 Task: Get directions from Atlanta Botanical Garden, Georgia, United States to Augusta, Georgia, United States  and explore the nearby hotels with guest rating 2 and above with dates 20 to 23 December and 2 guests
Action: Mouse moved to (16, 291)
Screenshot: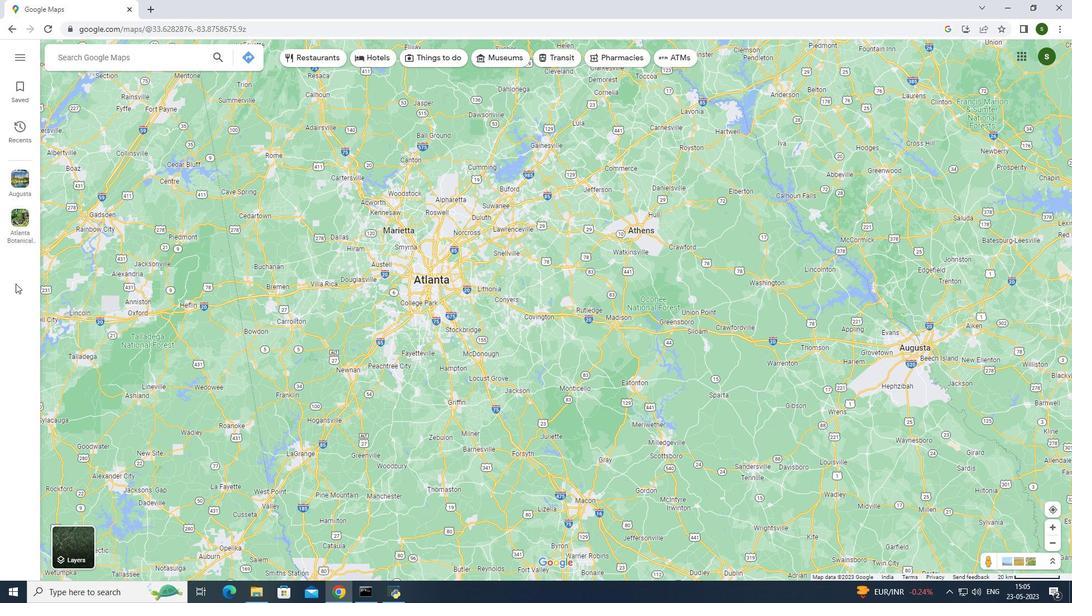 
Action: Mouse pressed left at (16, 291)
Screenshot: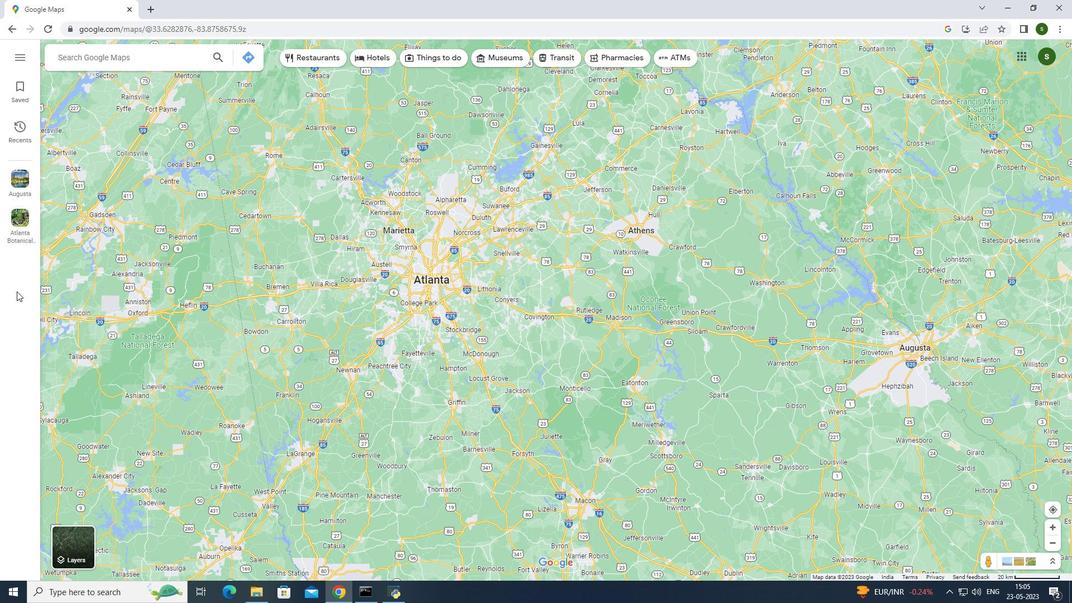 
Action: Mouse moved to (248, 55)
Screenshot: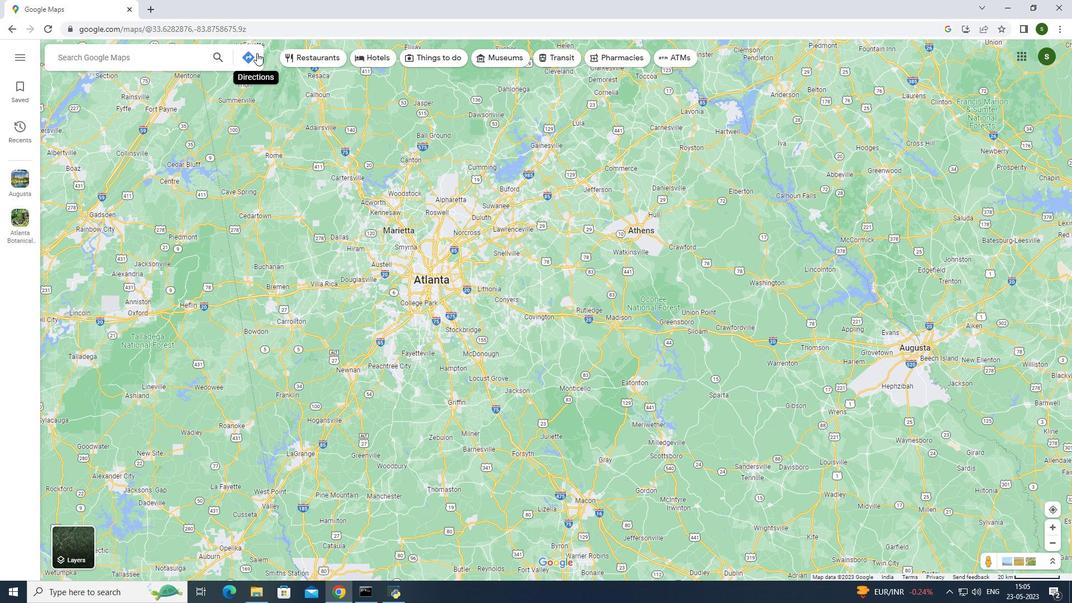
Action: Mouse pressed left at (248, 55)
Screenshot: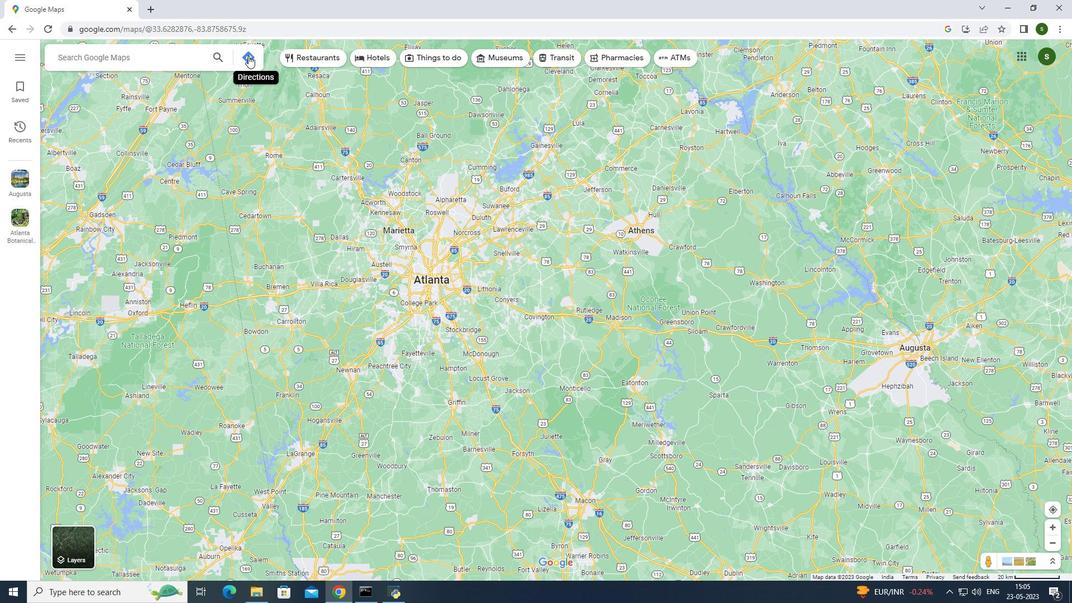 
Action: Mouse moved to (151, 86)
Screenshot: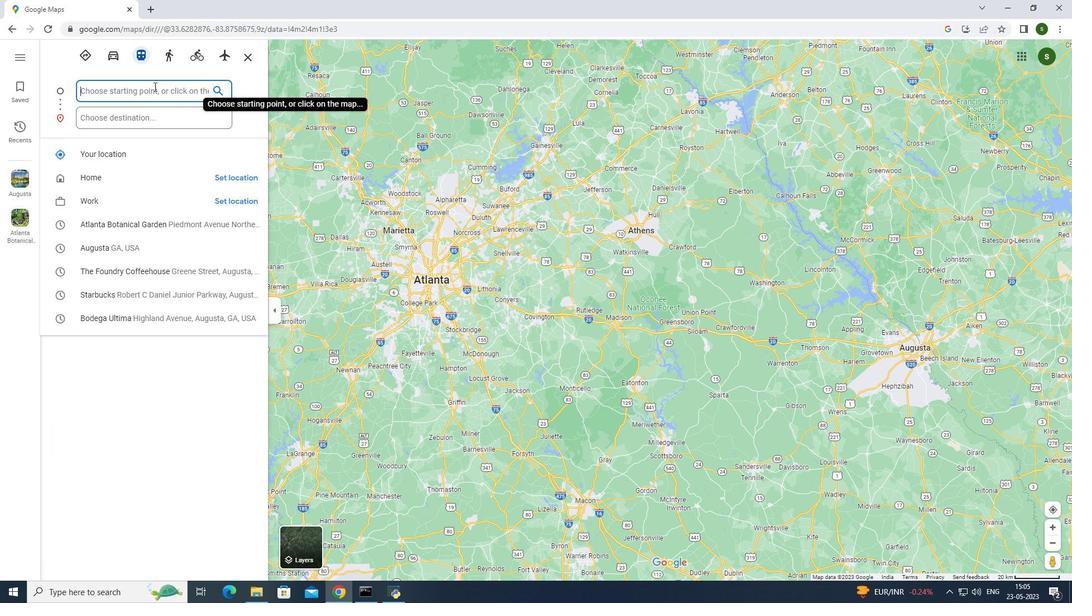 
Action: Mouse pressed left at (151, 86)
Screenshot: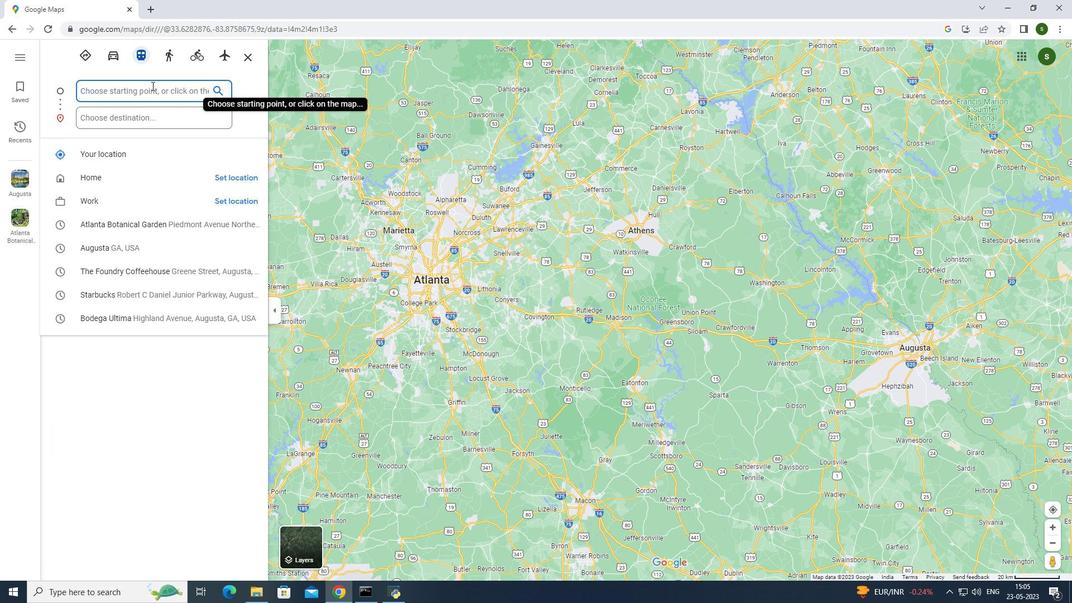 
Action: Mouse moved to (136, 93)
Screenshot: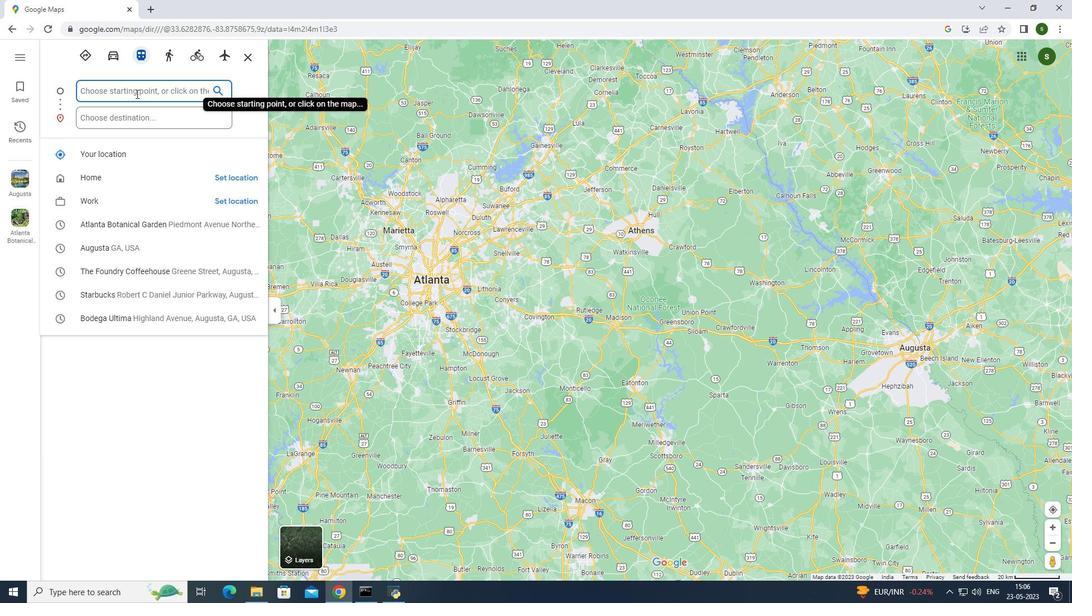 
Action: Key pressed <Key.caps_lock>A<Key.caps_lock>tlanta<Key.space><Key.caps_lock>B<Key.caps_lock>otanical<Key.space><Key.caps_lock>G<Key.caps_lock>arden,<Key.caps_lock>G<Key.caps_lock>eorgia,<Key.caps_lock>U<Key.caps_lock>nited<Key.space><Key.caps_lock>S<Key.caps_lock>tates
Screenshot: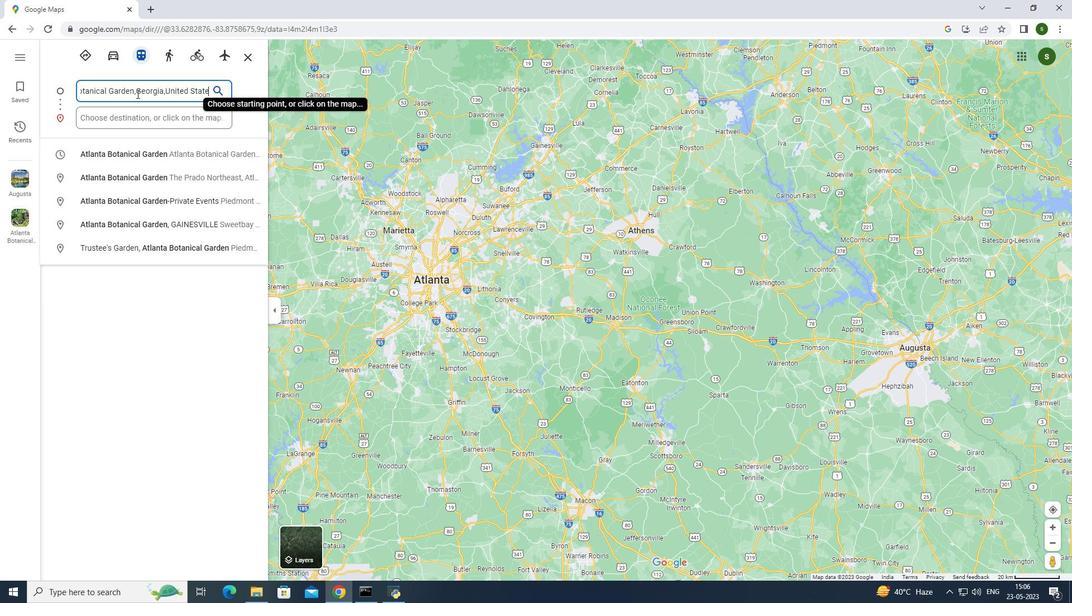 
Action: Mouse moved to (132, 112)
Screenshot: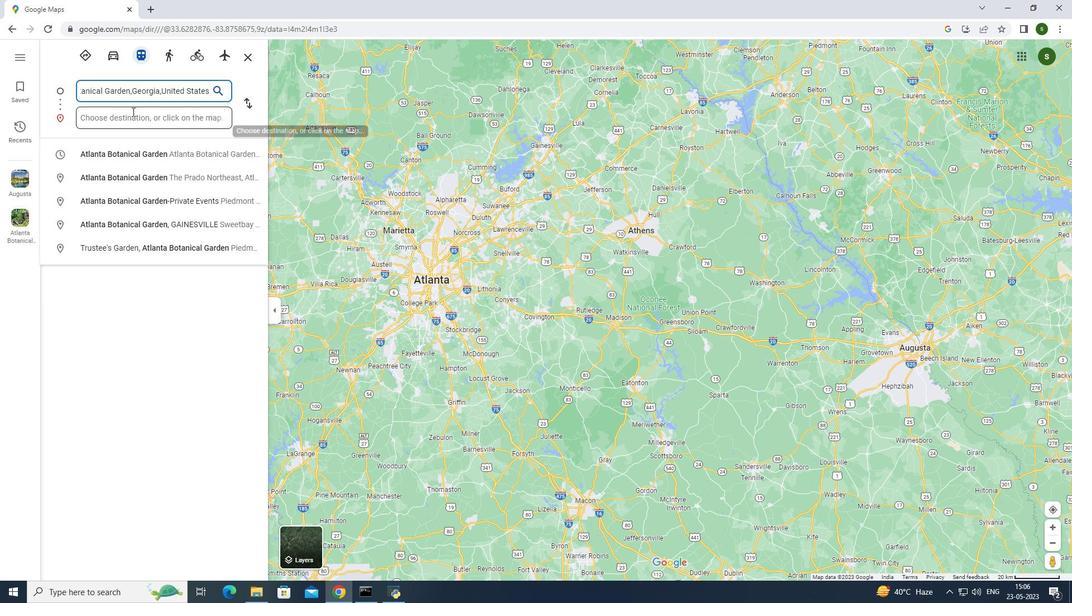 
Action: Mouse pressed left at (132, 112)
Screenshot: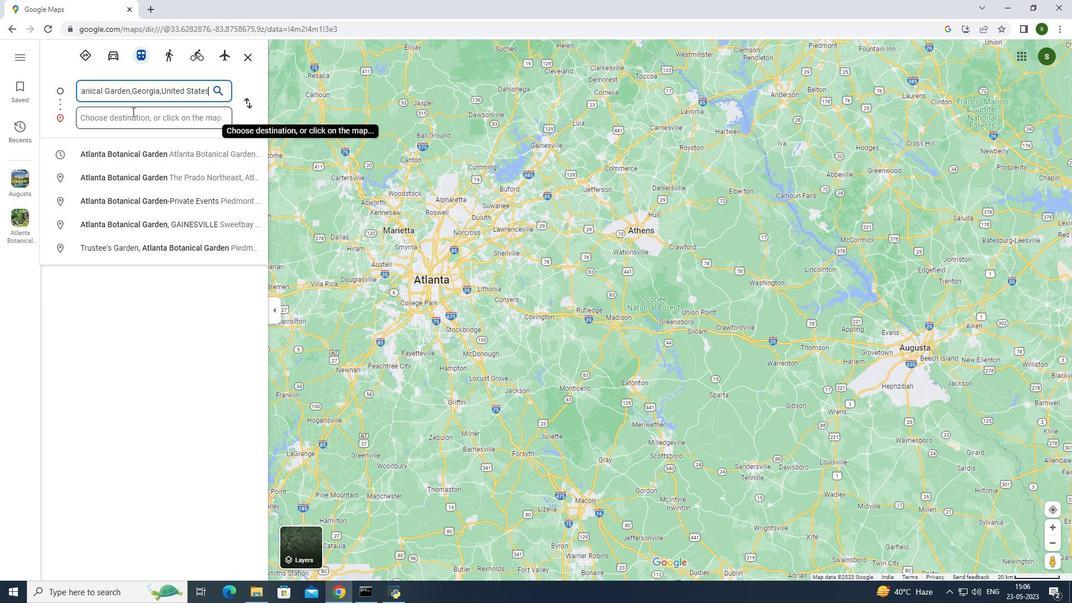 
Action: Key pressed <Key.caps_lock>A<Key.caps_lock>ugusta,<Key.caps_lock>G<Key.caps_lock>eorgia,<Key.caps_lock>U<Key.caps_lock>nited<Key.space><Key.caps_lock>S<Key.caps_lock>tates<Key.enter>
Screenshot: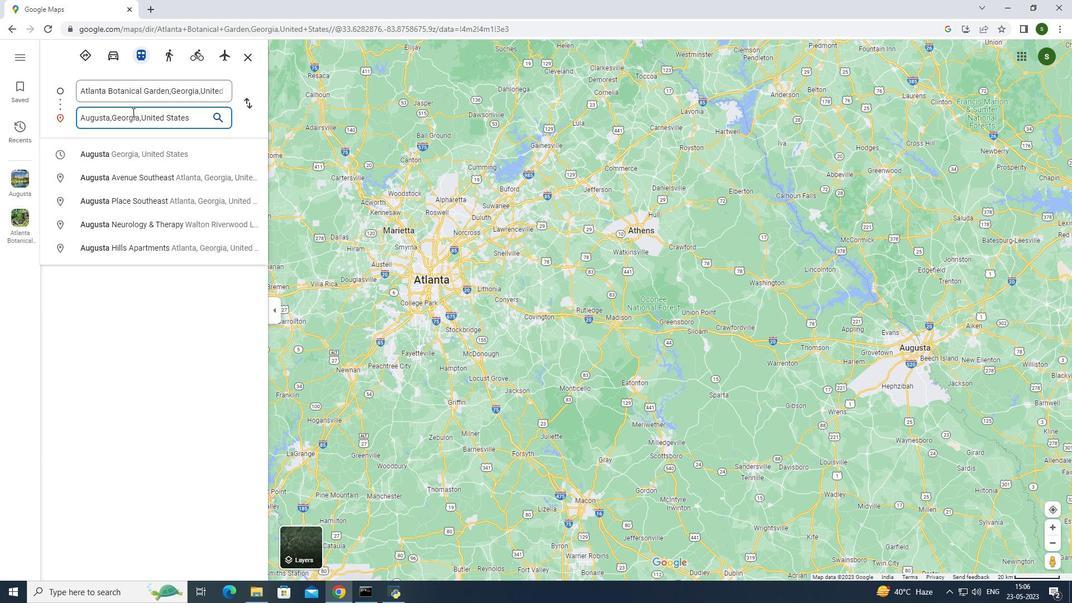 
Action: Mouse moved to (159, 152)
Screenshot: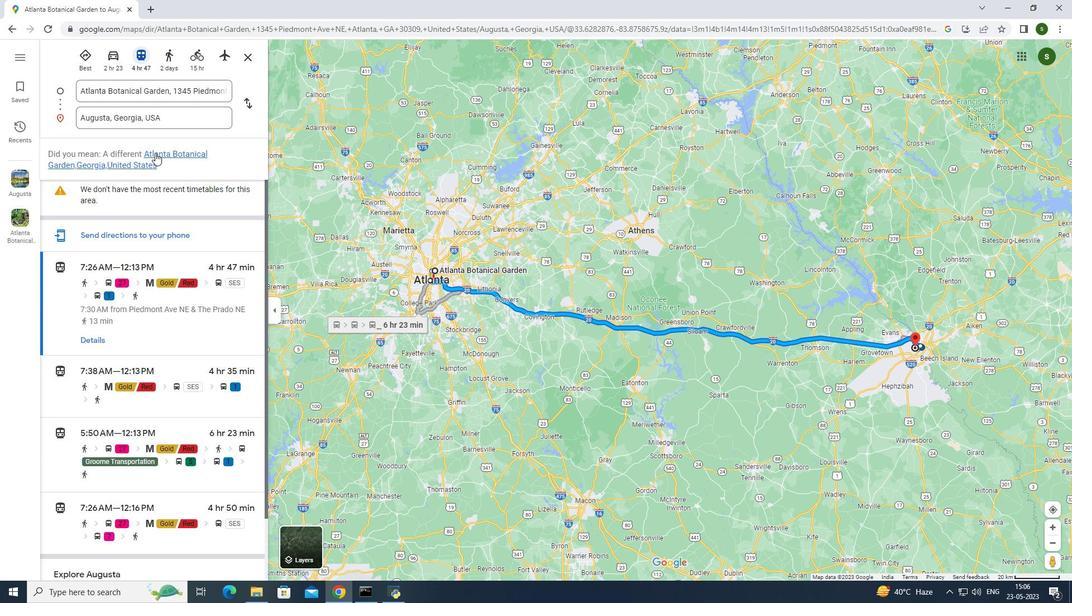 
Action: Mouse pressed left at (159, 152)
Screenshot: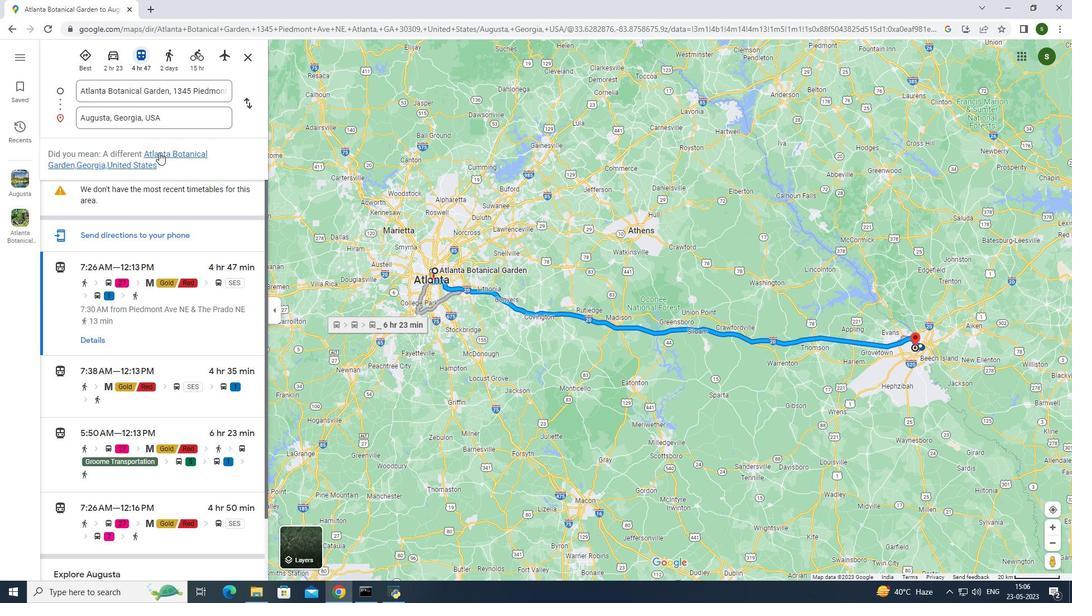 
Action: Mouse moved to (76, 55)
Screenshot: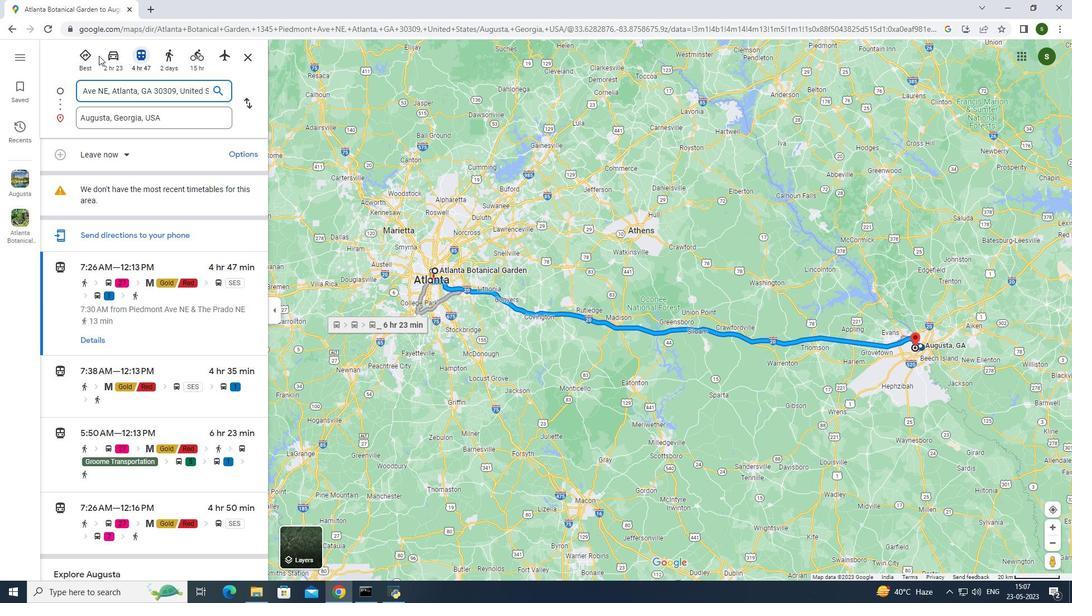 
Action: Mouse pressed left at (76, 55)
Screenshot: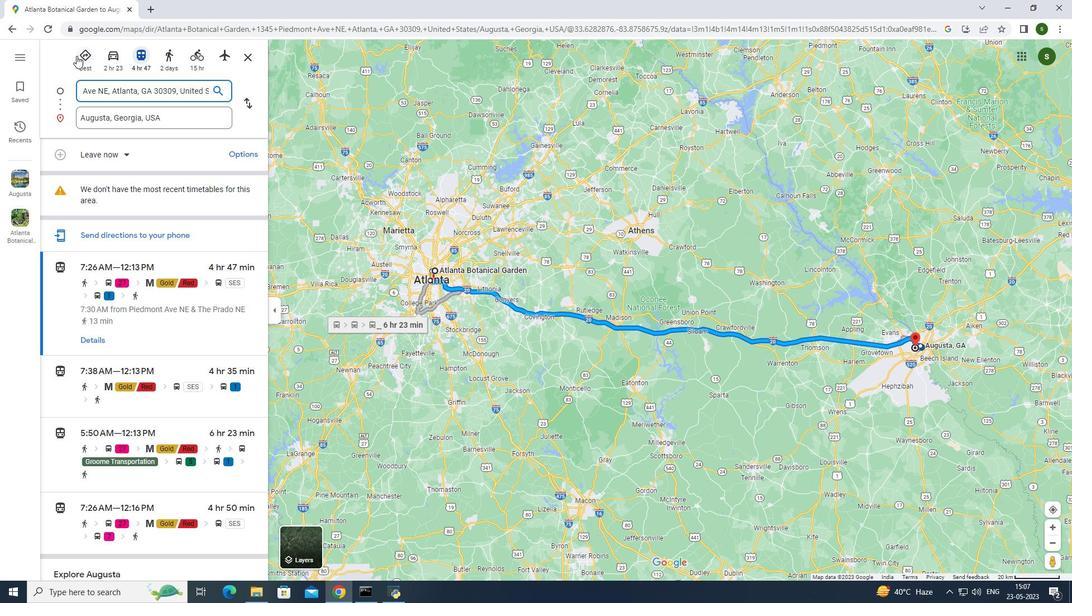 
Action: Mouse moved to (477, 59)
Screenshot: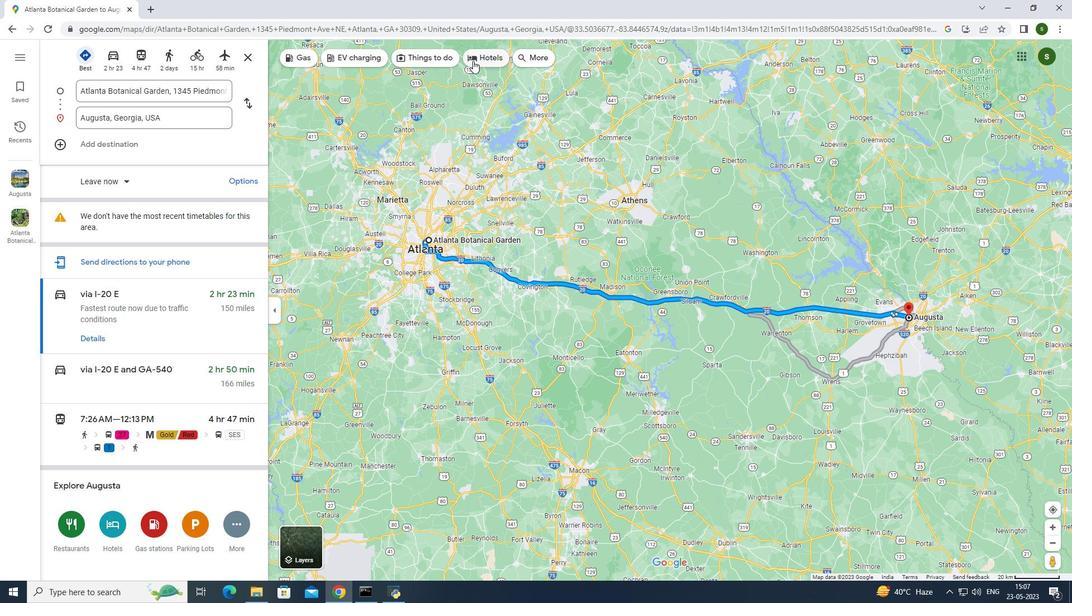 
Action: Mouse pressed left at (477, 59)
Screenshot: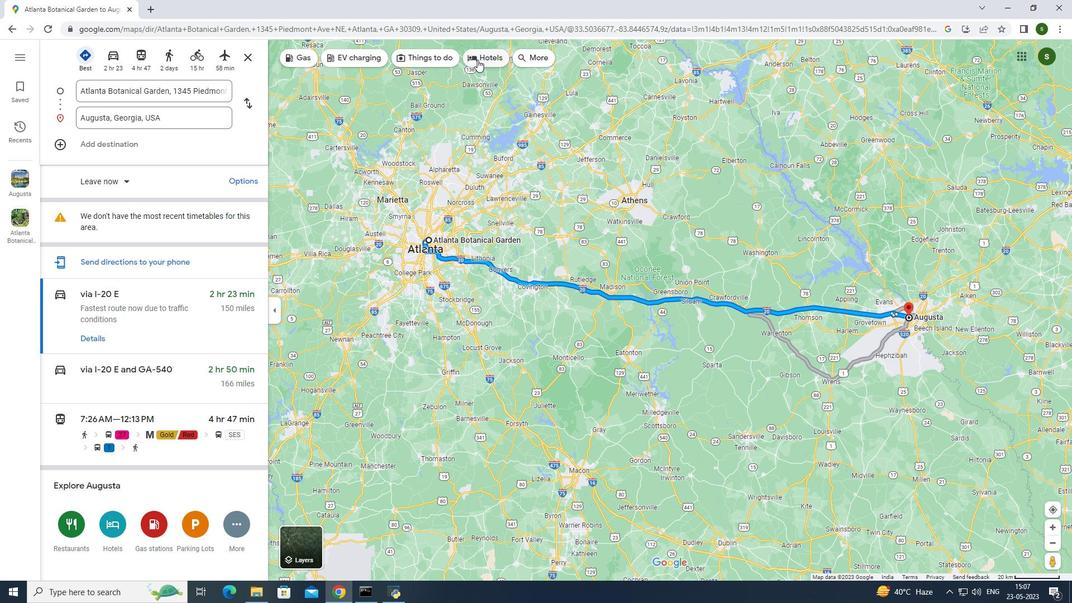 
Action: Mouse moved to (495, 54)
Screenshot: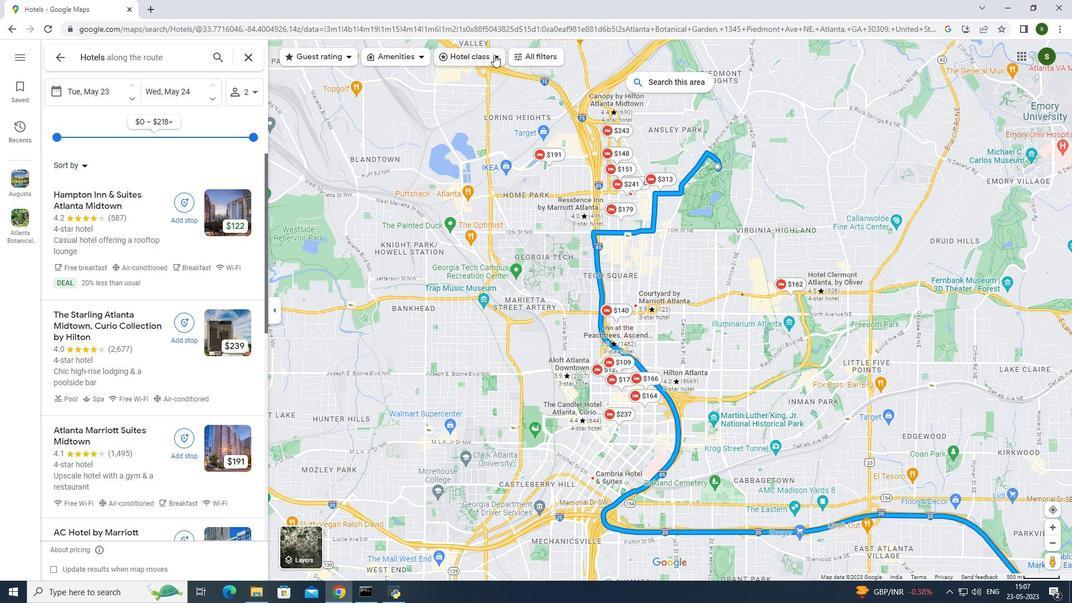 
Action: Mouse pressed left at (495, 54)
Screenshot: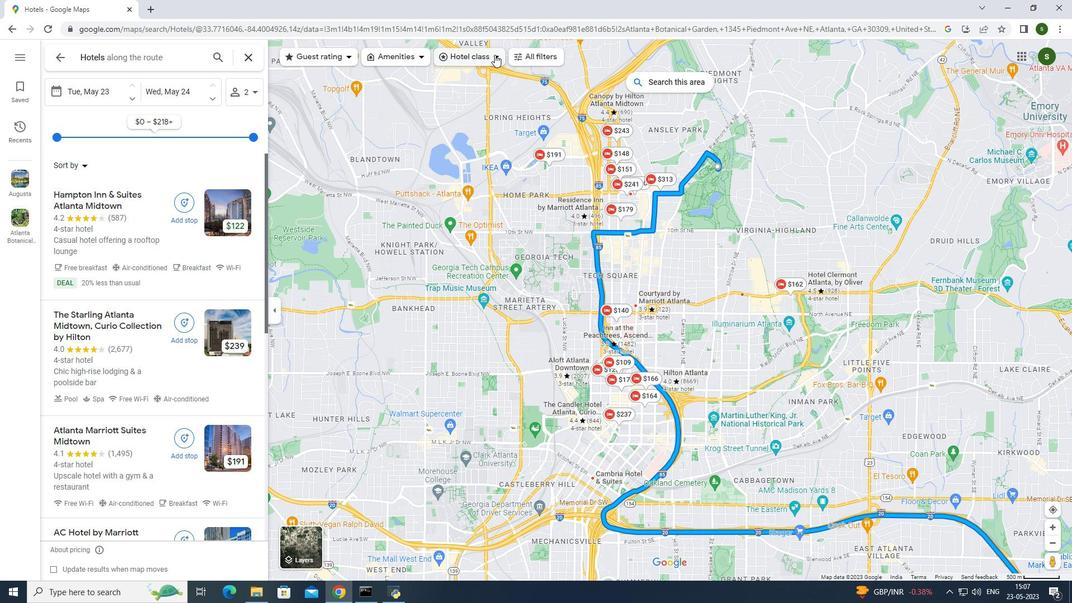 
Action: Mouse moved to (345, 53)
Screenshot: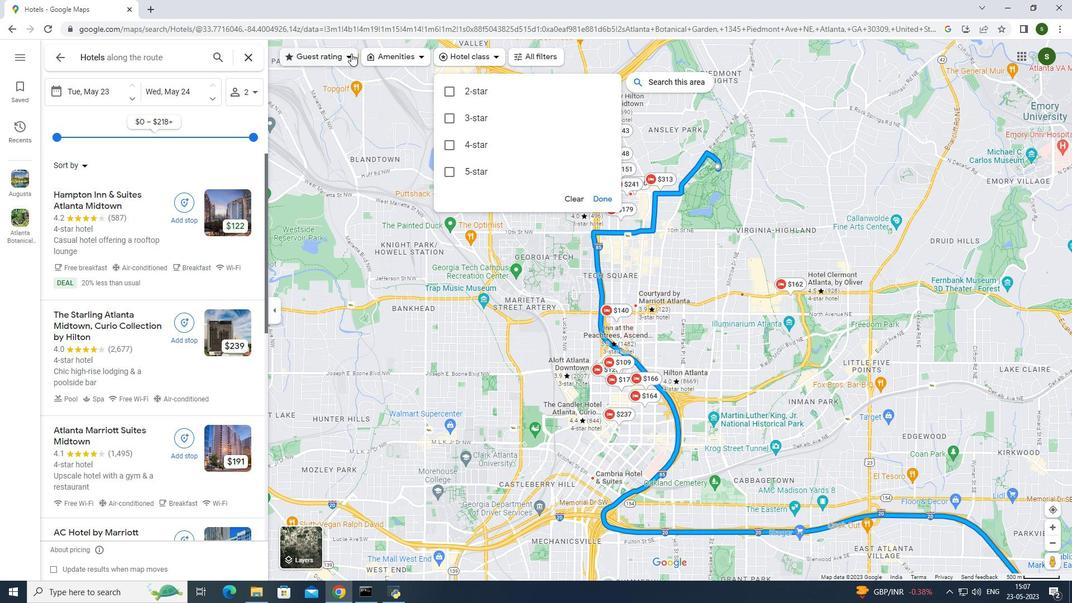 
Action: Mouse pressed left at (345, 53)
Screenshot: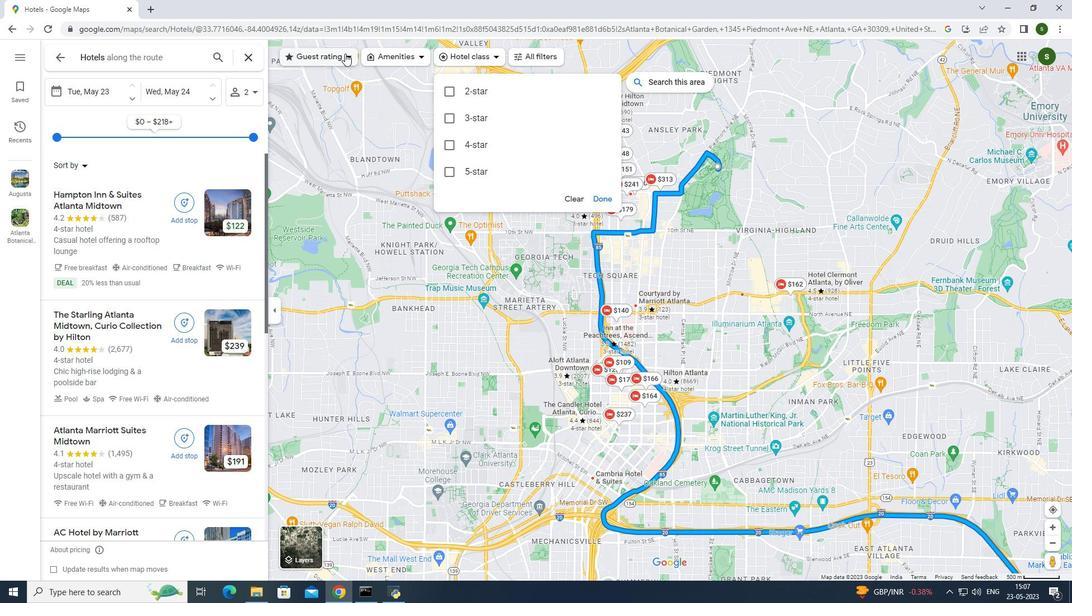 
Action: Mouse moved to (329, 103)
Screenshot: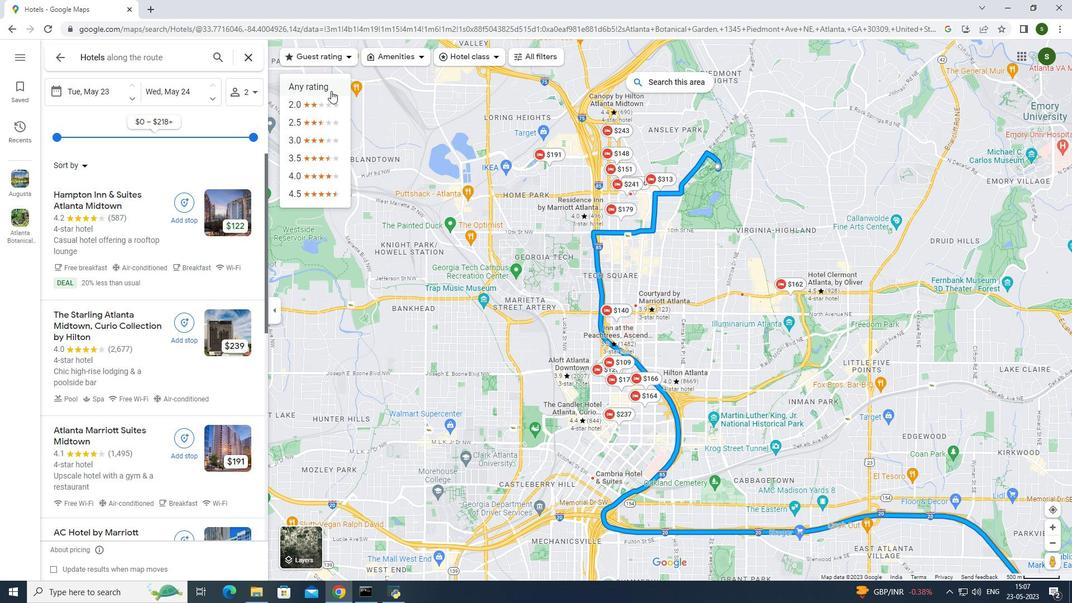
Action: Mouse pressed left at (329, 103)
Screenshot: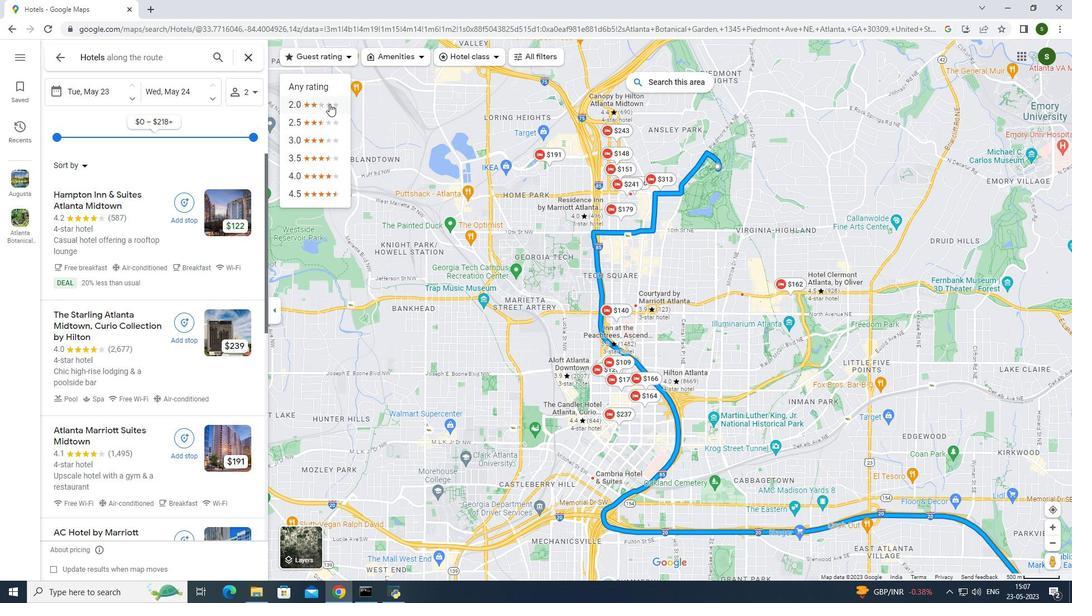 
Action: Mouse moved to (102, 91)
Screenshot: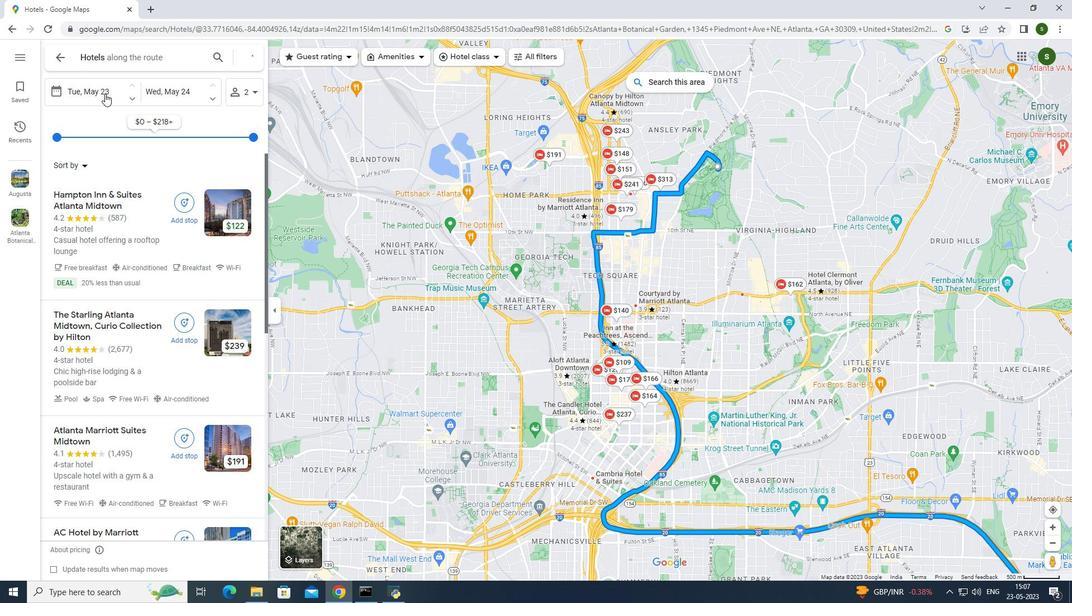 
Action: Mouse pressed left at (102, 91)
Screenshot: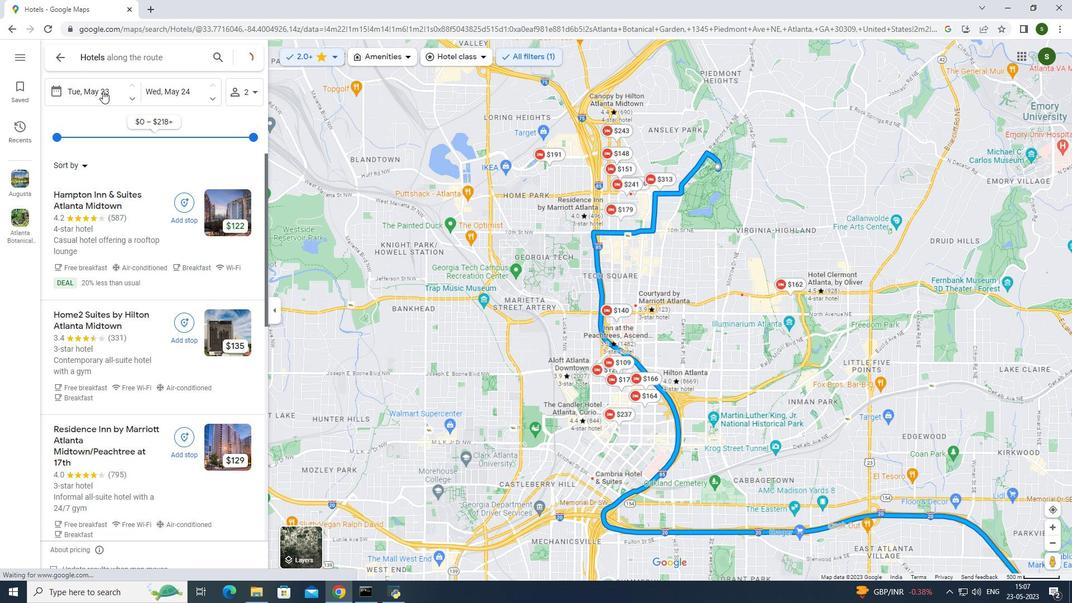 
Action: Mouse moved to (176, 115)
Screenshot: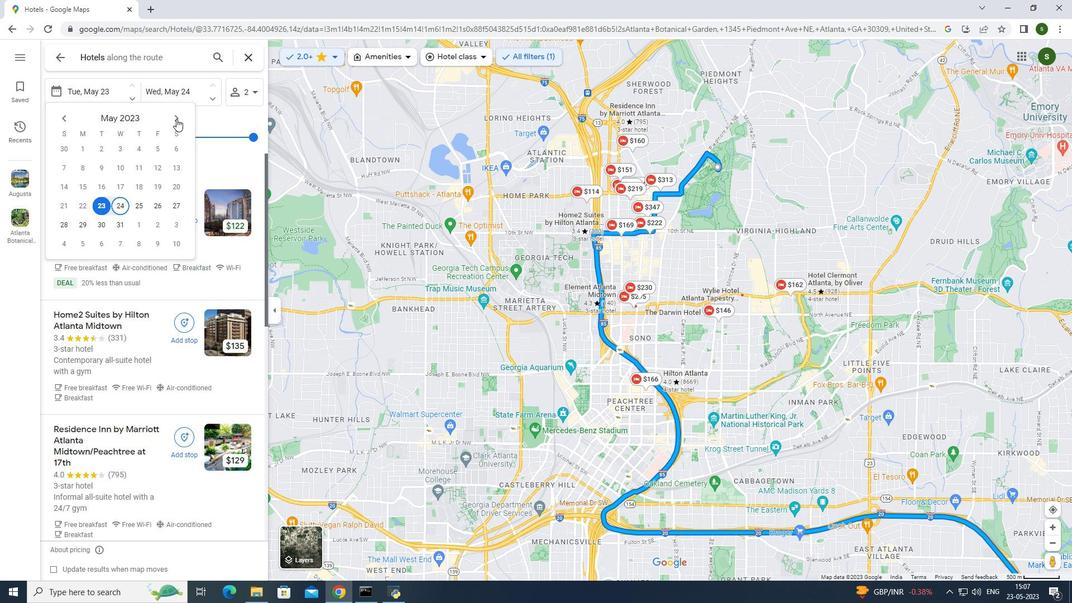
Action: Mouse pressed left at (176, 115)
Screenshot: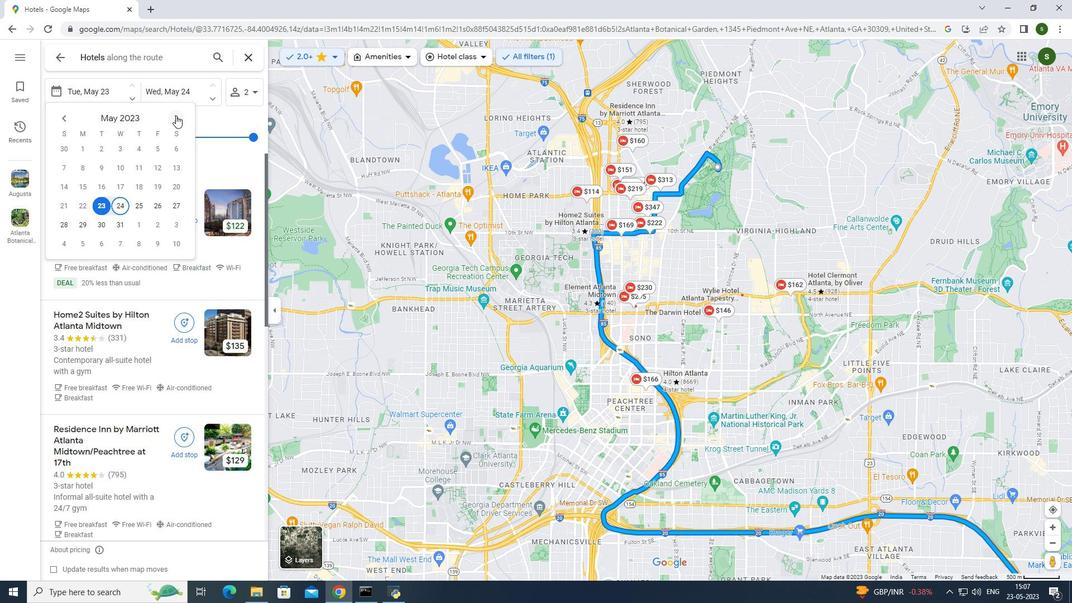 
Action: Mouse moved to (175, 115)
Screenshot: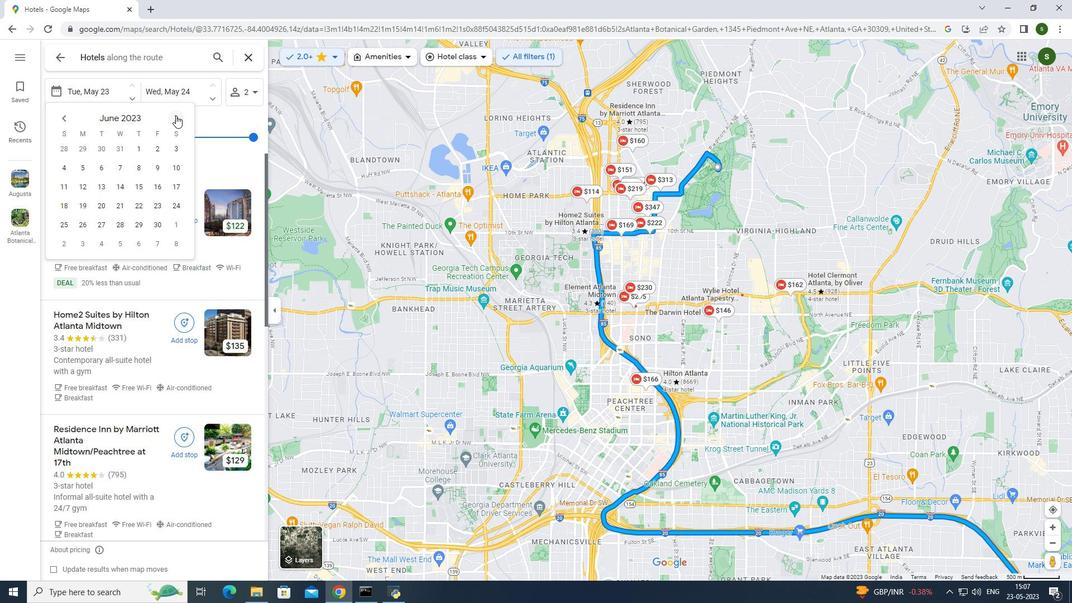 
Action: Mouse pressed left at (175, 115)
Screenshot: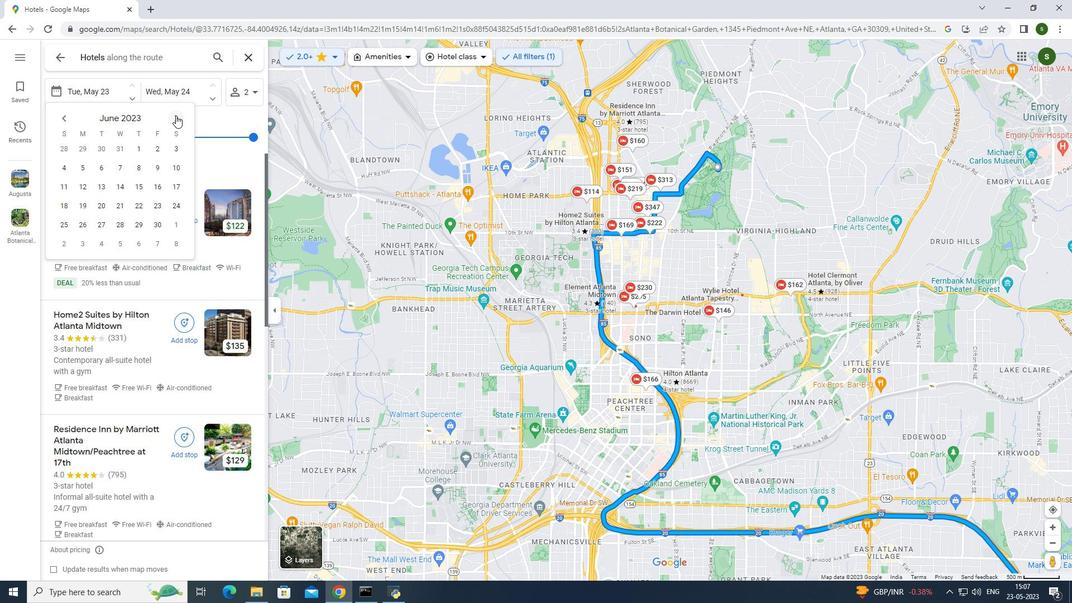 
Action: Mouse pressed left at (175, 115)
Screenshot: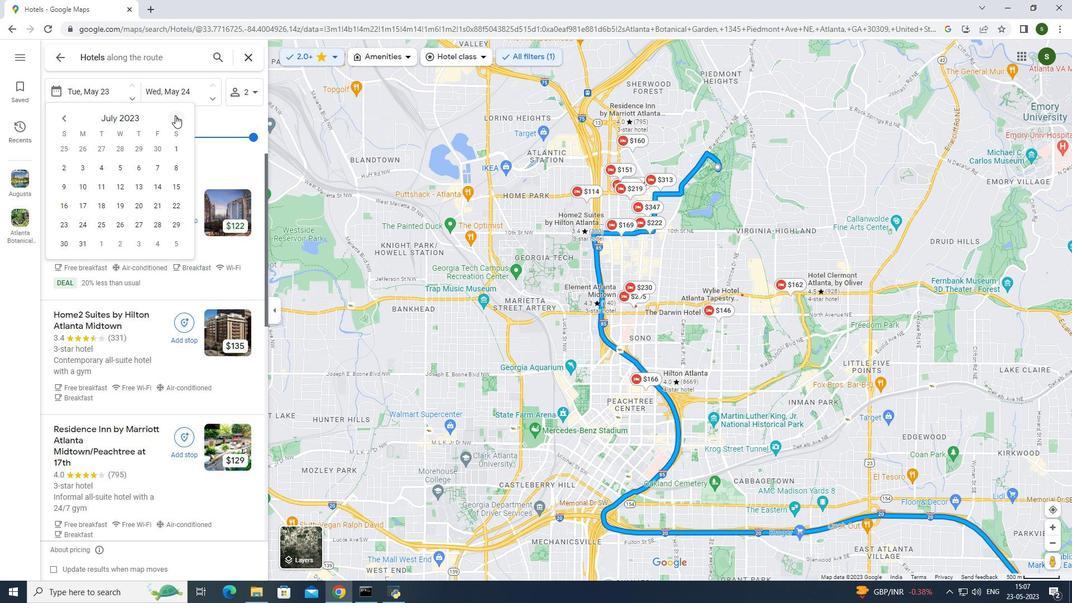 
Action: Mouse pressed left at (175, 115)
Screenshot: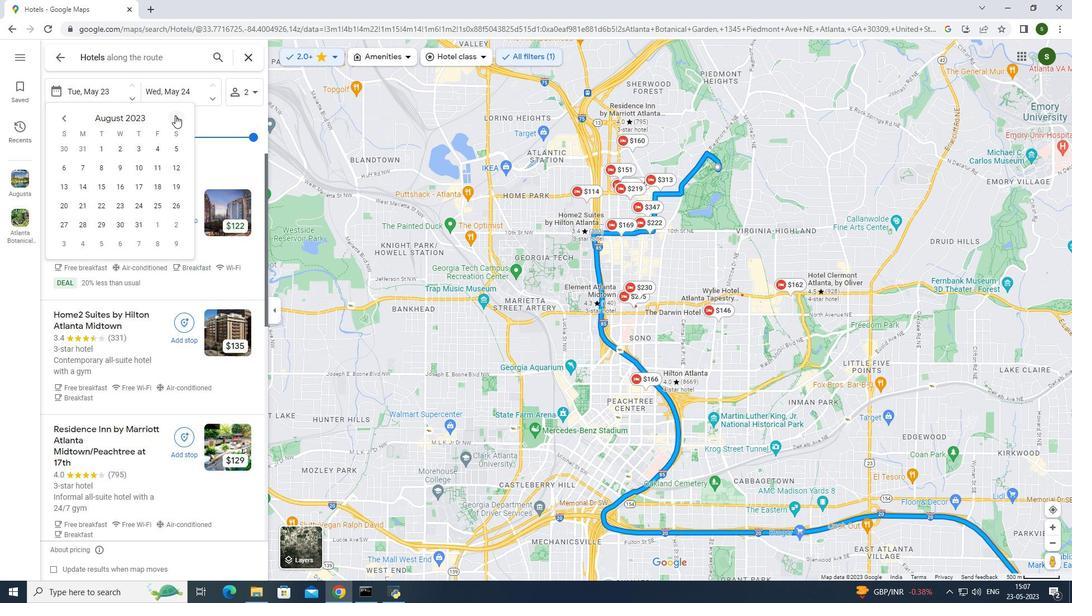
Action: Mouse pressed left at (175, 115)
Screenshot: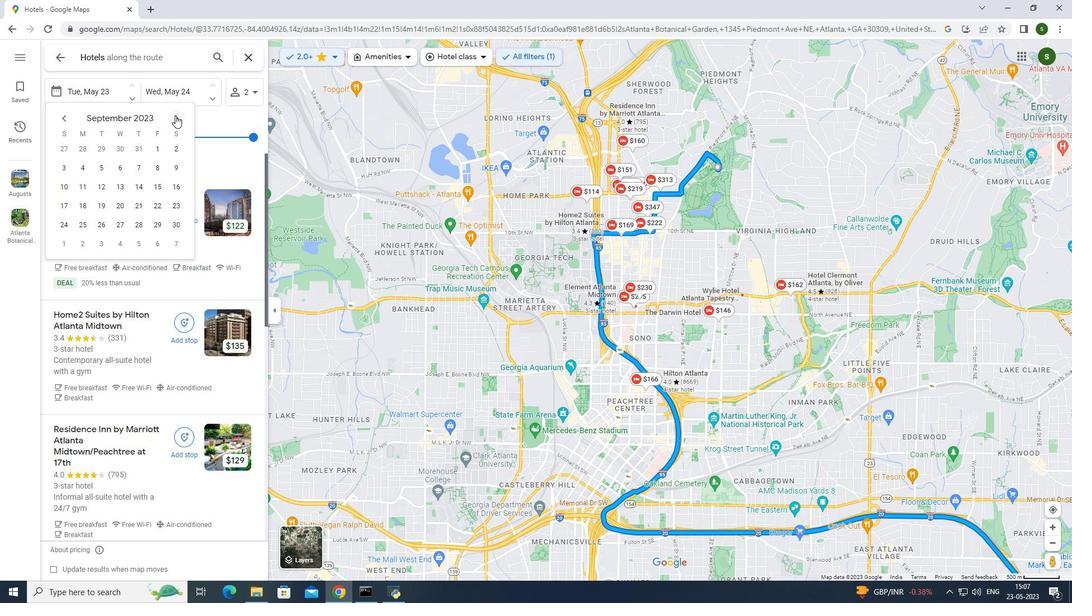 
Action: Mouse pressed left at (175, 115)
Screenshot: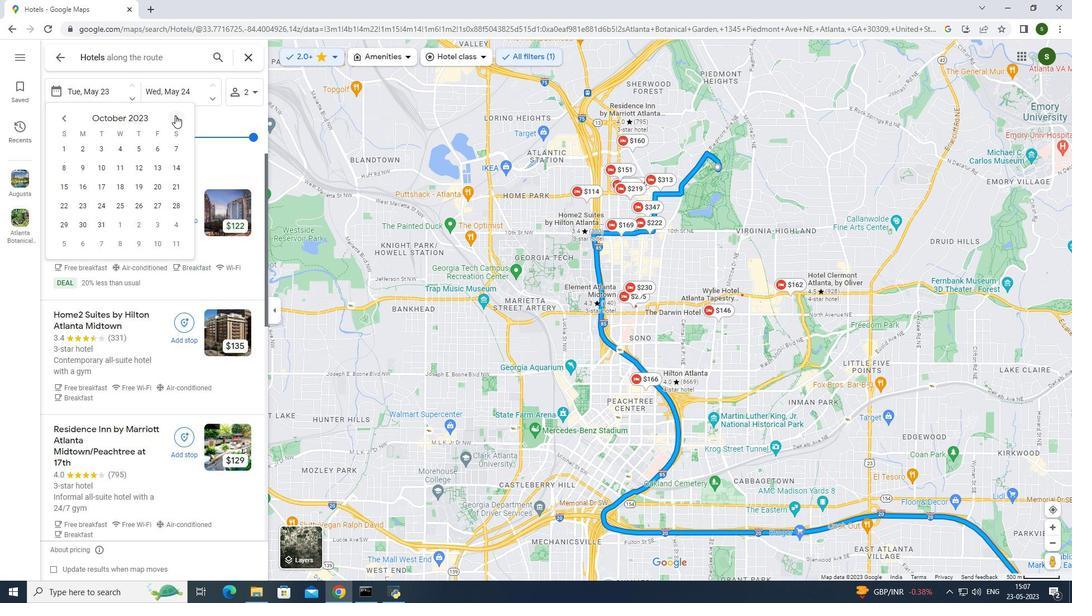 
Action: Mouse pressed left at (175, 115)
Screenshot: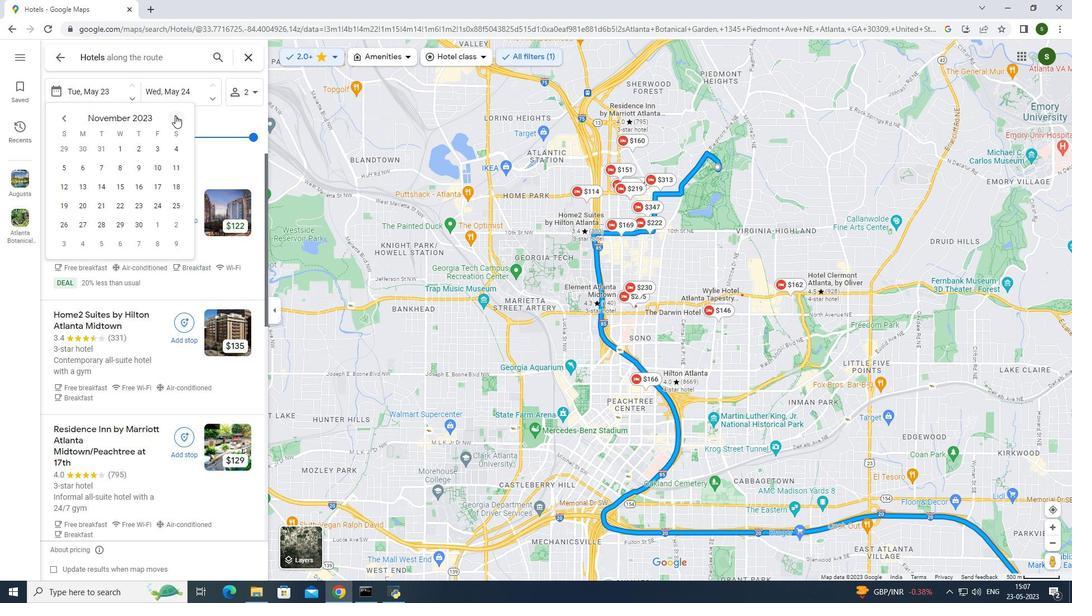 
Action: Mouse moved to (123, 202)
Screenshot: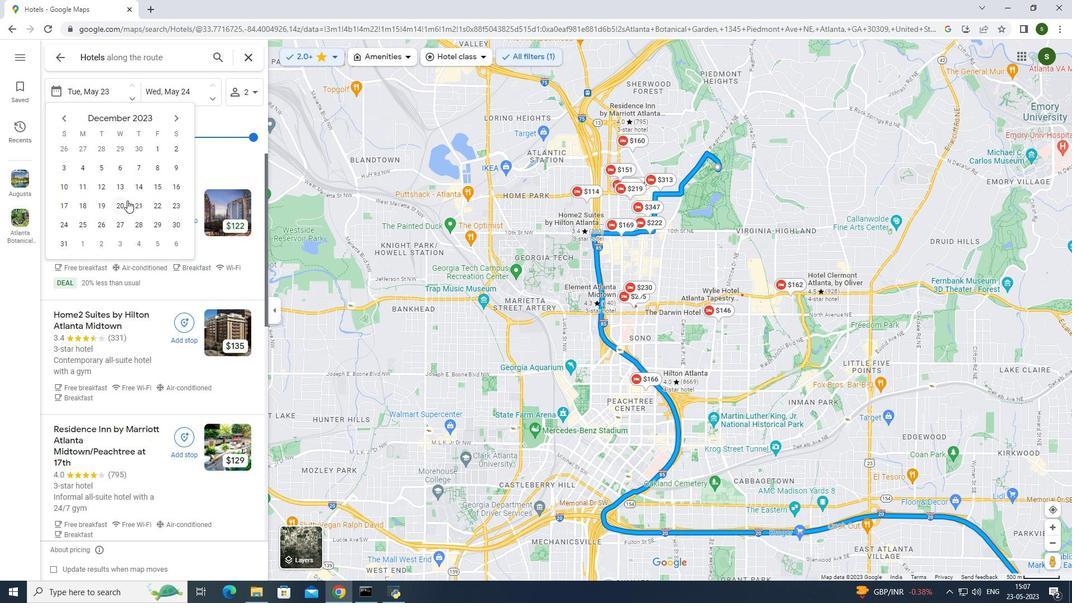 
Action: Mouse pressed left at (123, 202)
Screenshot: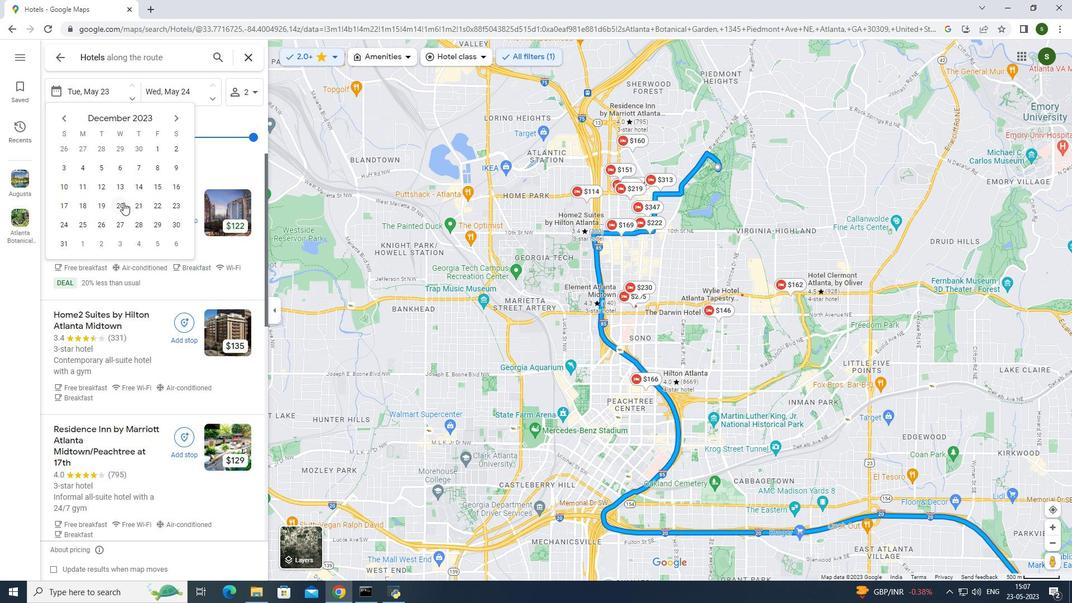 
Action: Mouse moved to (201, 205)
Screenshot: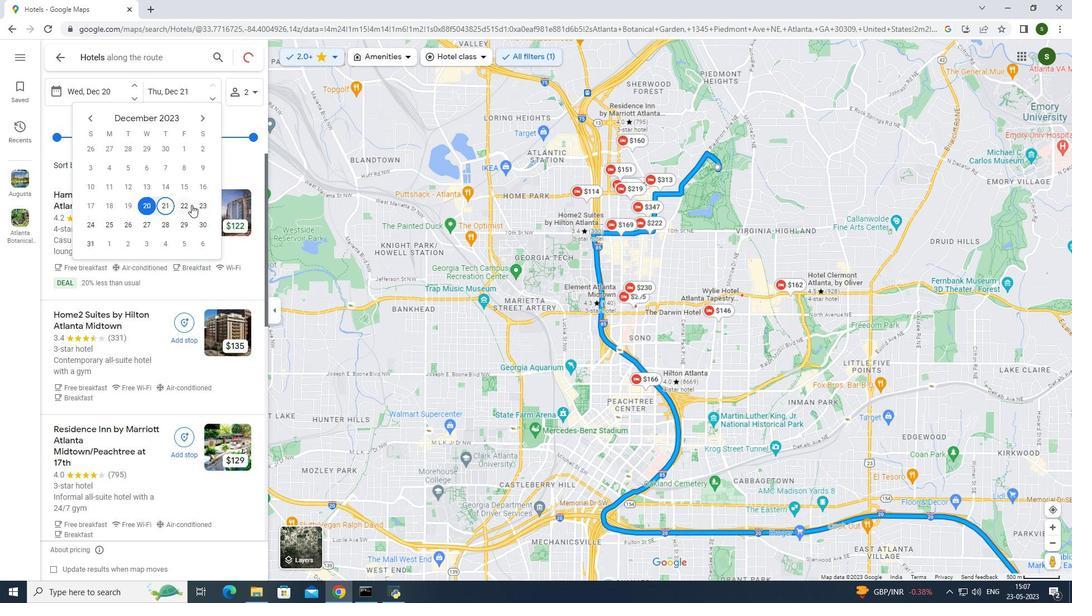 
Action: Mouse pressed left at (201, 205)
Screenshot: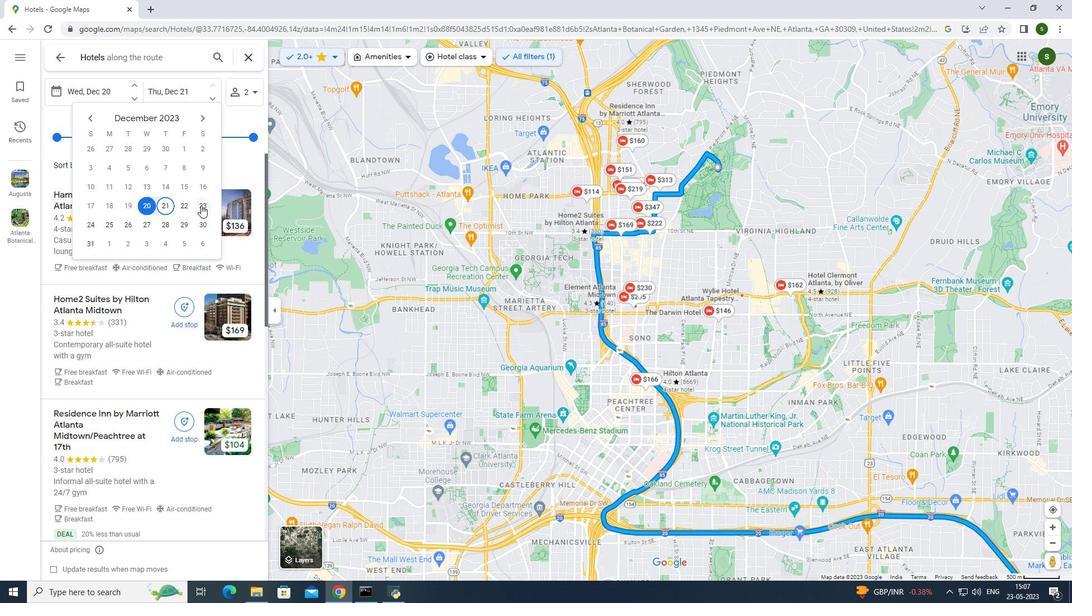 
Action: Mouse moved to (256, 92)
Screenshot: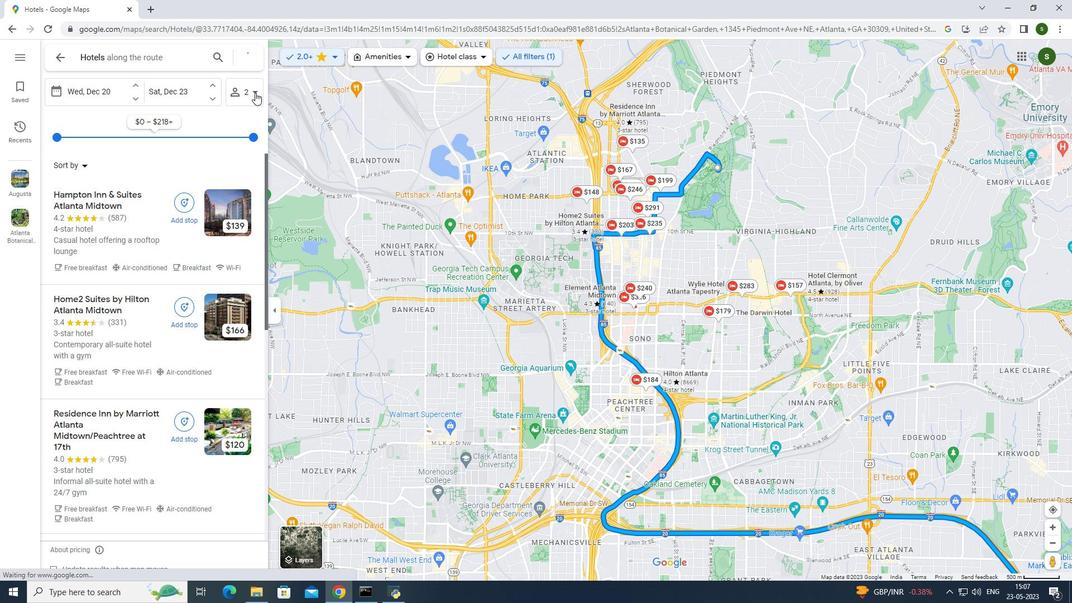 
Action: Mouse pressed left at (256, 92)
Screenshot: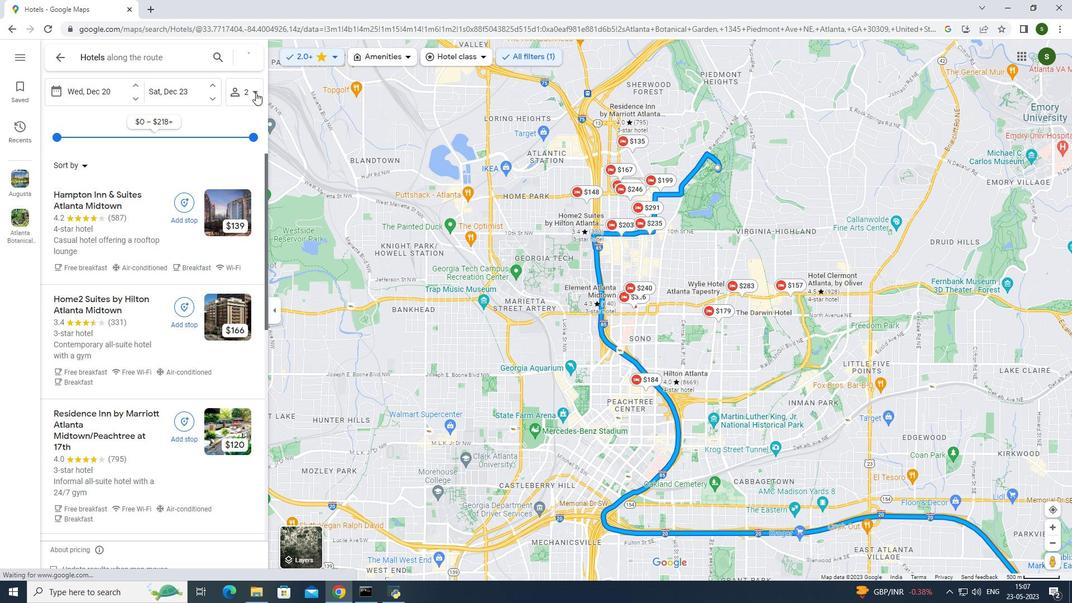 
Action: Mouse moved to (251, 108)
Screenshot: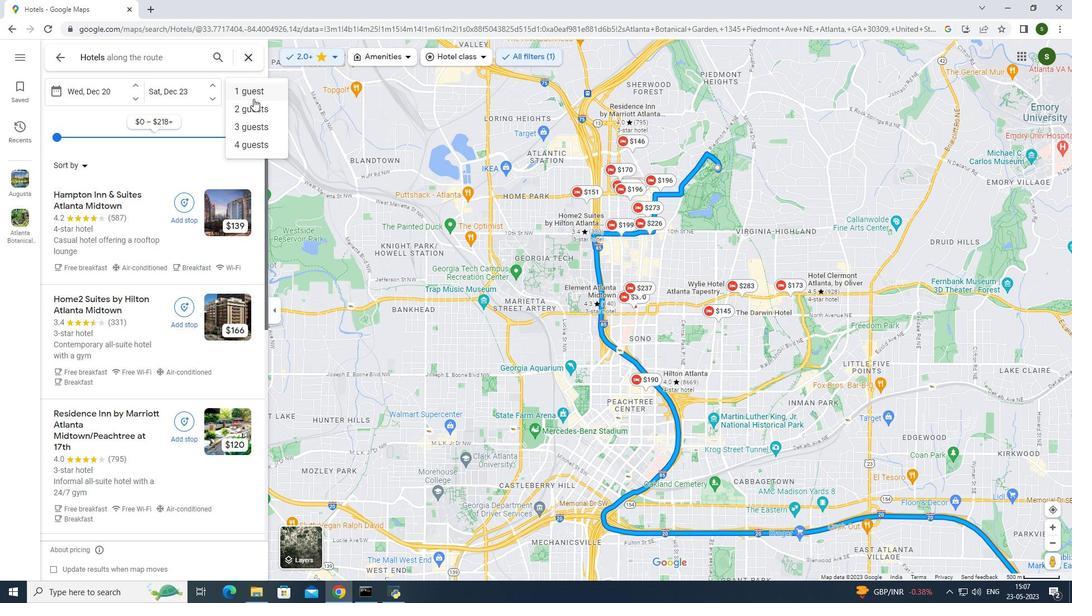 
Action: Mouse pressed left at (251, 108)
Screenshot: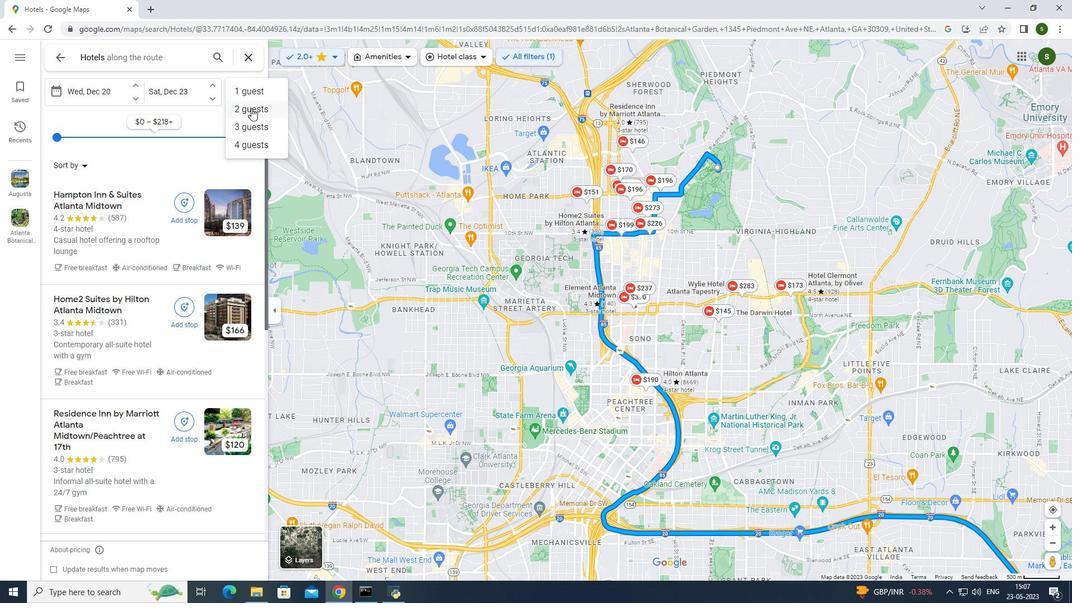 
Action: Mouse moved to (250, 108)
Screenshot: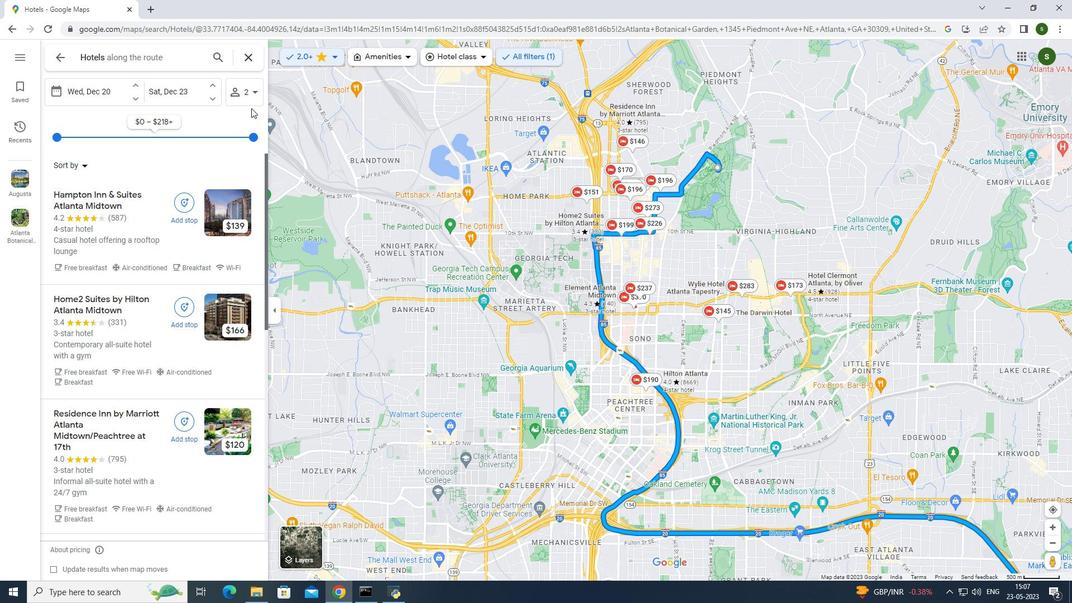 
Action: Key pressed <Key.enter>
Screenshot: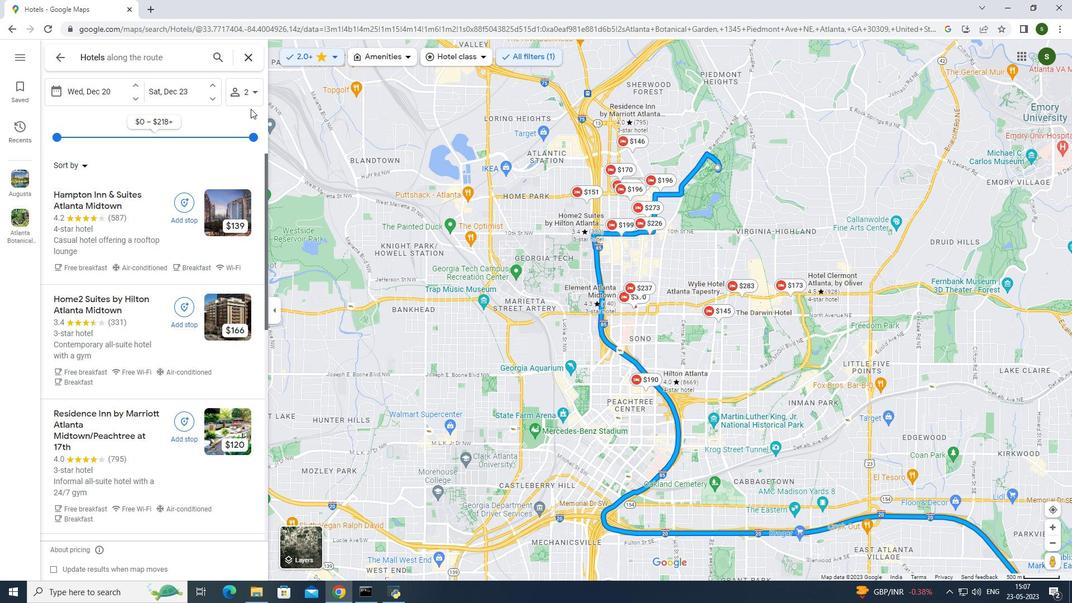 
Action: Mouse moved to (111, 198)
Screenshot: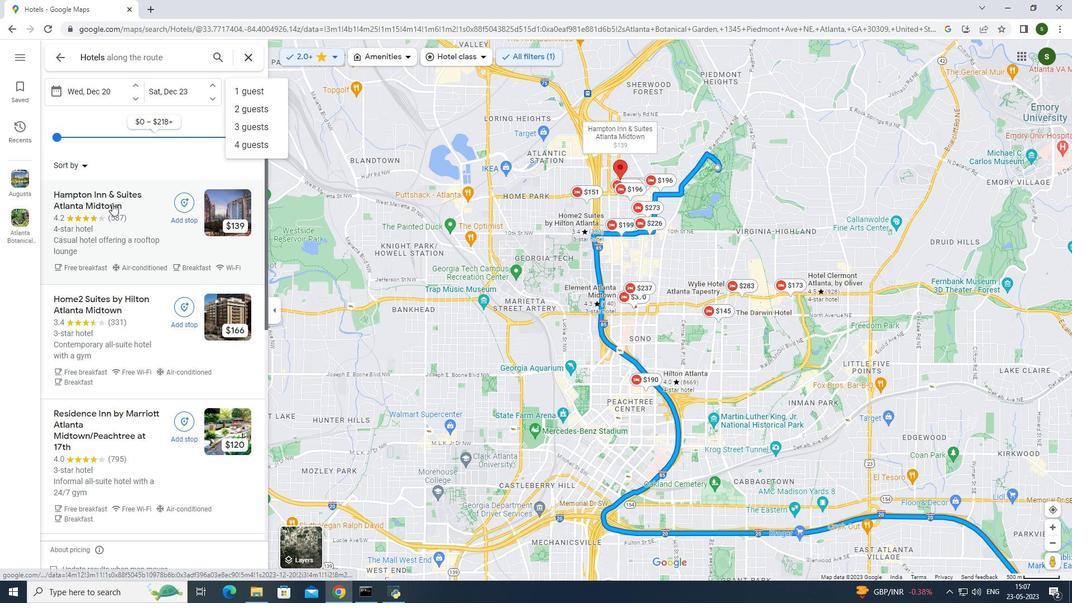
Action: Mouse pressed left at (111, 198)
Screenshot: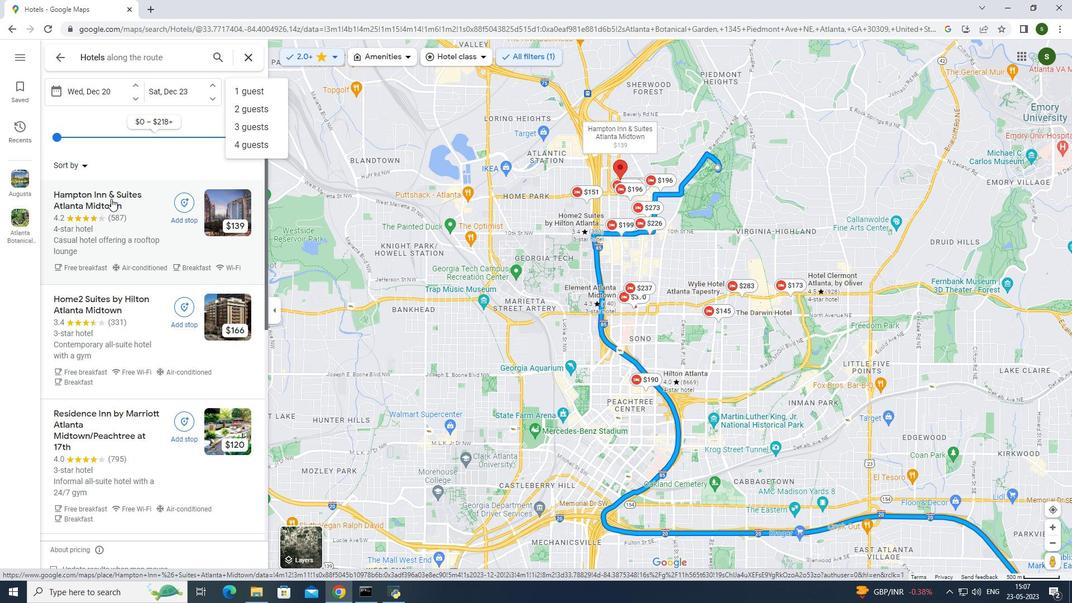 
Action: Mouse moved to (391, 219)
Screenshot: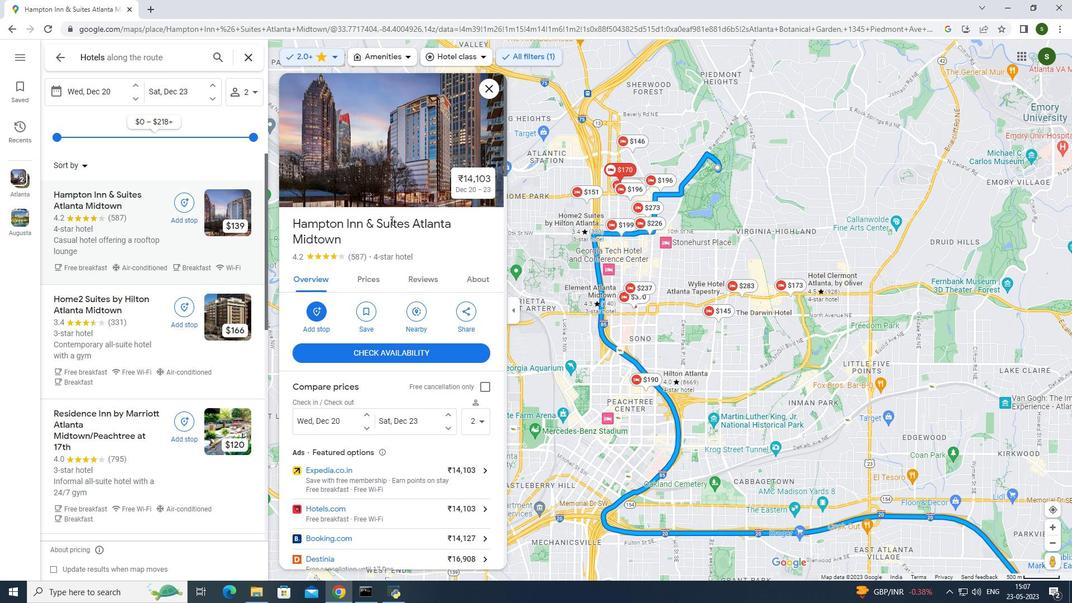 
Action: Mouse scrolled (391, 219) with delta (0, 0)
Screenshot: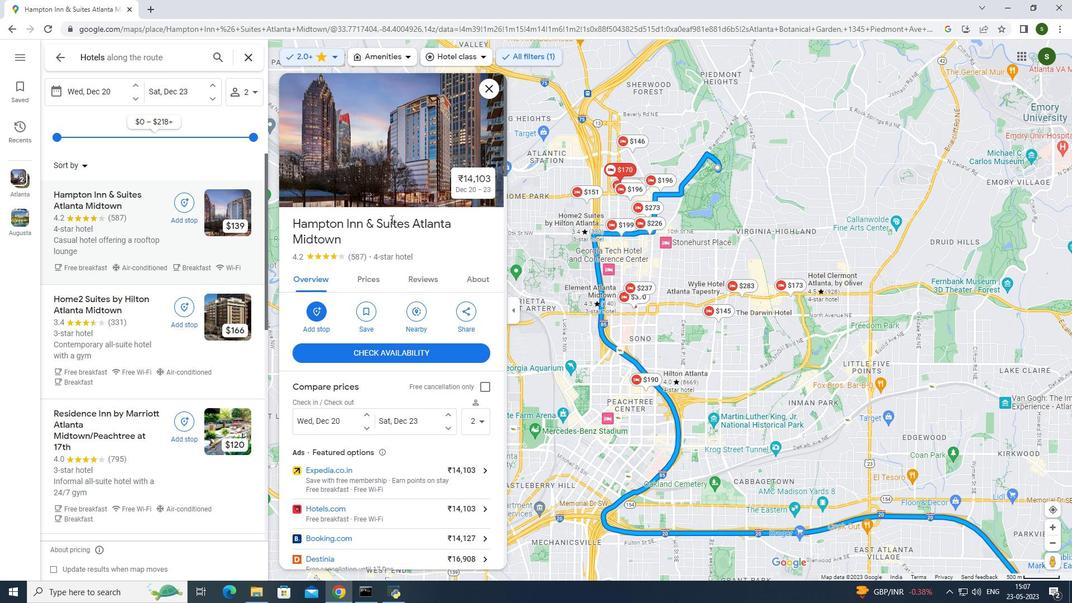 
Action: Mouse moved to (383, 212)
Screenshot: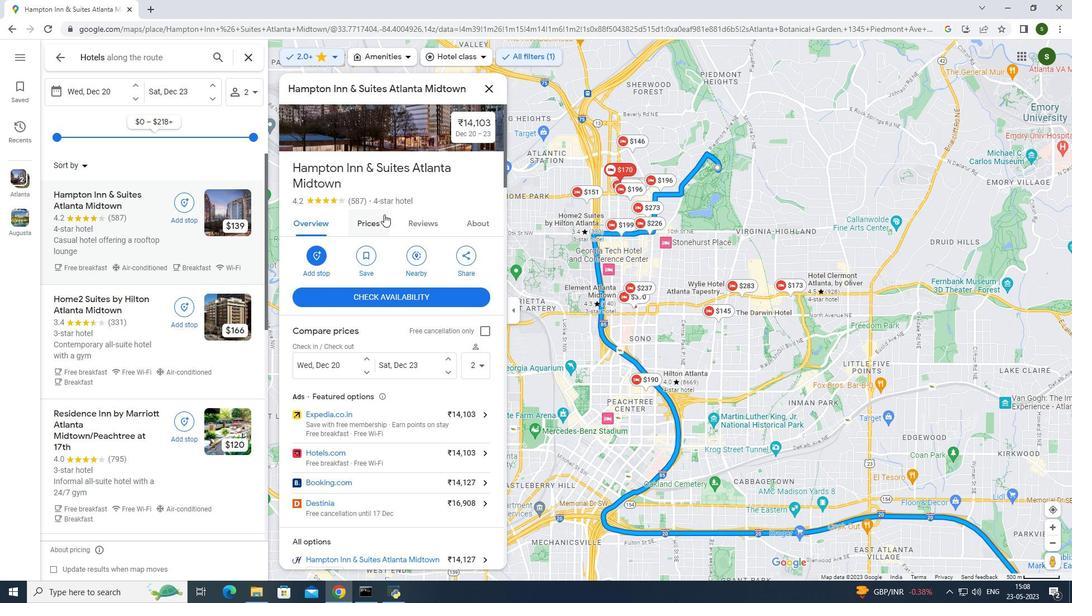 
Action: Mouse scrolled (383, 211) with delta (0, 0)
Screenshot: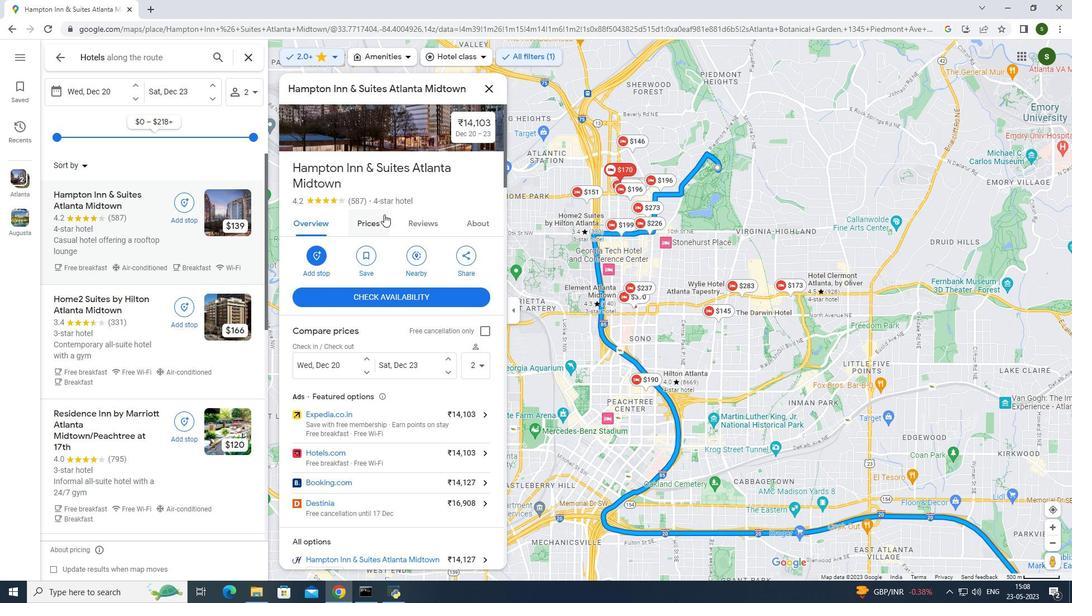 
Action: Mouse moved to (379, 205)
Screenshot: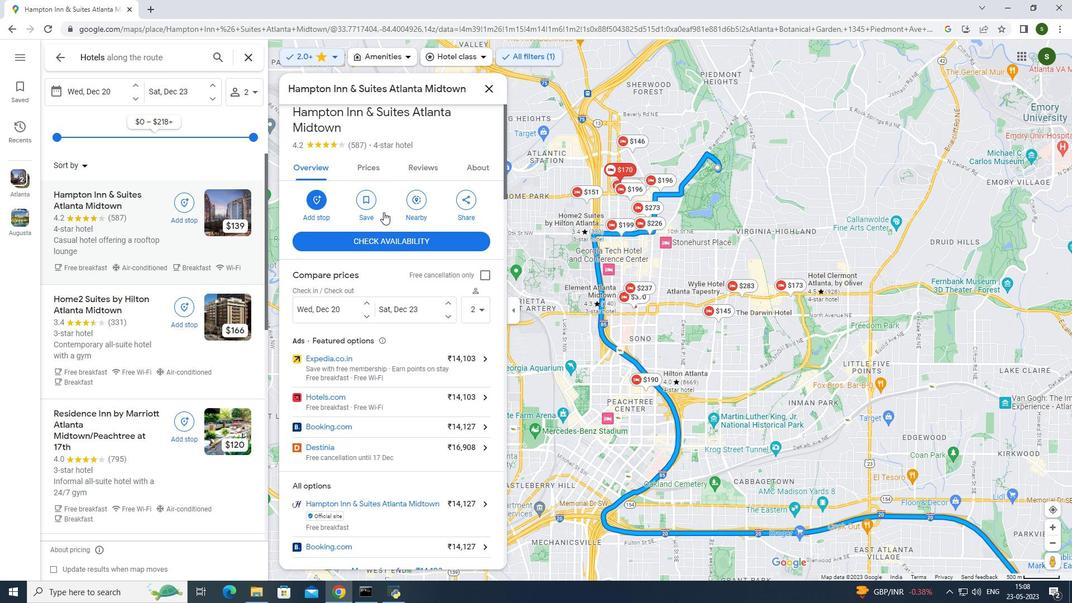 
Action: Mouse scrolled (379, 204) with delta (0, 0)
Screenshot: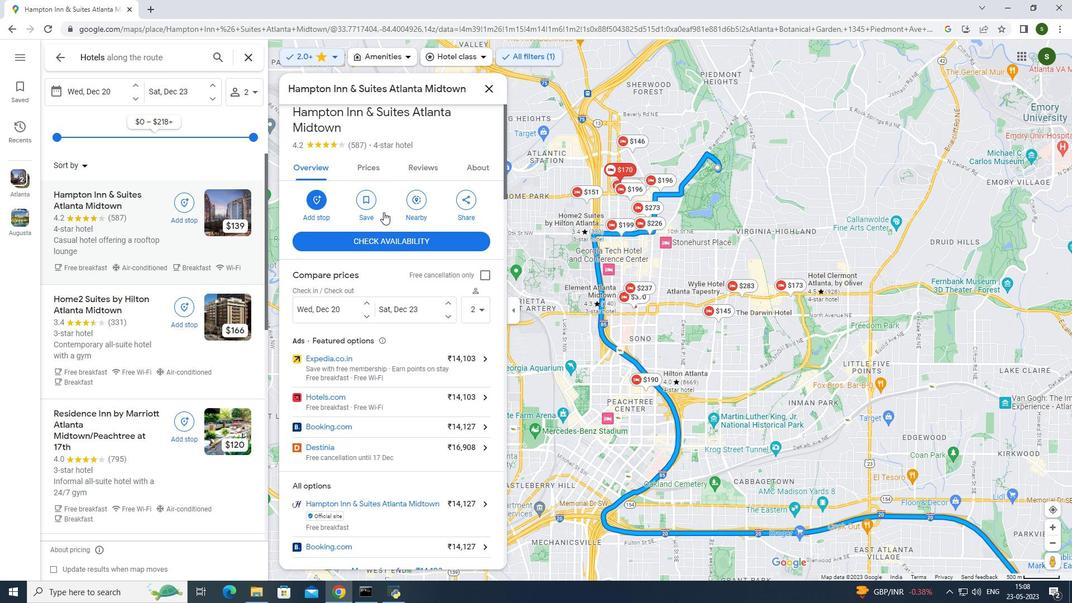 
Action: Mouse moved to (382, 255)
Screenshot: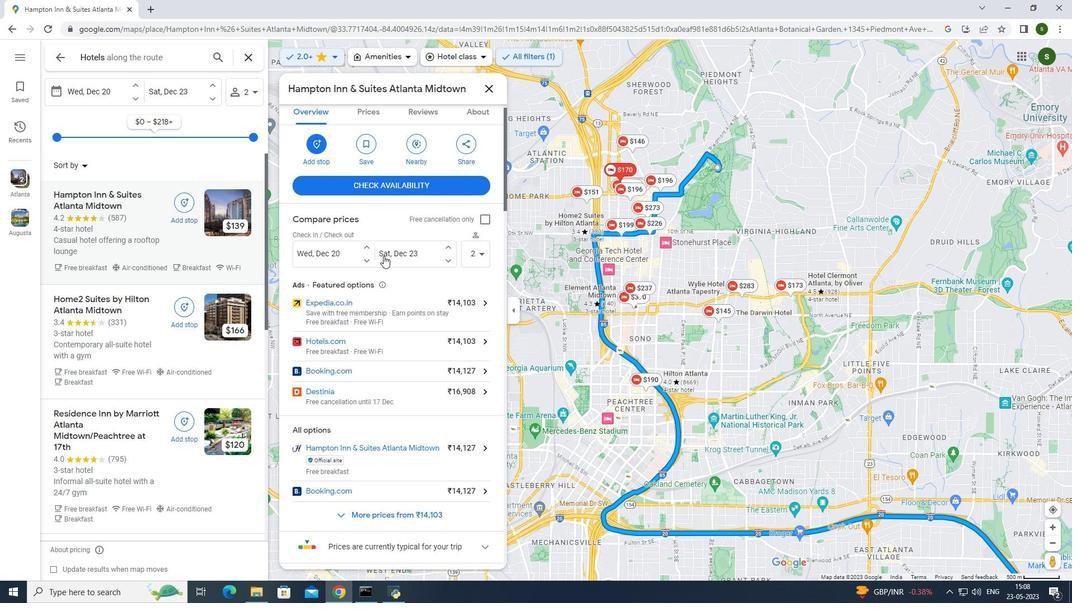 
Action: Mouse scrolled (382, 255) with delta (0, 0)
Screenshot: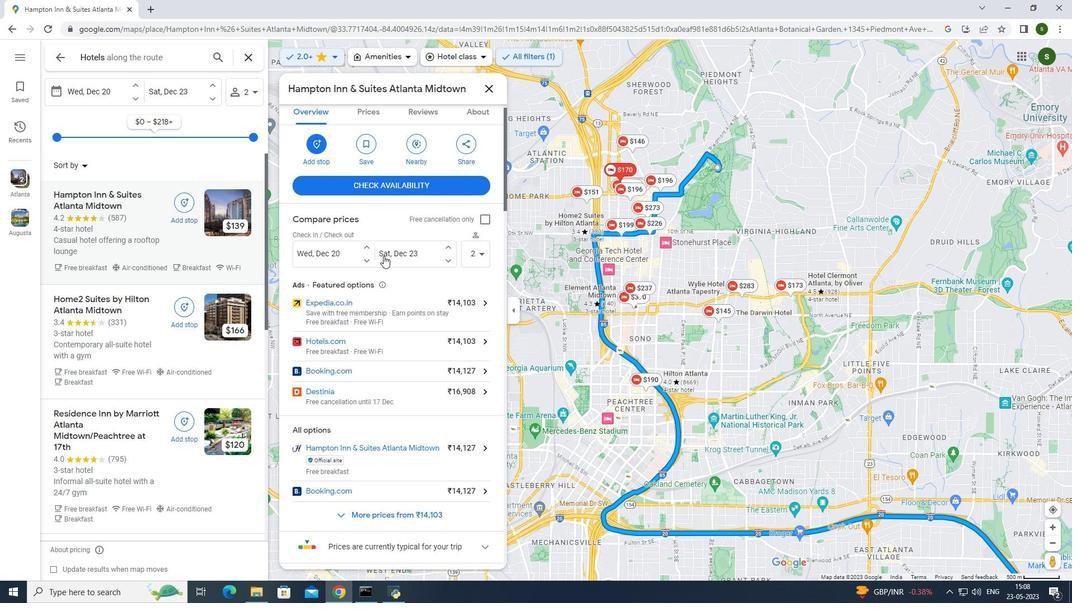
Action: Mouse scrolled (382, 255) with delta (0, 0)
Screenshot: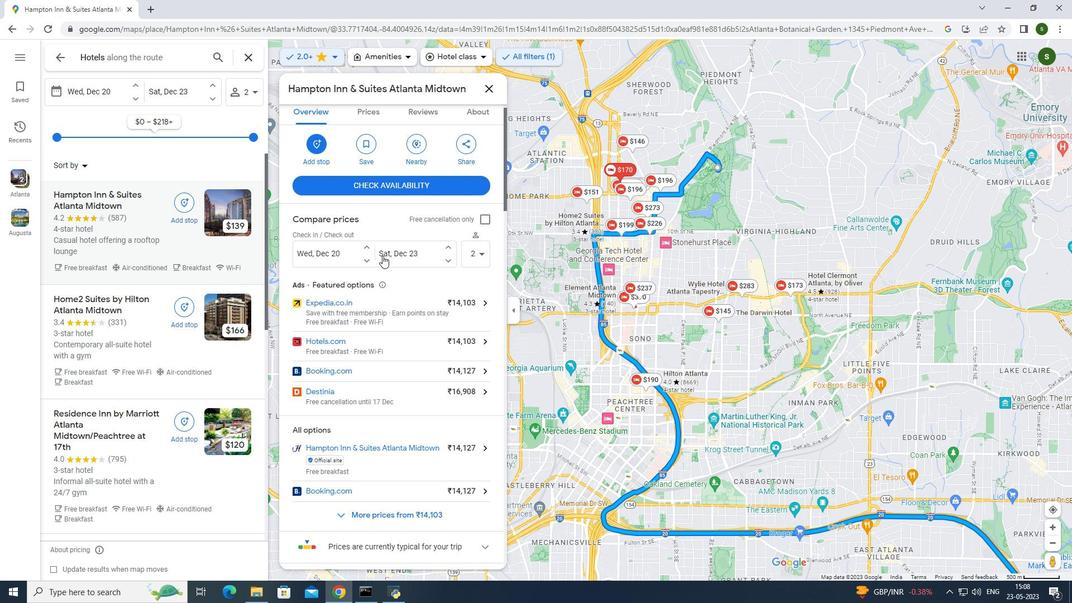 
Action: Mouse scrolled (382, 255) with delta (0, 0)
Screenshot: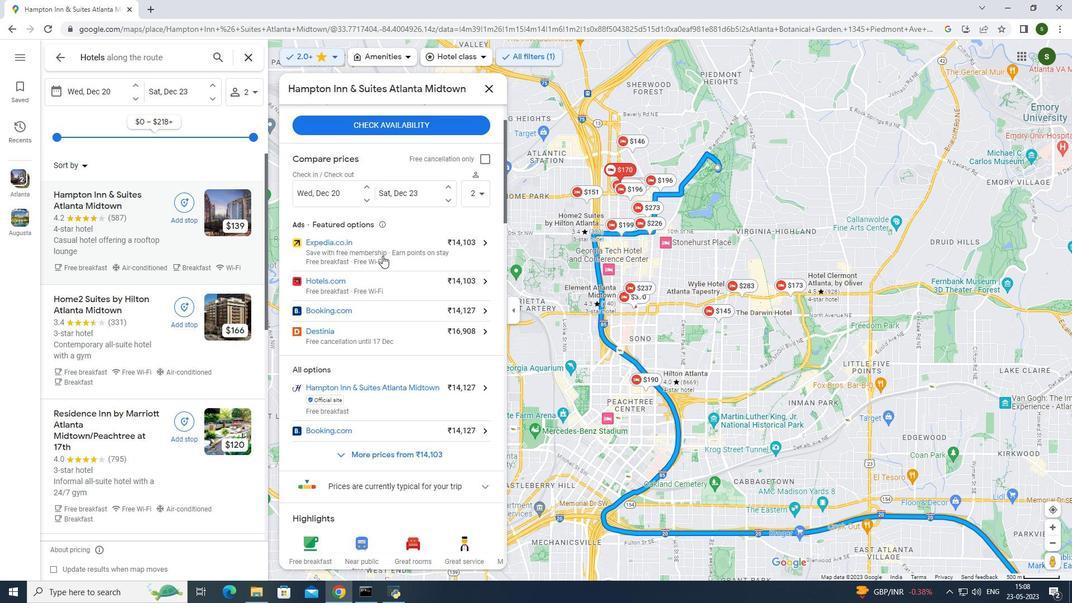 
Action: Mouse moved to (381, 251)
Screenshot: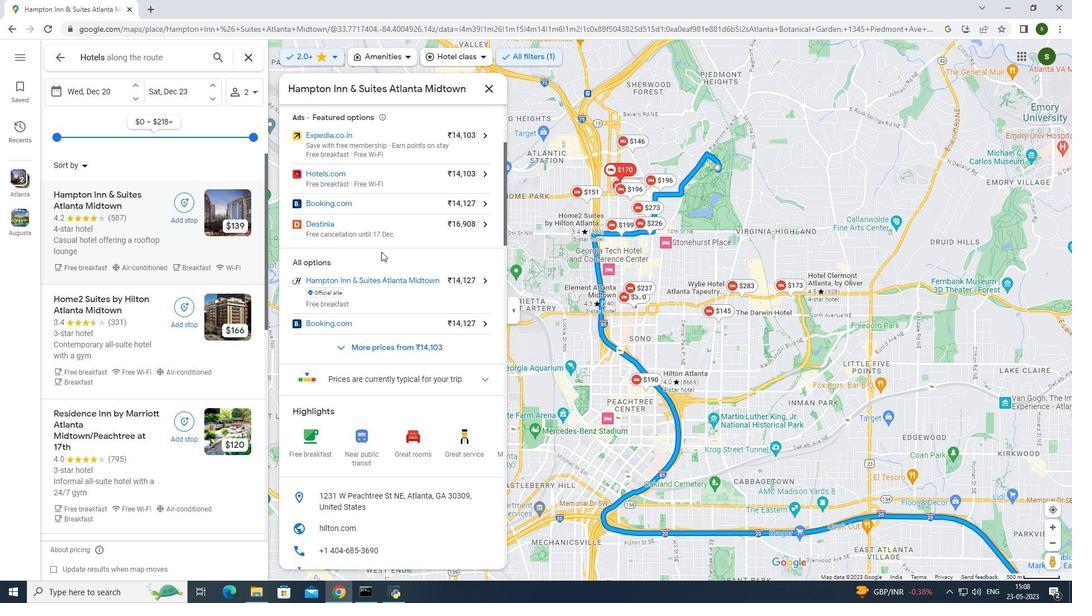 
Action: Mouse scrolled (381, 250) with delta (0, 0)
Screenshot: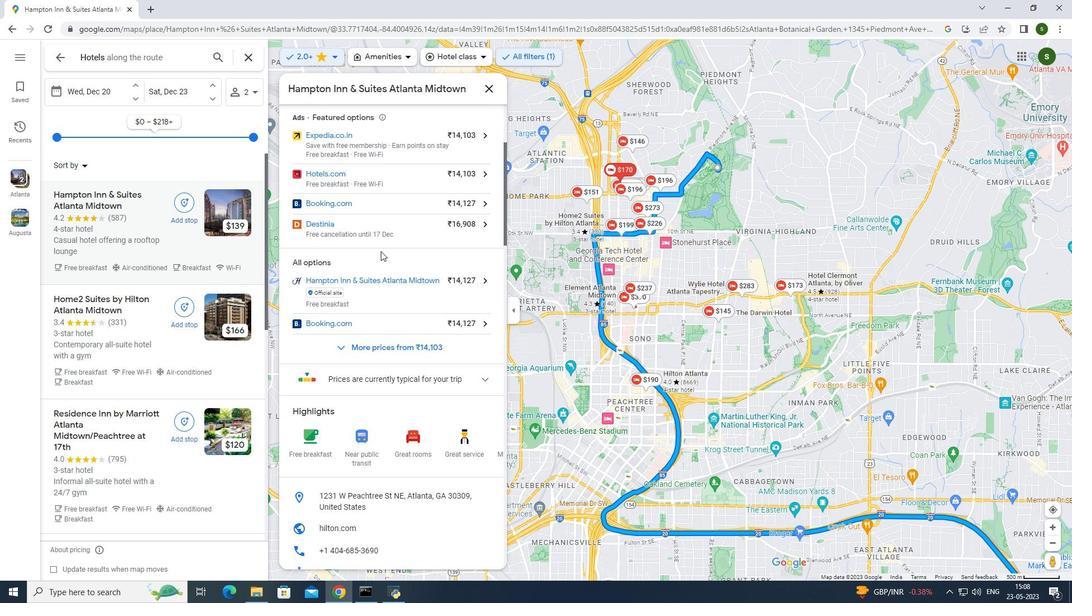 
Action: Mouse scrolled (381, 250) with delta (0, 0)
Screenshot: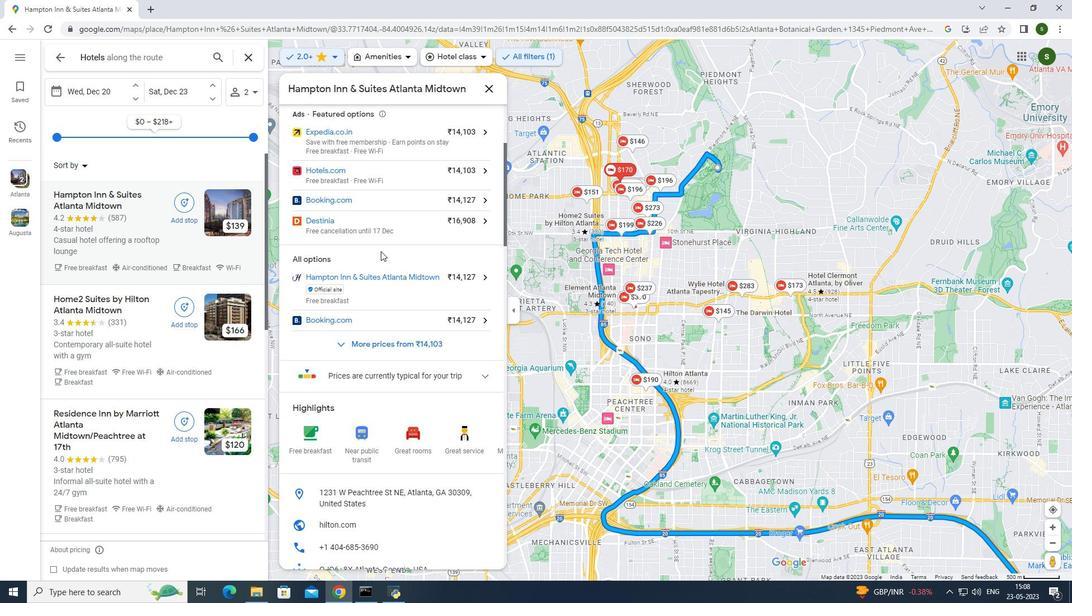 
Action: Mouse scrolled (381, 250) with delta (0, 0)
Screenshot: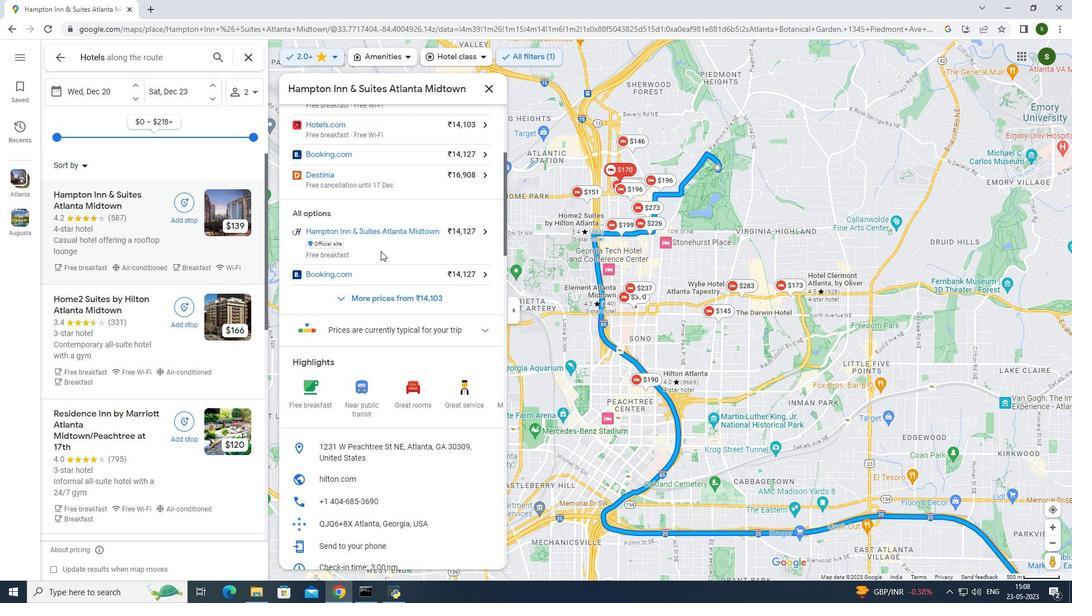 
Action: Mouse scrolled (381, 250) with delta (0, 0)
Screenshot: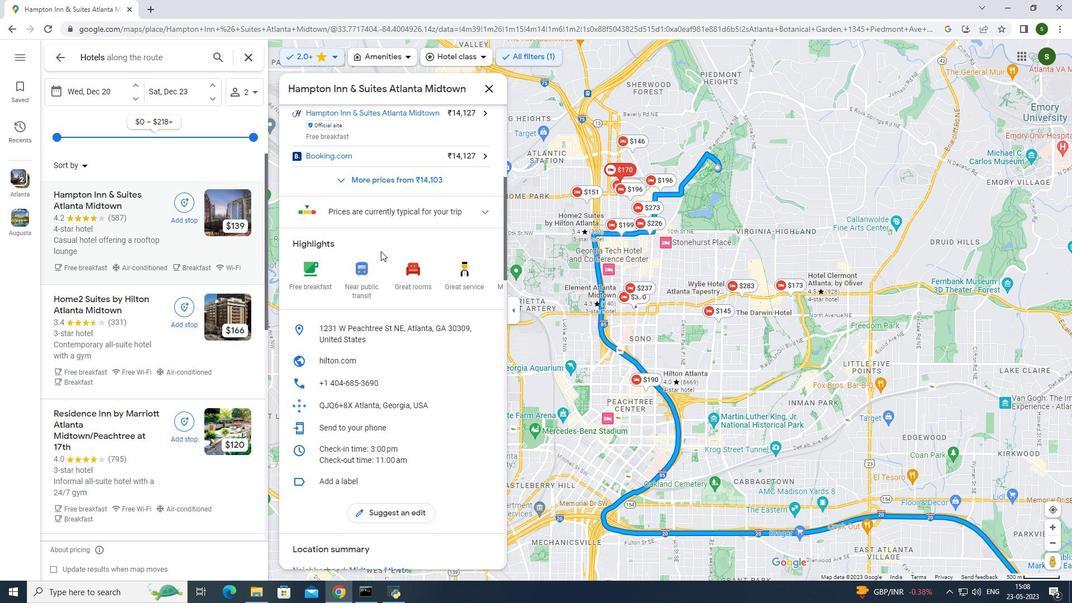 
Action: Mouse scrolled (381, 250) with delta (0, 0)
Screenshot: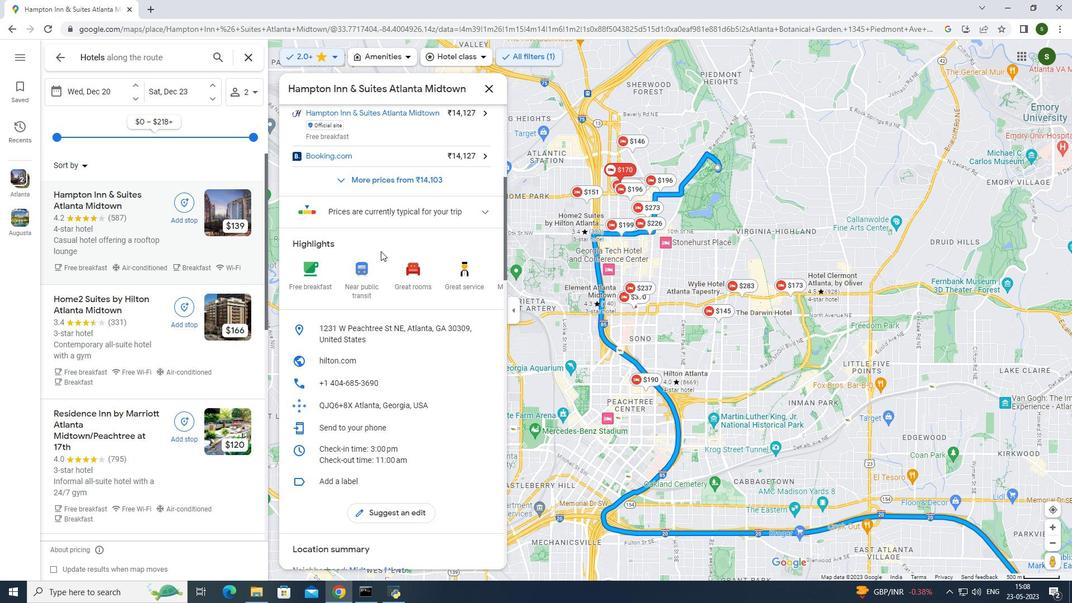 
Action: Mouse scrolled (381, 250) with delta (0, 0)
Screenshot: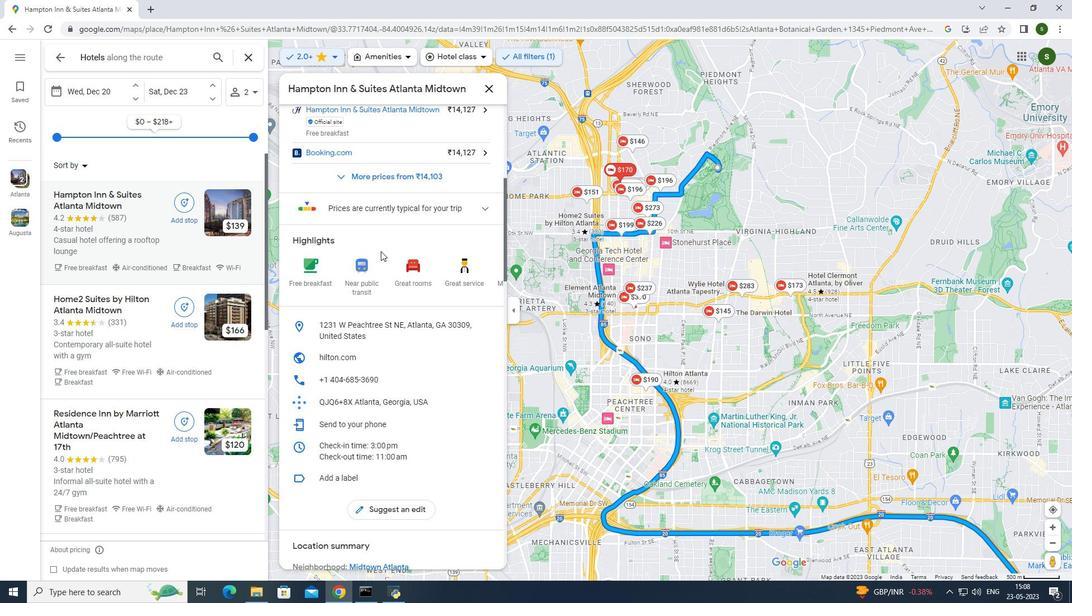 
Action: Mouse scrolled (381, 250) with delta (0, 0)
Screenshot: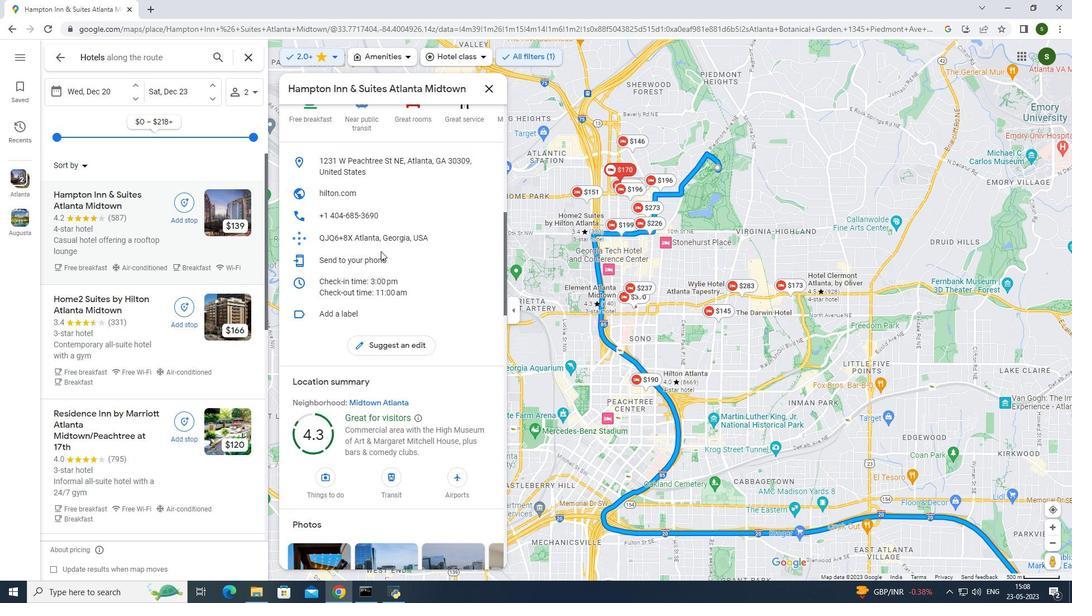 
Action: Mouse scrolled (381, 250) with delta (0, 0)
Screenshot: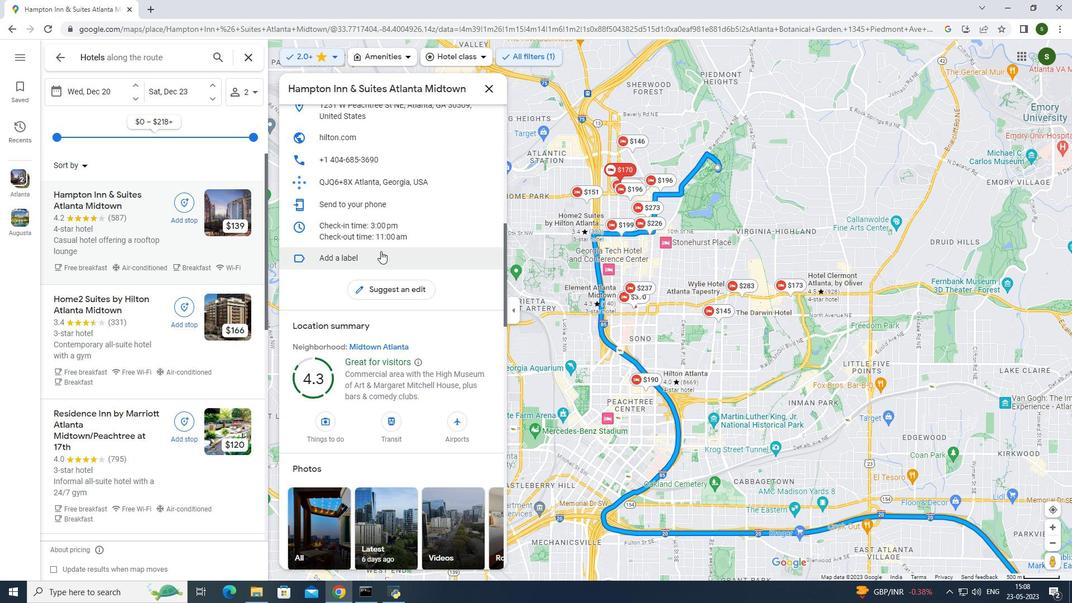 
Action: Mouse scrolled (381, 250) with delta (0, 0)
Screenshot: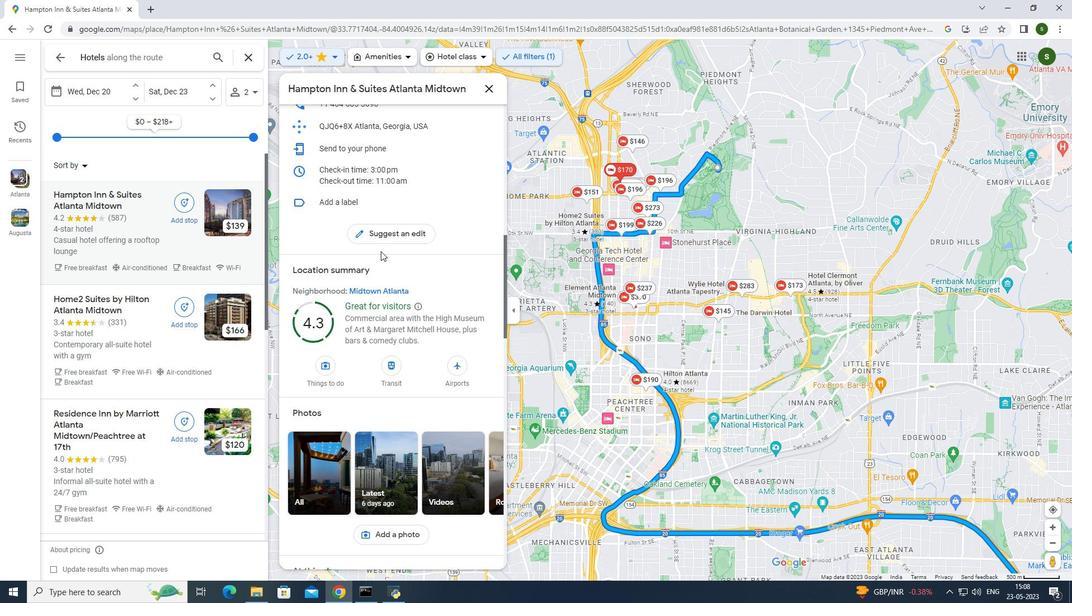 
Action: Mouse scrolled (381, 250) with delta (0, 0)
Screenshot: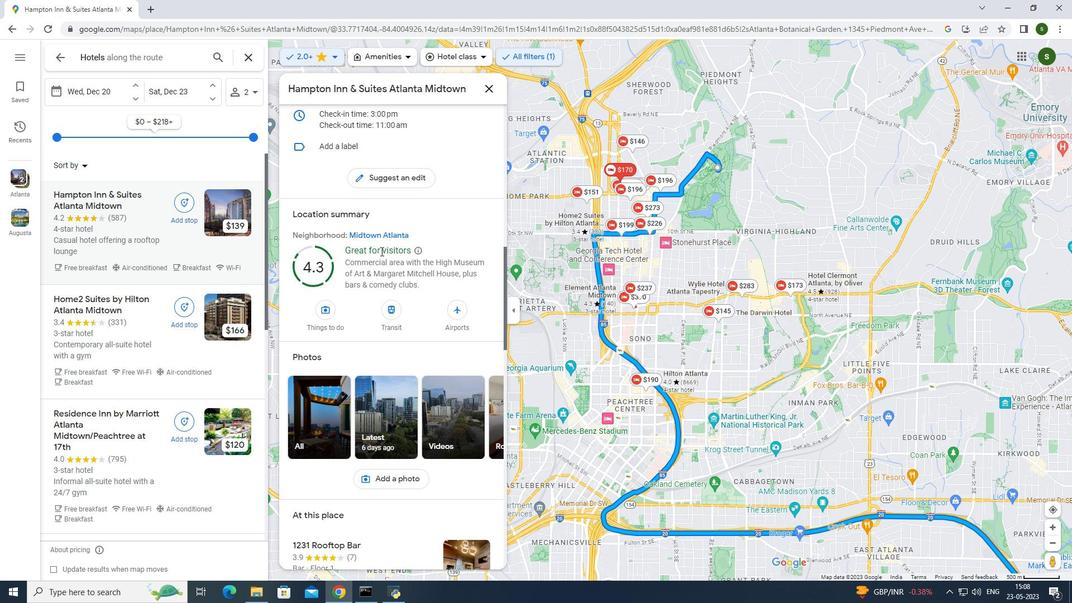 
Action: Mouse scrolled (381, 250) with delta (0, 0)
Screenshot: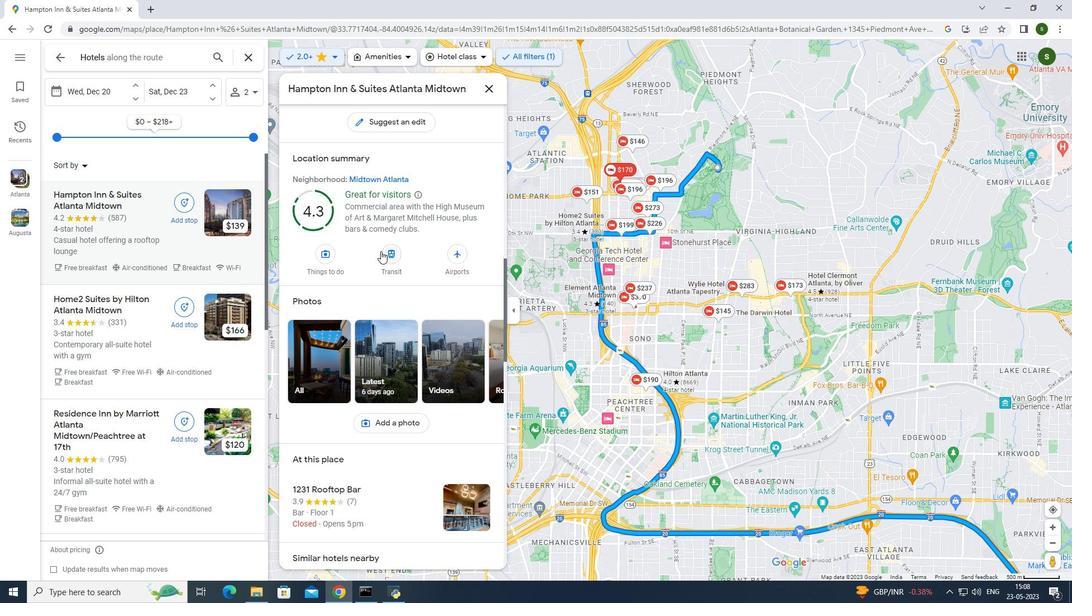 
Action: Mouse scrolled (381, 250) with delta (0, 0)
Screenshot: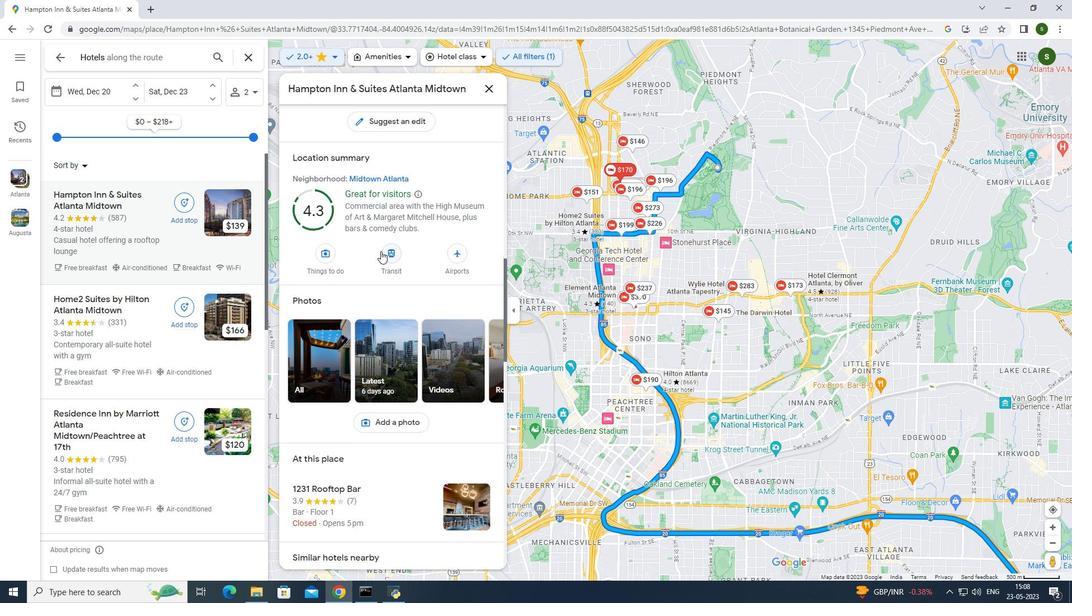 
Action: Mouse scrolled (381, 250) with delta (0, 0)
Screenshot: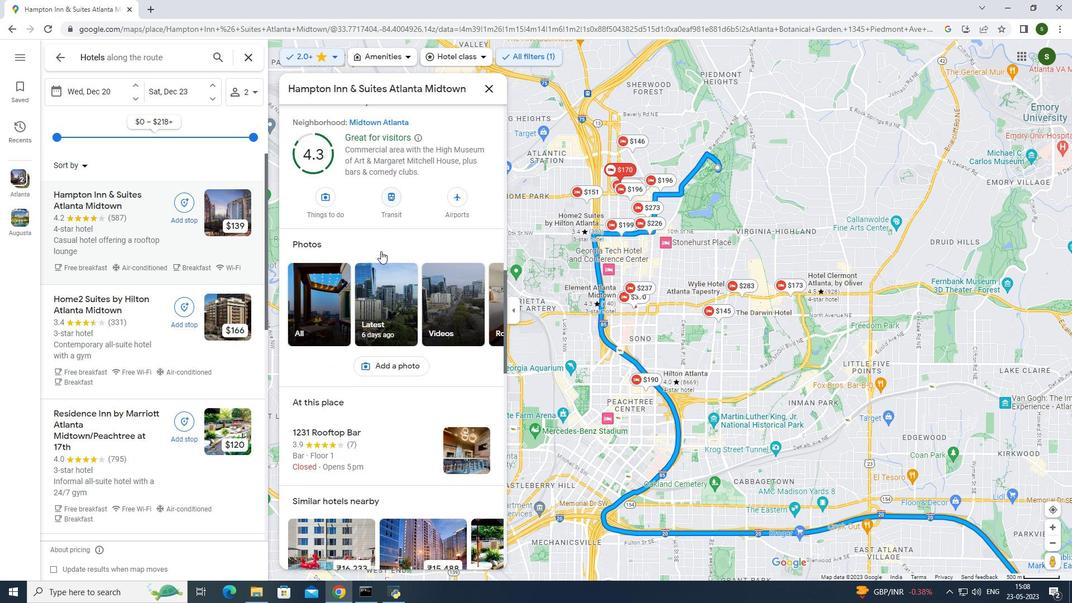 
Action: Mouse scrolled (381, 250) with delta (0, 0)
Screenshot: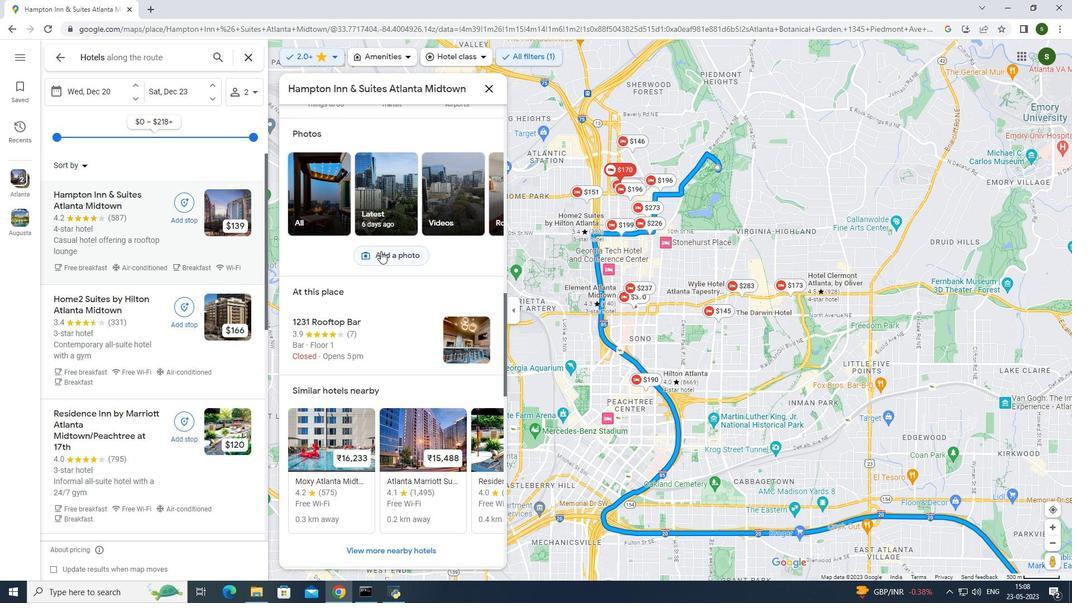 
Action: Mouse scrolled (381, 250) with delta (0, 0)
Screenshot: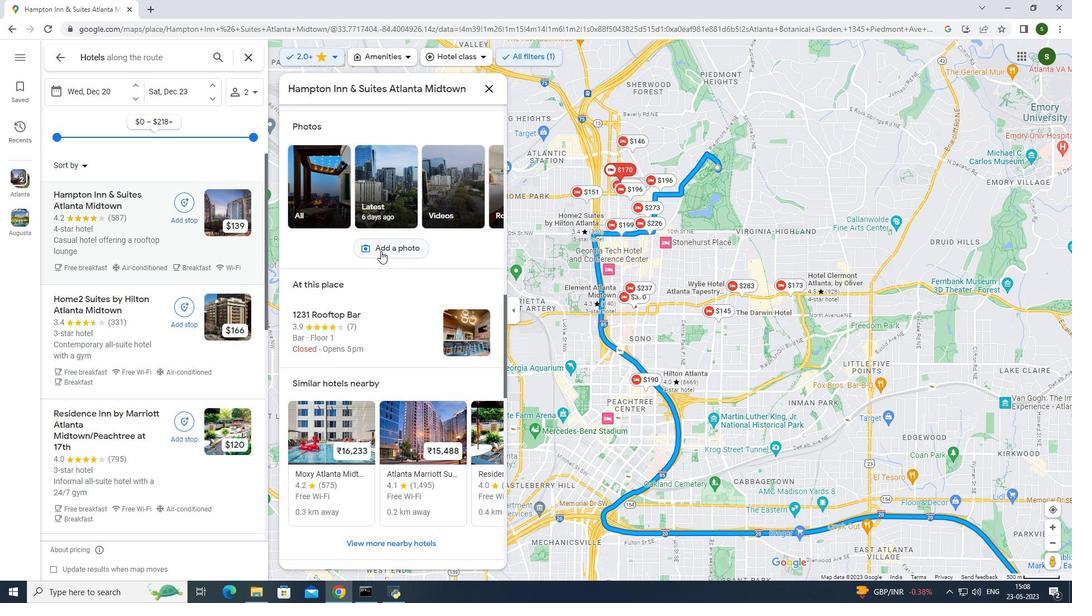 
Action: Mouse scrolled (381, 250) with delta (0, 0)
Screenshot: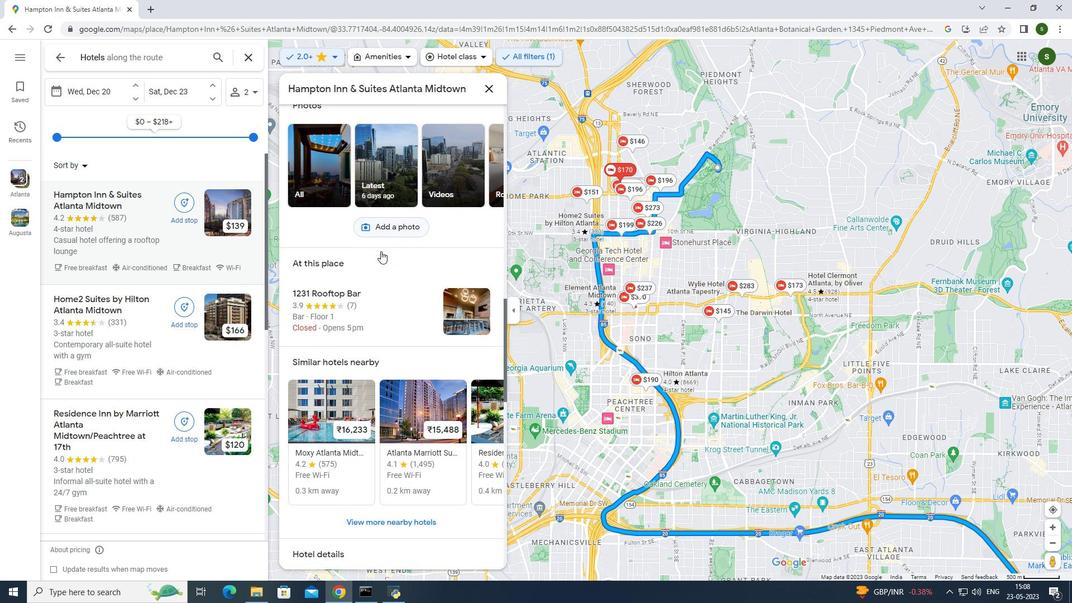 
Action: Mouse scrolled (381, 250) with delta (0, 0)
Screenshot: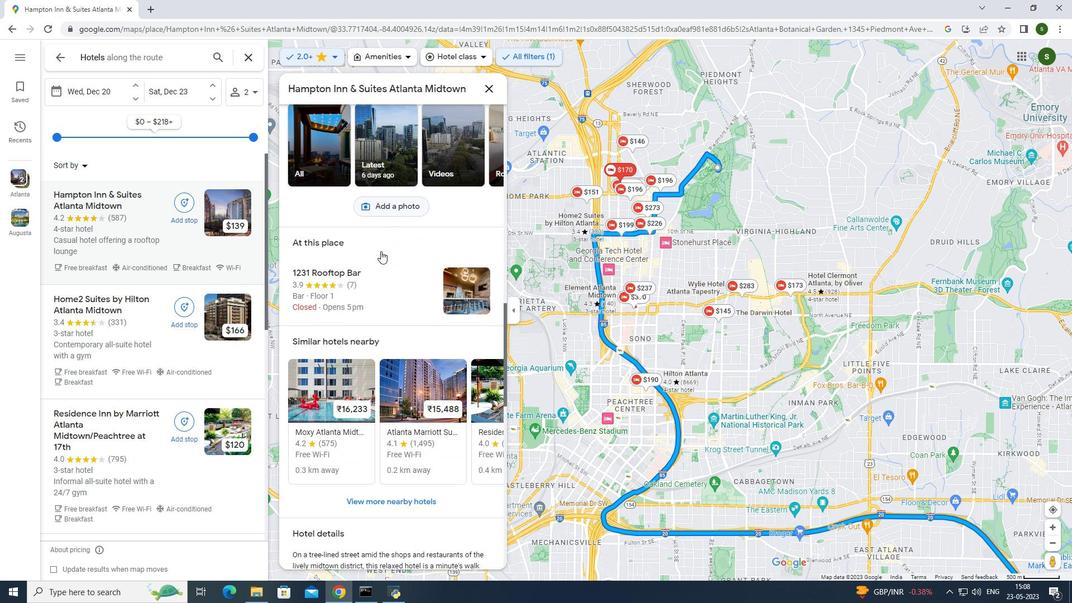 
Action: Mouse scrolled (381, 251) with delta (0, 0)
Screenshot: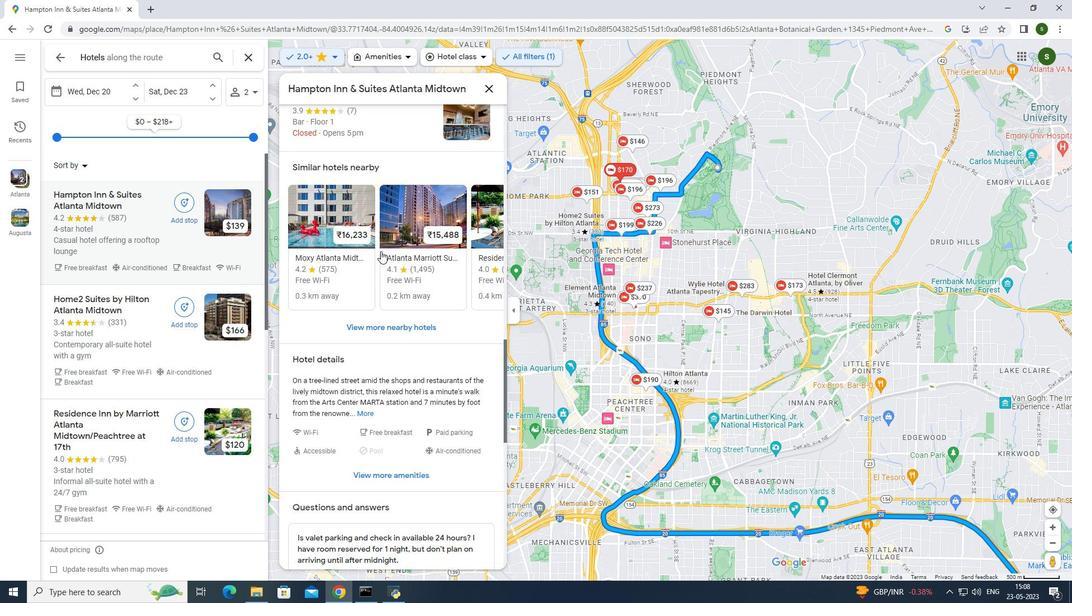 
Action: Mouse scrolled (381, 251) with delta (0, 0)
Screenshot: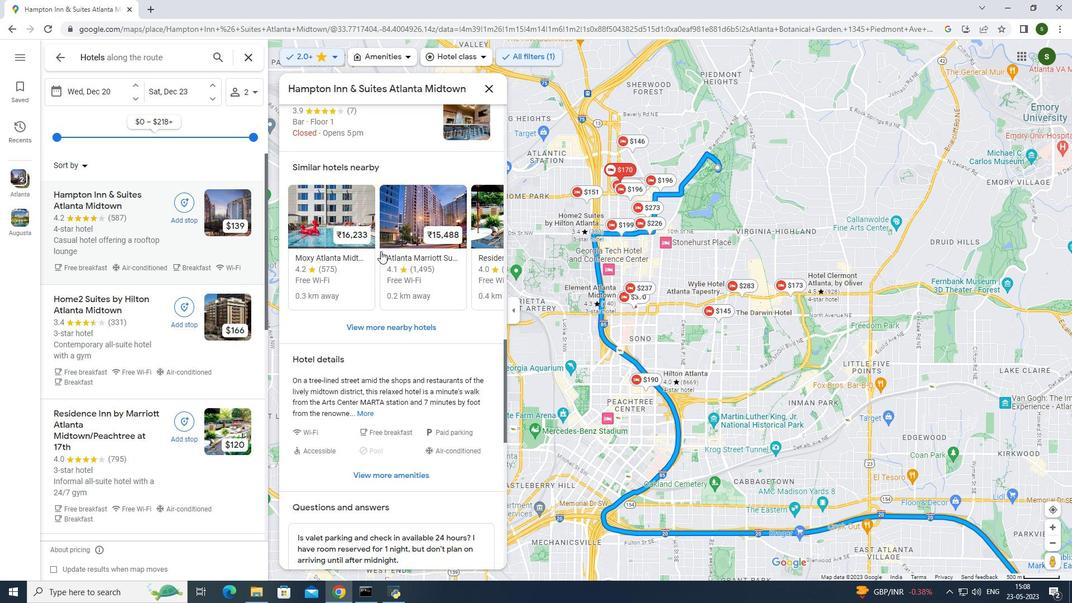 
Action: Mouse scrolled (381, 251) with delta (0, 0)
Screenshot: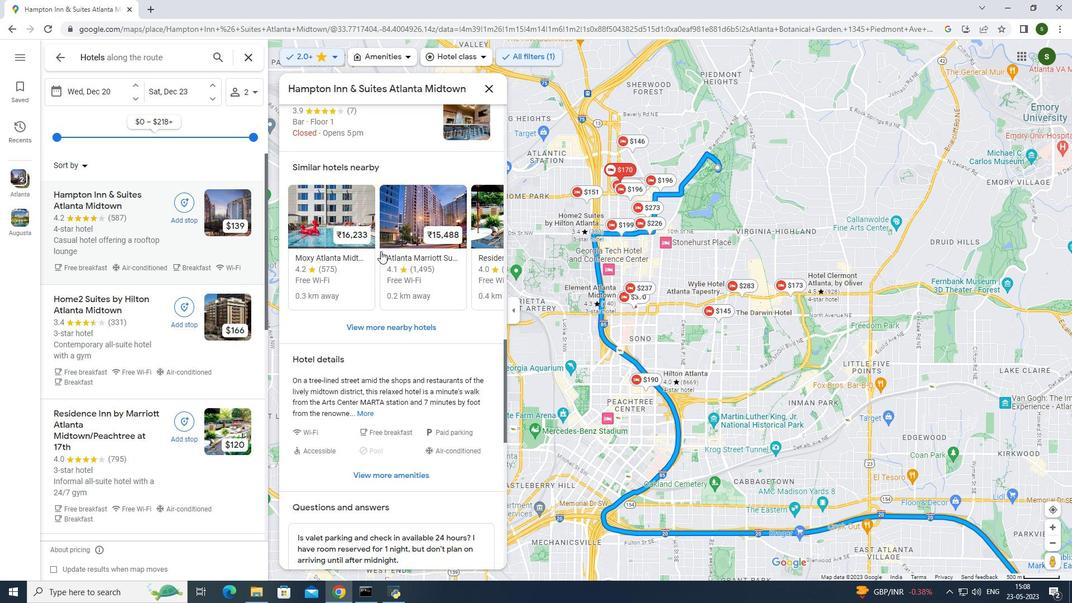 
Action: Mouse scrolled (381, 251) with delta (0, 0)
Screenshot: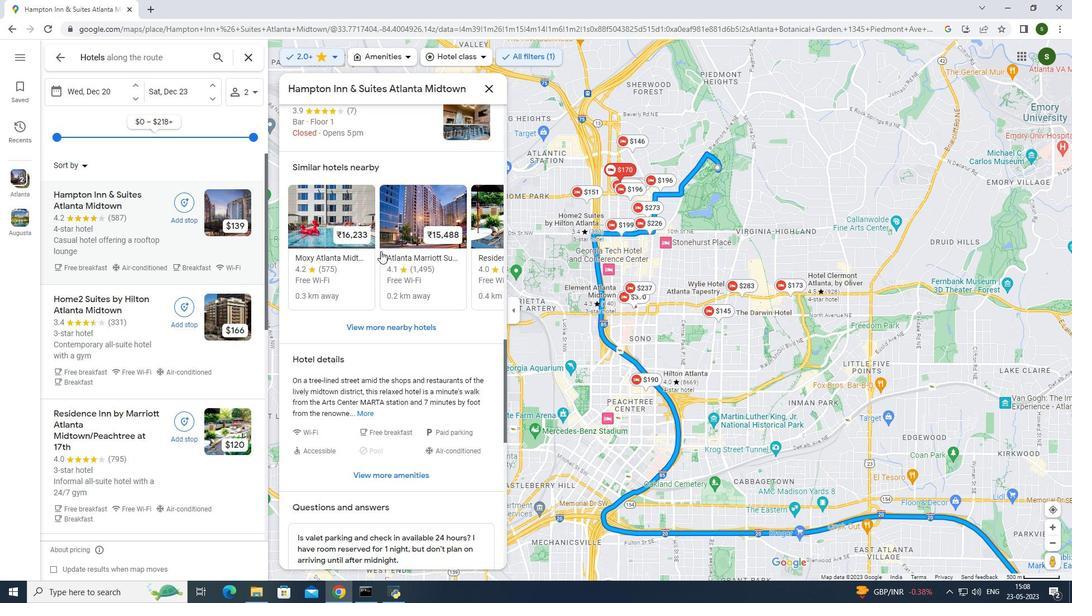 
Action: Mouse scrolled (381, 251) with delta (0, 0)
Screenshot: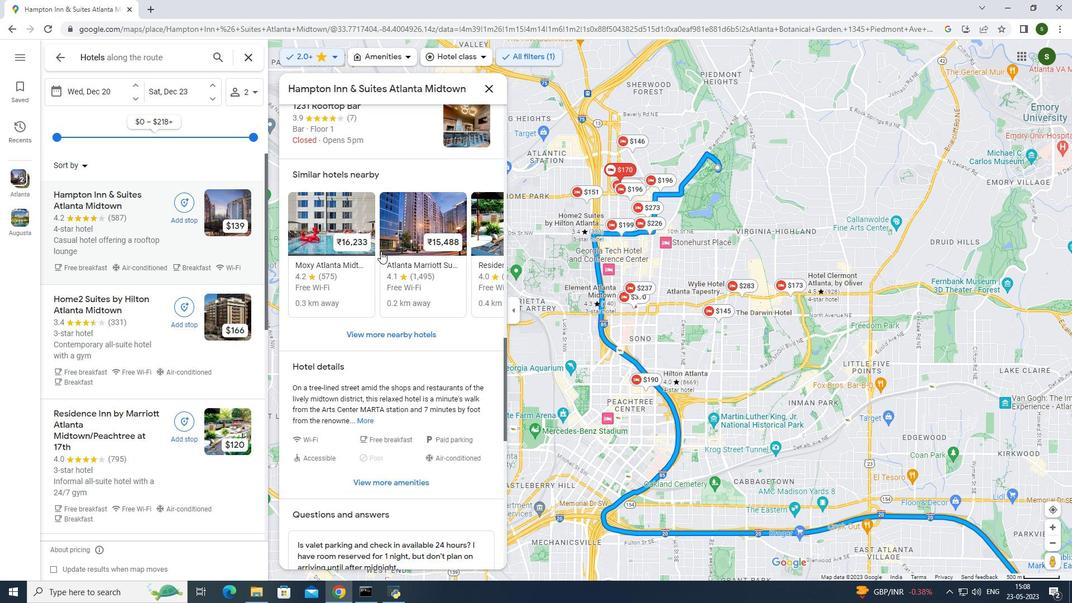 
Action: Mouse scrolled (381, 251) with delta (0, 0)
Screenshot: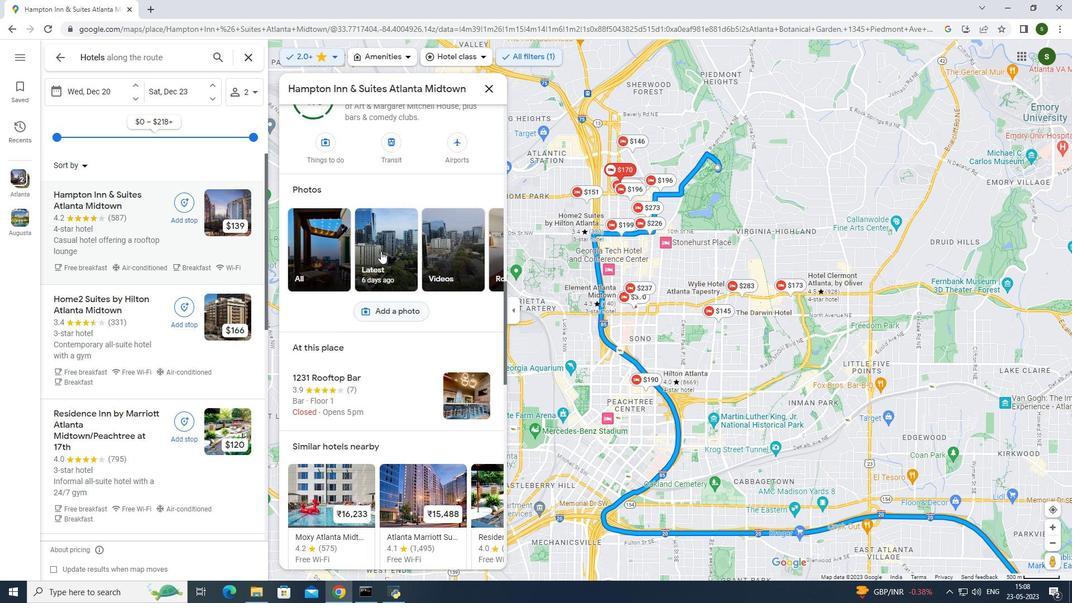 
Action: Mouse scrolled (381, 251) with delta (0, 0)
Screenshot: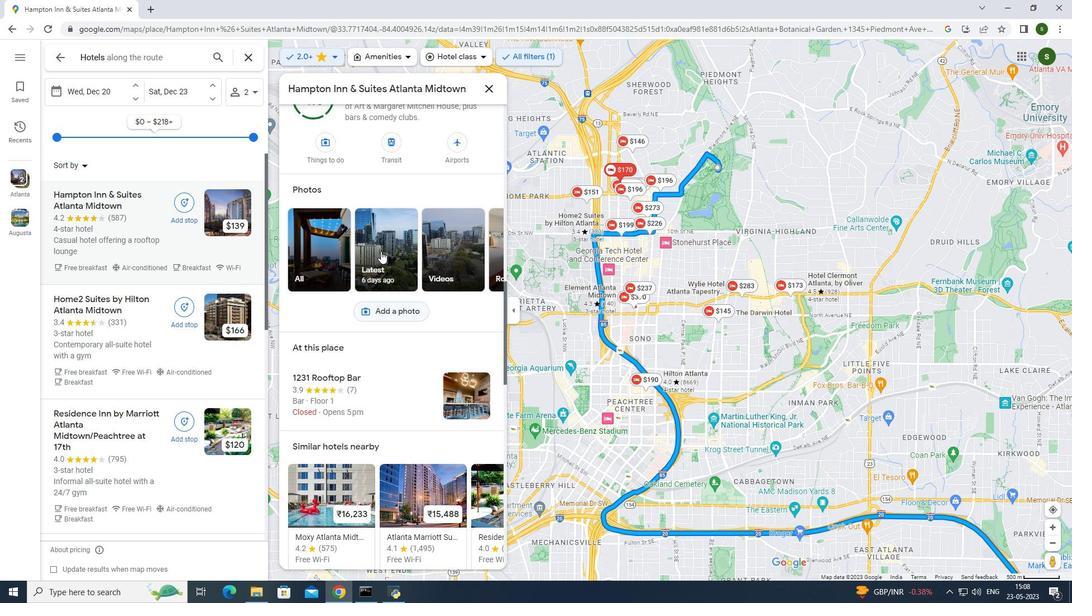 
Action: Mouse scrolled (381, 251) with delta (0, 0)
Screenshot: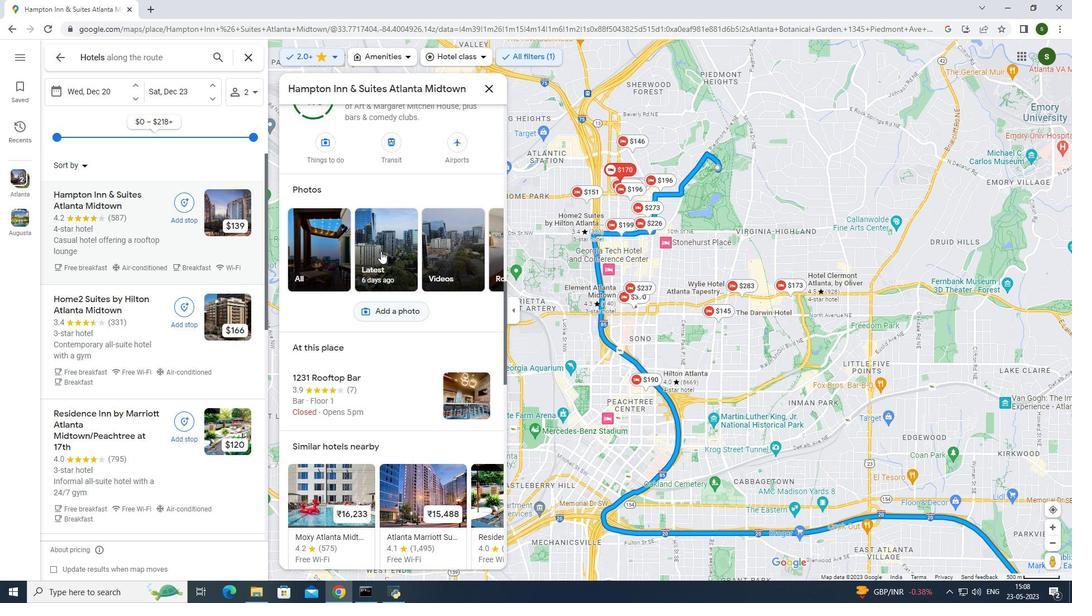 
Action: Mouse scrolled (381, 251) with delta (0, 0)
Screenshot: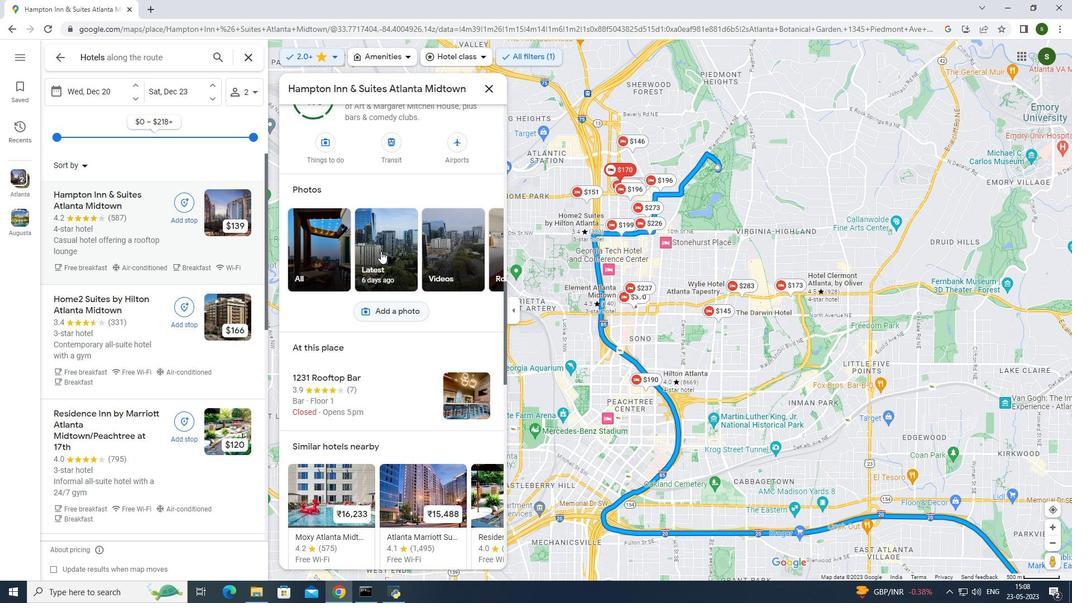 
Action: Mouse scrolled (381, 250) with delta (0, 0)
Screenshot: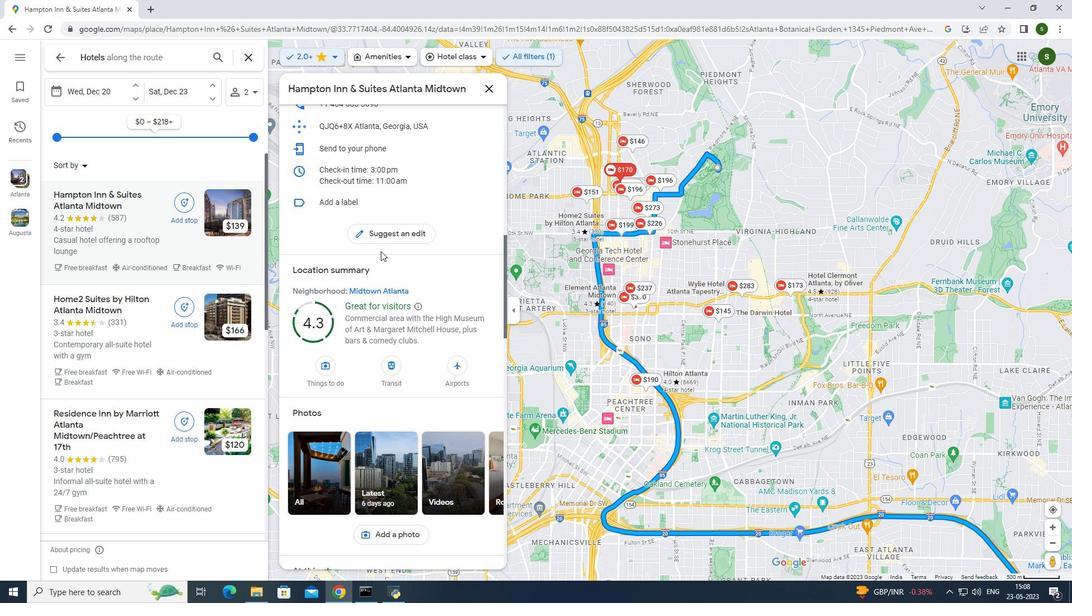 
Action: Mouse moved to (381, 251)
Screenshot: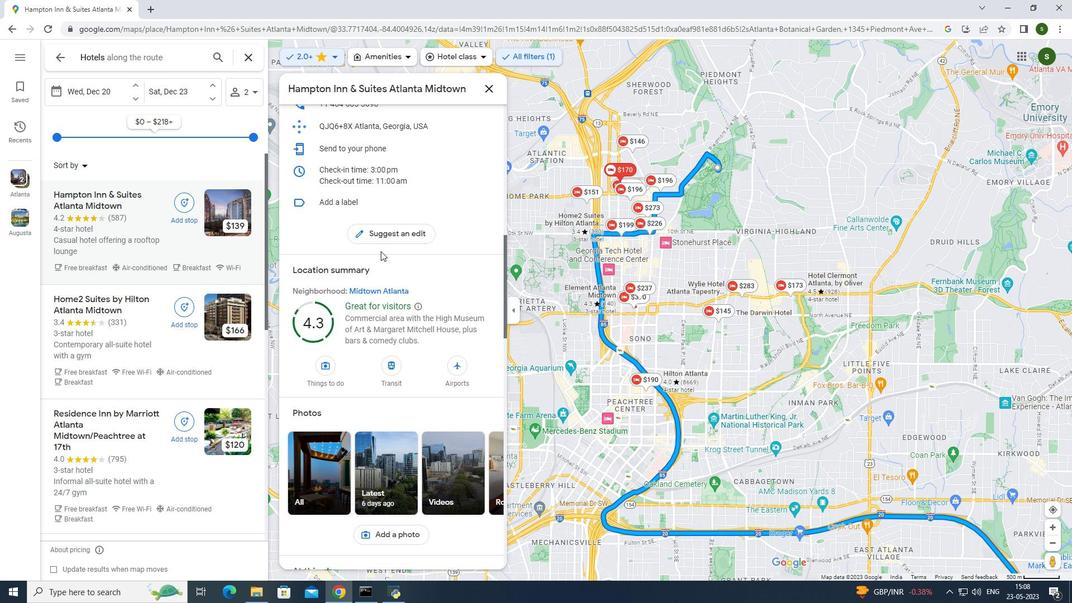 
Action: Mouse scrolled (381, 250) with delta (0, 0)
Screenshot: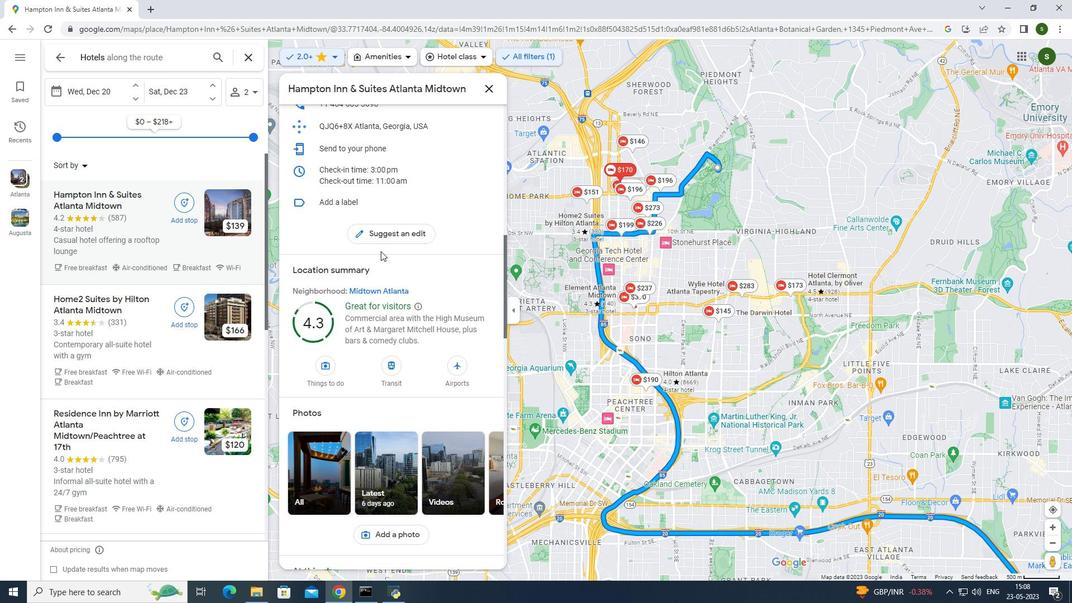 
Action: Mouse scrolled (381, 250) with delta (0, 0)
Screenshot: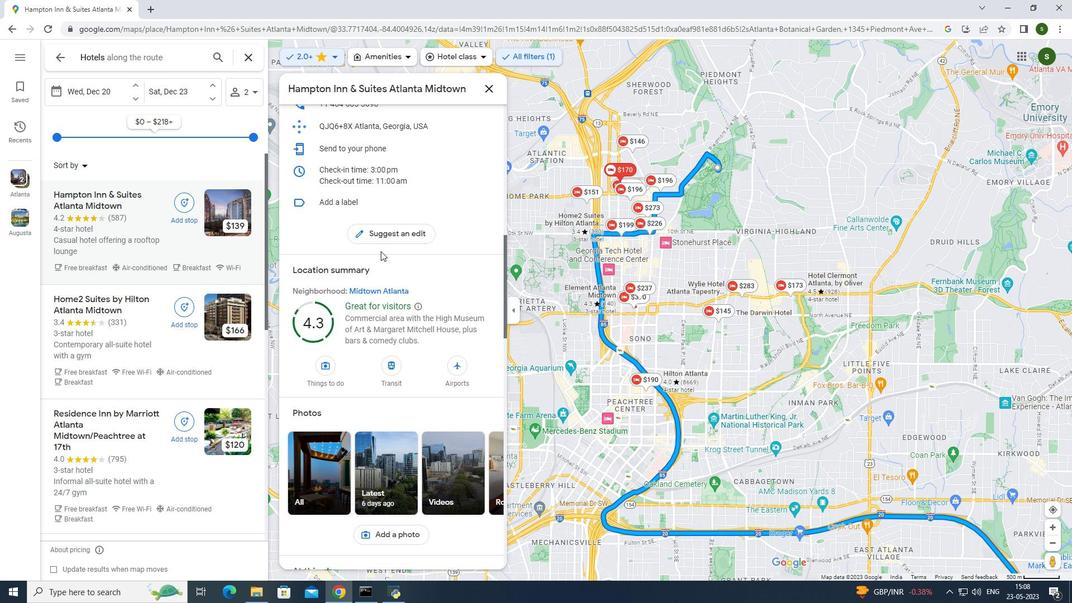 
Action: Mouse moved to (300, 308)
Screenshot: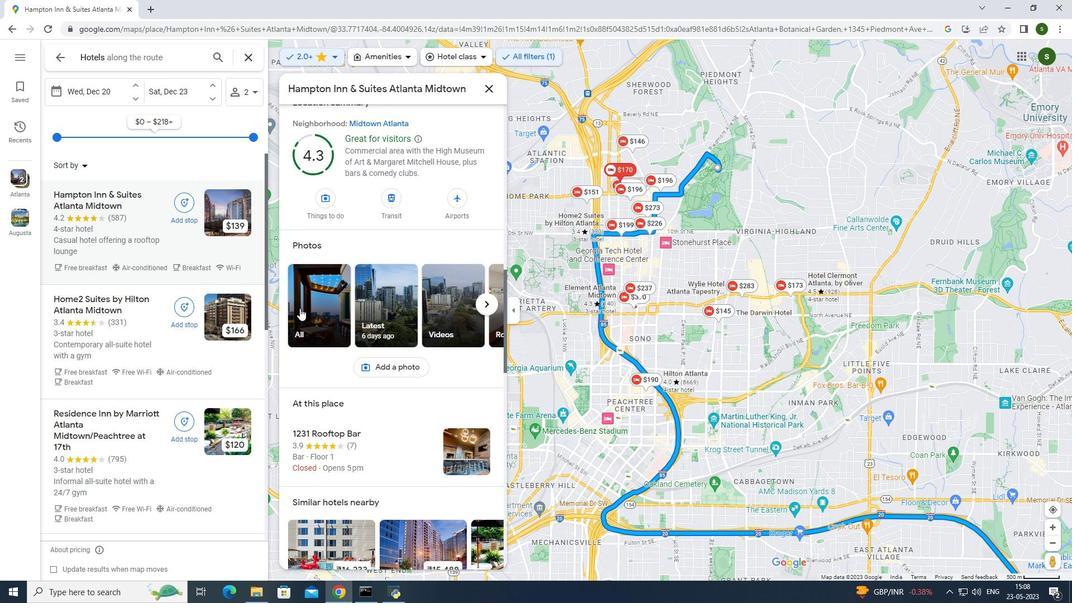 
Action: Mouse pressed left at (300, 308)
Screenshot: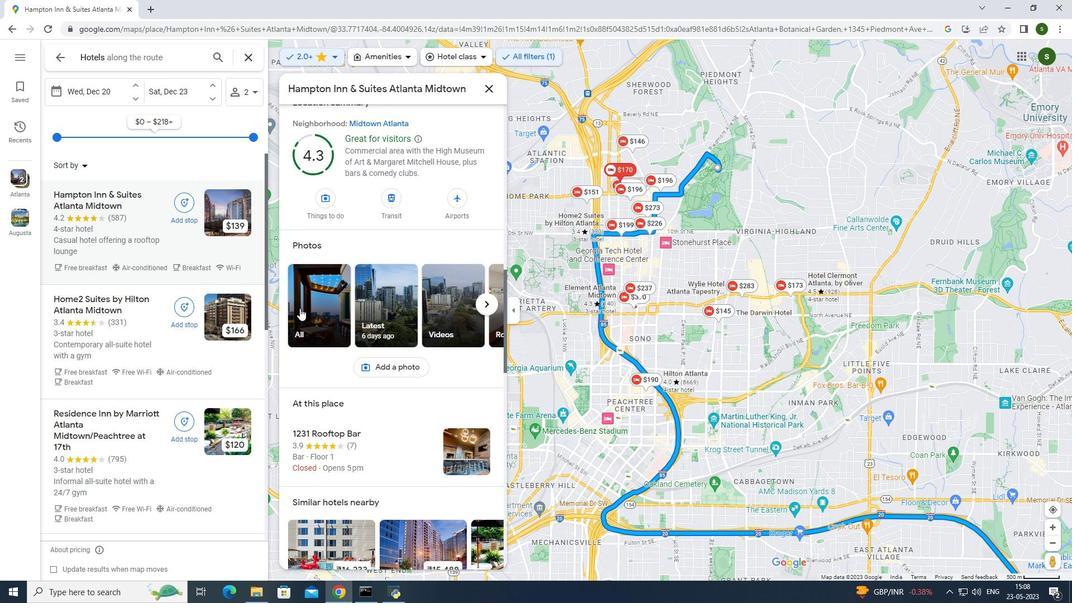 
Action: Mouse moved to (141, 135)
Screenshot: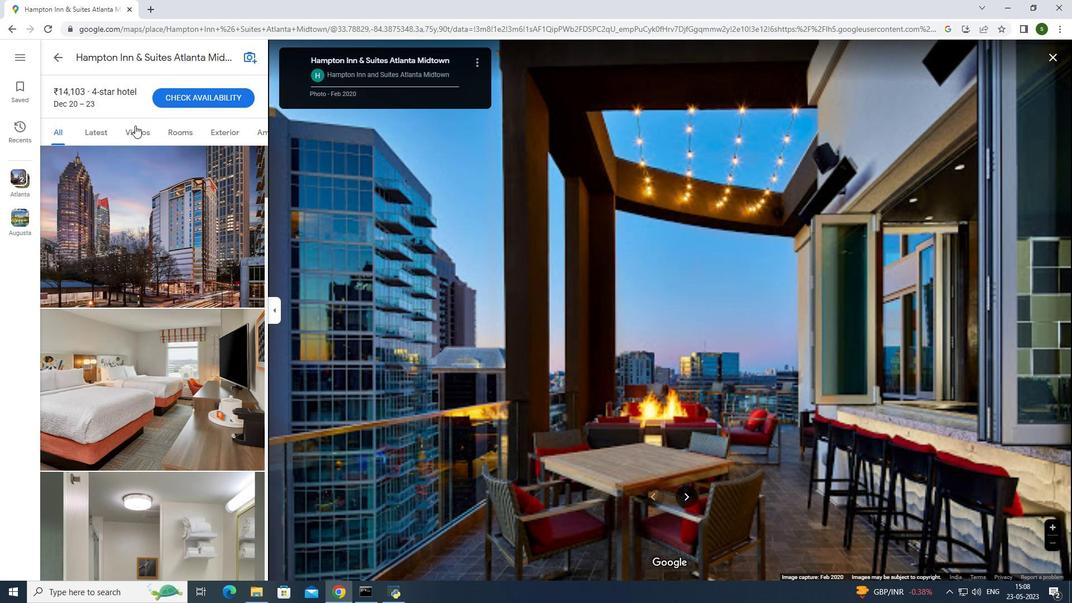 
Action: Mouse pressed left at (141, 135)
Screenshot: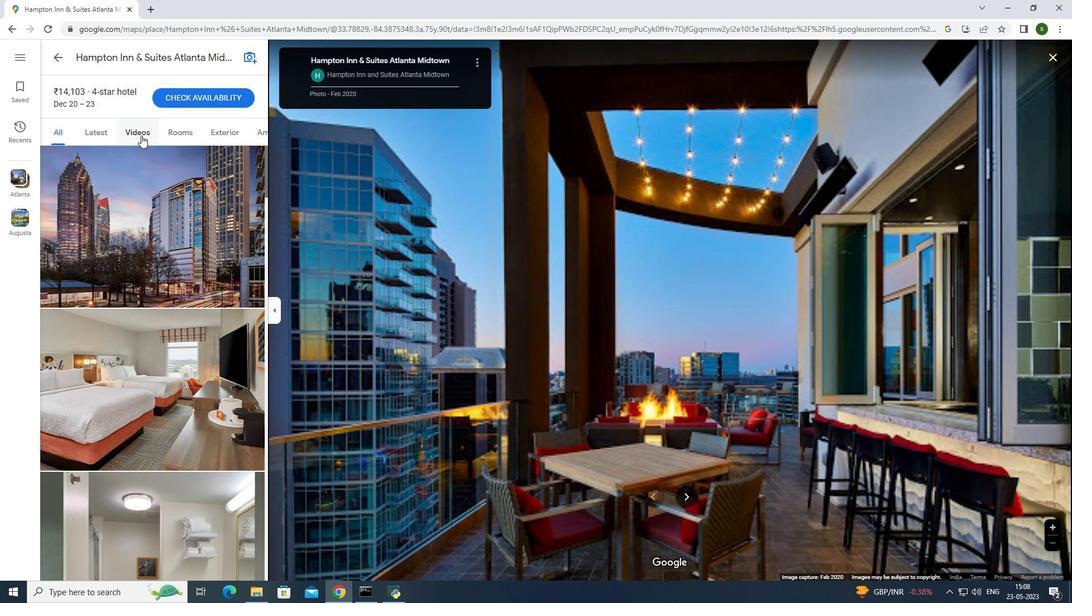 
Action: Mouse moved to (651, 423)
Screenshot: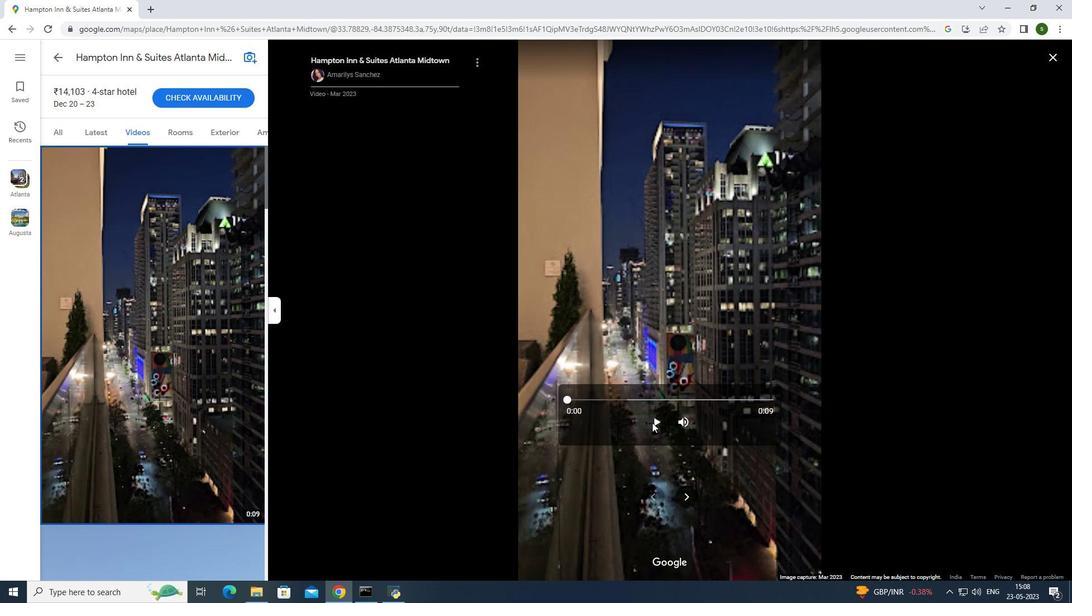
Action: Mouse pressed left at (651, 423)
Screenshot: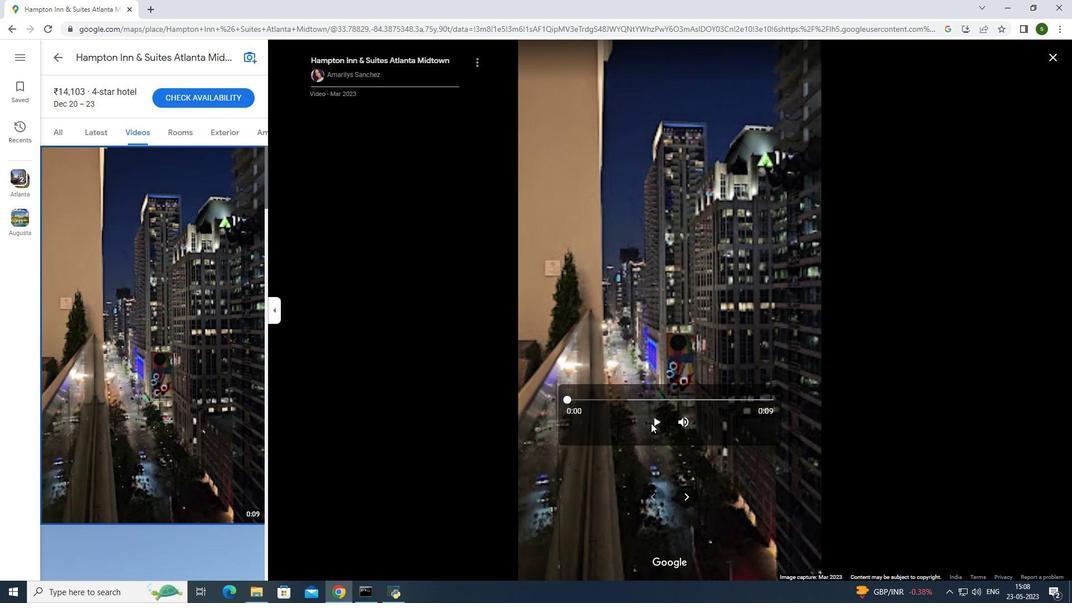 
Action: Mouse moved to (189, 137)
Screenshot: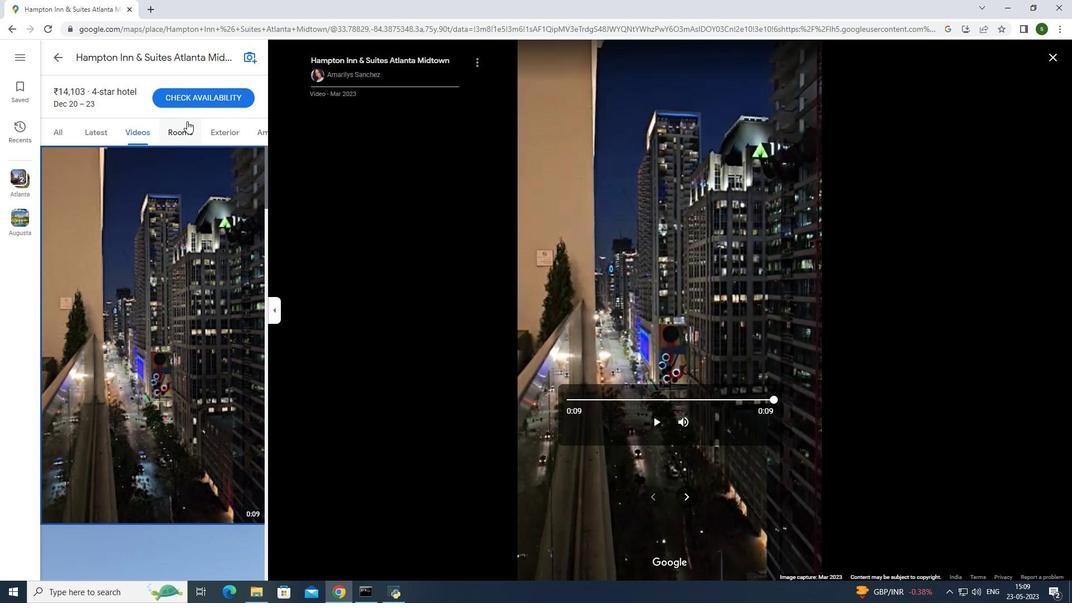 
Action: Mouse pressed left at (189, 137)
Screenshot: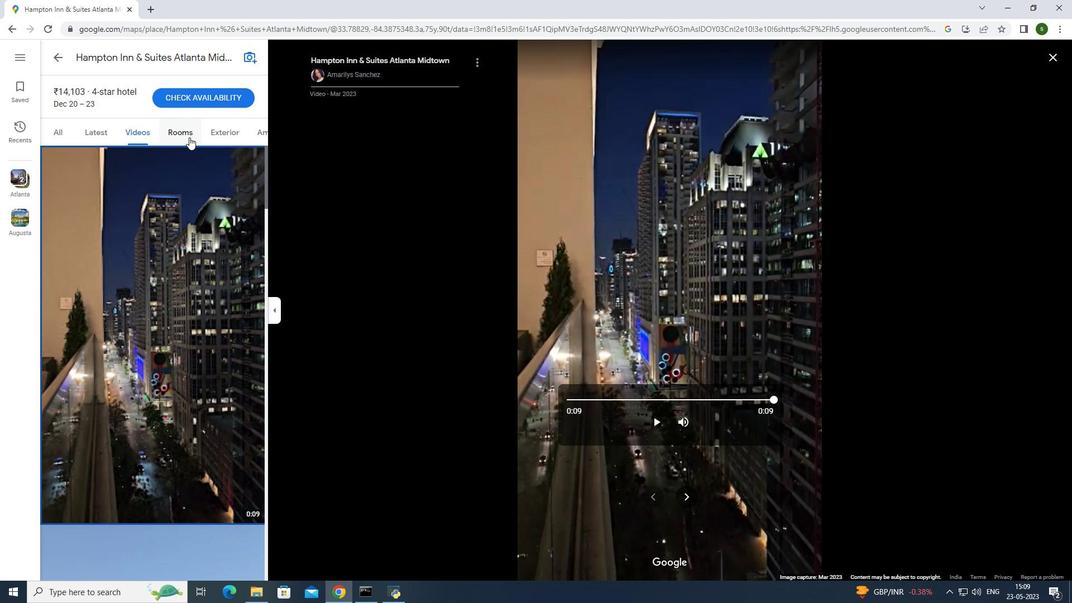 
Action: Mouse moved to (682, 495)
Screenshot: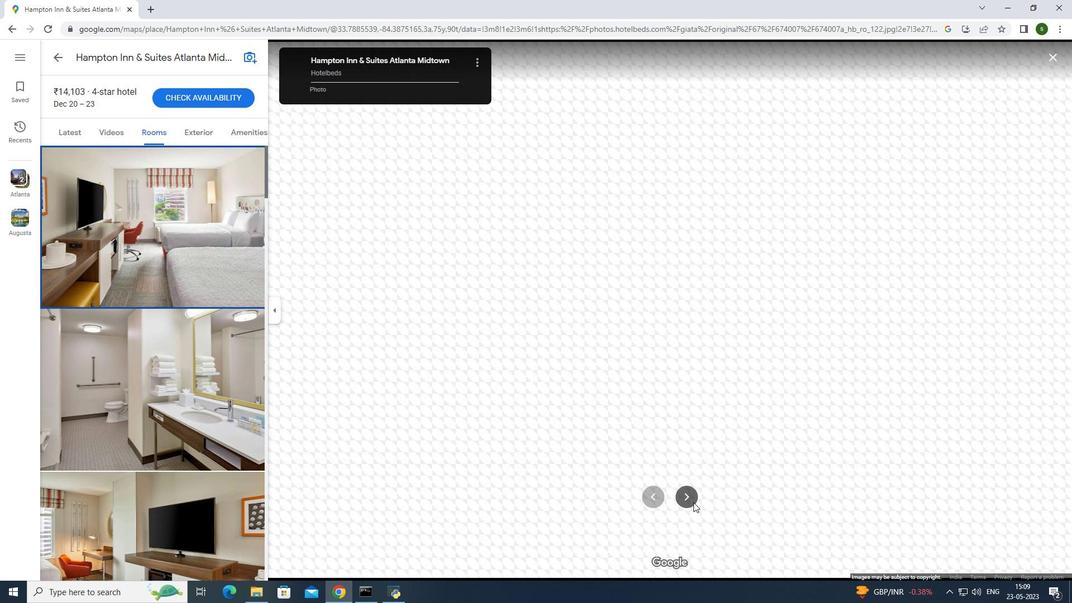 
Action: Mouse pressed left at (682, 495)
Screenshot: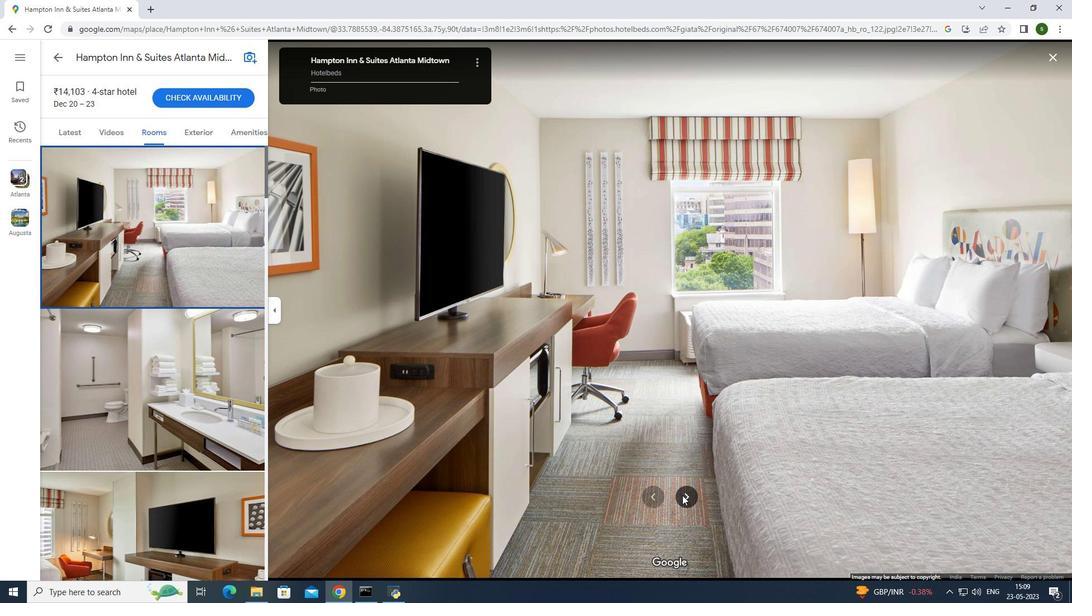 
Action: Mouse pressed left at (682, 495)
Screenshot: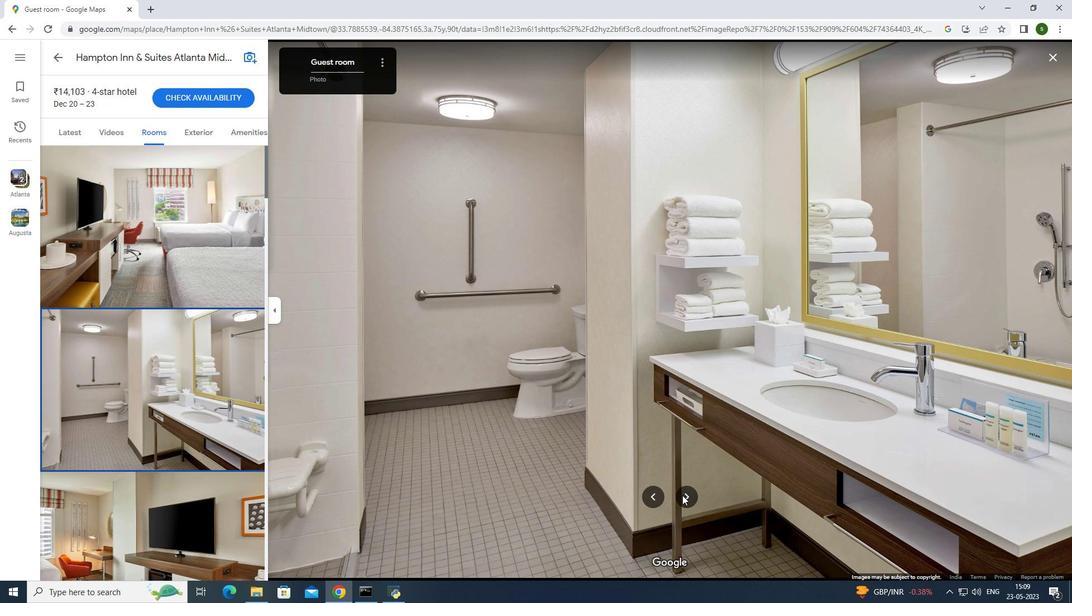 
Action: Mouse pressed left at (682, 495)
Screenshot: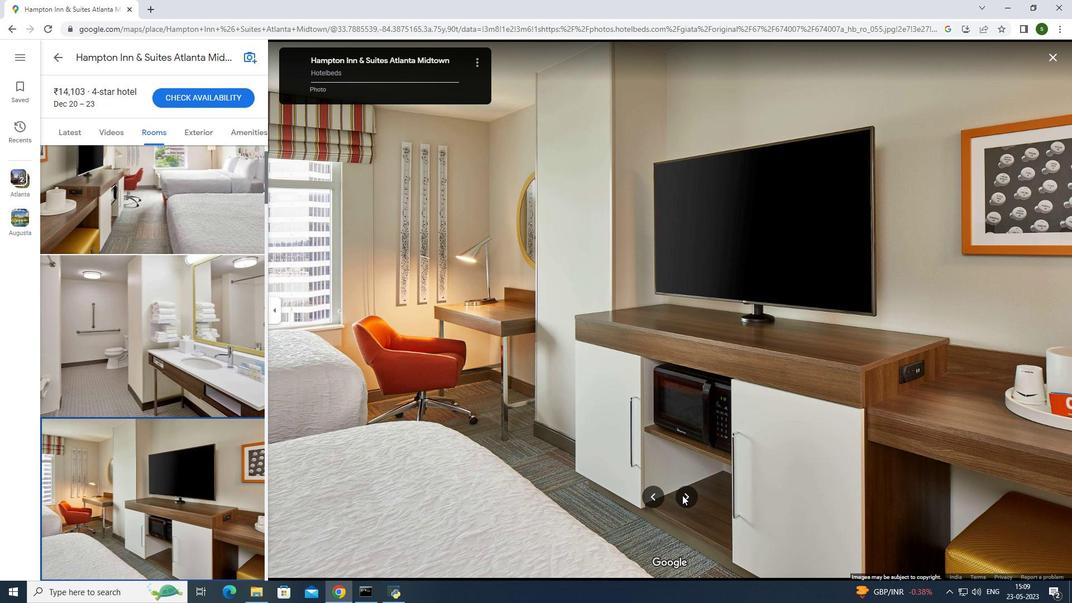 
Action: Mouse pressed left at (682, 495)
Screenshot: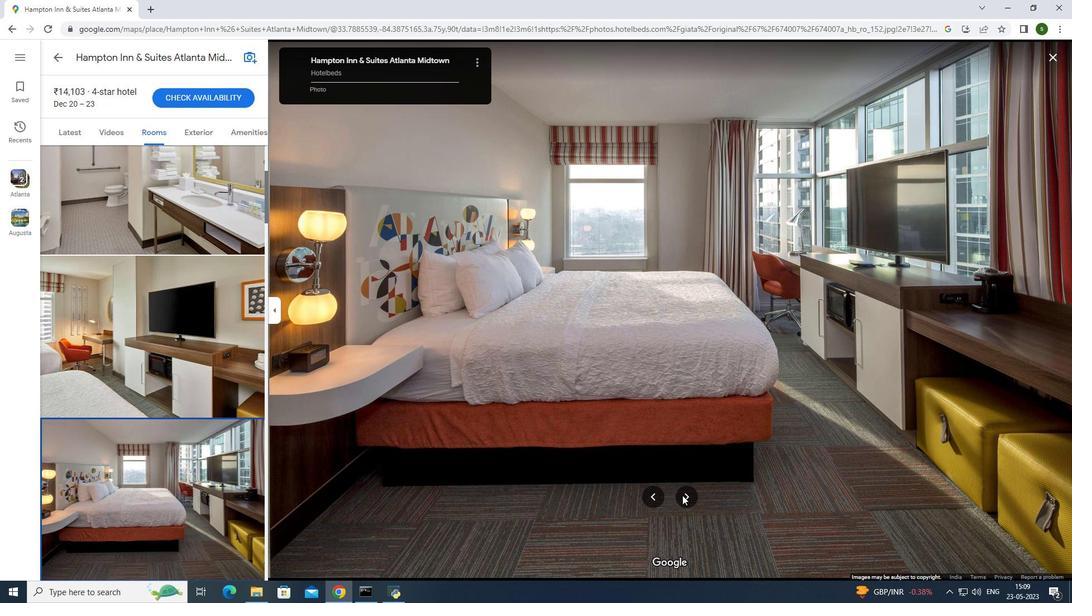 
Action: Mouse moved to (679, 496)
Screenshot: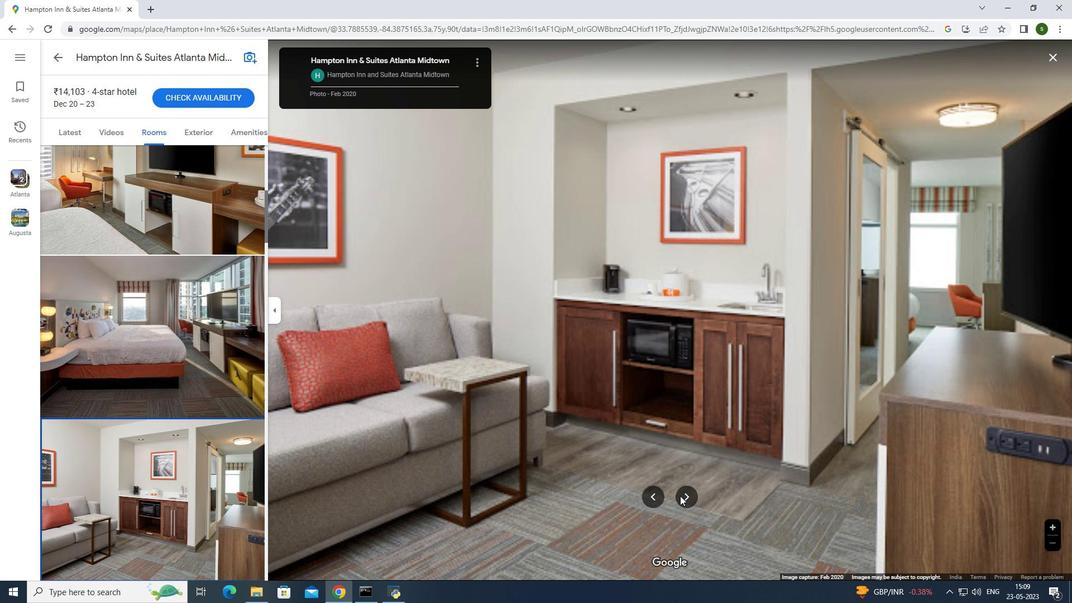 
Action: Mouse pressed left at (679, 496)
Screenshot: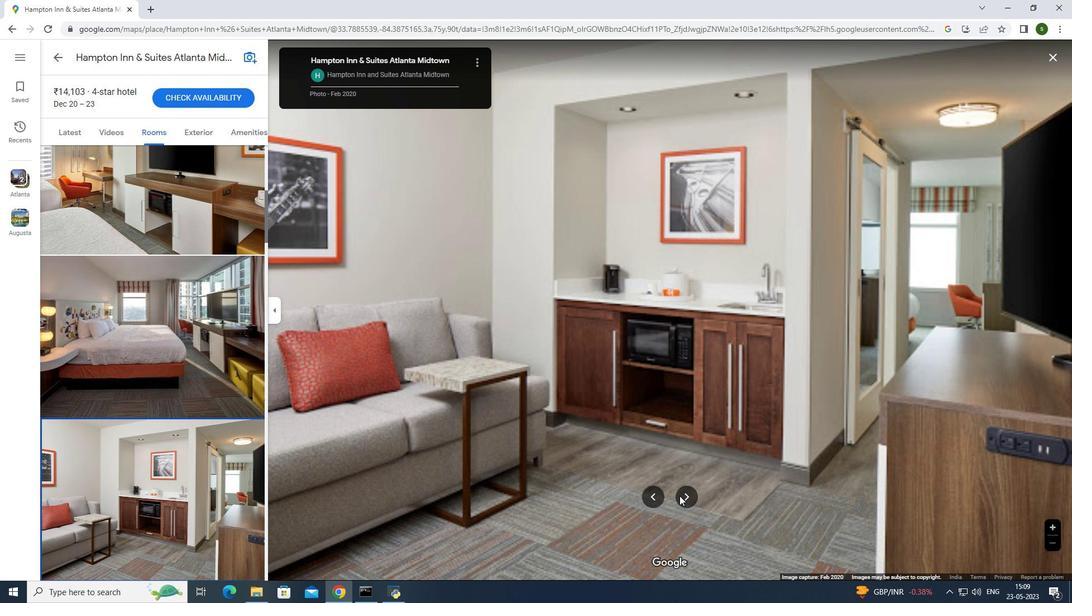 
Action: Mouse moved to (686, 488)
Screenshot: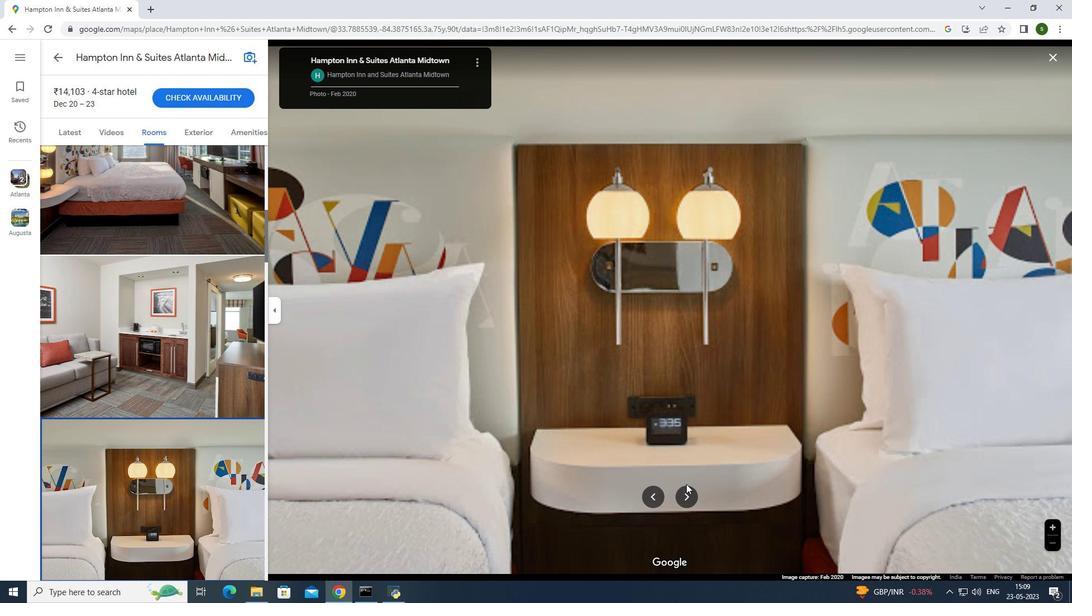 
Action: Mouse pressed left at (686, 488)
Screenshot: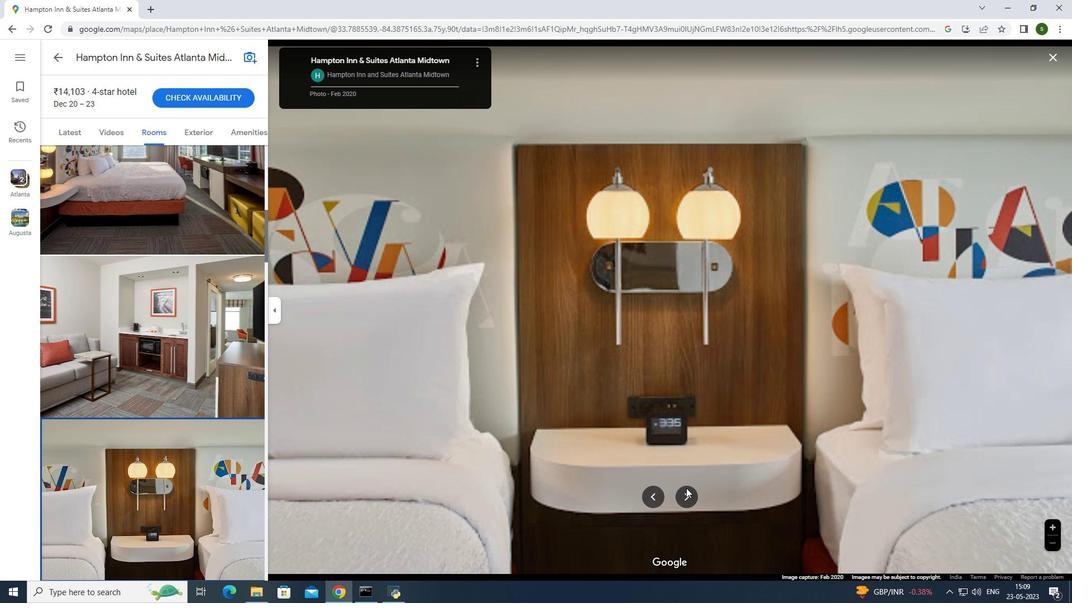 
Action: Mouse moved to (686, 496)
Screenshot: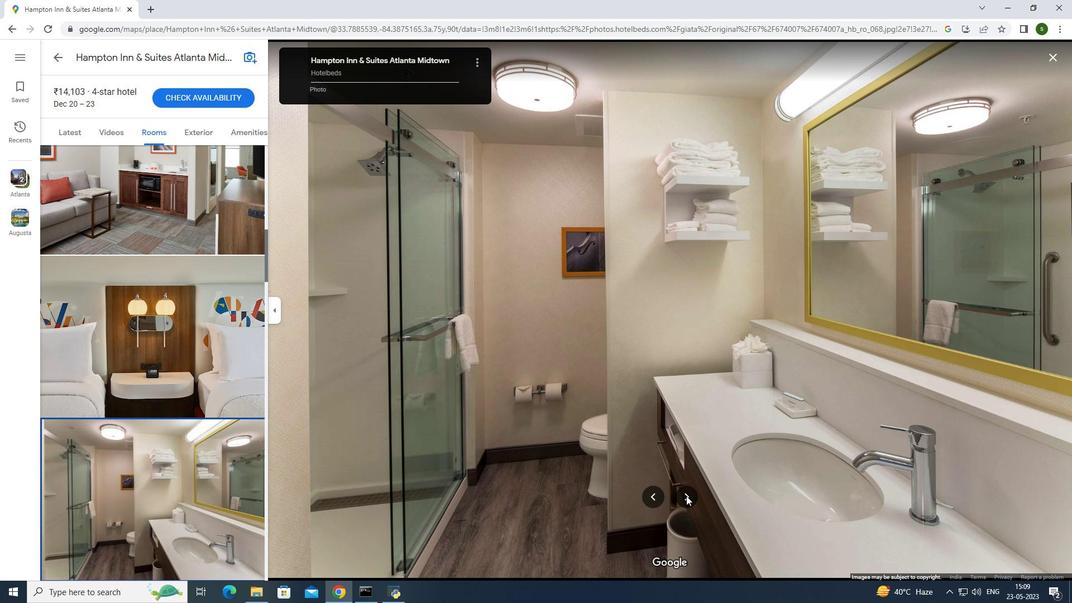 
Action: Mouse pressed left at (686, 496)
Screenshot: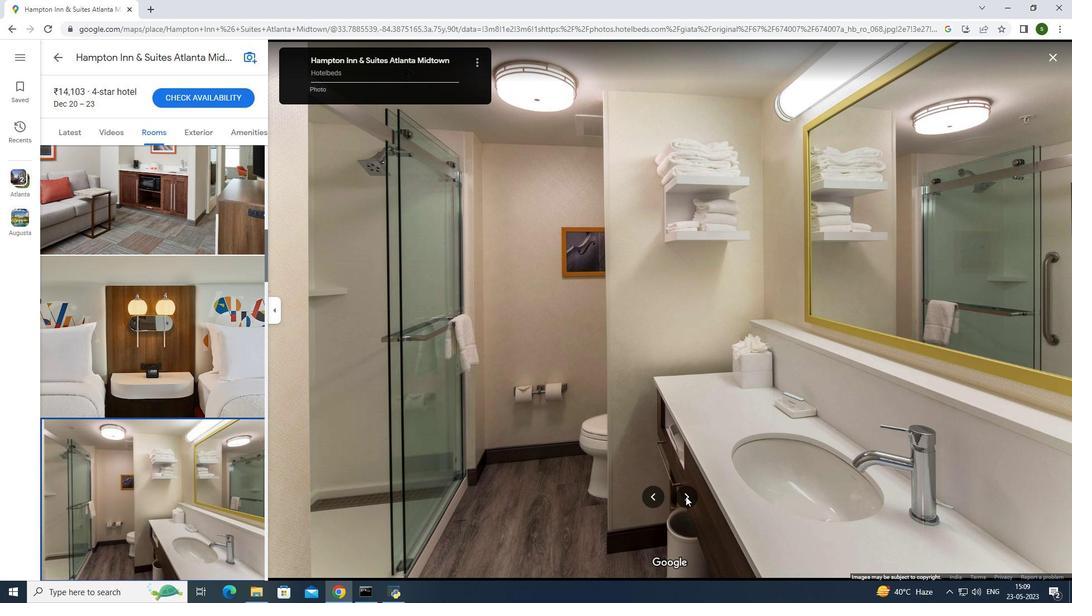 
Action: Mouse pressed left at (686, 496)
Screenshot: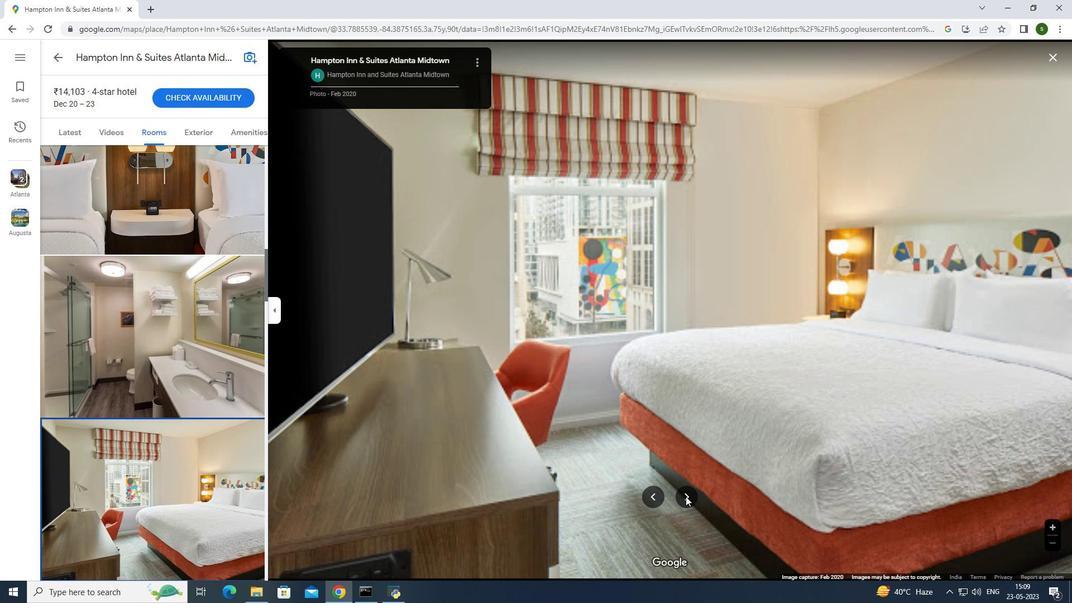 
Action: Mouse pressed left at (686, 496)
Screenshot: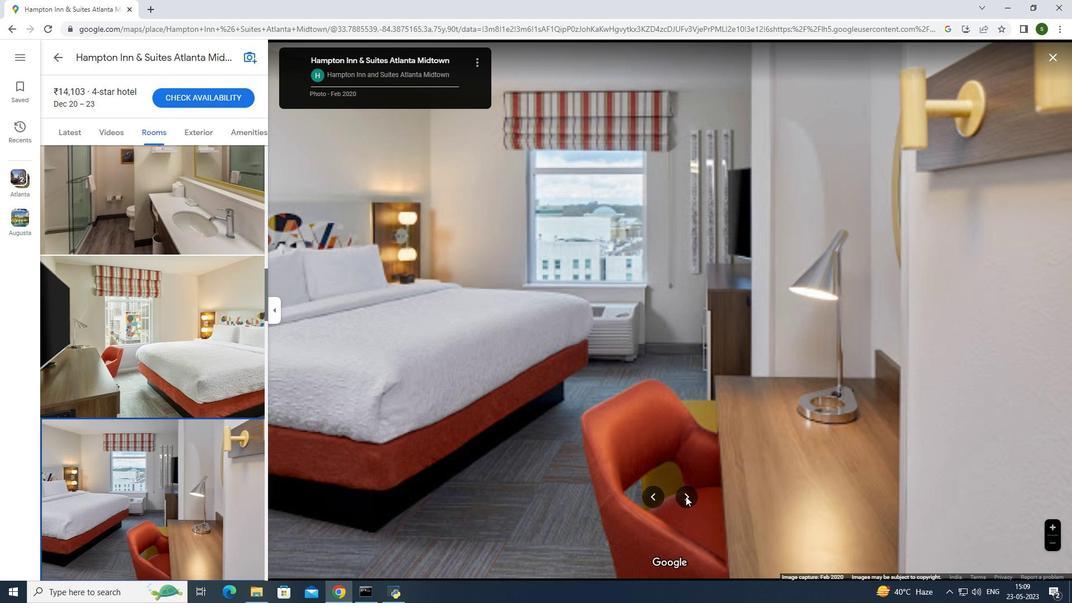 
Action: Mouse pressed left at (686, 496)
Screenshot: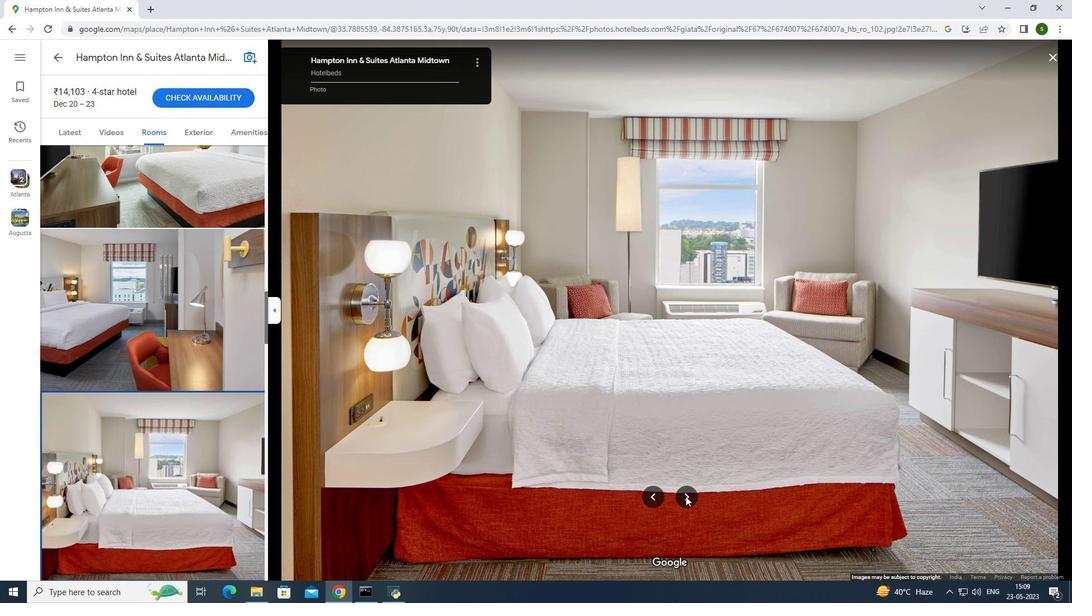 
Action: Mouse moved to (681, 498)
Screenshot: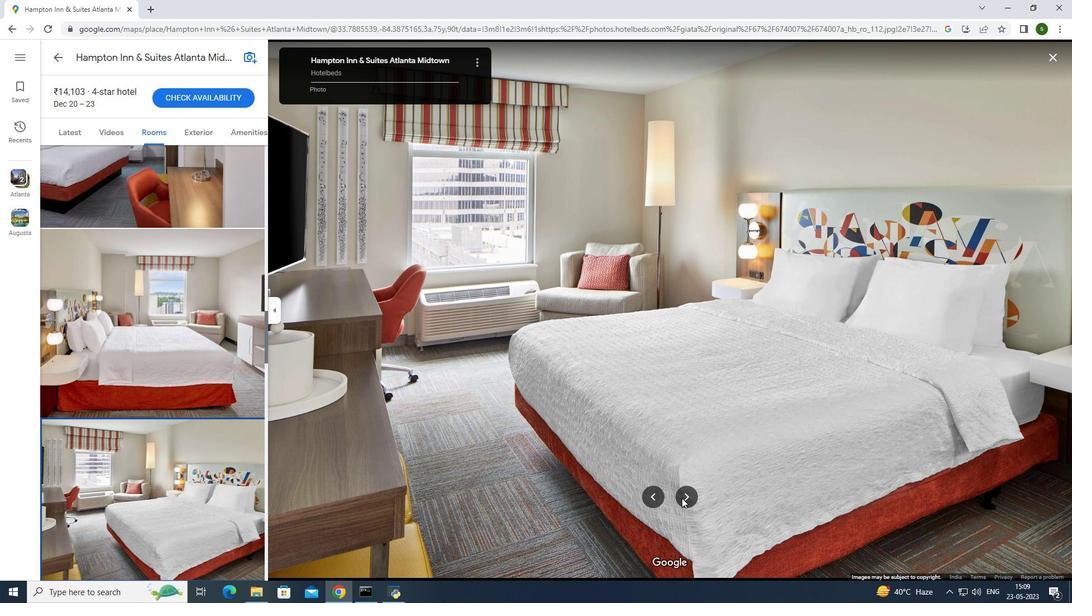 
Action: Mouse pressed left at (681, 498)
Screenshot: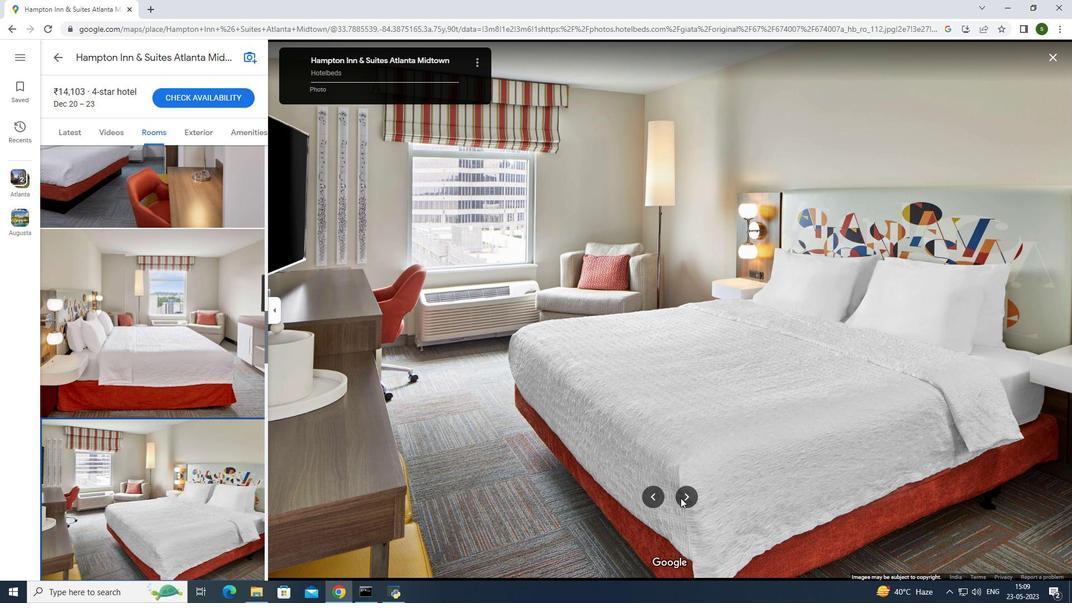 
Action: Mouse moved to (683, 498)
Screenshot: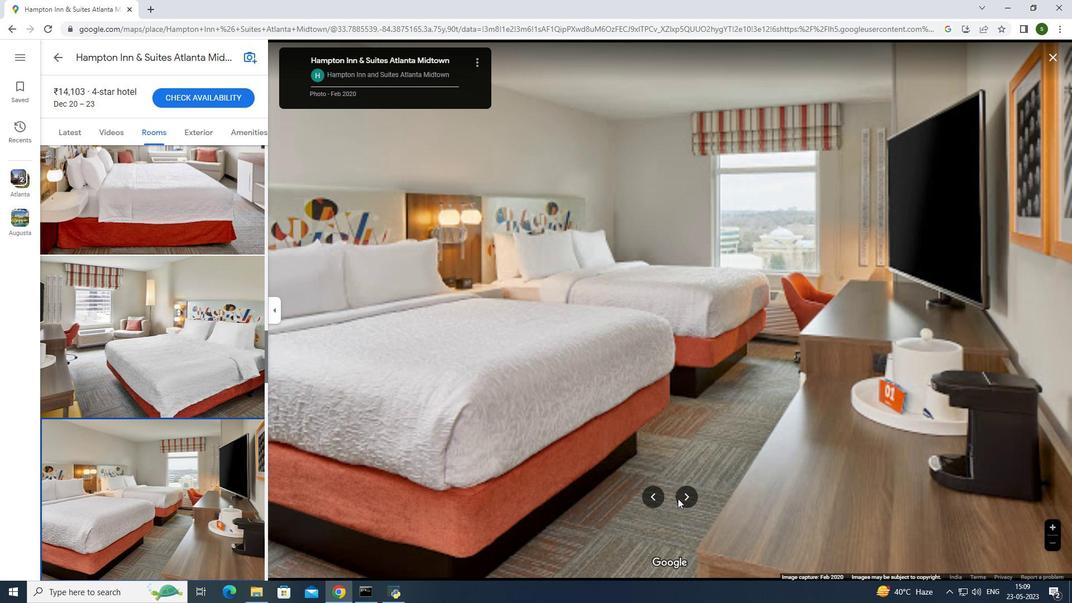 
Action: Mouse pressed left at (683, 498)
Screenshot: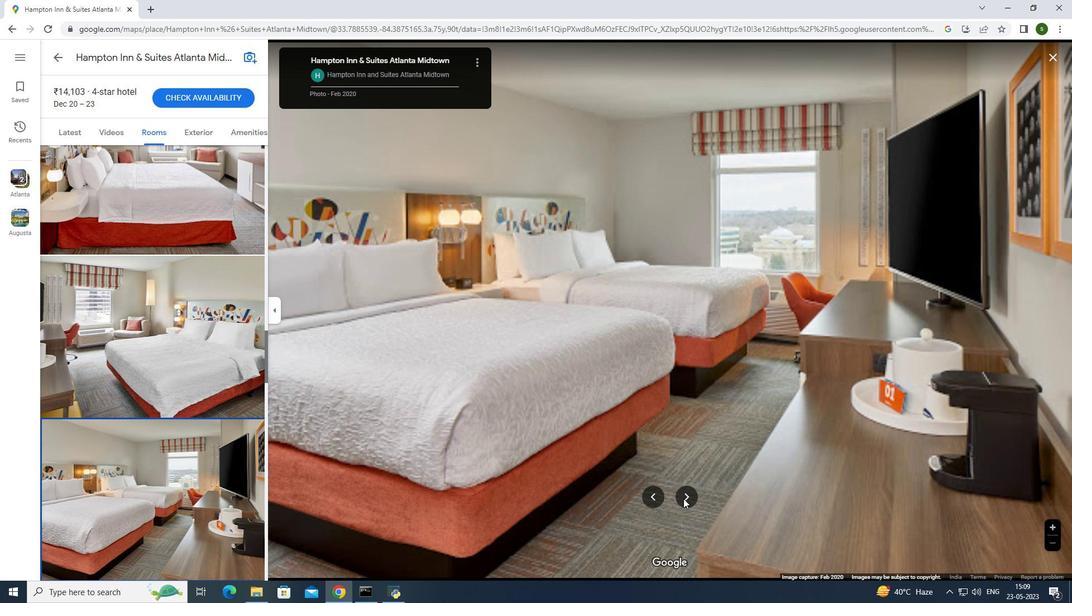 
Action: Mouse pressed left at (683, 498)
Screenshot: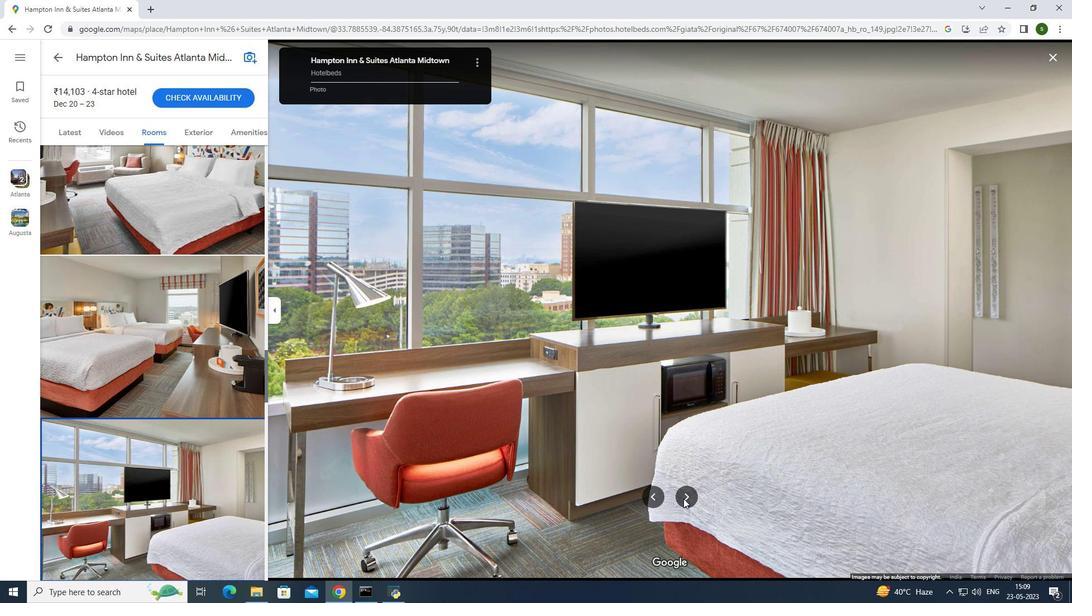 
Action: Mouse moved to (680, 479)
Screenshot: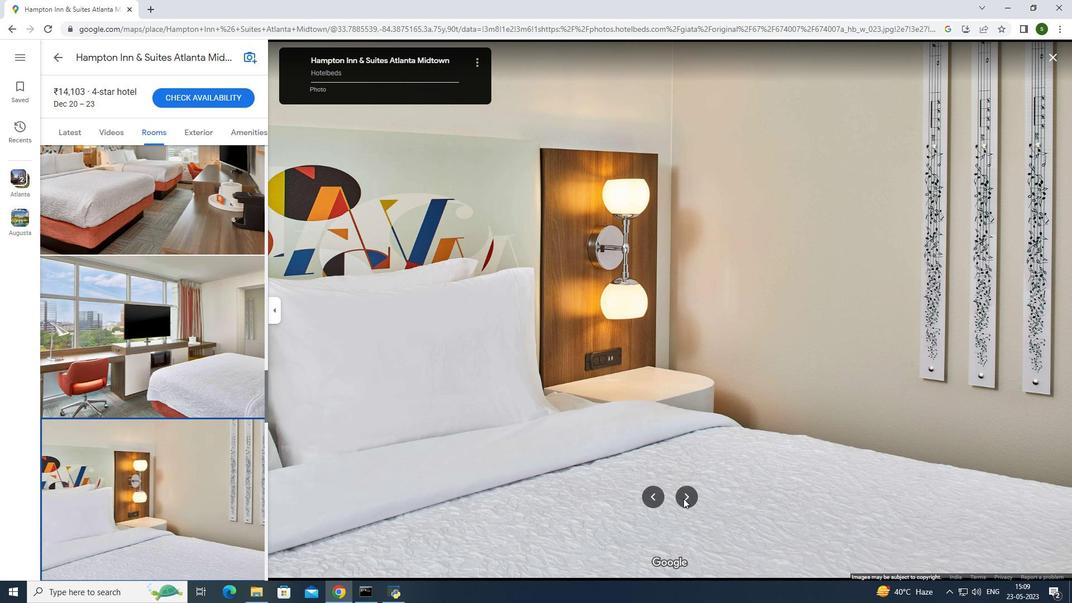 
Action: Mouse pressed left at (680, 479)
Screenshot: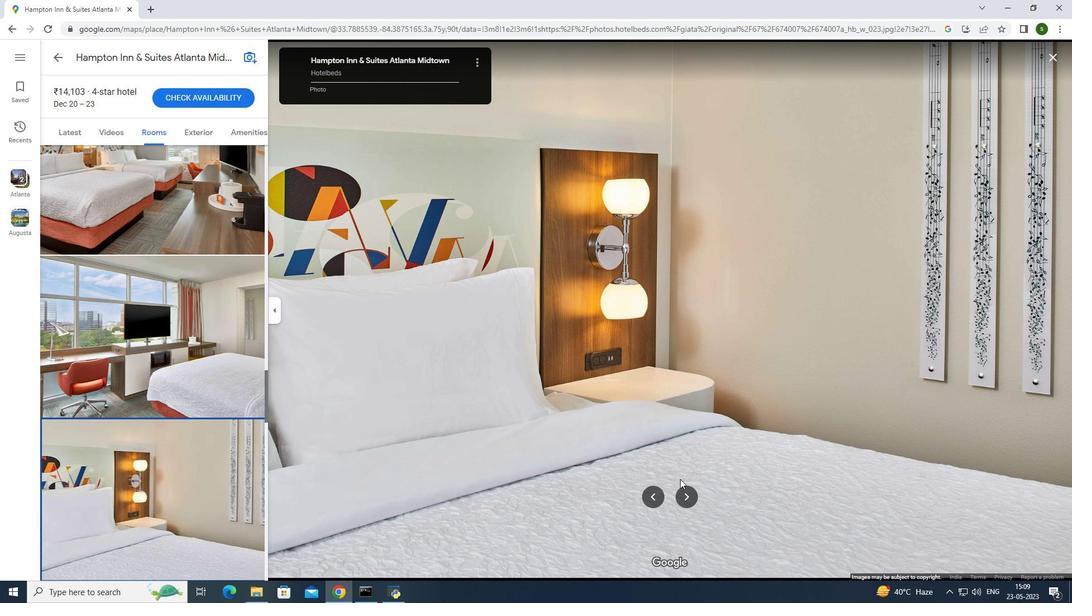 
Action: Mouse moved to (687, 501)
Screenshot: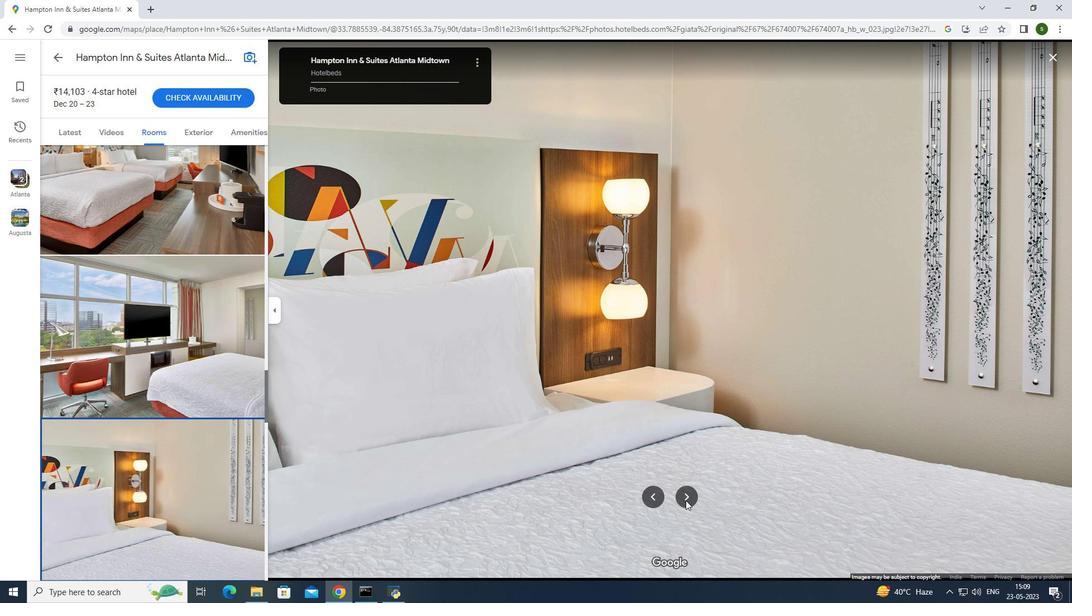 
Action: Mouse pressed left at (687, 501)
Screenshot: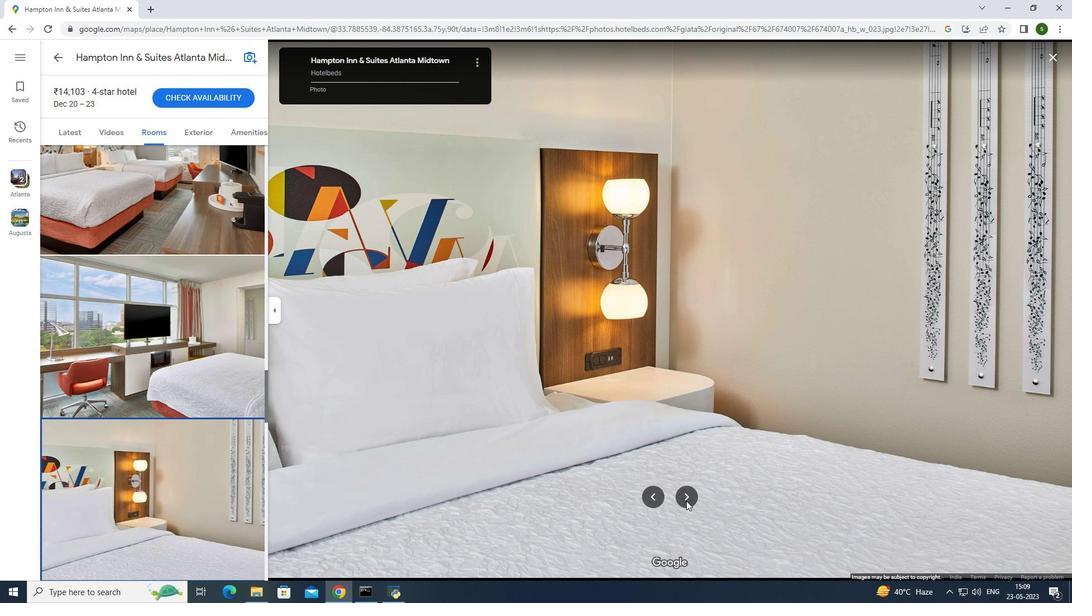 
Action: Mouse moved to (690, 501)
Screenshot: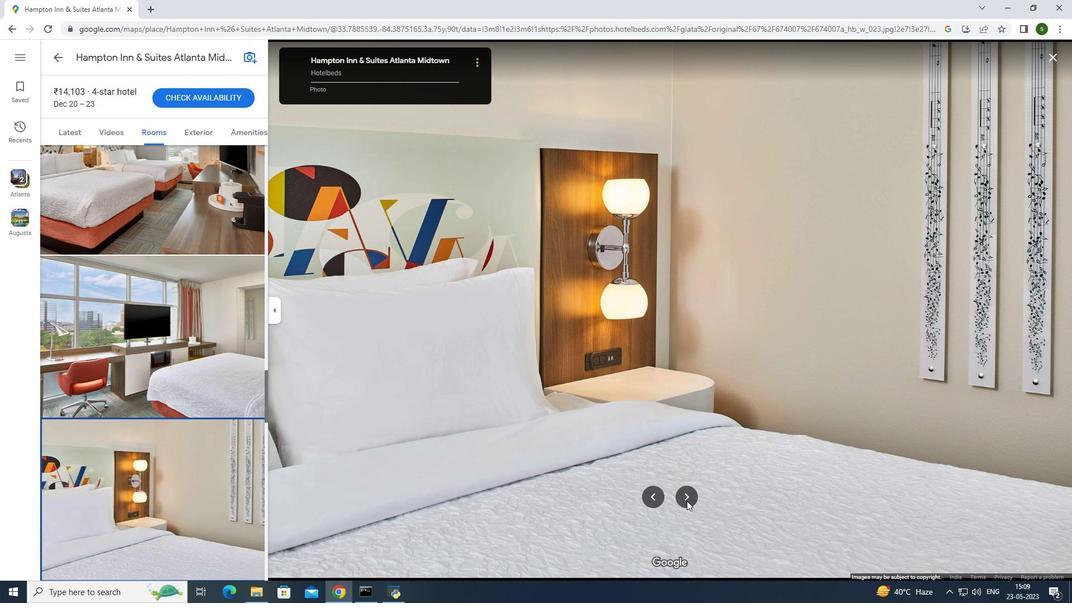 
Action: Mouse pressed left at (690, 501)
Screenshot: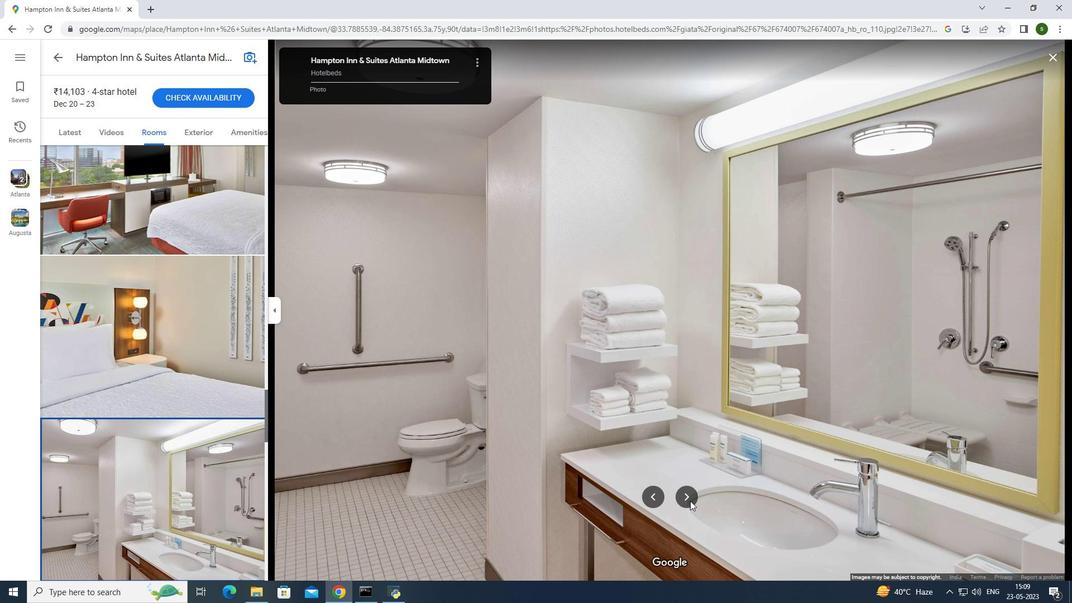 
Action: Mouse moved to (192, 340)
Screenshot: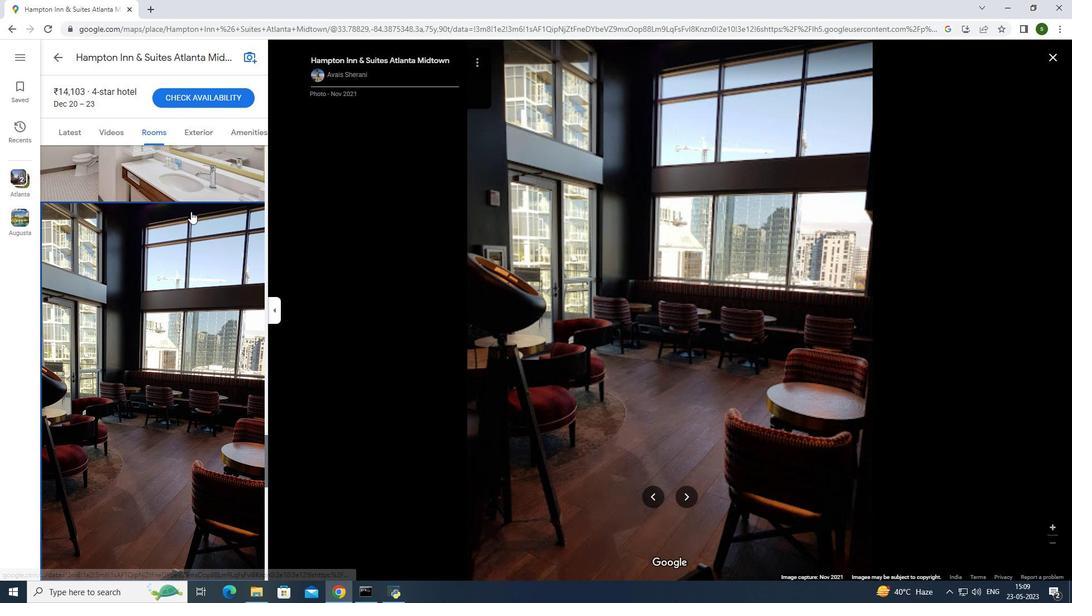 
Action: Mouse scrolled (192, 339) with delta (0, 0)
Screenshot: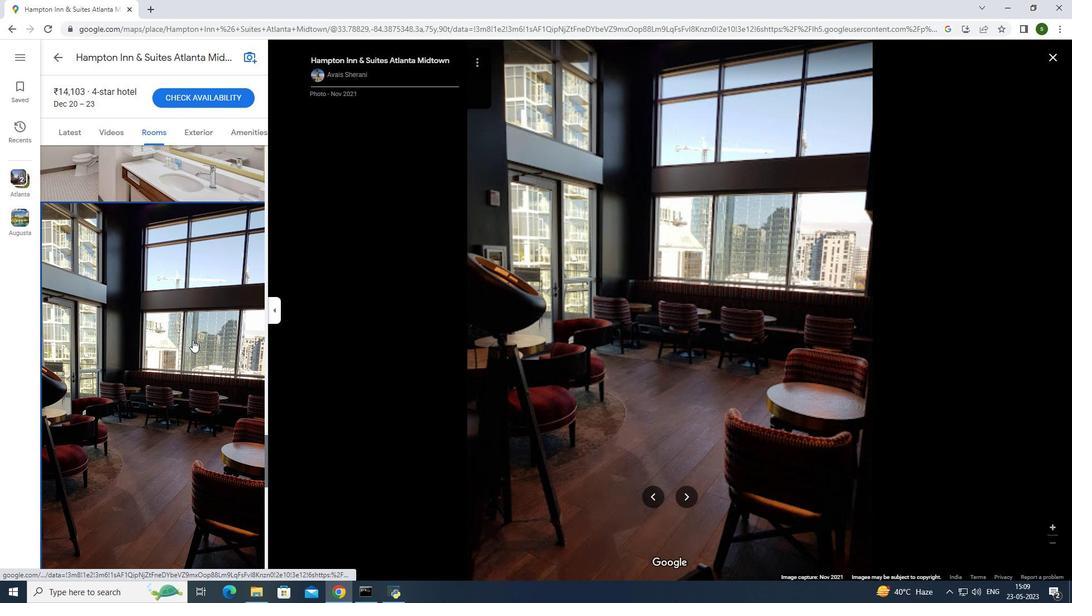 
Action: Mouse scrolled (192, 339) with delta (0, 0)
Screenshot: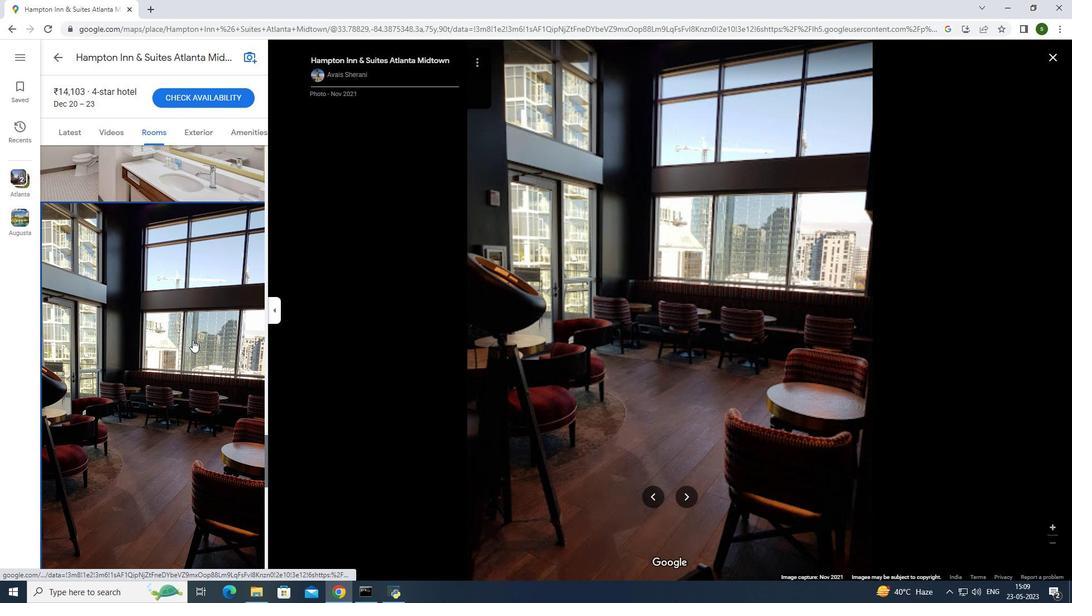 
Action: Mouse scrolled (192, 339) with delta (0, 0)
Screenshot: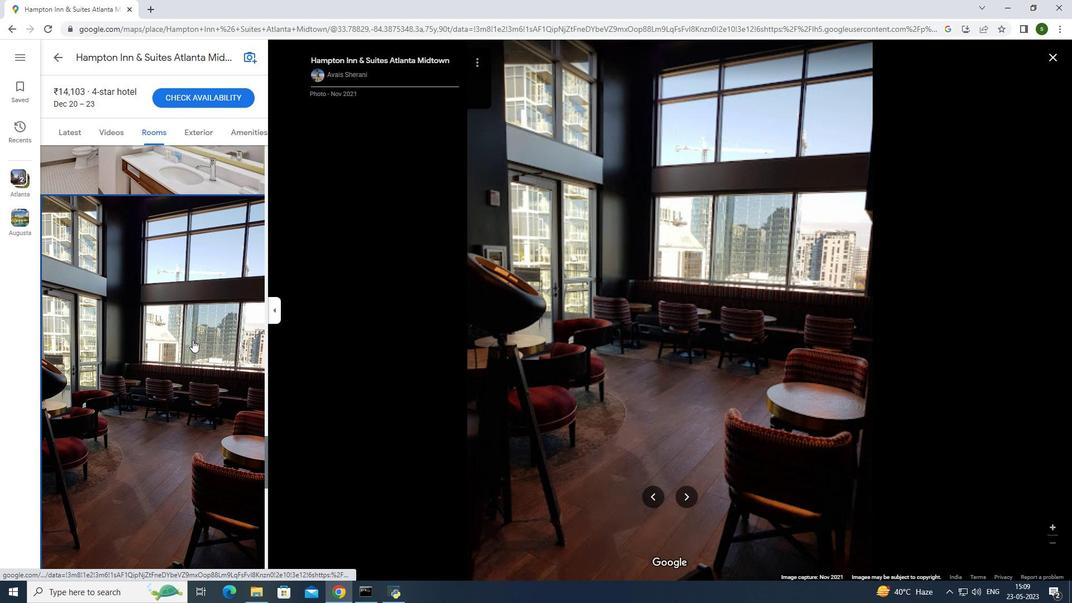 
Action: Mouse moved to (686, 498)
Screenshot: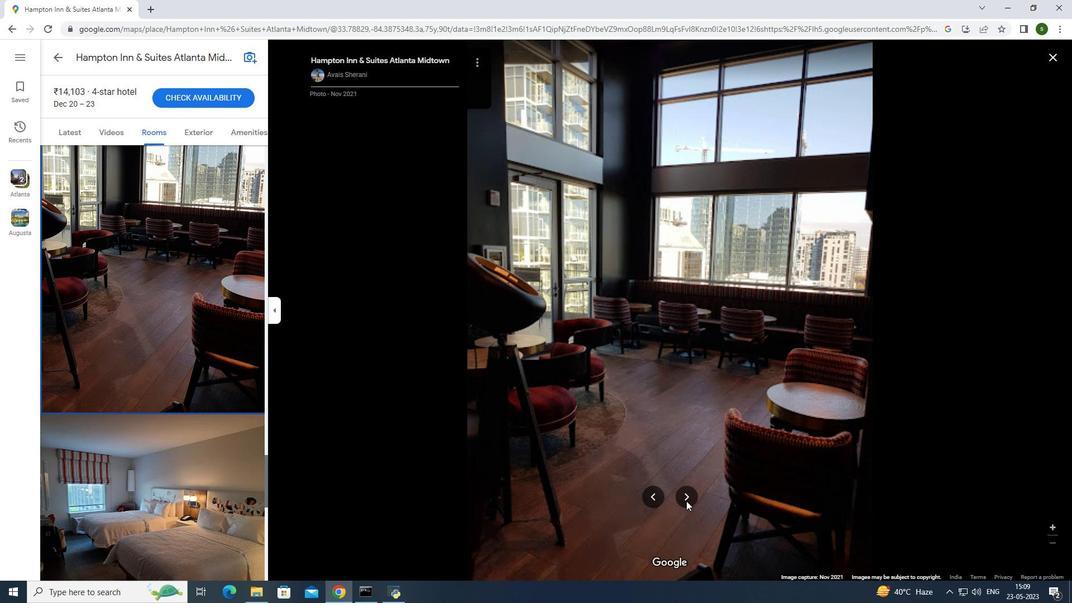 
Action: Mouse pressed left at (686, 498)
Screenshot: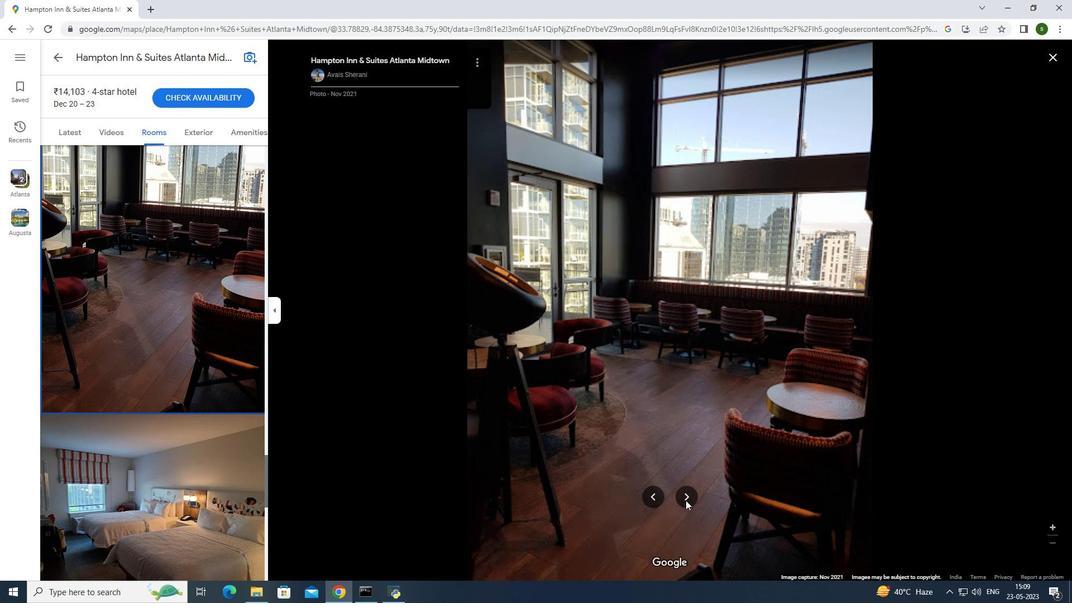 
Action: Mouse pressed left at (686, 498)
Screenshot: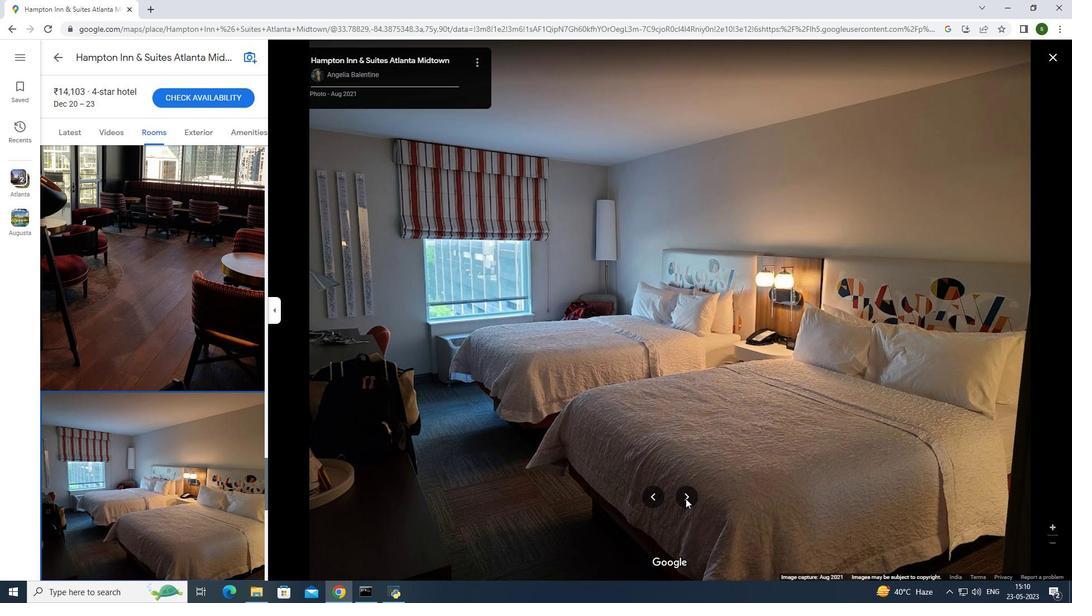 
Action: Mouse pressed left at (686, 498)
Screenshot: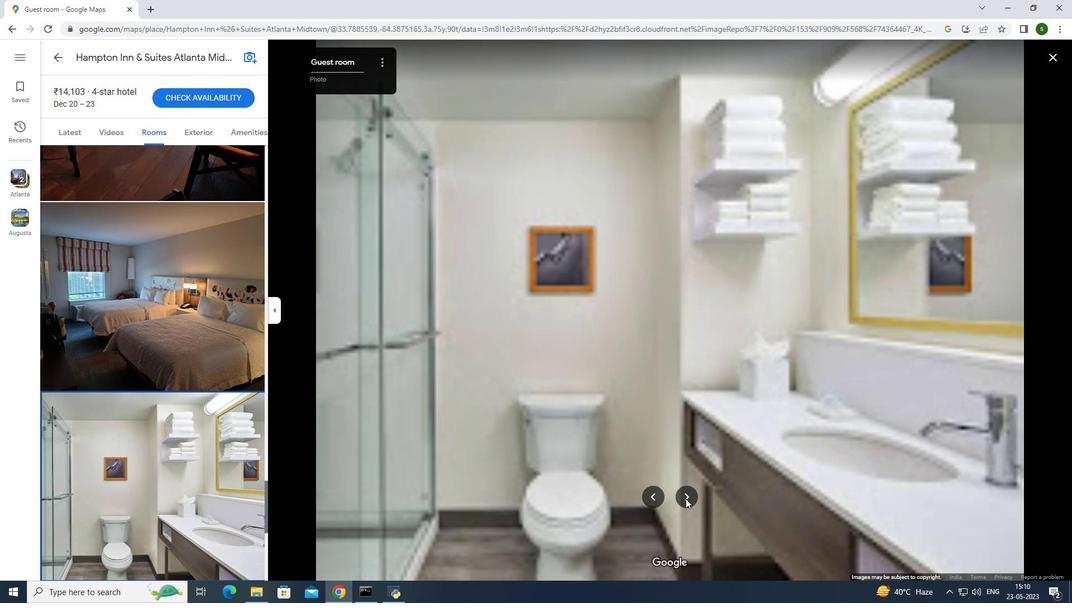 
Action: Mouse pressed left at (686, 498)
Screenshot: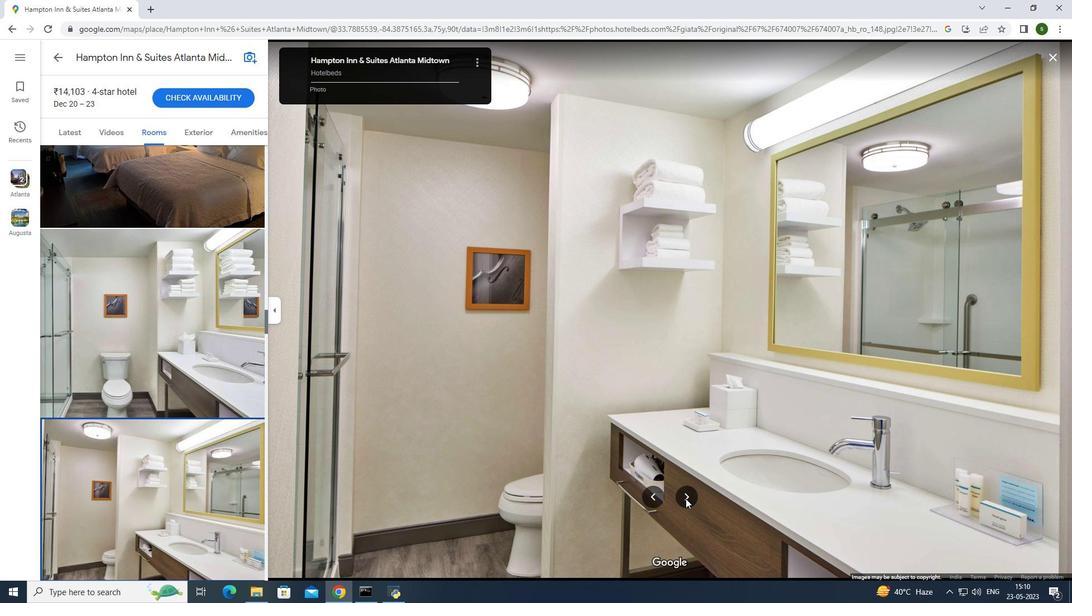 
Action: Mouse moved to (686, 492)
Screenshot: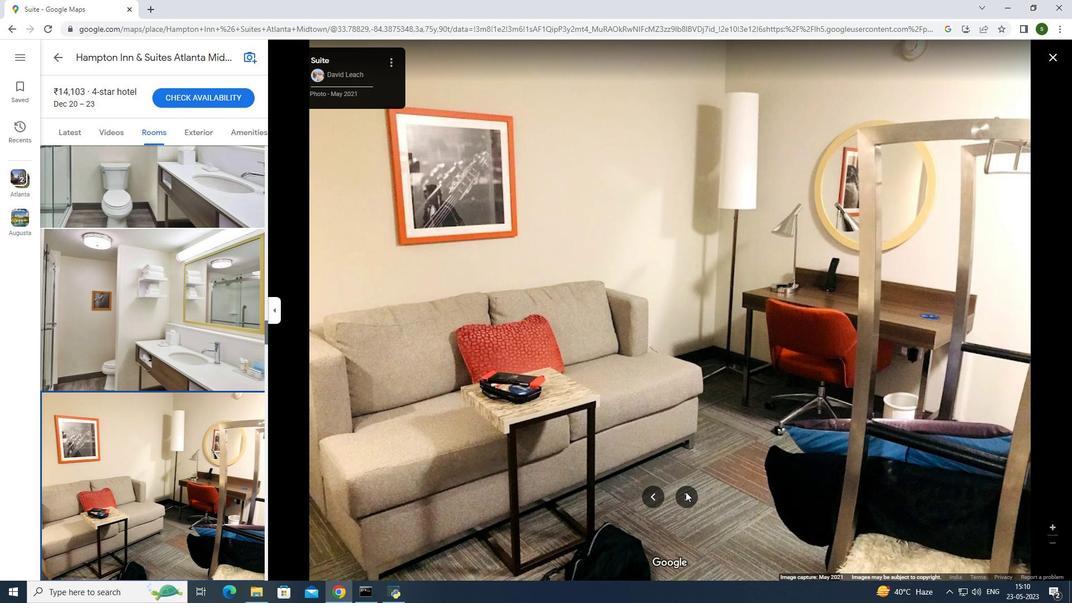 
Action: Mouse pressed left at (686, 492)
Screenshot: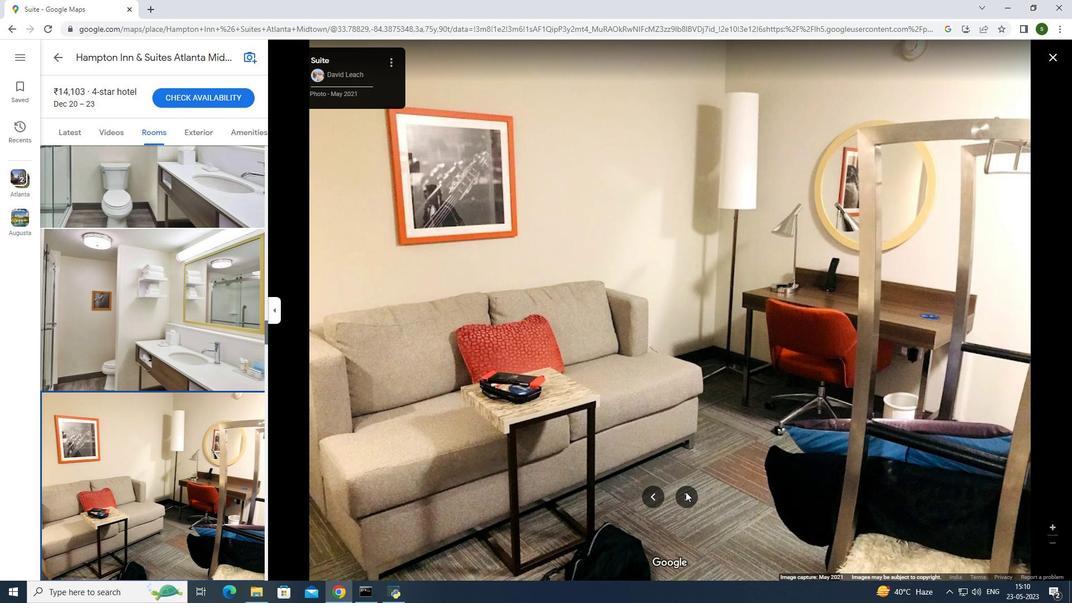 
Action: Mouse moved to (683, 493)
Screenshot: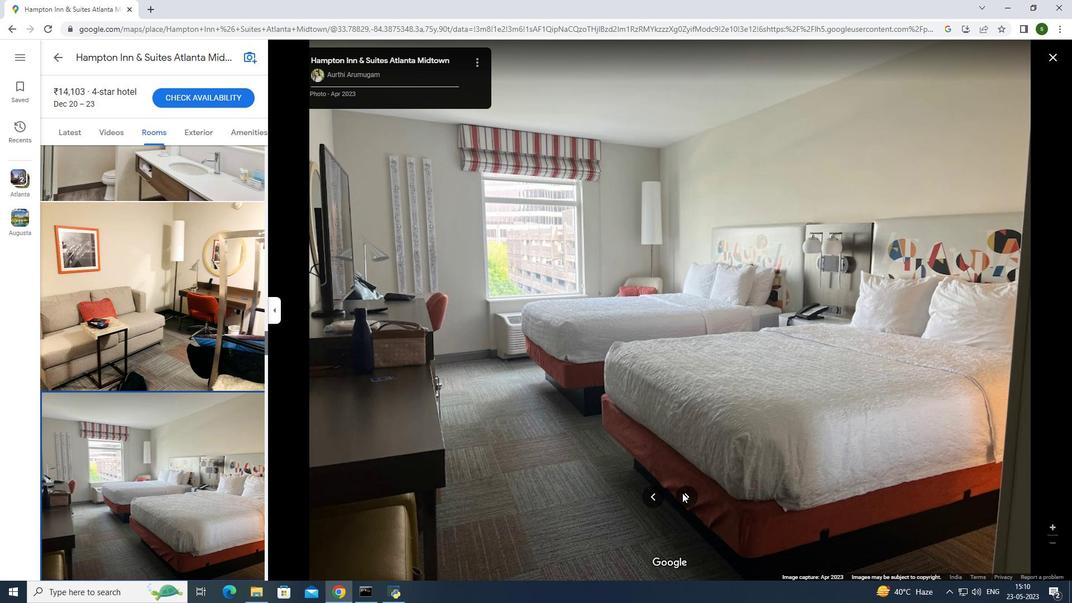 
Action: Mouse pressed left at (683, 493)
Screenshot: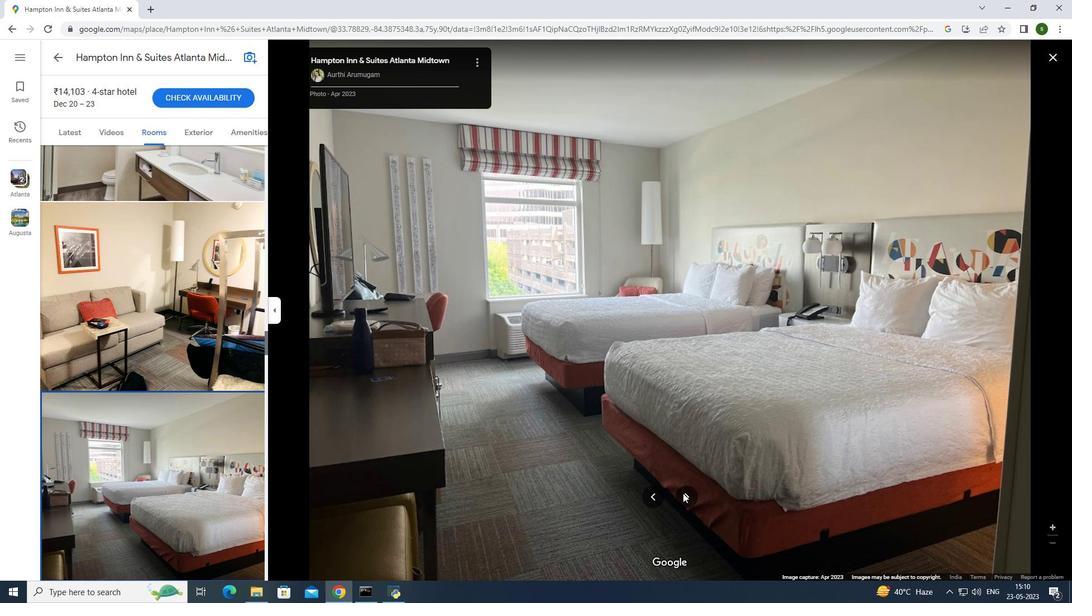 
Action: Mouse moved to (683, 492)
Screenshot: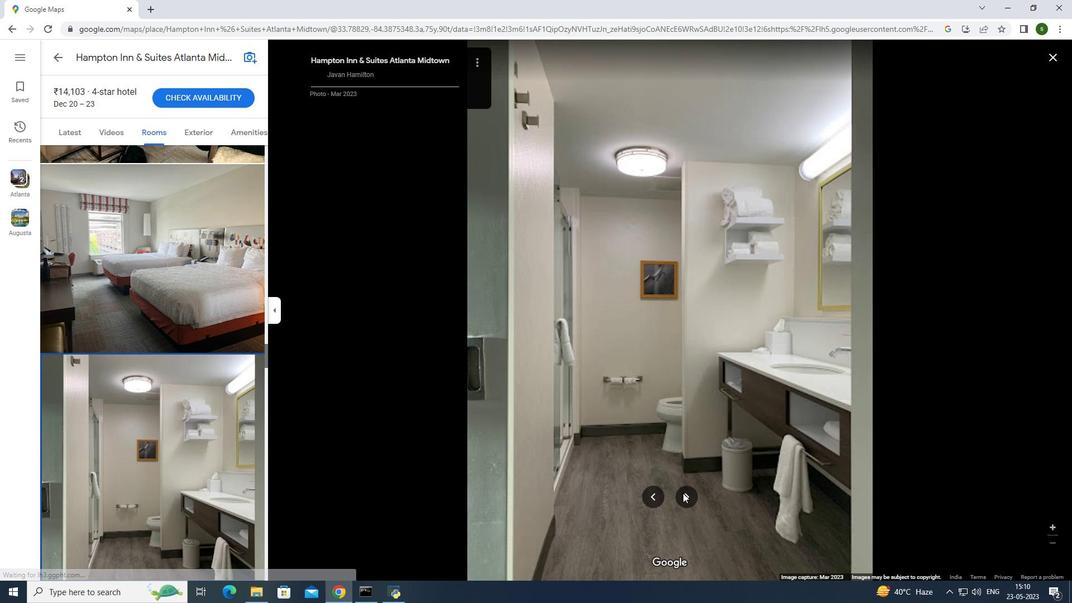 
Action: Mouse pressed left at (683, 492)
Screenshot: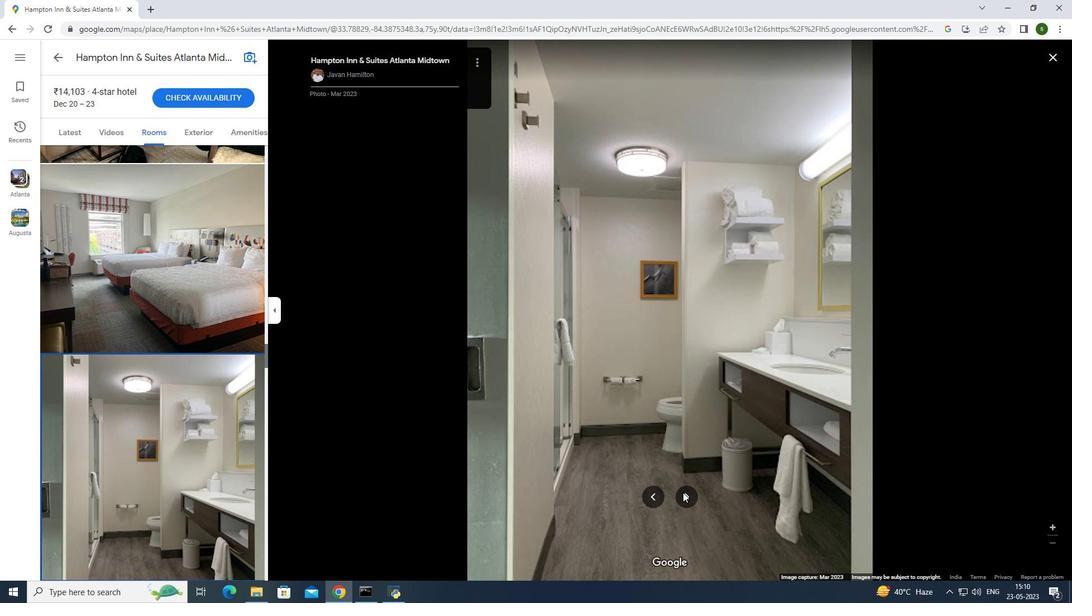 
Action: Mouse pressed left at (683, 492)
Screenshot: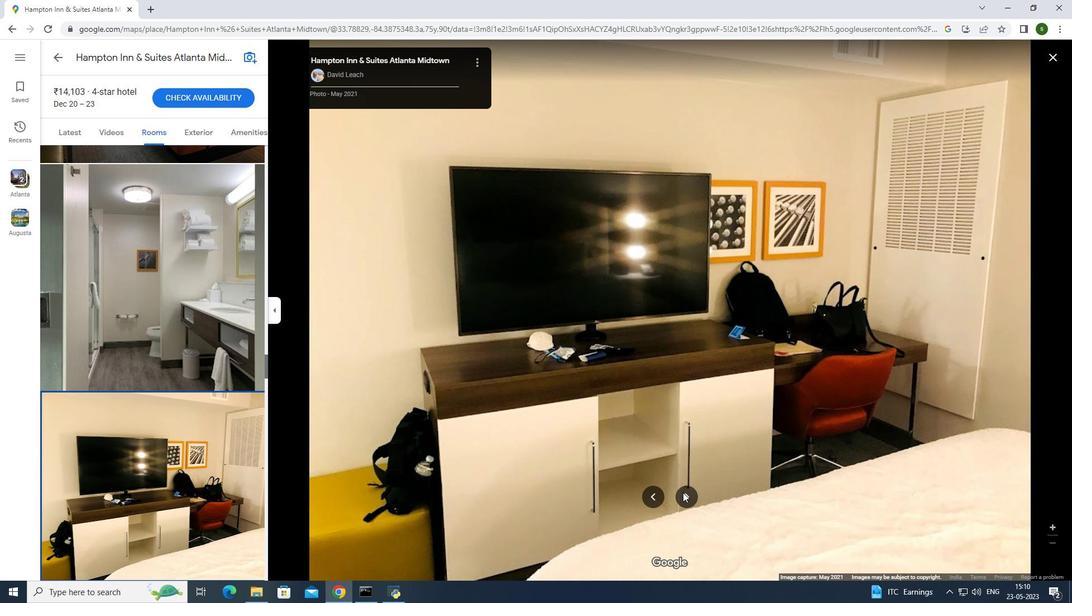 
Action: Mouse pressed left at (683, 492)
Screenshot: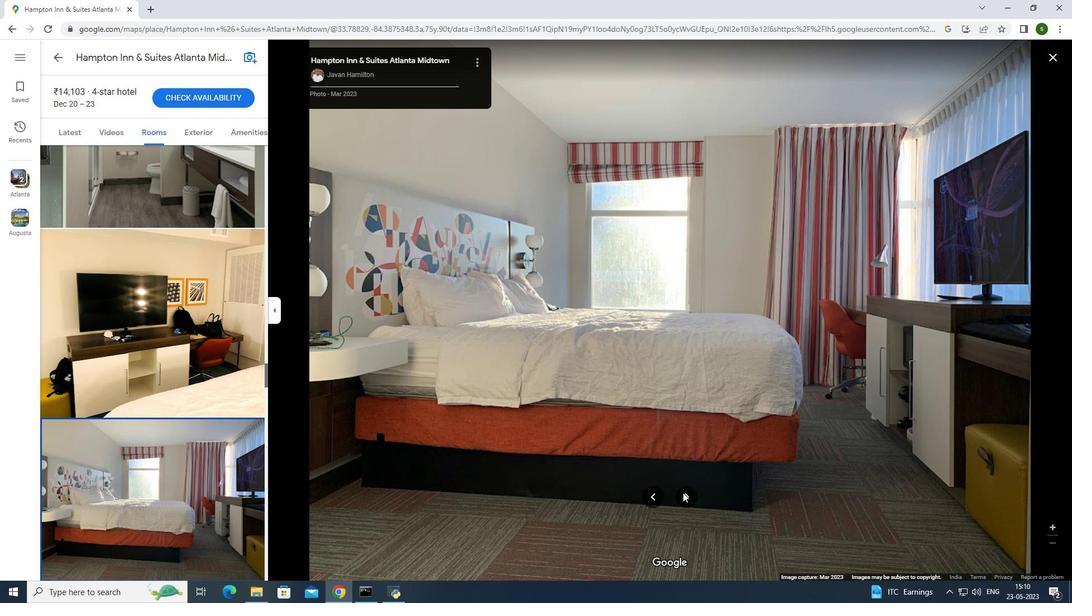 
Action: Mouse moved to (687, 501)
Screenshot: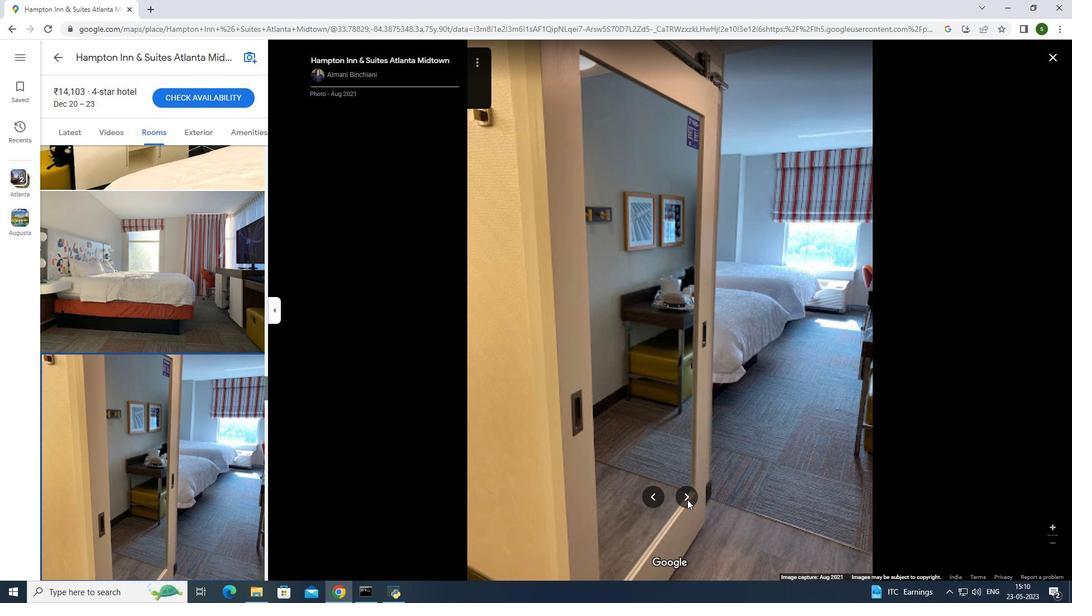 
Action: Mouse pressed left at (687, 501)
Screenshot: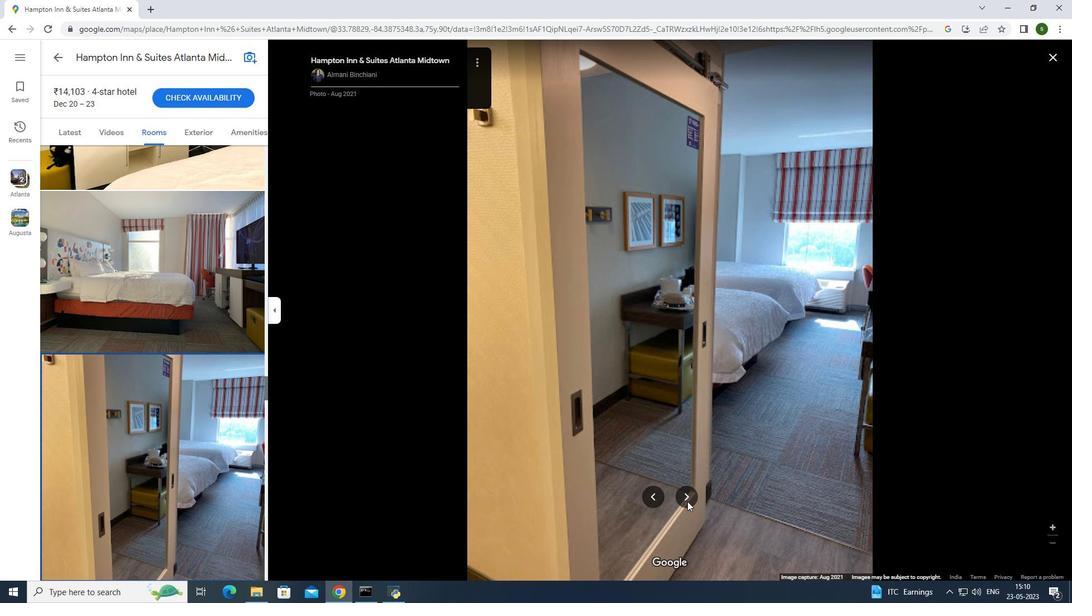 
Action: Mouse moved to (683, 495)
Screenshot: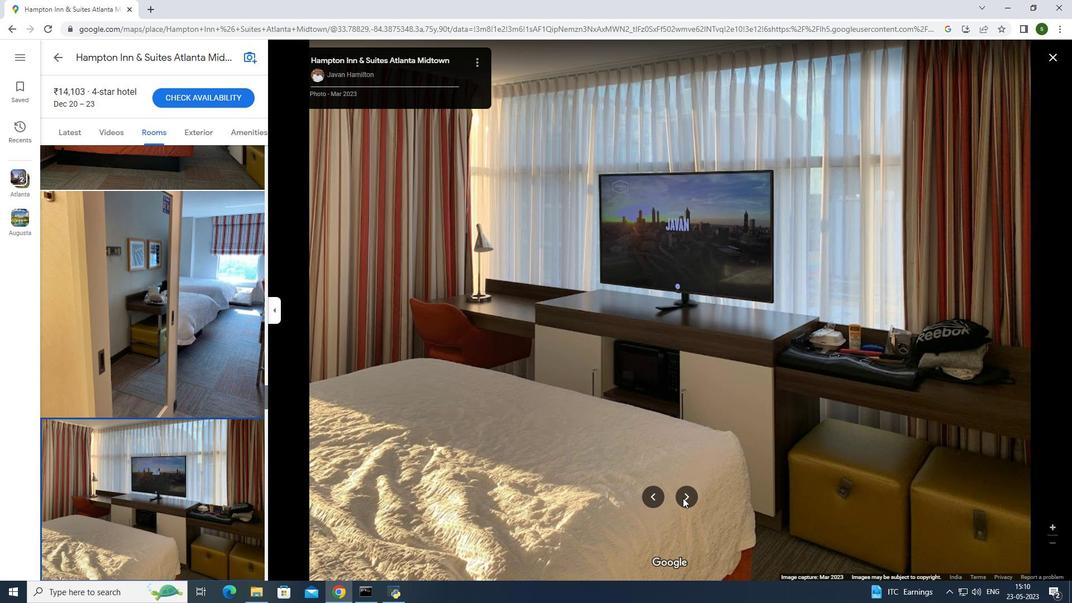 
Action: Mouse pressed left at (683, 495)
Screenshot: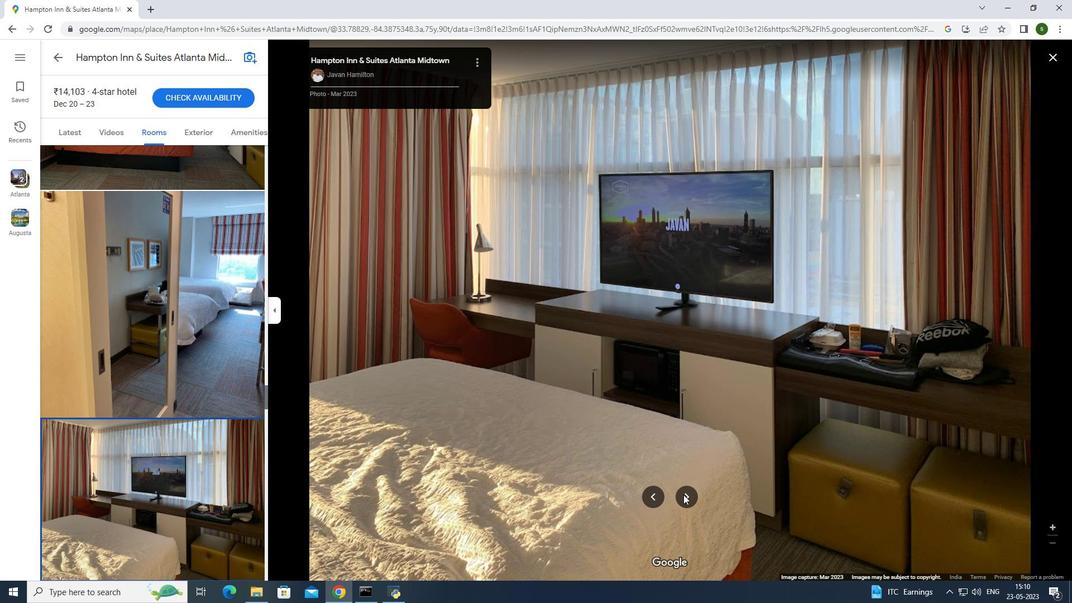 
Action: Mouse pressed left at (683, 495)
Screenshot: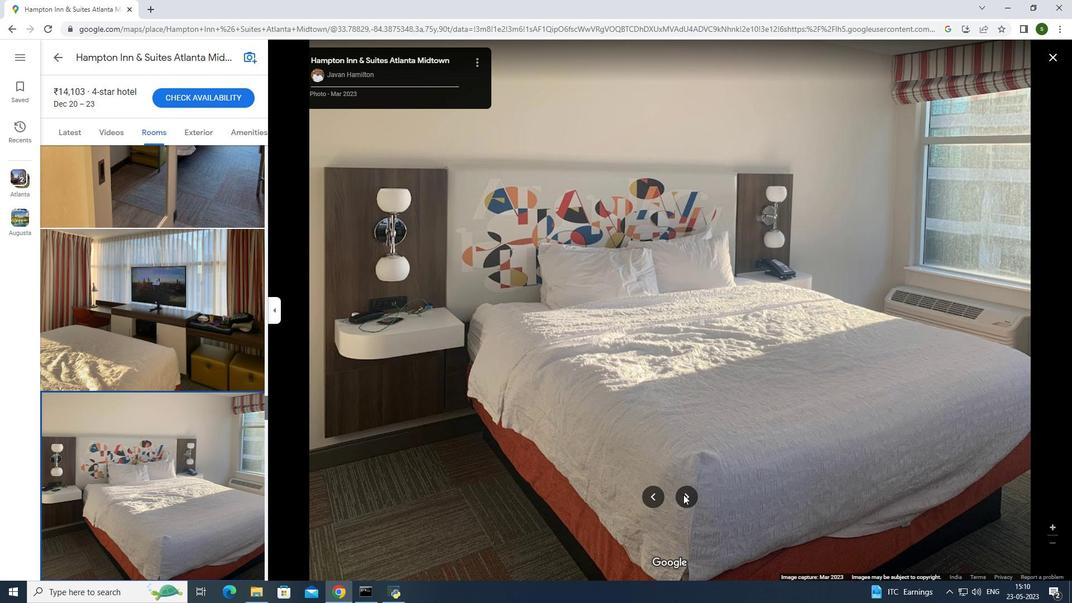
Action: Mouse moved to (683, 490)
Screenshot: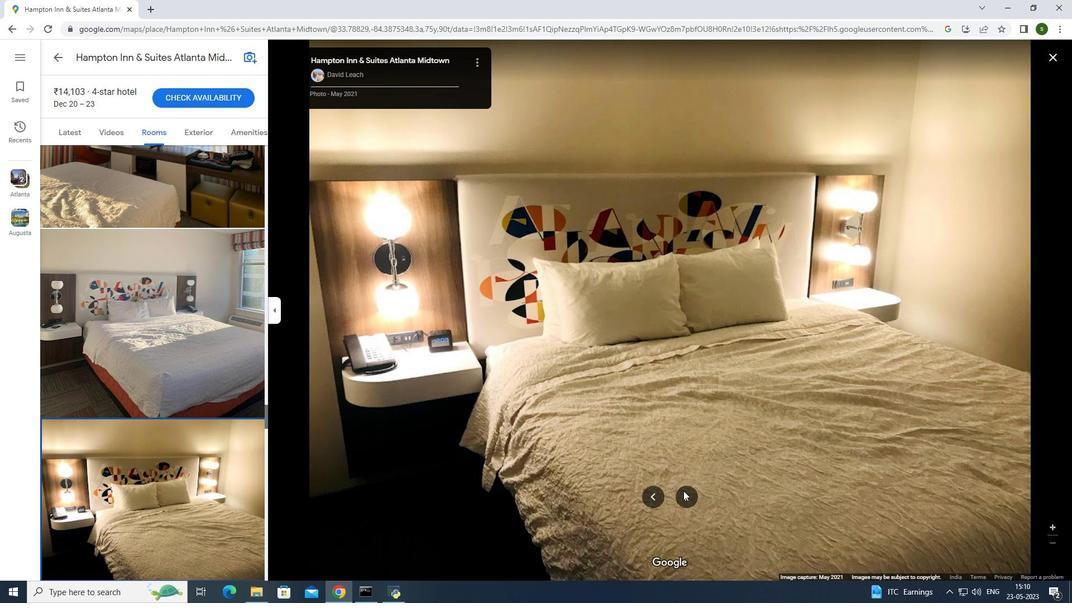 
Action: Mouse pressed left at (683, 490)
Screenshot: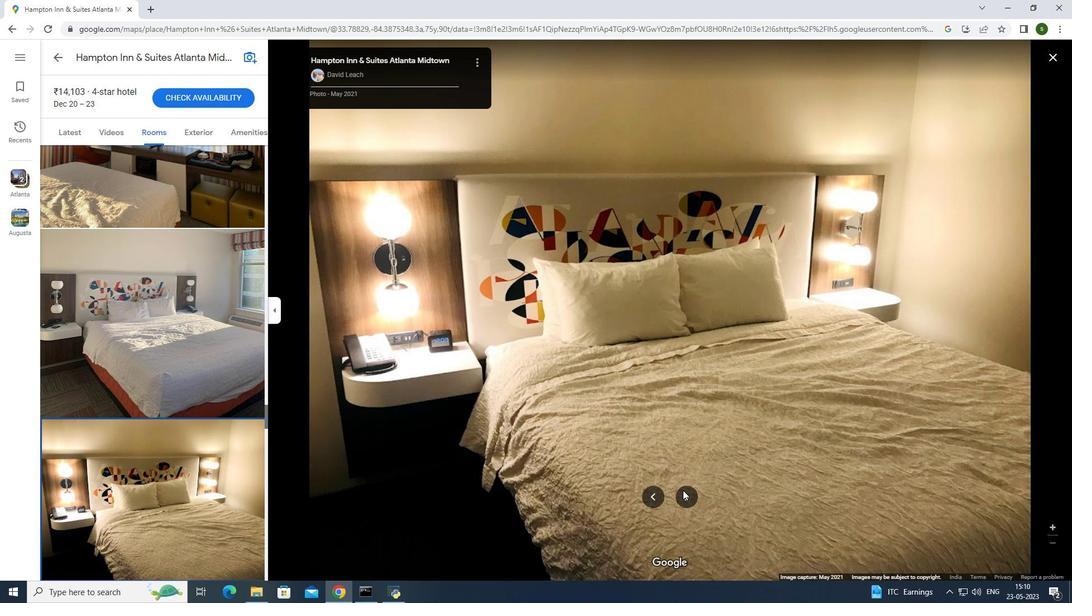 
Action: Mouse moved to (684, 500)
Screenshot: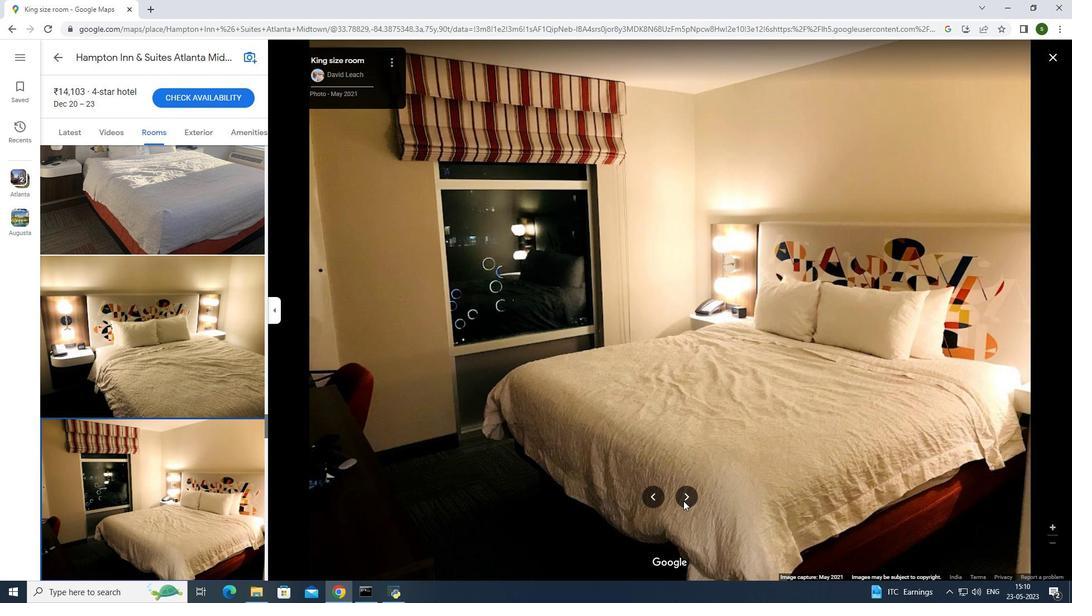 
Action: Mouse pressed left at (684, 500)
Screenshot: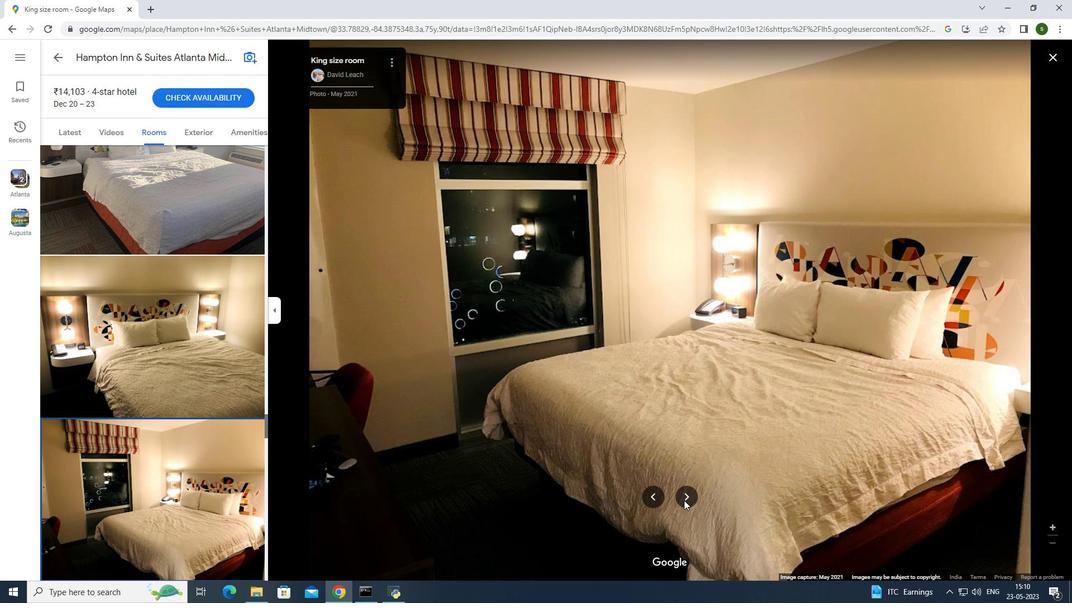 
Action: Mouse moved to (685, 500)
Screenshot: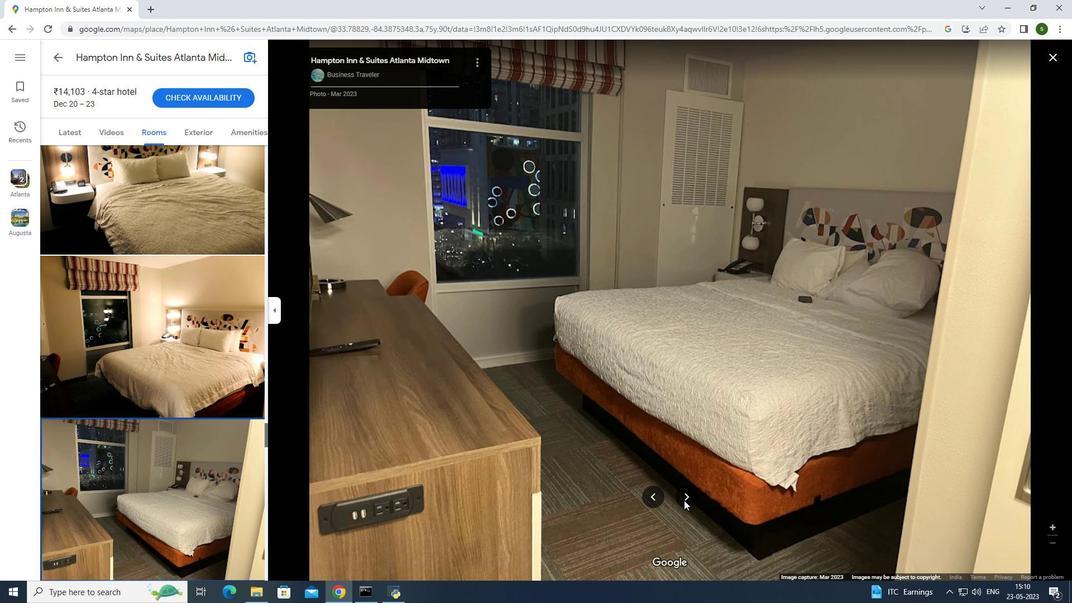 
Action: Mouse pressed left at (685, 500)
Screenshot: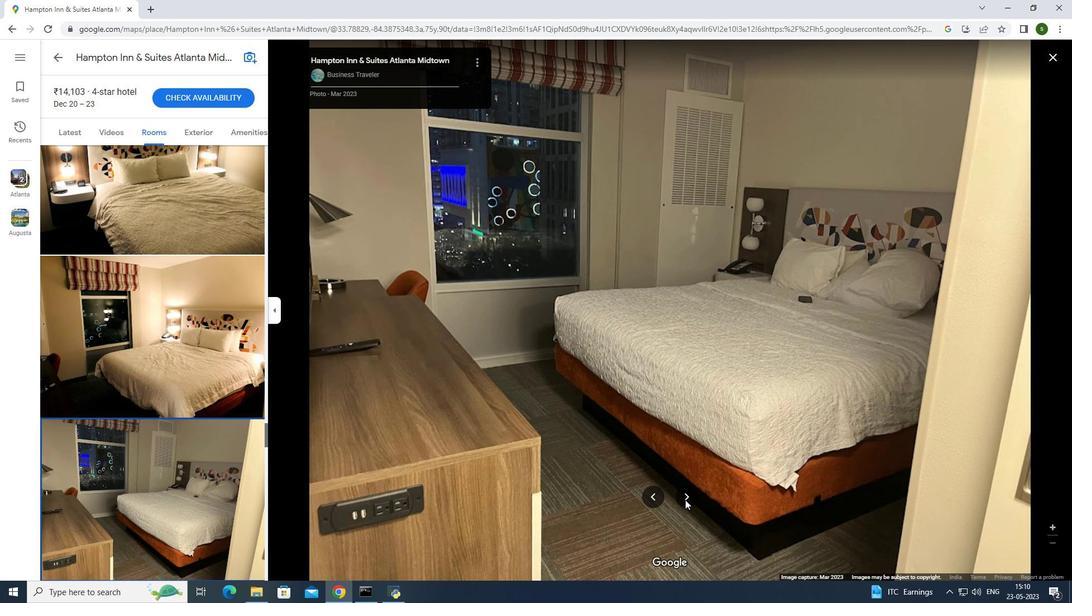 
Action: Mouse pressed left at (685, 500)
Screenshot: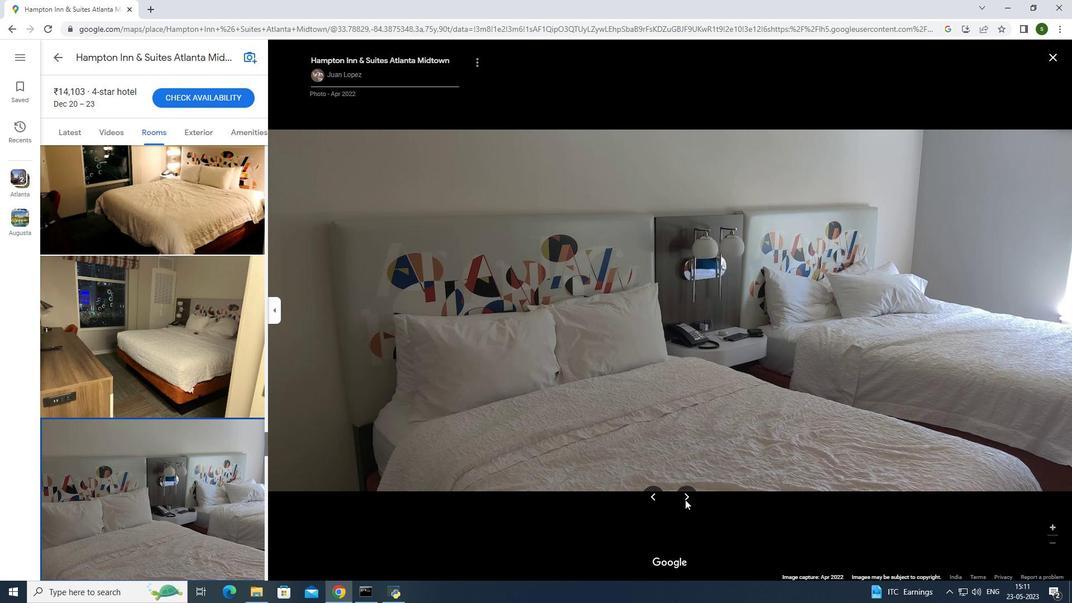 
Action: Mouse moved to (240, 127)
Screenshot: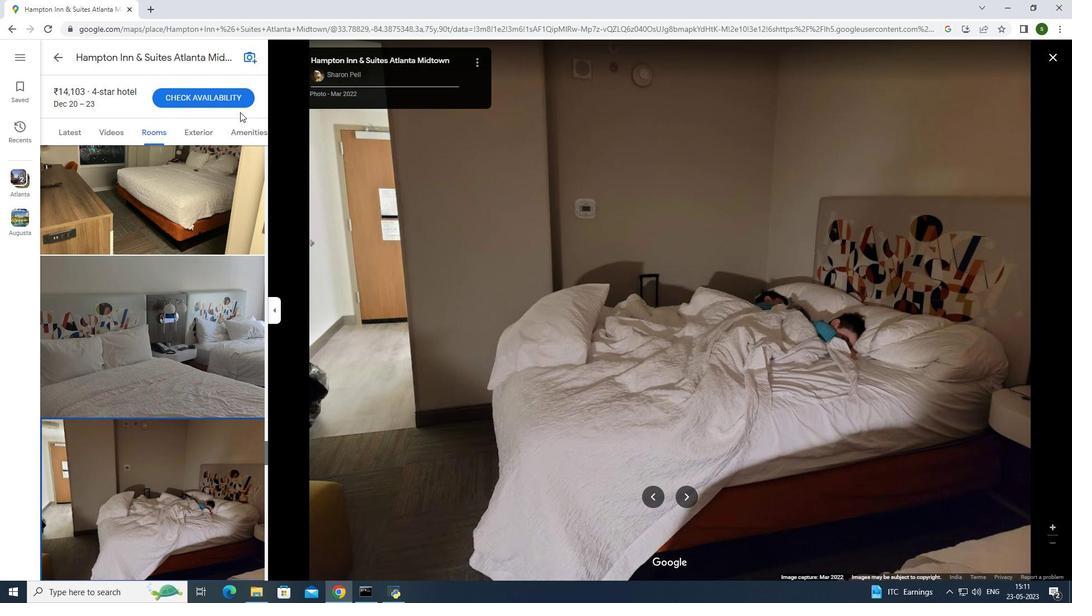 
Action: Mouse pressed left at (240, 127)
Screenshot: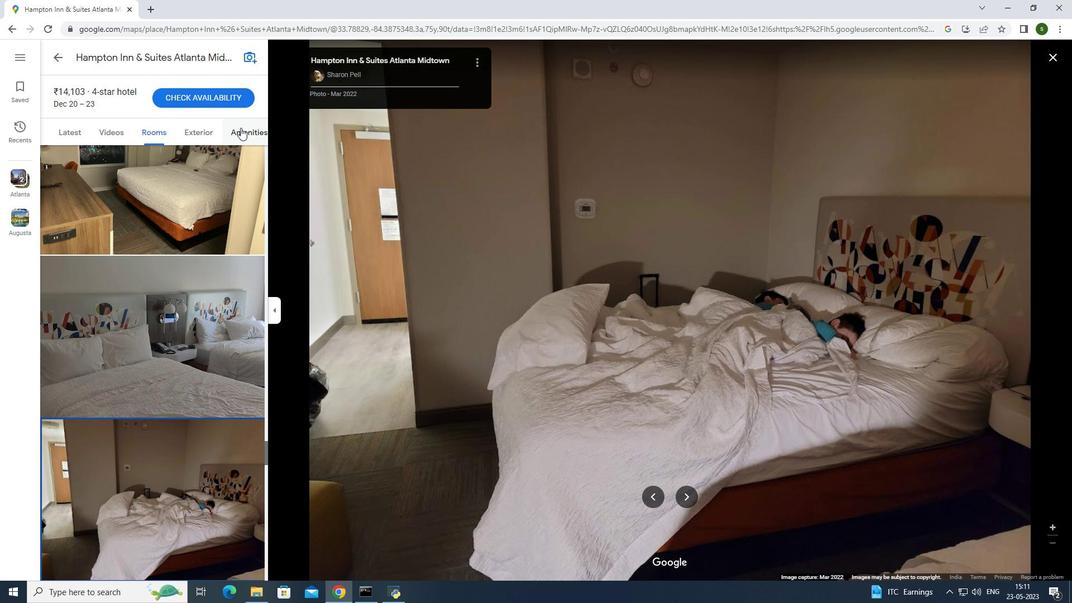 
Action: Mouse moved to (689, 491)
Screenshot: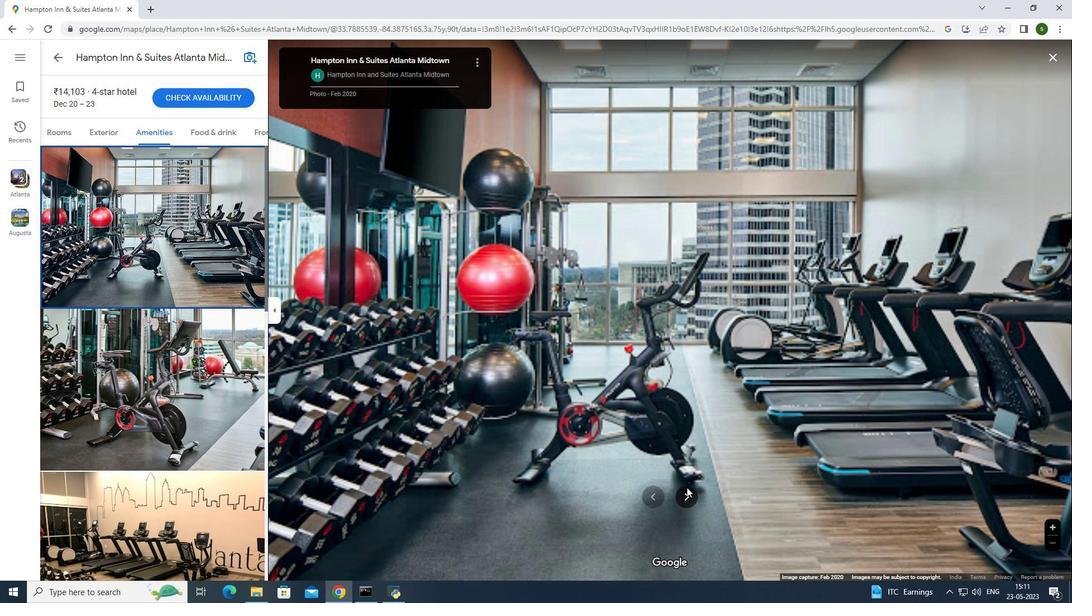 
Action: Mouse pressed left at (689, 491)
Screenshot: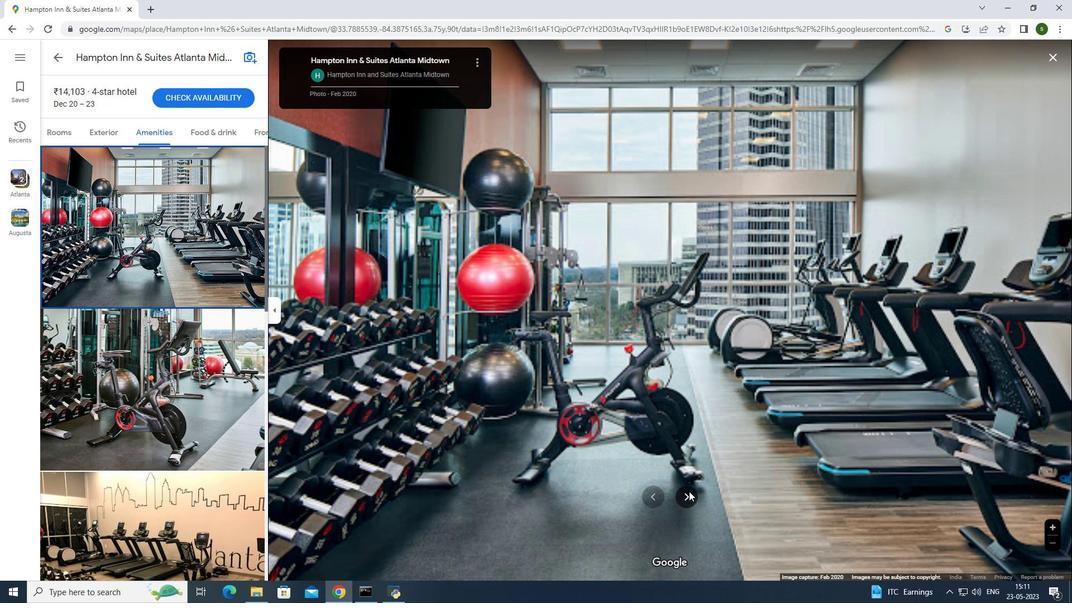 
Action: Mouse moved to (320, 396)
Screenshot: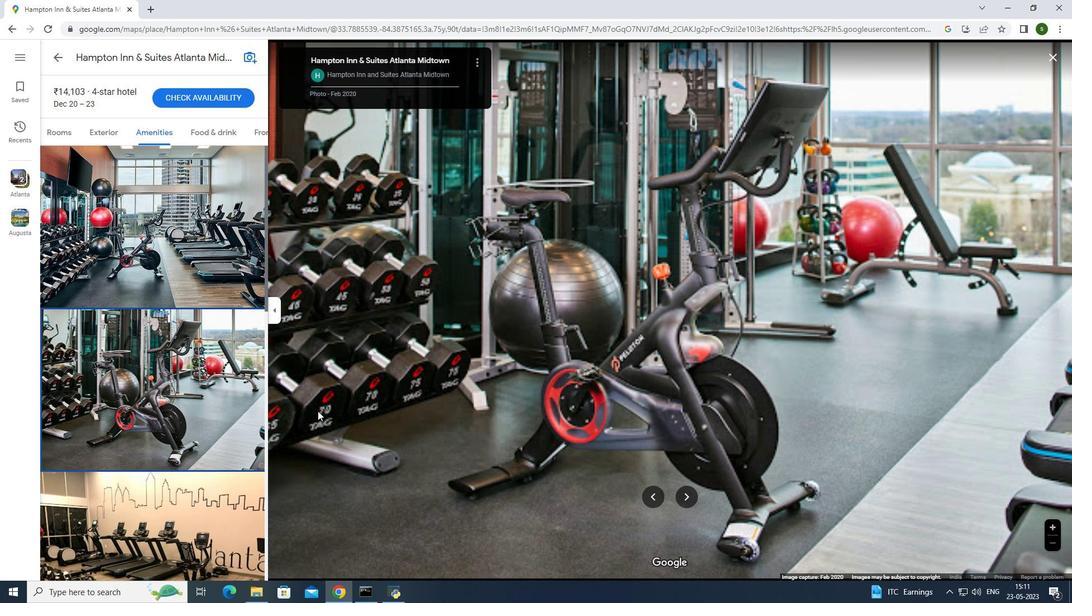 
Action: Mouse scrolled (320, 396) with delta (0, 0)
Screenshot: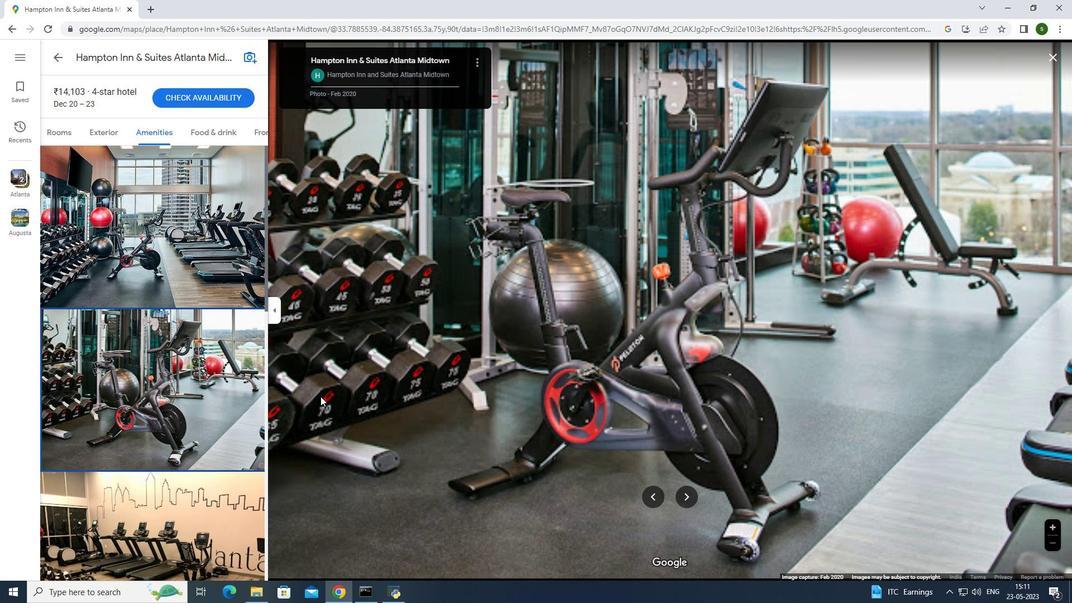 
Action: Mouse scrolled (320, 396) with delta (0, 0)
Screenshot: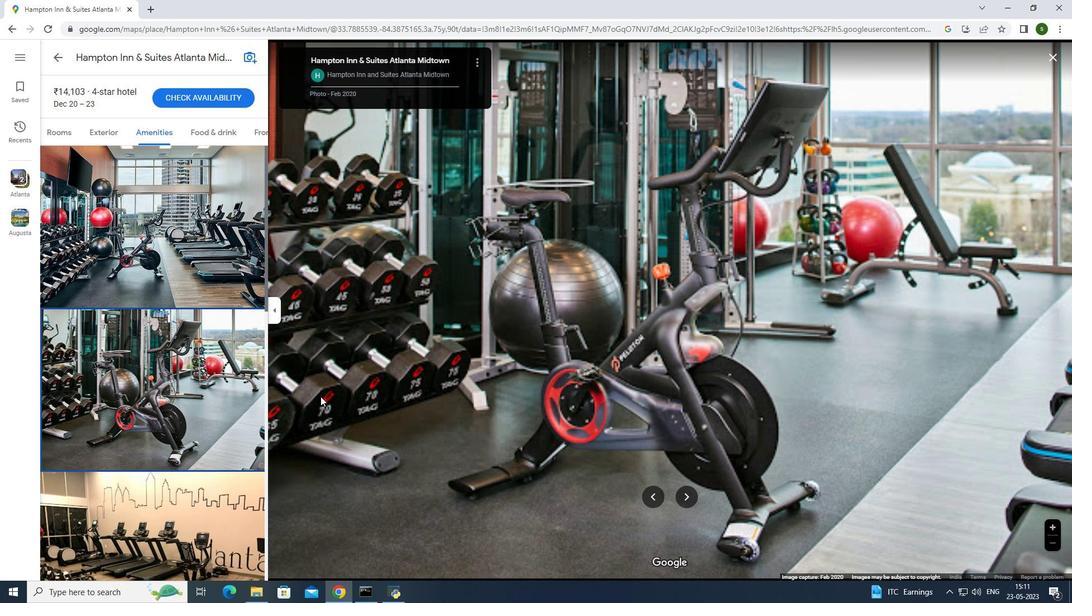 
Action: Mouse moved to (227, 386)
Screenshot: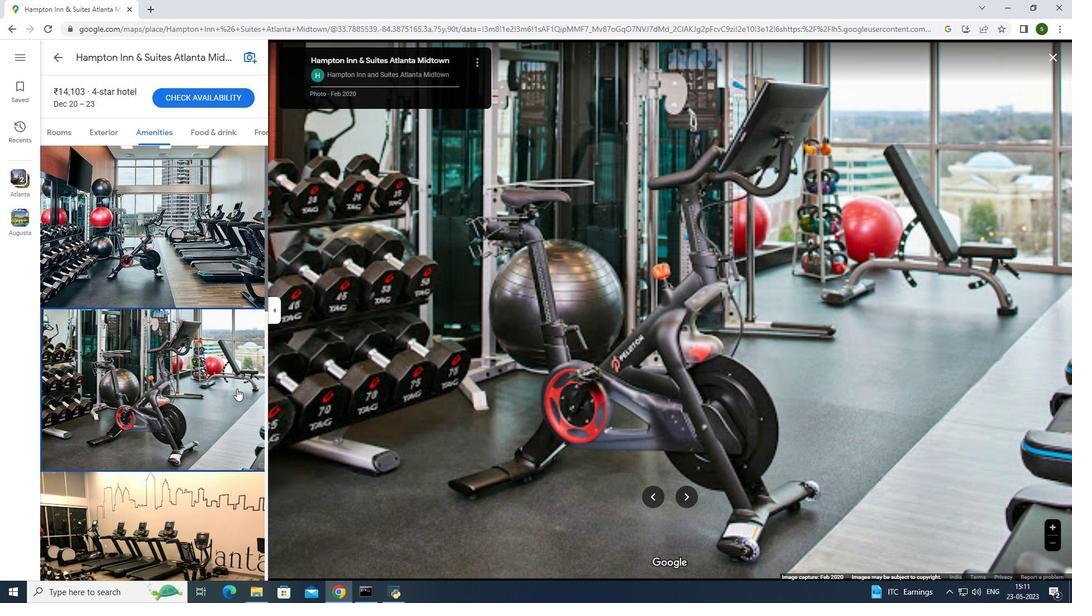 
Action: Mouse scrolled (227, 386) with delta (0, 0)
Screenshot: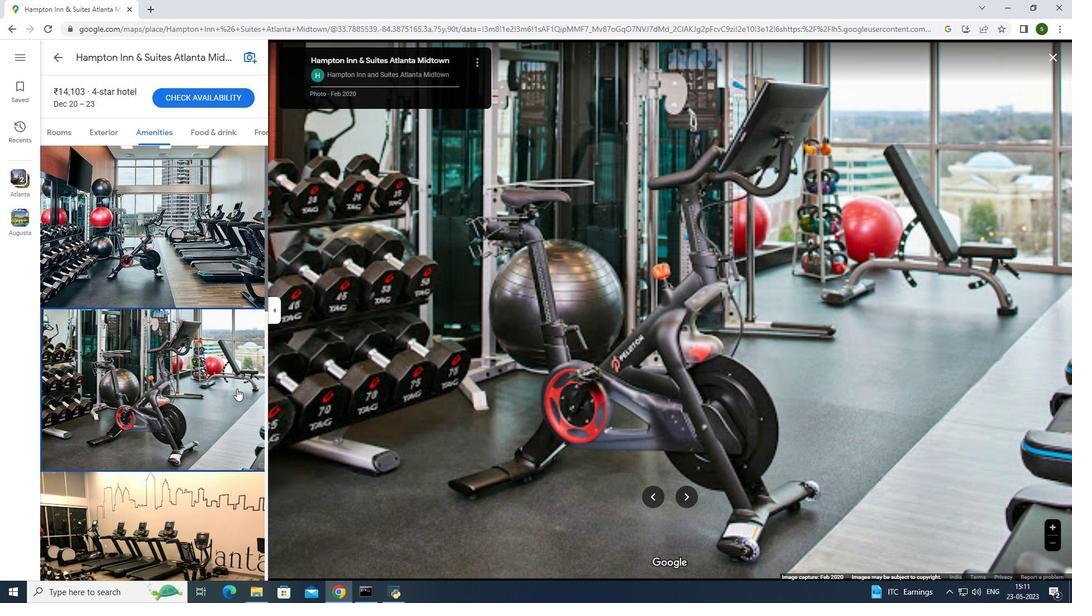 
Action: Mouse moved to (227, 386)
Screenshot: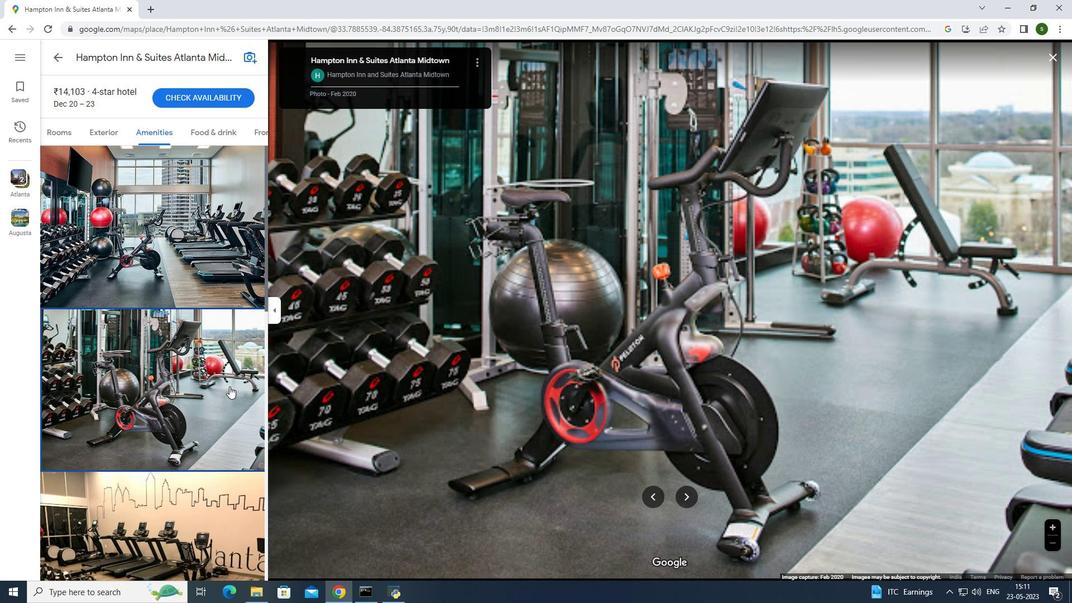 
Action: Mouse scrolled (227, 386) with delta (0, 0)
Screenshot: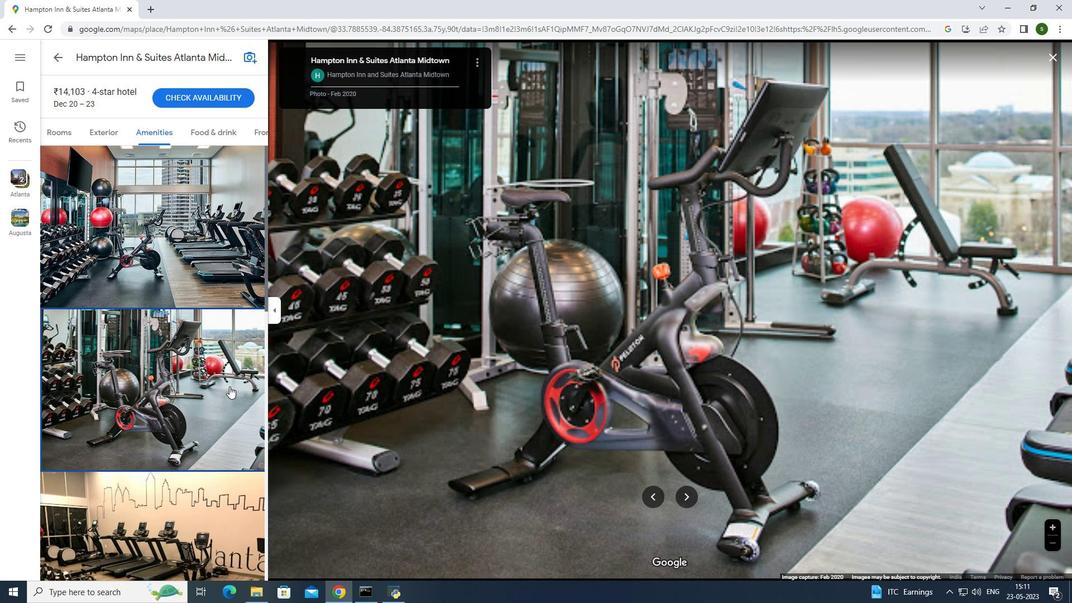 
Action: Mouse scrolled (227, 386) with delta (0, 0)
Screenshot: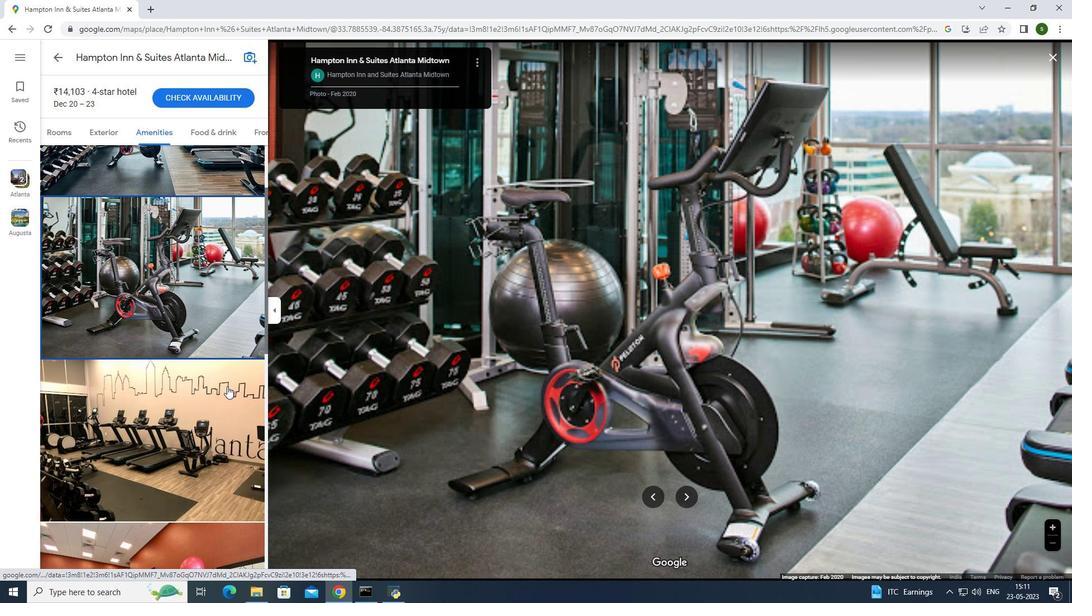 
Action: Mouse scrolled (227, 386) with delta (0, 0)
Screenshot: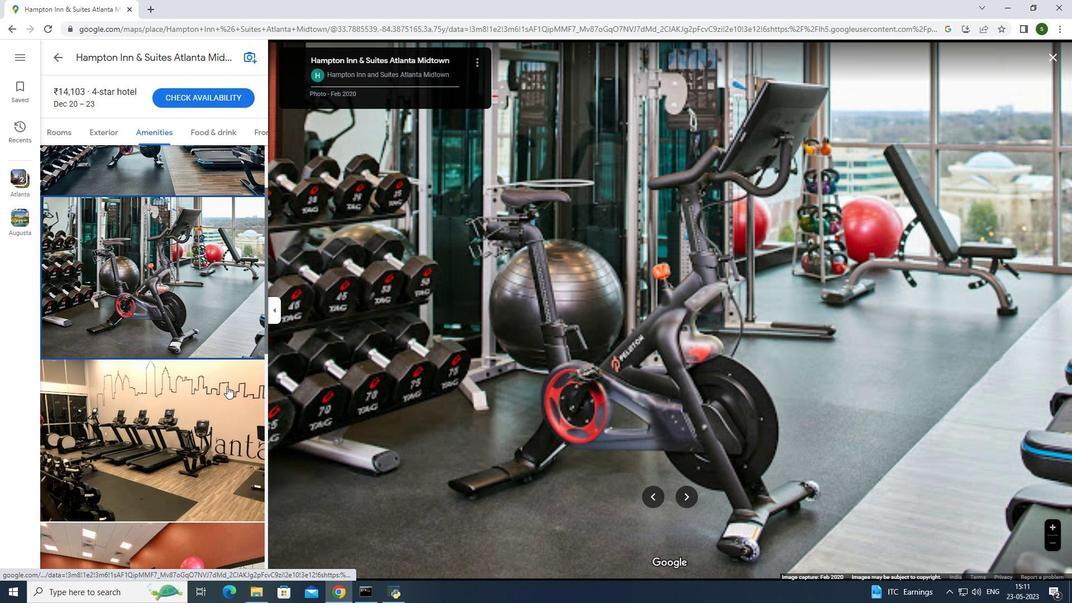 
Action: Mouse scrolled (227, 386) with delta (0, 0)
Screenshot: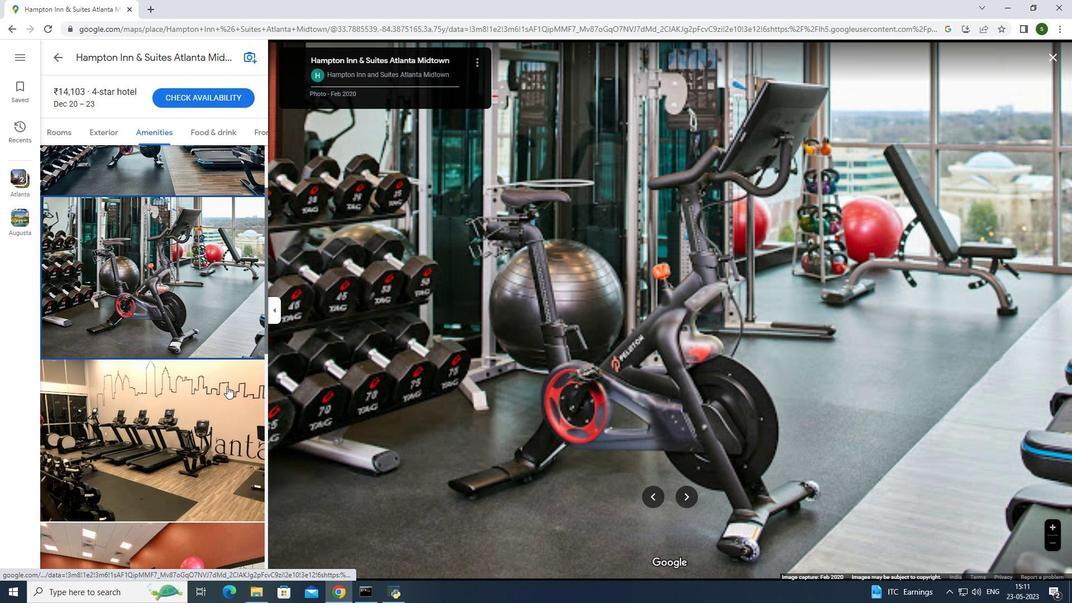 
Action: Mouse scrolled (227, 386) with delta (0, 0)
Screenshot: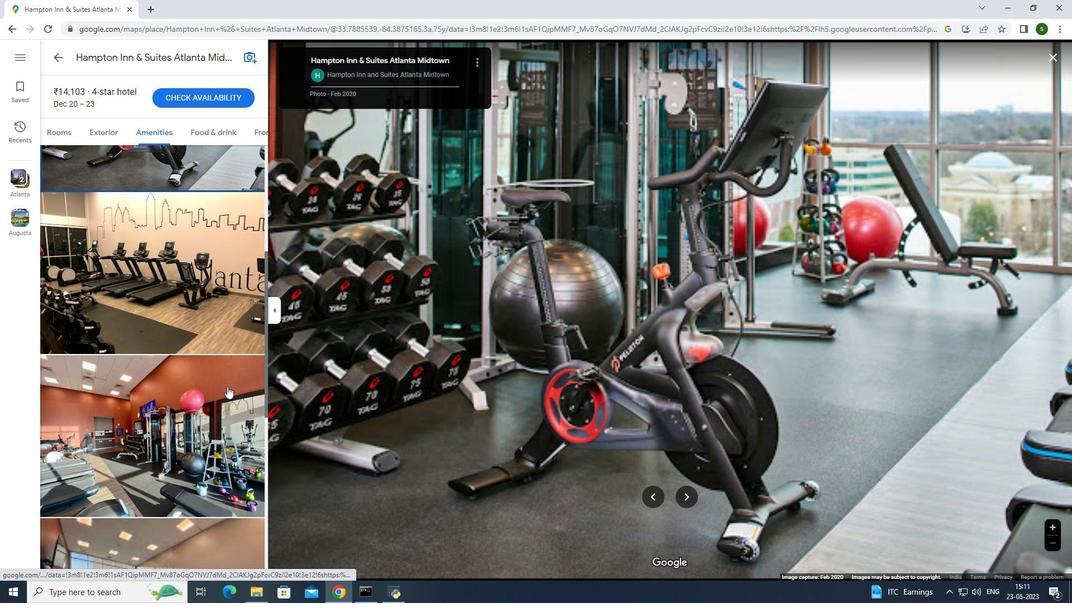 
Action: Mouse scrolled (227, 386) with delta (0, 0)
Screenshot: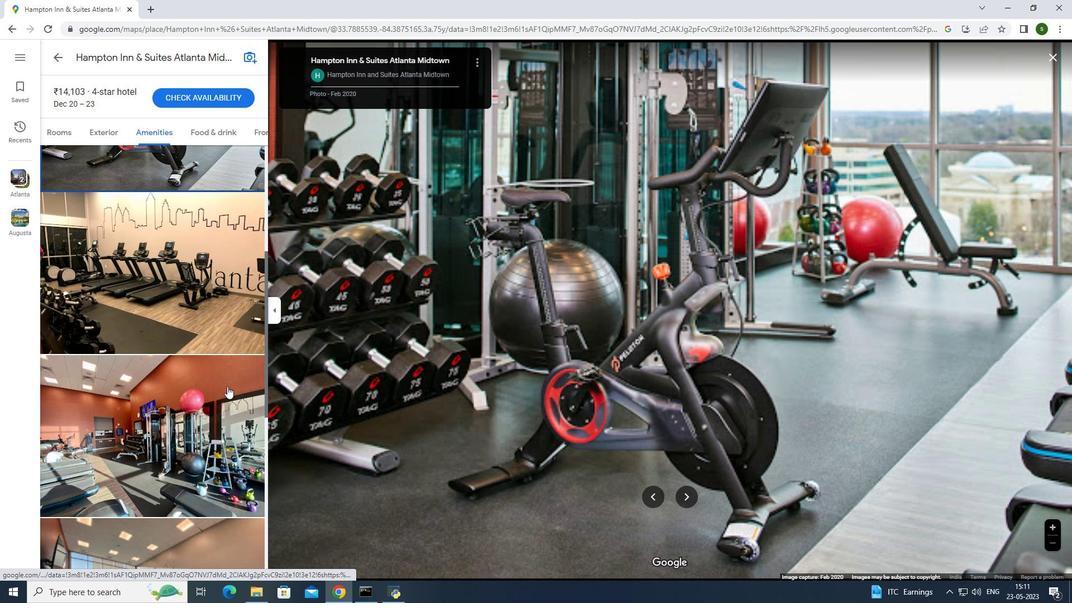 
Action: Mouse scrolled (227, 386) with delta (0, 0)
Screenshot: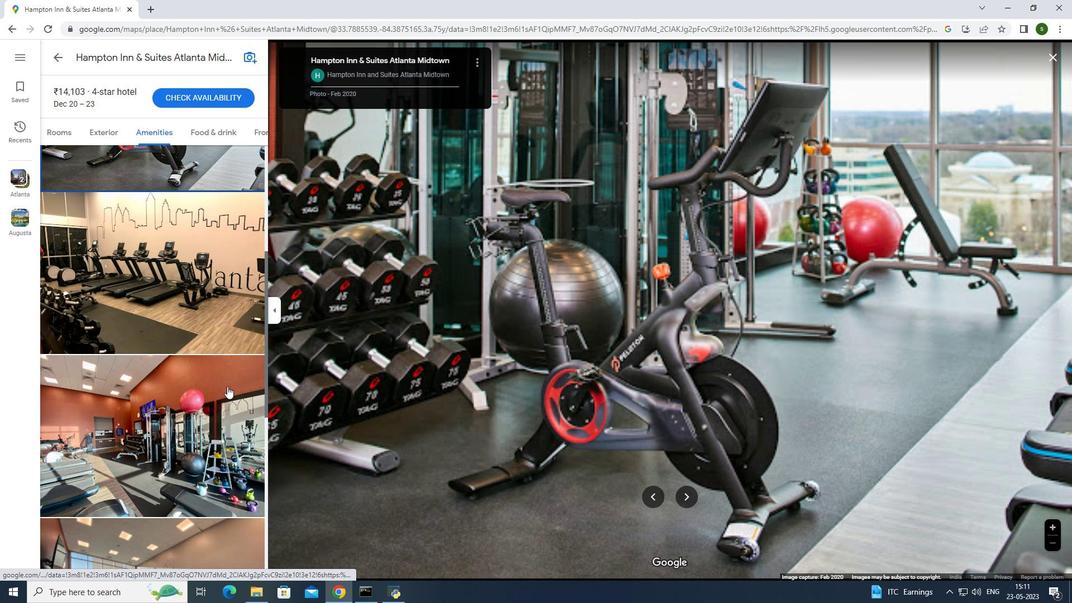 
Action: Mouse scrolled (227, 386) with delta (0, 0)
Screenshot: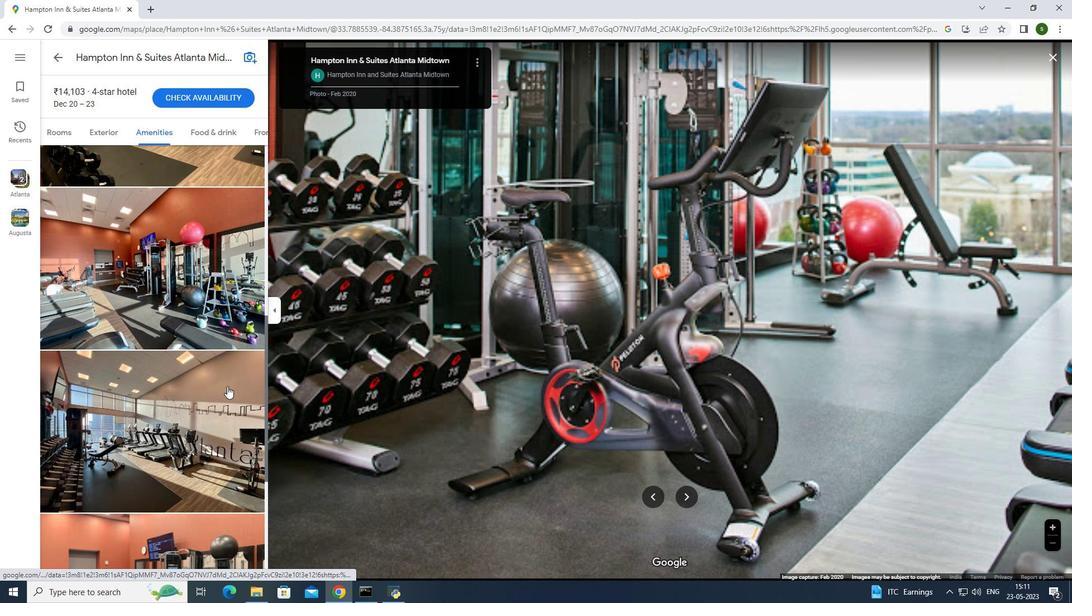 
Action: Mouse scrolled (227, 386) with delta (0, 0)
Screenshot: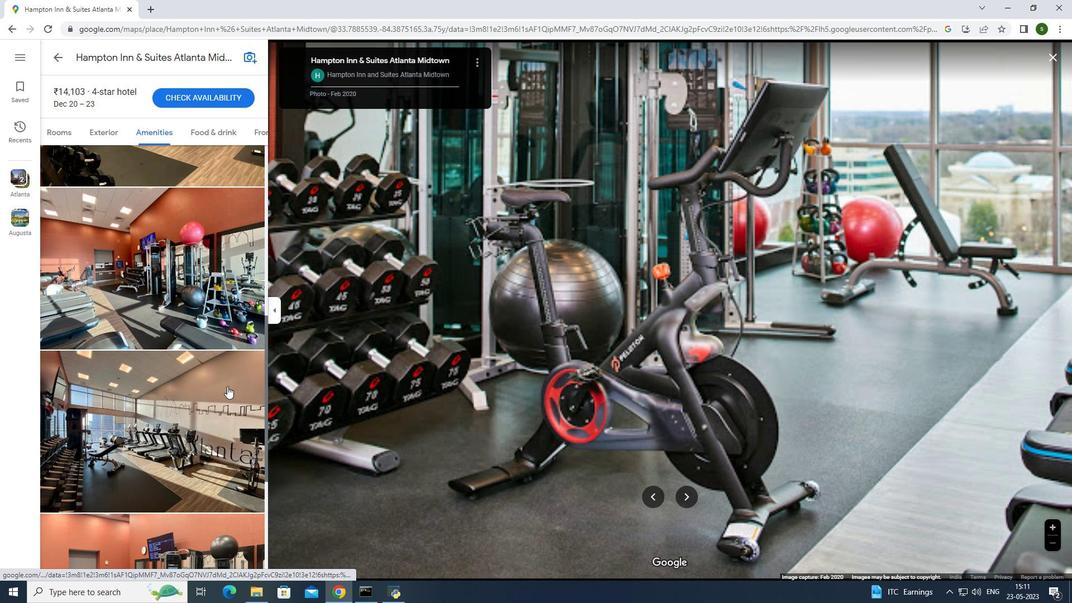 
Action: Mouse scrolled (227, 386) with delta (0, 0)
Screenshot: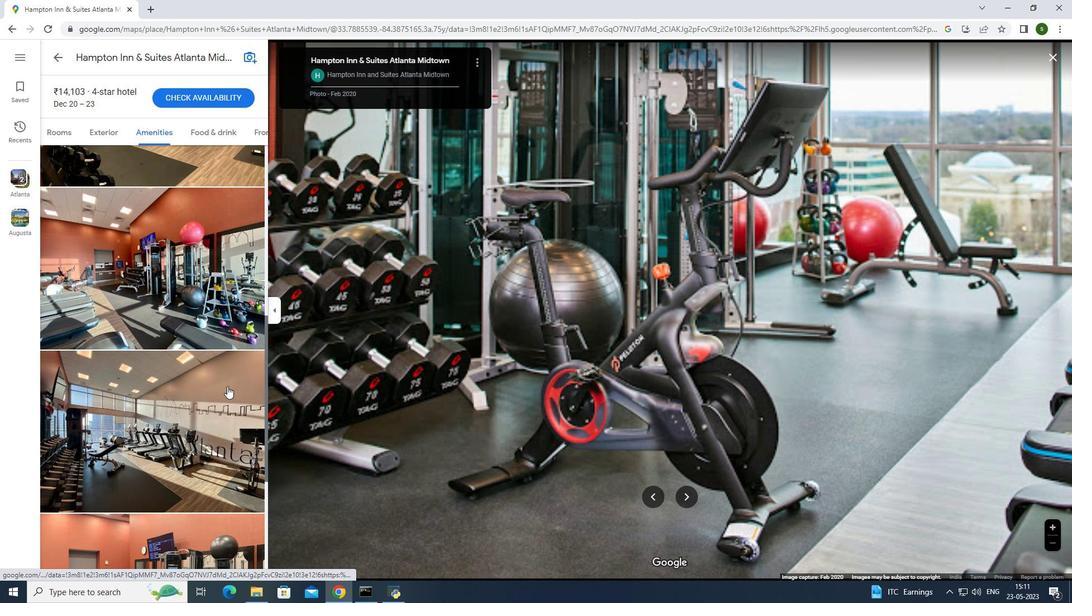 
Action: Mouse moved to (226, 386)
Screenshot: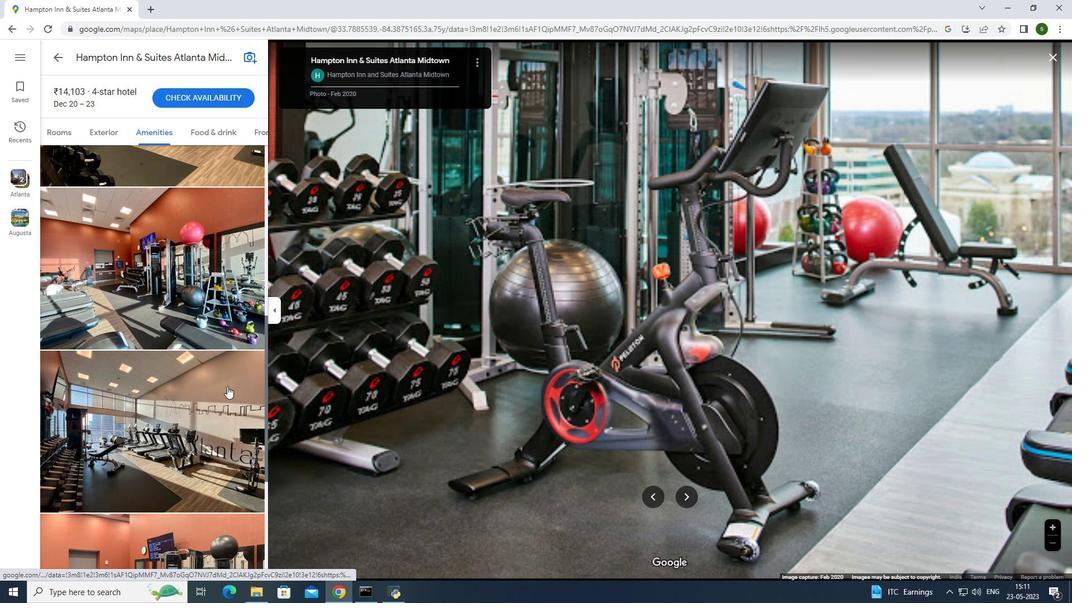 
Action: Mouse scrolled (226, 386) with delta (0, 0)
Screenshot: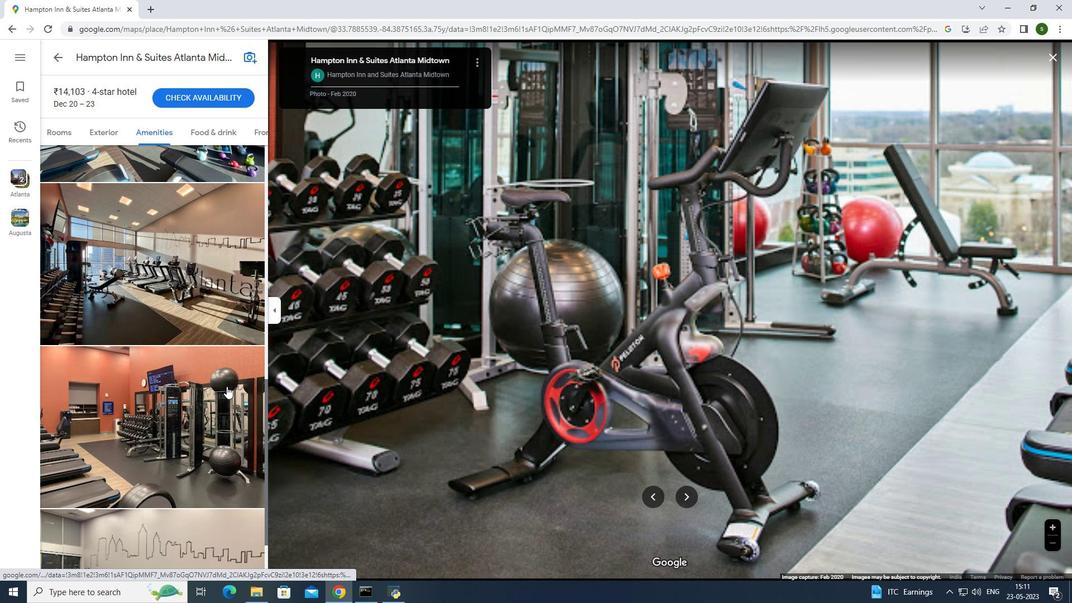 
Action: Mouse scrolled (226, 386) with delta (0, 0)
Screenshot: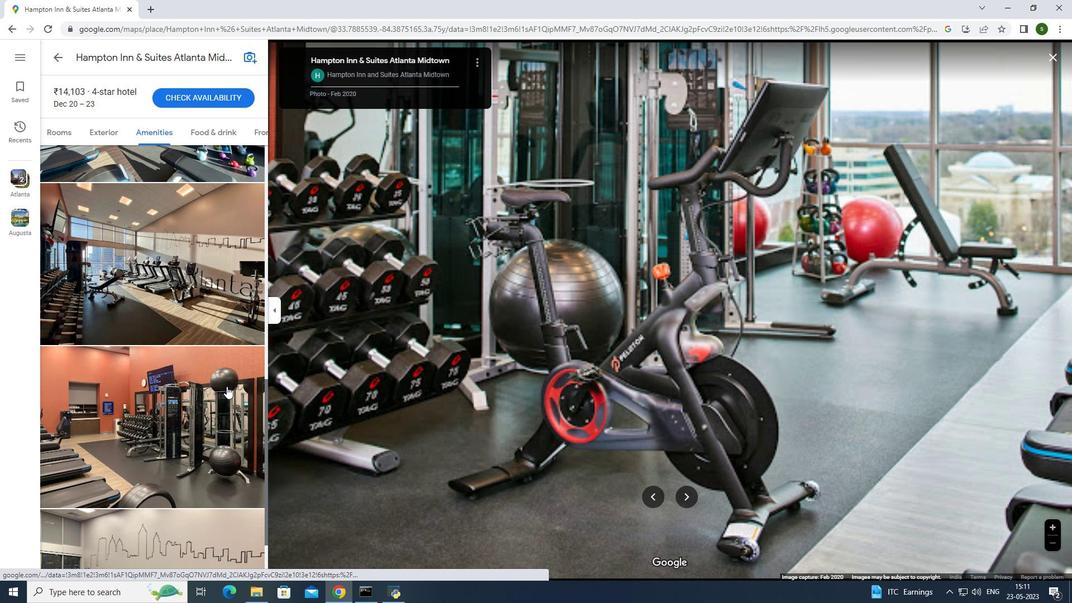 
Action: Mouse scrolled (226, 386) with delta (0, 0)
Screenshot: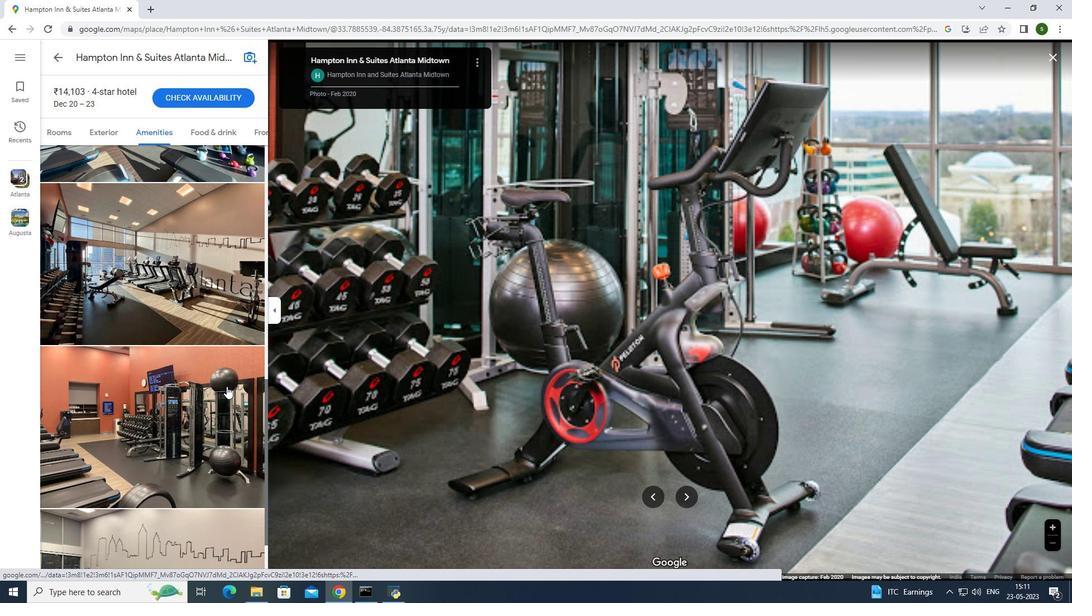 
Action: Mouse scrolled (226, 386) with delta (0, 0)
Screenshot: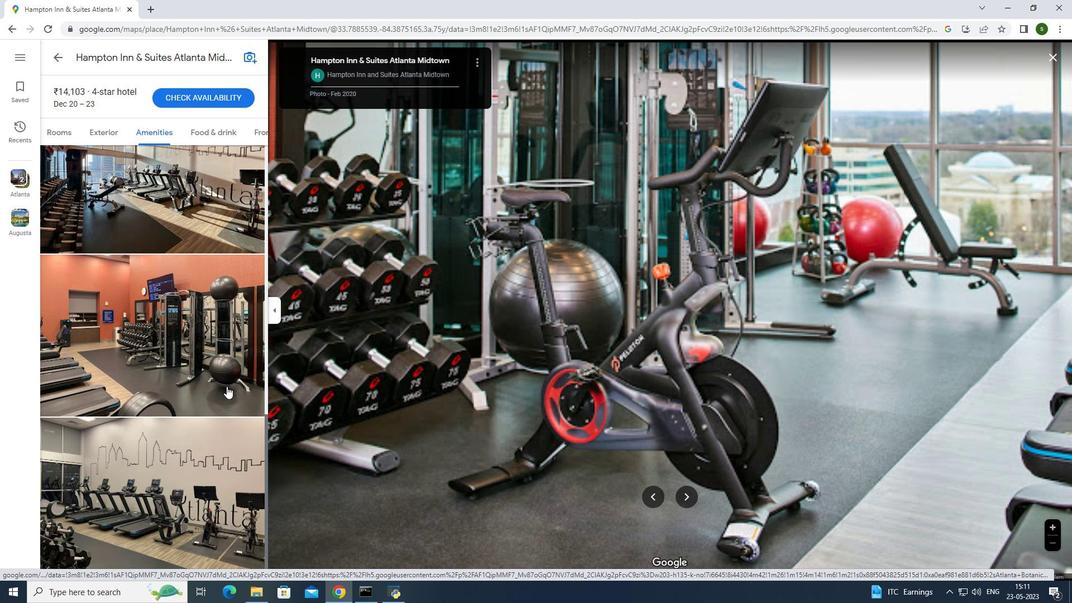
Action: Mouse scrolled (226, 386) with delta (0, 0)
Screenshot: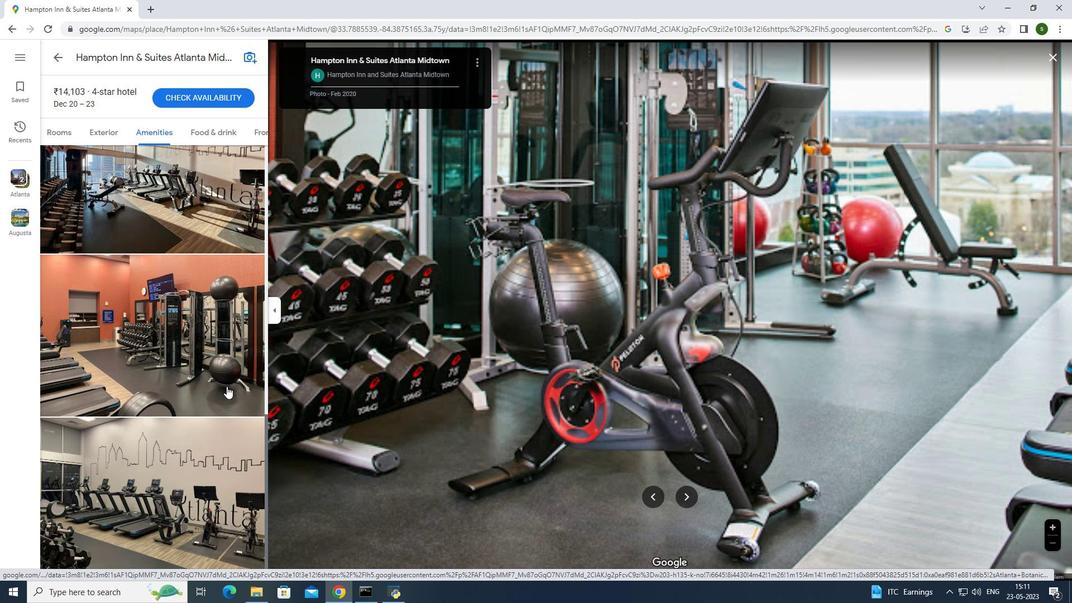 
Action: Mouse moved to (695, 492)
Screenshot: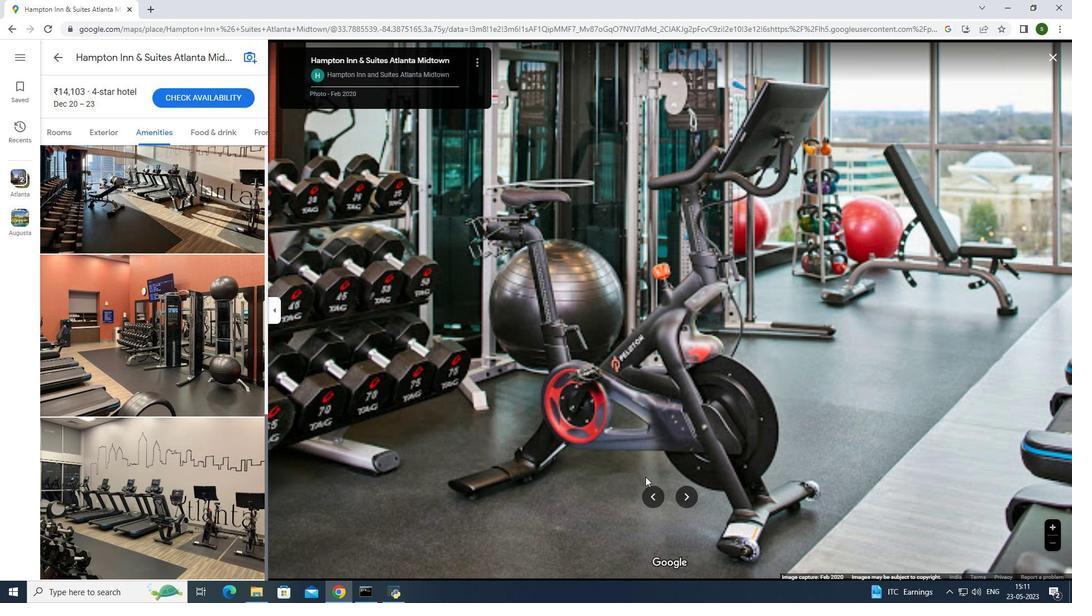 
Action: Mouse pressed left at (695, 492)
Screenshot: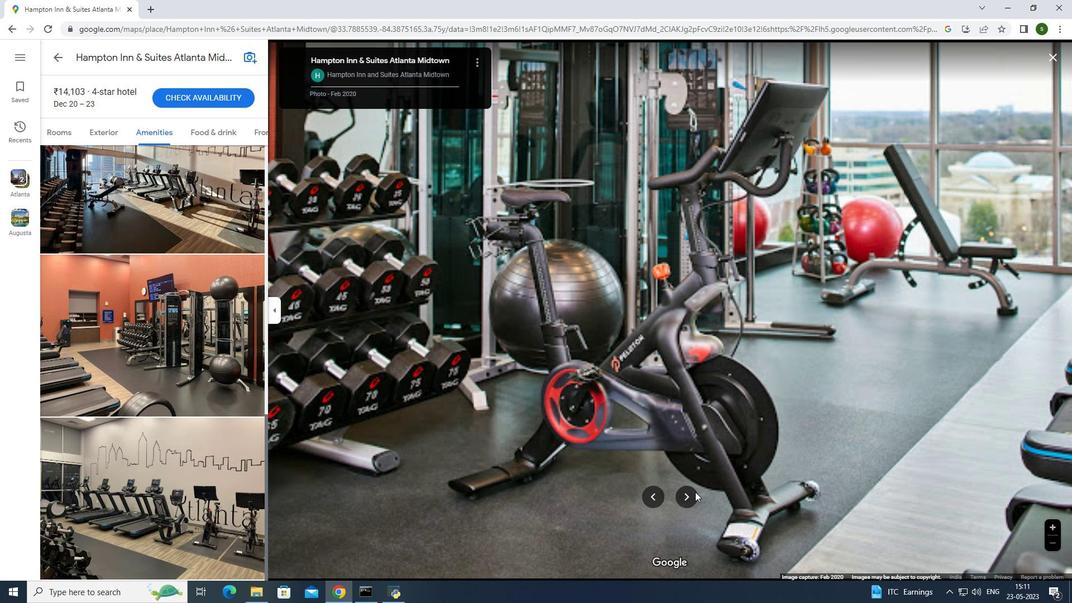 
Action: Mouse moved to (692, 494)
Screenshot: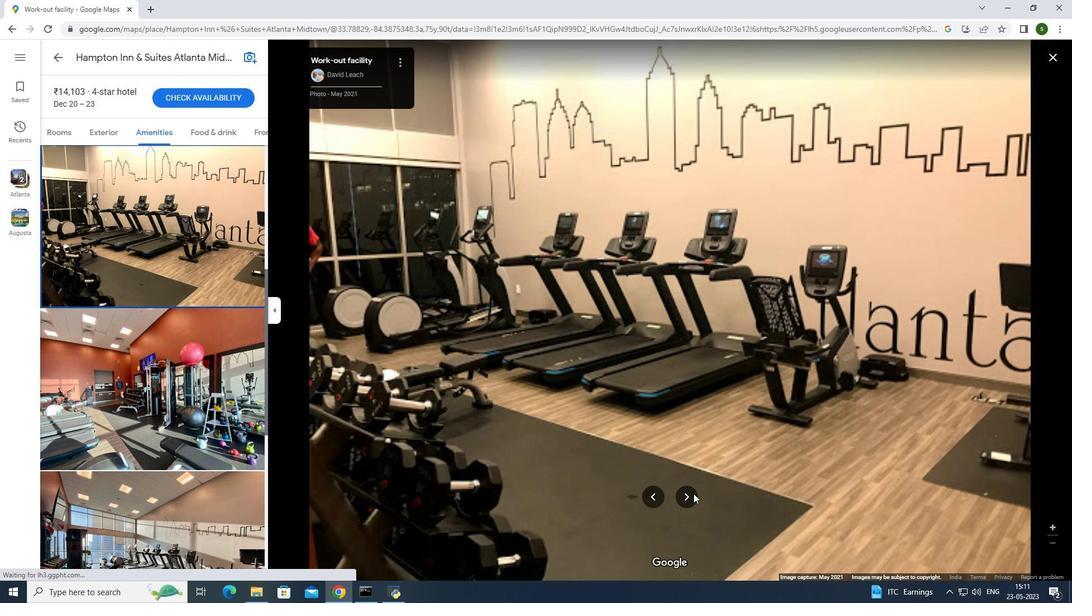 
Action: Mouse pressed left at (692, 494)
Screenshot: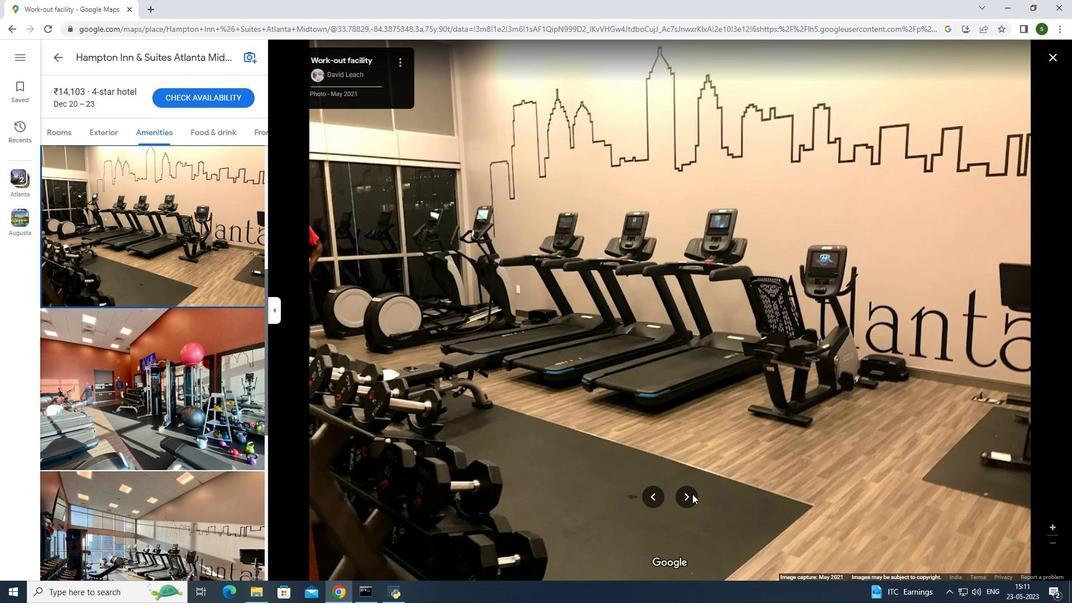 
Action: Mouse pressed left at (692, 494)
Screenshot: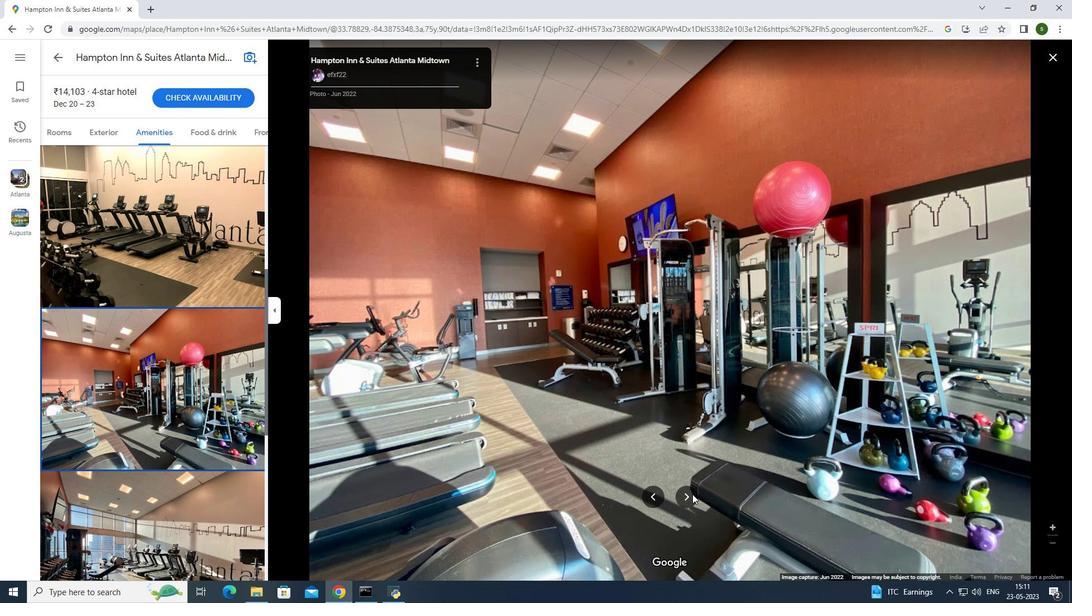 
Action: Mouse pressed left at (692, 494)
Screenshot: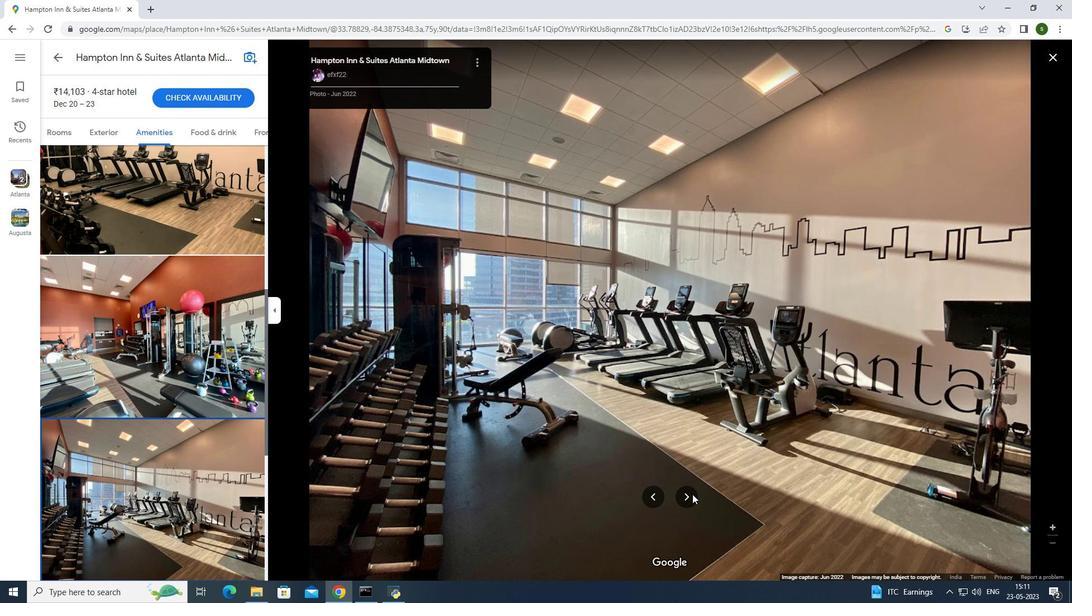 
Action: Mouse pressed left at (692, 494)
Screenshot: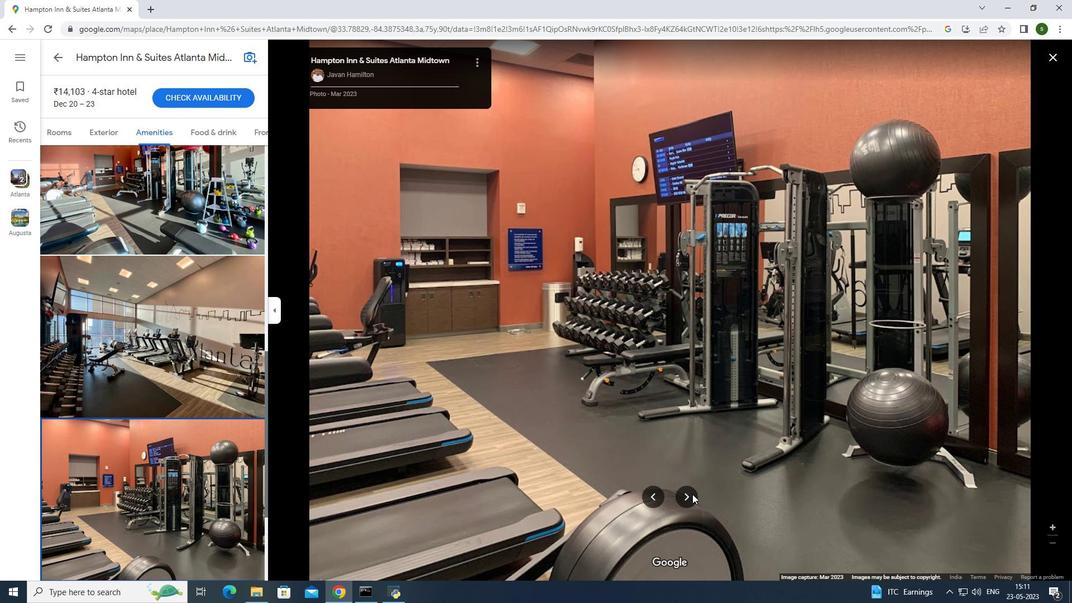 
Action: Mouse pressed left at (692, 494)
Screenshot: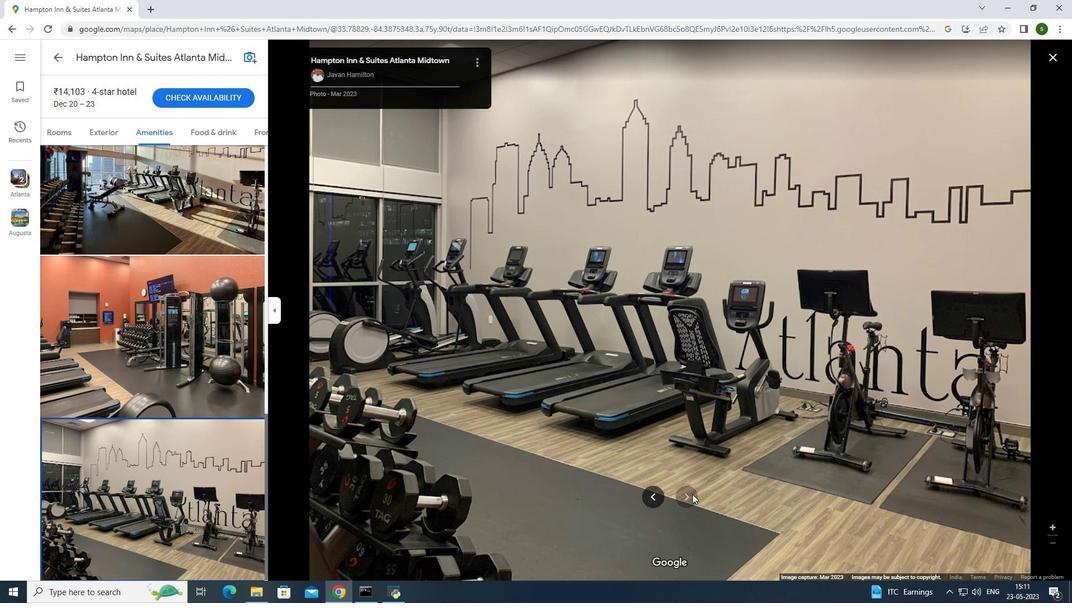 
Action: Mouse pressed left at (692, 494)
Screenshot: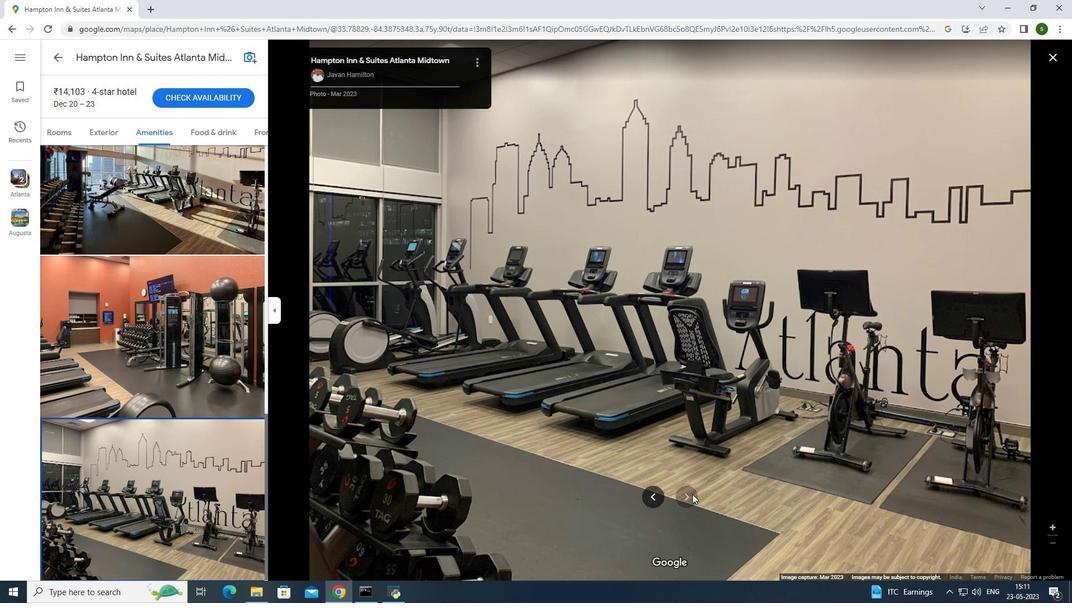 
Action: Mouse moved to (240, 395)
Screenshot: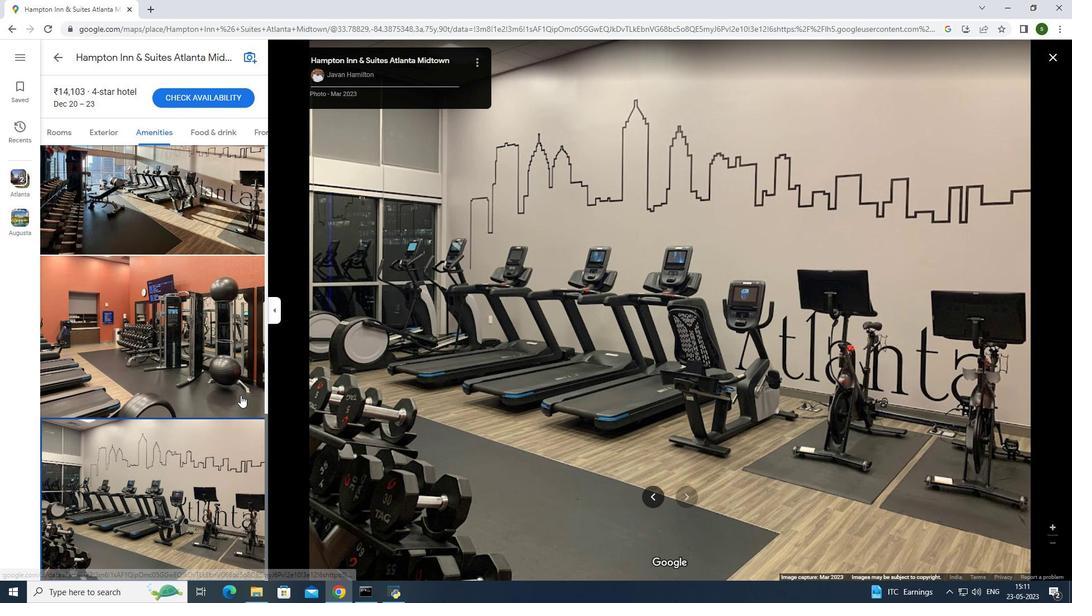 
Action: Mouse scrolled (240, 395) with delta (0, 0)
Screenshot: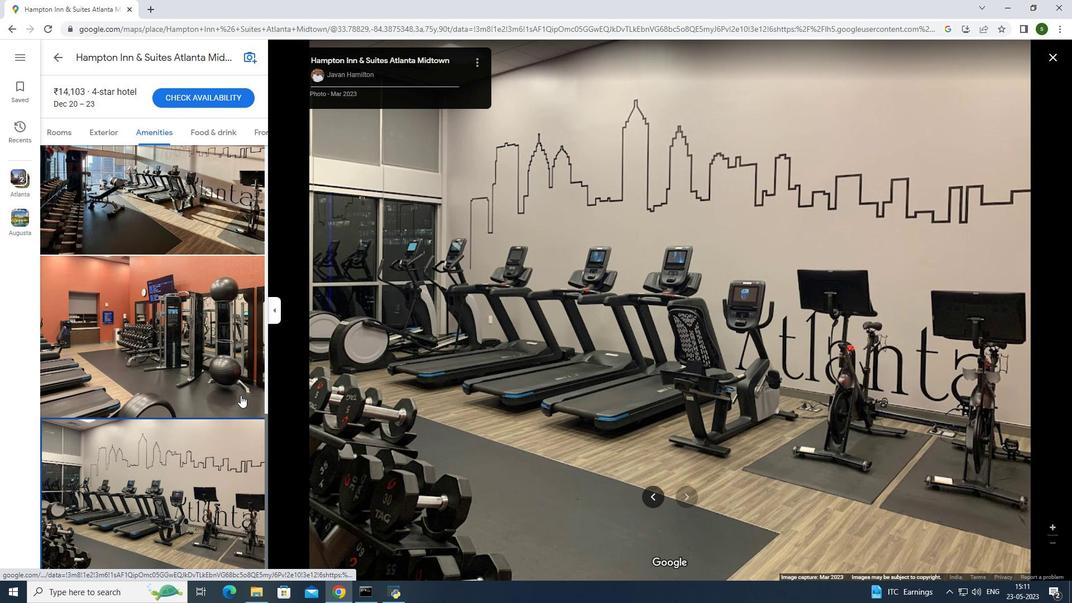 
Action: Mouse scrolled (240, 395) with delta (0, 0)
Screenshot: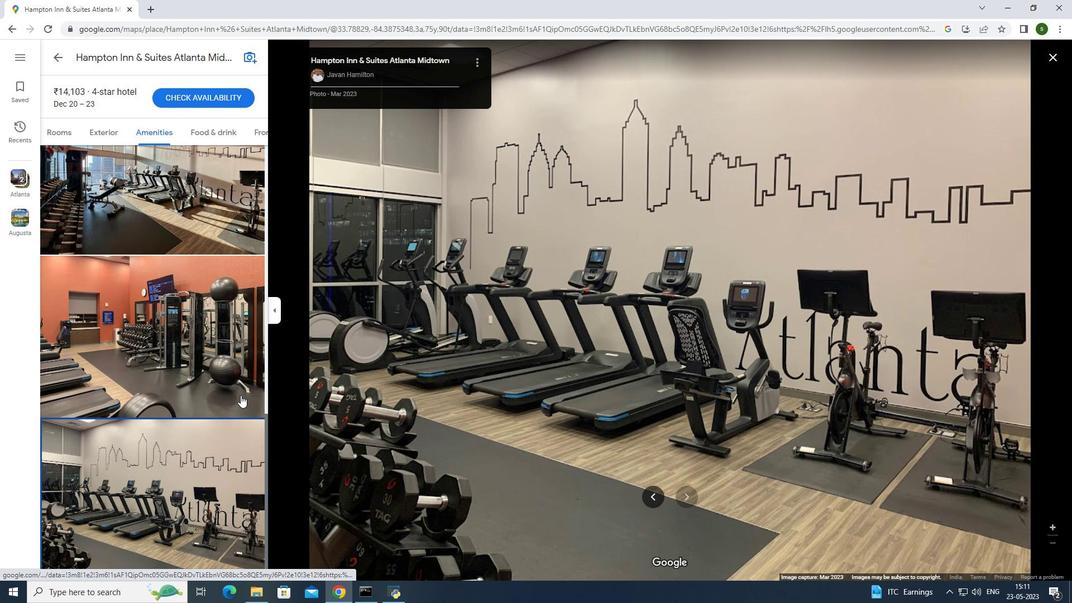
Action: Mouse moved to (240, 395)
Screenshot: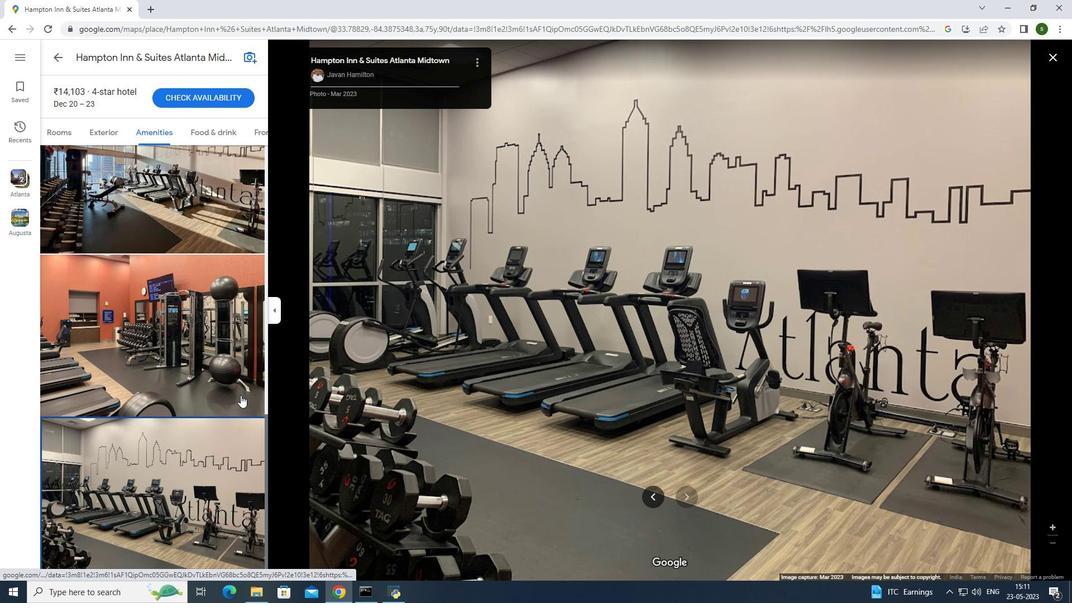 
Action: Mouse scrolled (240, 395) with delta (0, 0)
Screenshot: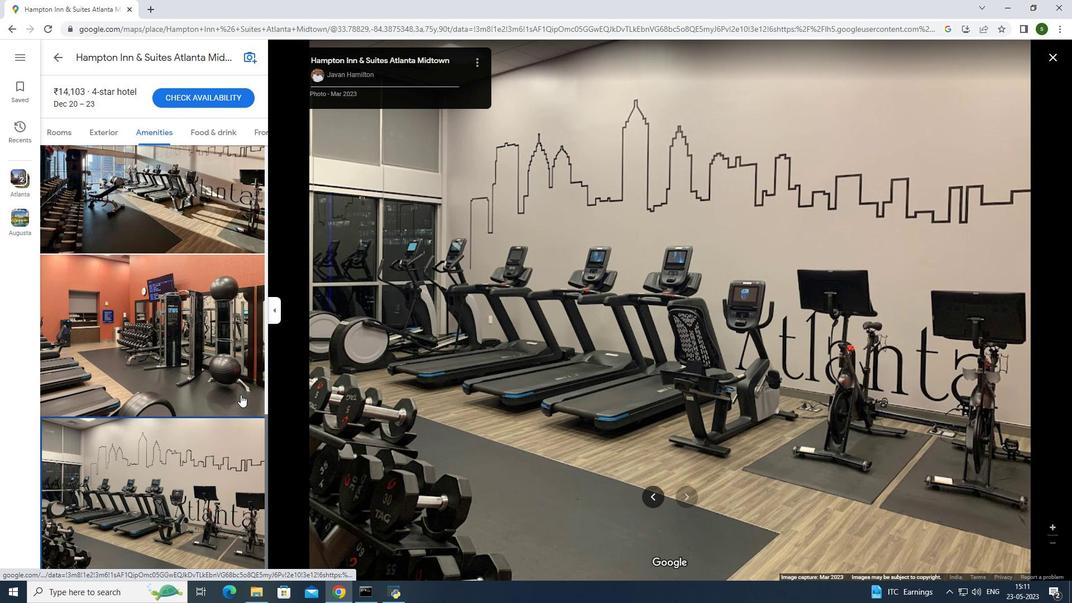 
Action: Mouse scrolled (240, 395) with delta (0, 0)
Screenshot: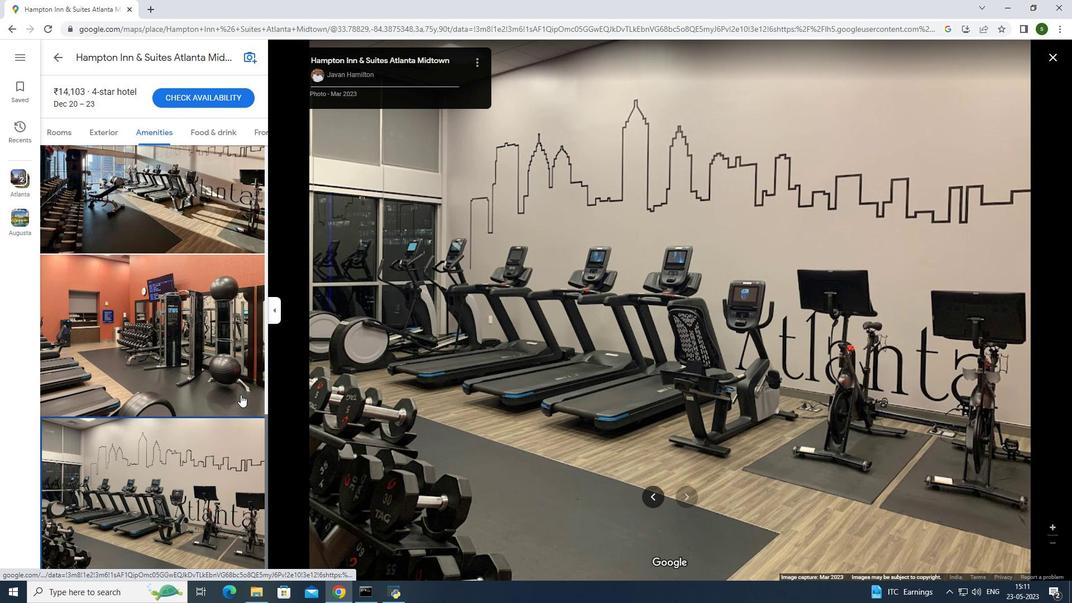 
Action: Mouse moved to (240, 394)
Screenshot: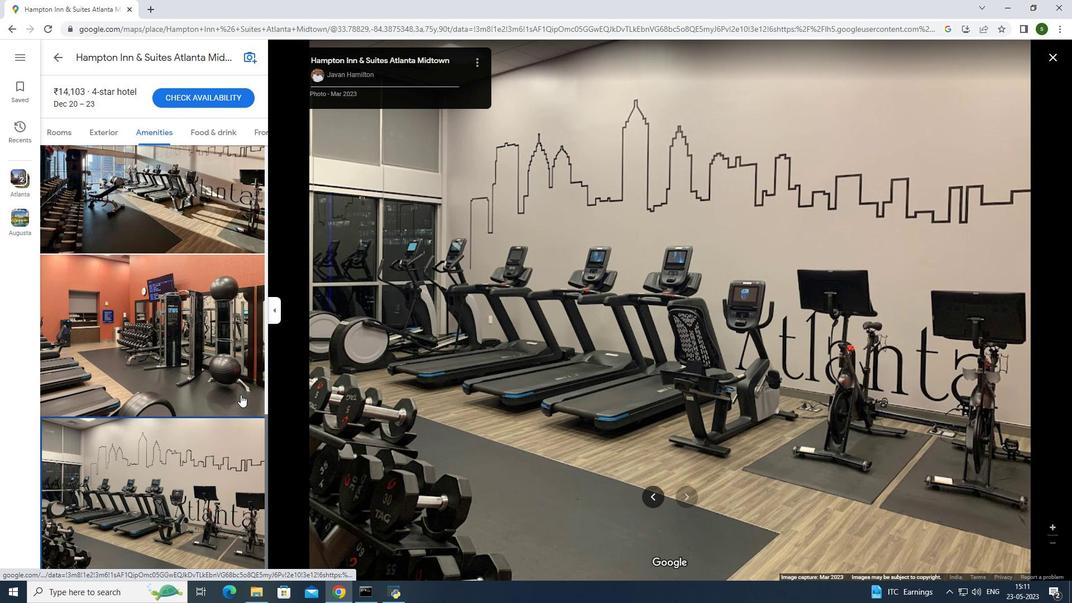 
Action: Mouse scrolled (240, 395) with delta (0, 0)
Screenshot: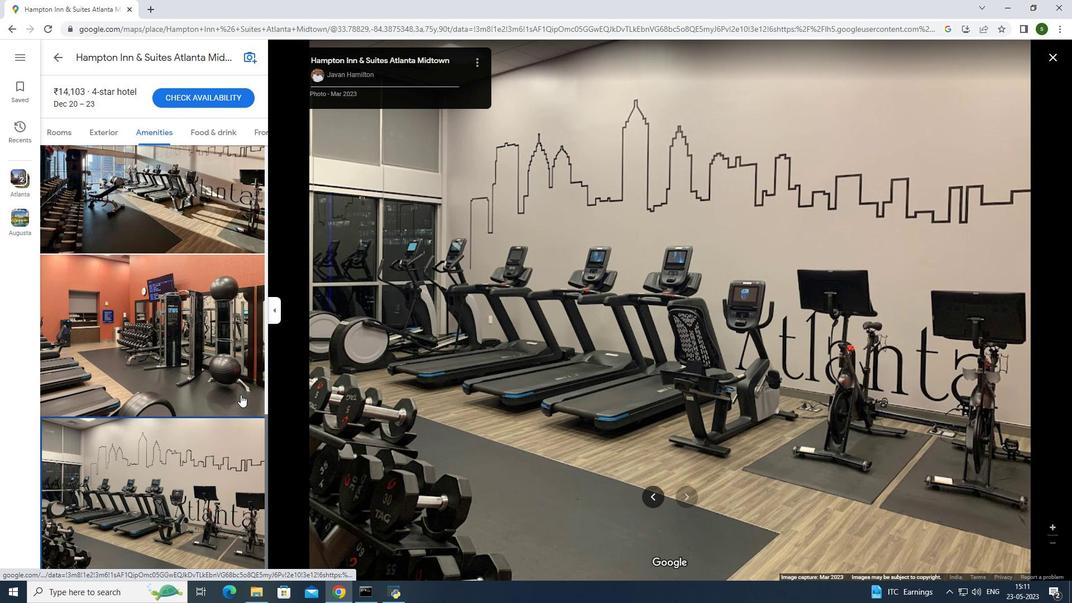 
Action: Mouse moved to (240, 392)
Screenshot: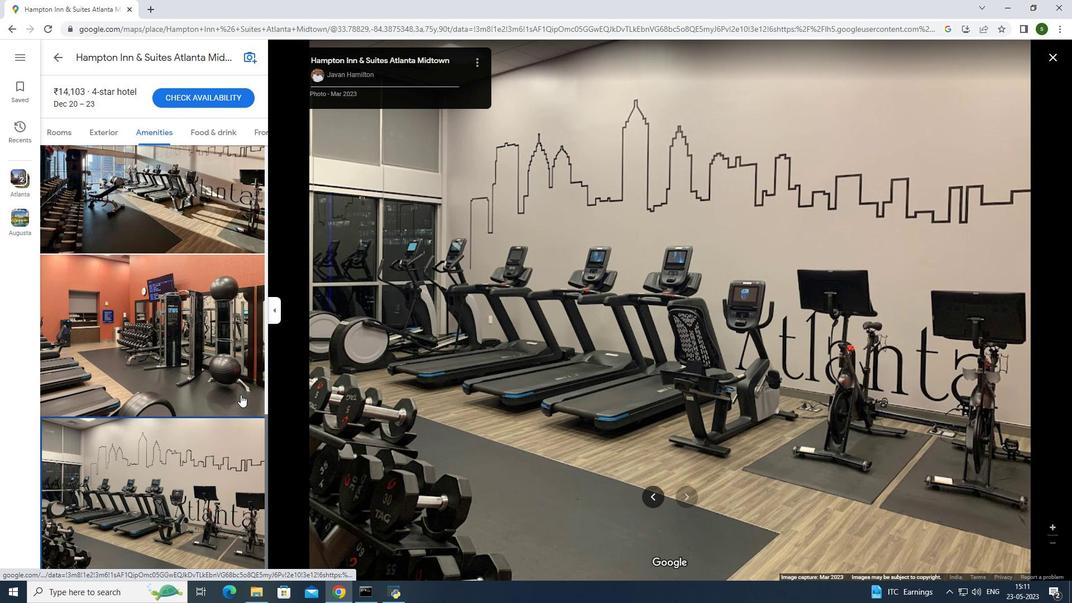 
Action: Mouse scrolled (240, 392) with delta (0, 0)
Screenshot: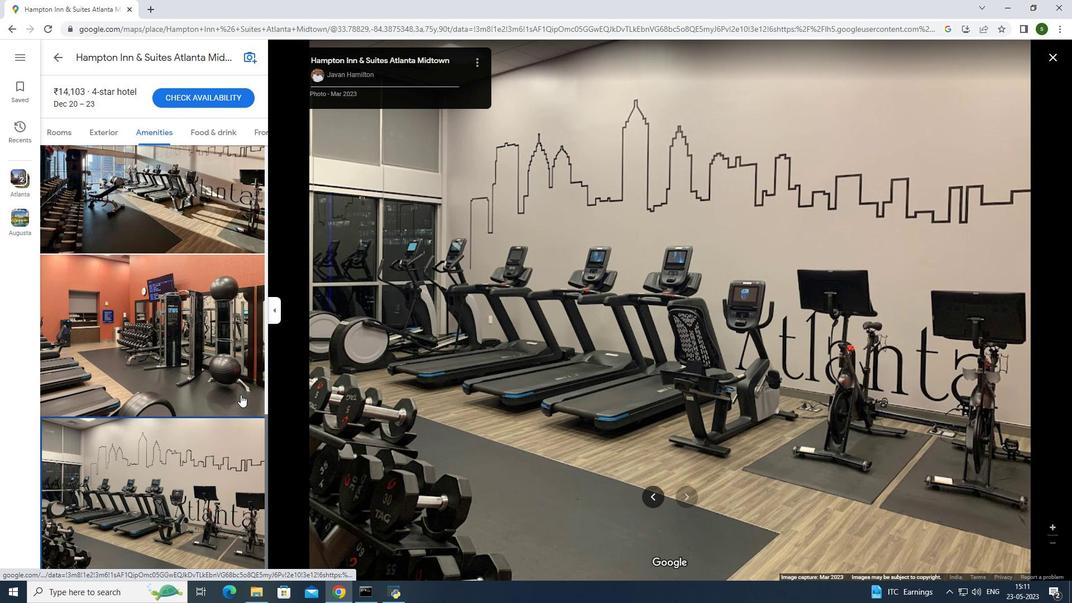 
Action: Mouse scrolled (240, 392) with delta (0, 0)
Screenshot: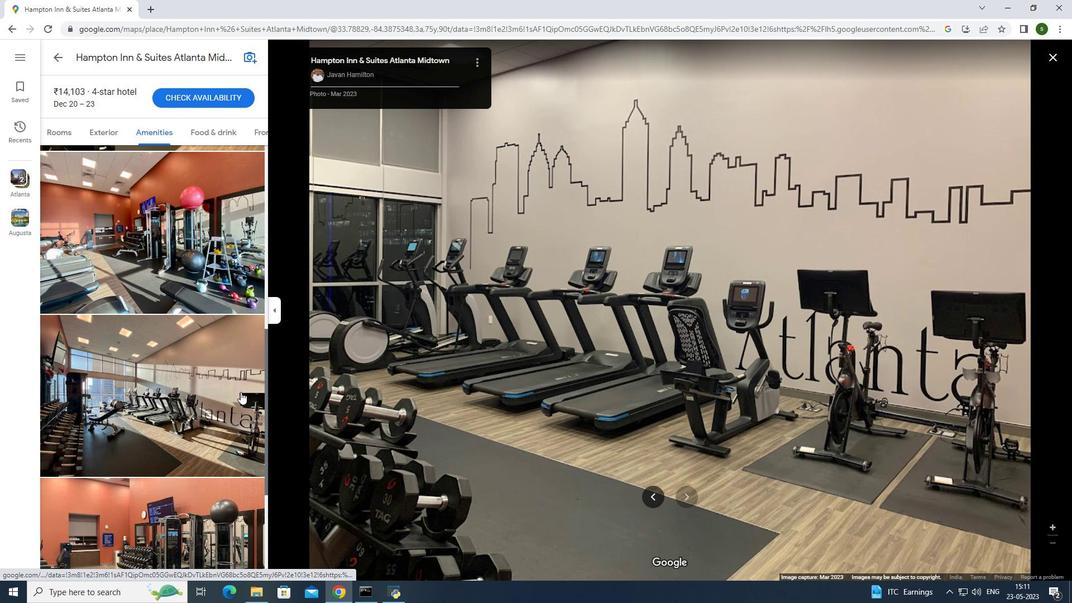 
Action: Mouse scrolled (240, 392) with delta (0, 0)
Screenshot: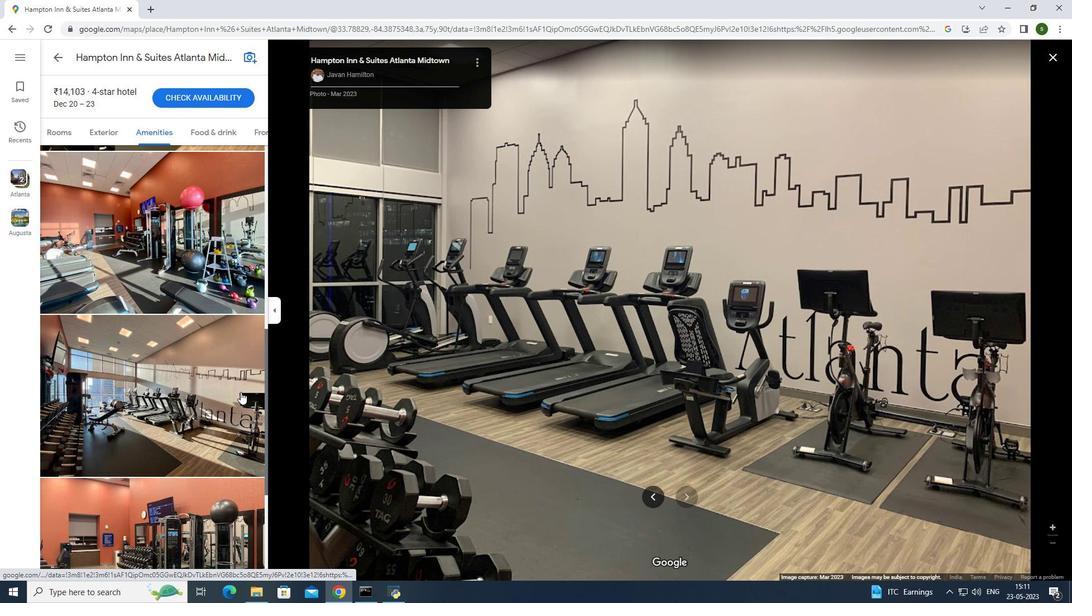 
Action: Mouse scrolled (240, 392) with delta (0, 0)
Screenshot: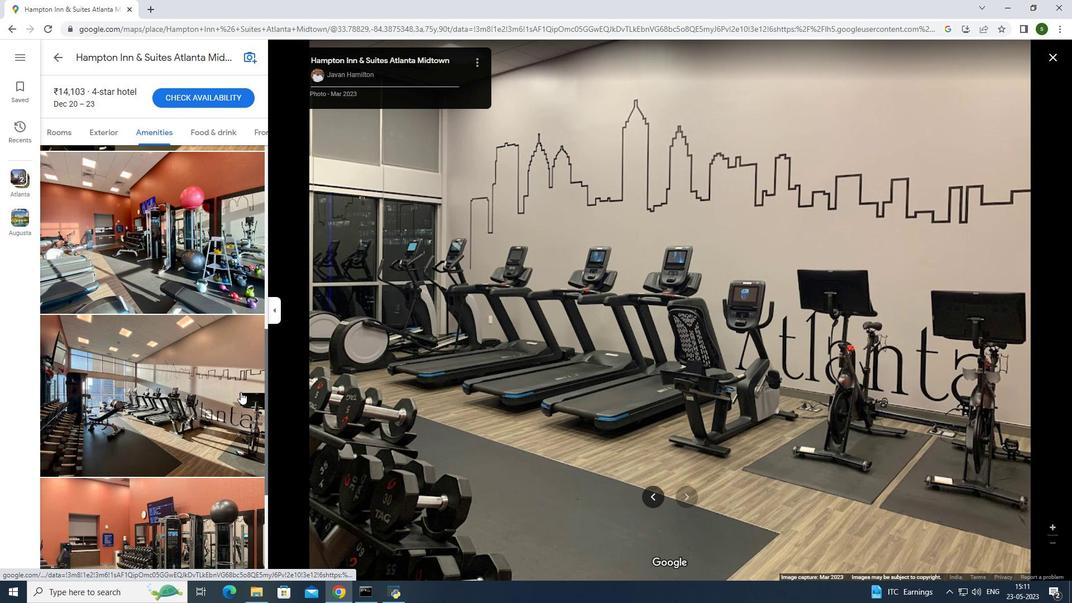
Action: Mouse scrolled (240, 392) with delta (0, 0)
Screenshot: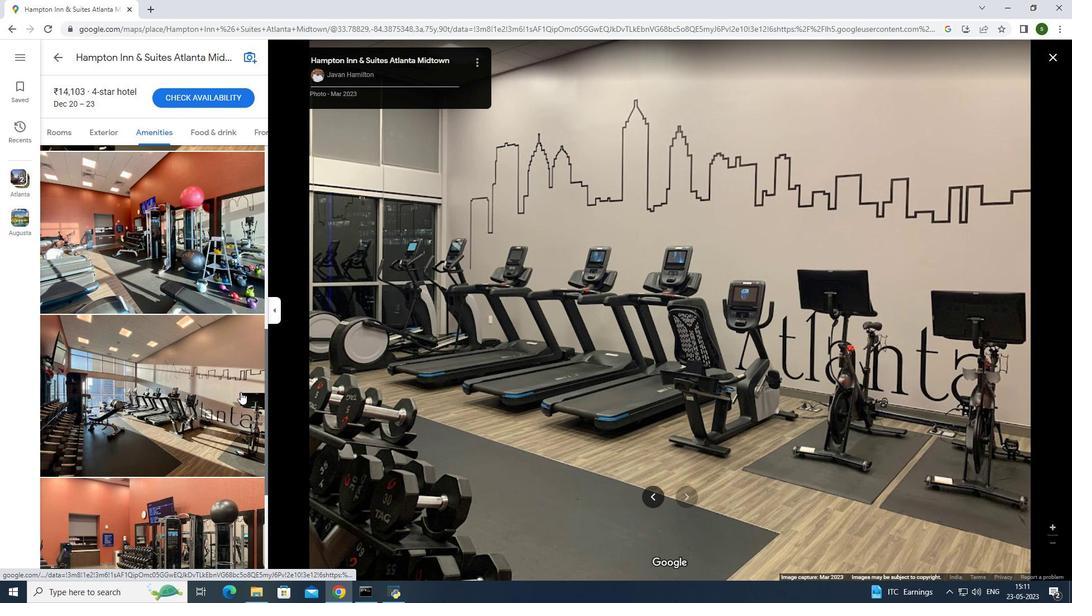 
Action: Mouse scrolled (240, 392) with delta (0, 0)
Screenshot: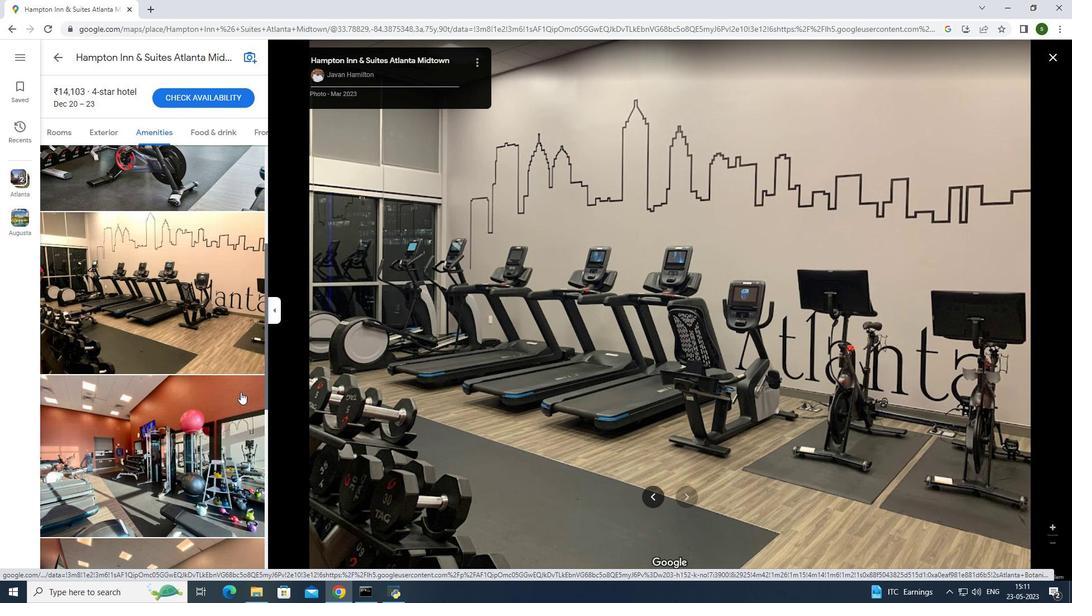 
Action: Mouse scrolled (240, 392) with delta (0, 0)
Screenshot: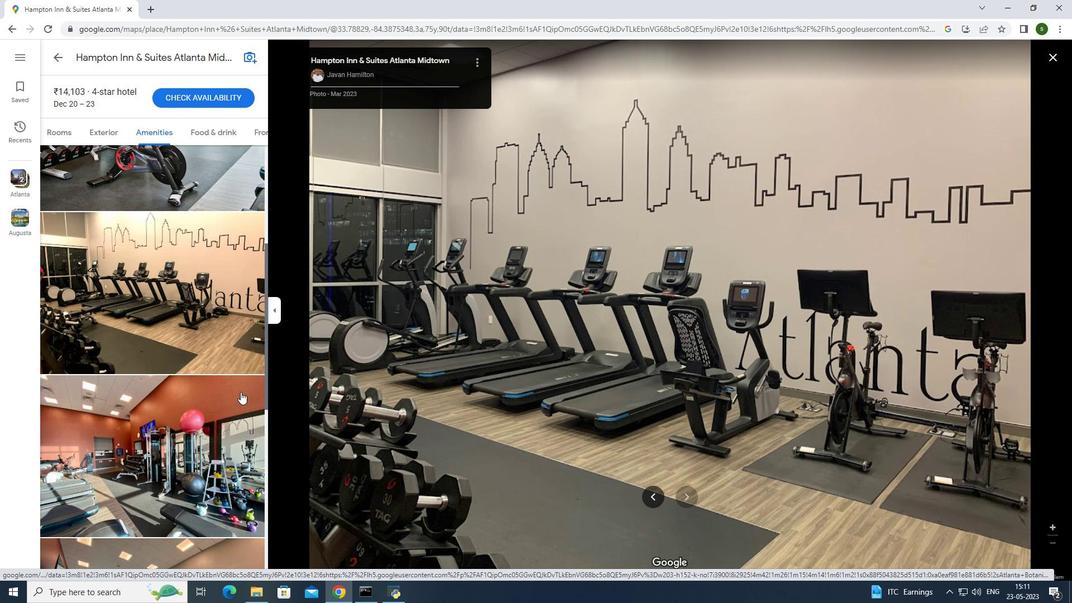 
Action: Mouse scrolled (240, 392) with delta (0, 0)
Screenshot: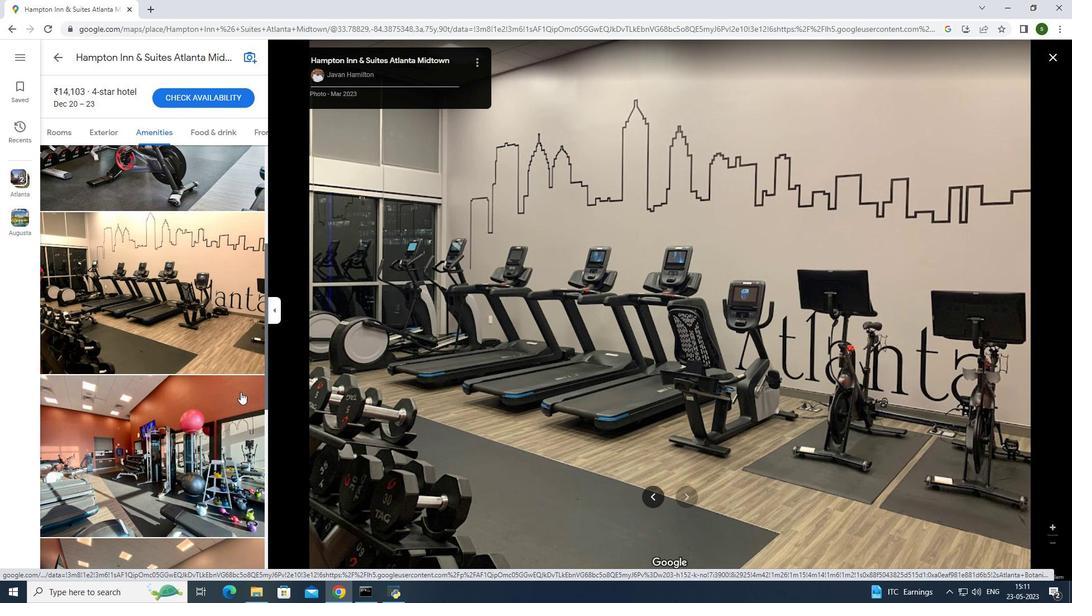 
Action: Mouse scrolled (240, 392) with delta (0, 0)
Screenshot: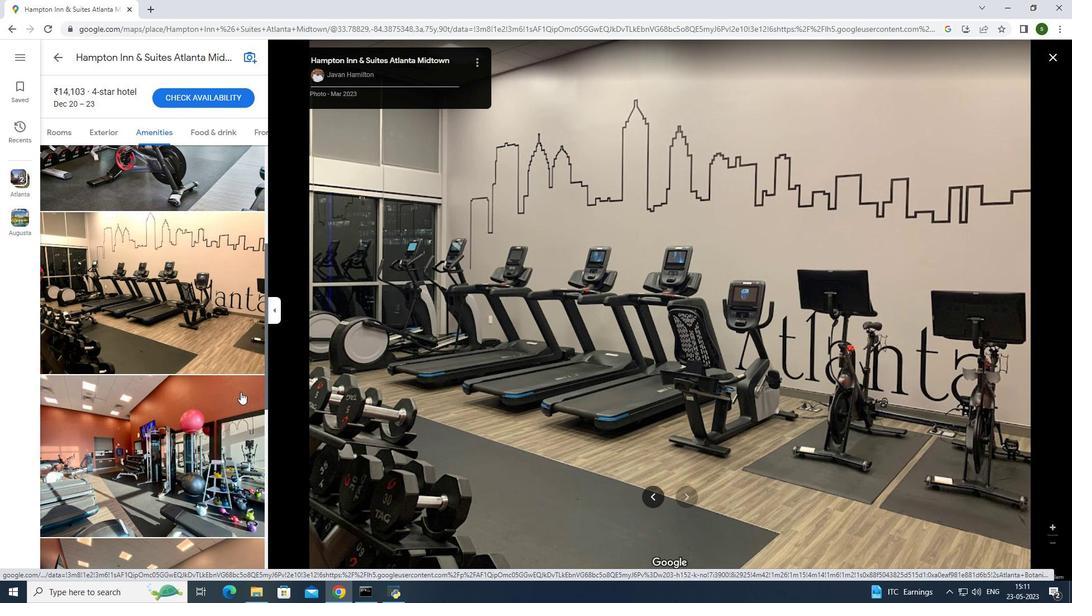 
Action: Mouse moved to (213, 127)
Screenshot: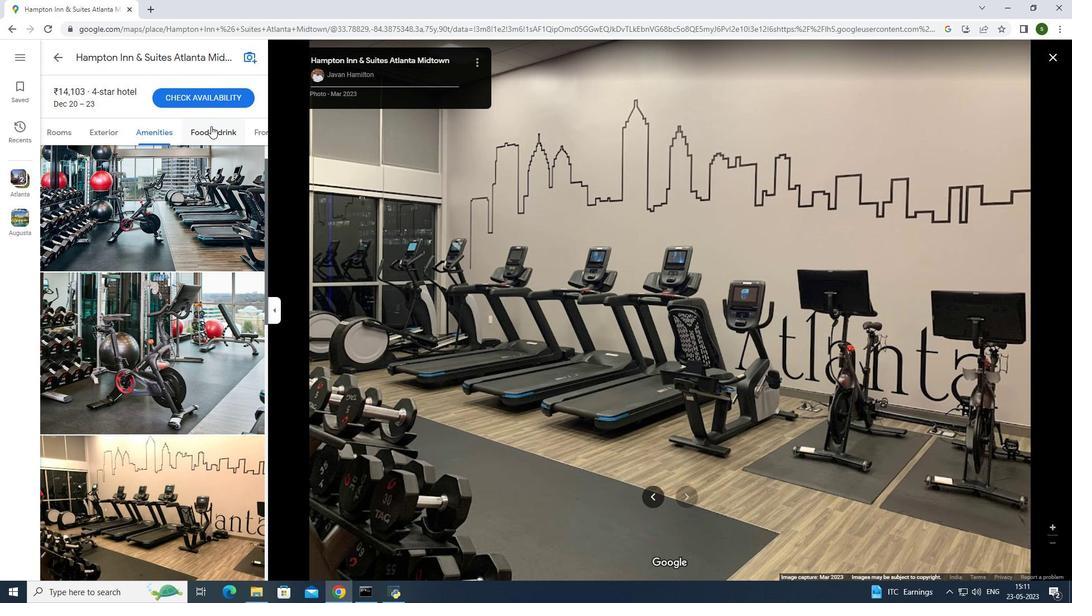 
Action: Mouse pressed left at (213, 127)
Screenshot: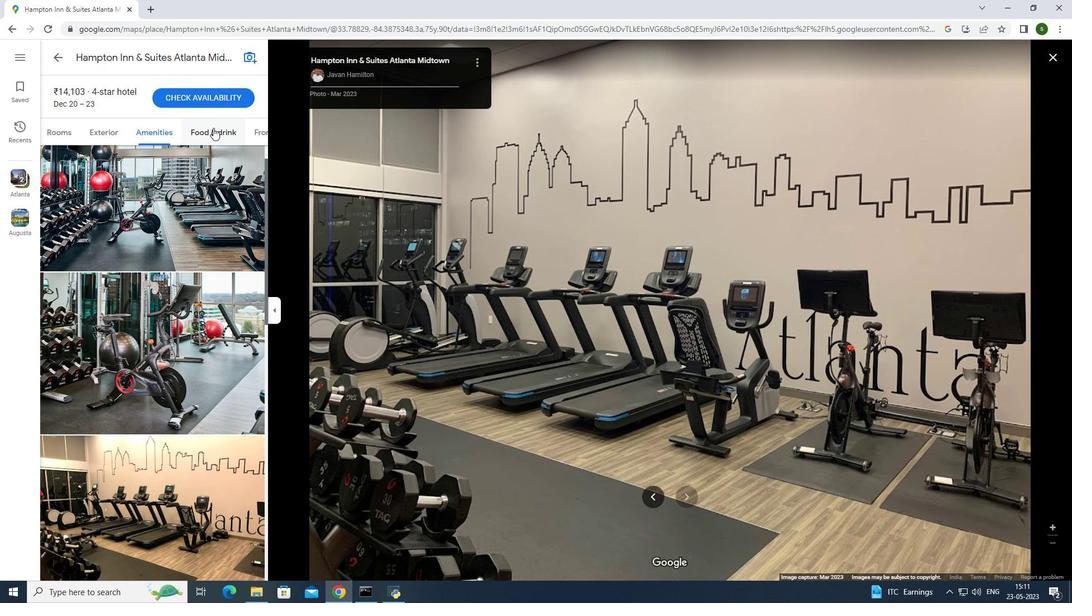 
Action: Mouse moved to (691, 492)
Screenshot: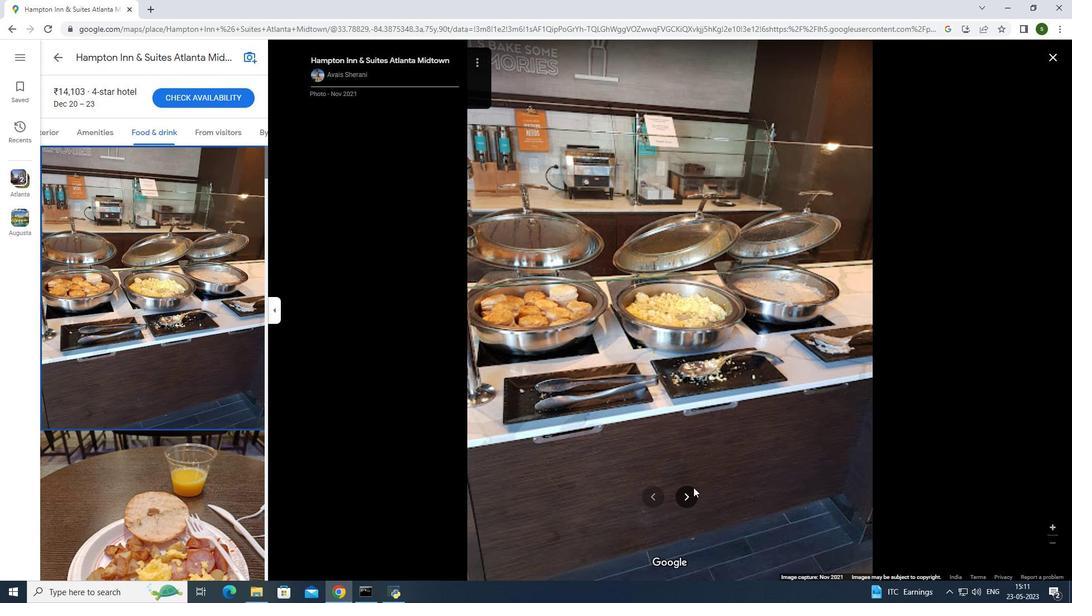 
Action: Mouse pressed left at (691, 492)
Screenshot: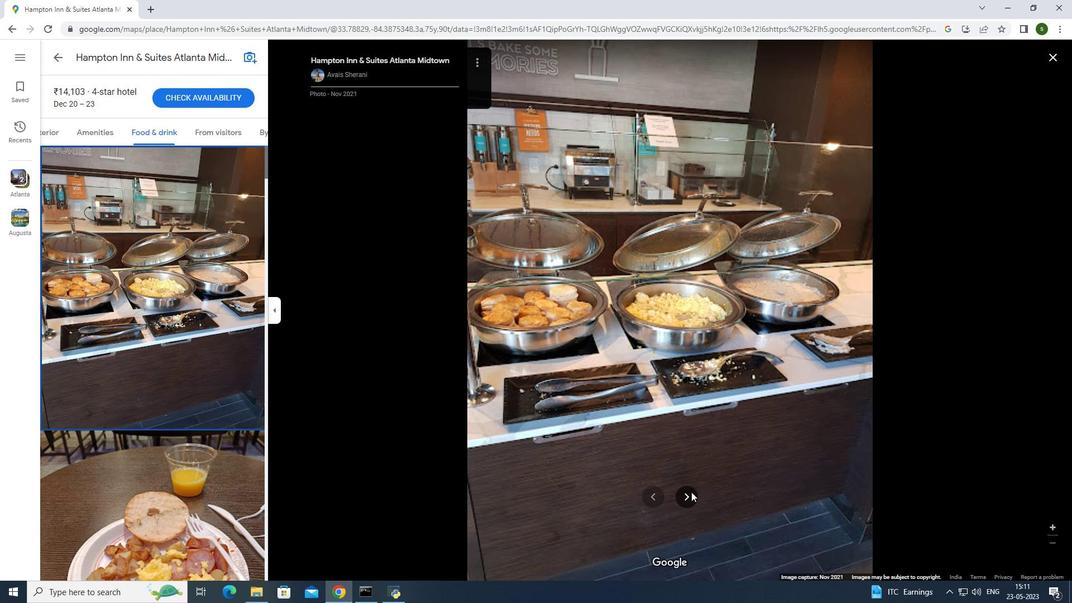 
Action: Mouse moved to (691, 492)
Screenshot: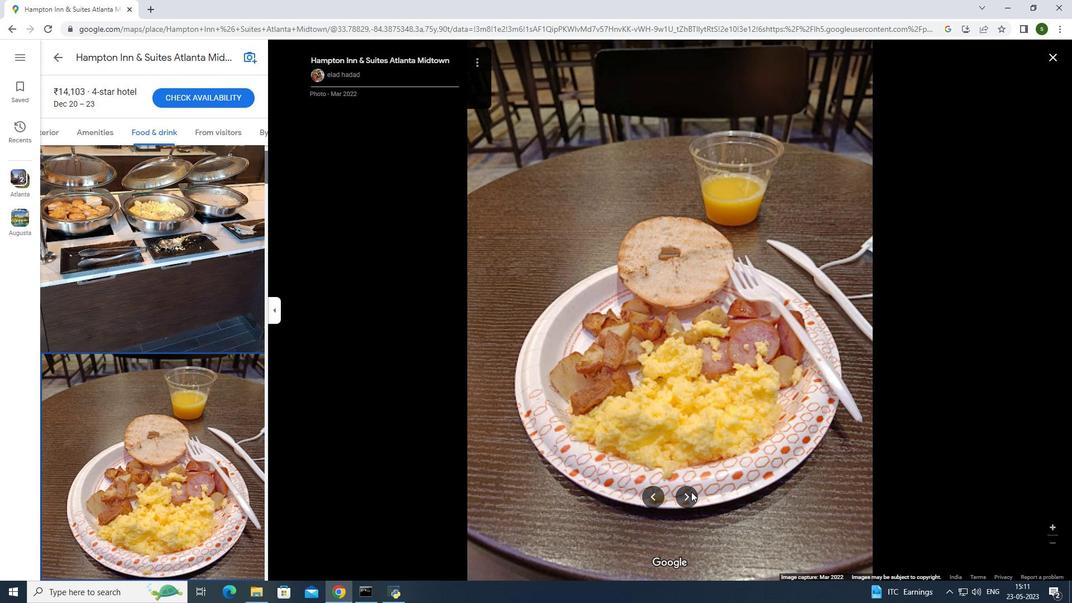 
Action: Mouse pressed left at (691, 492)
Screenshot: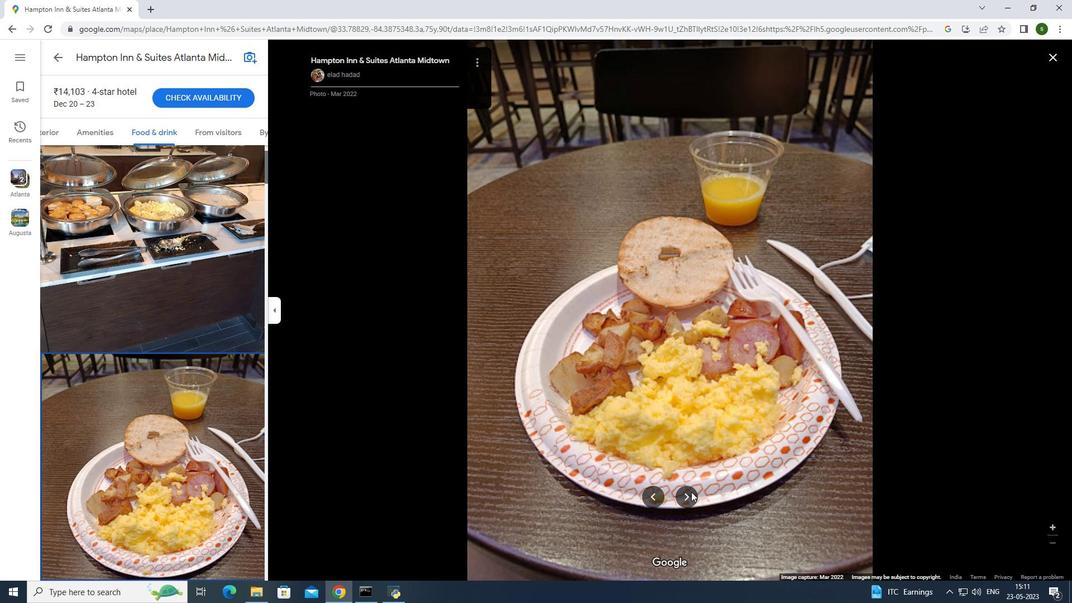 
Action: Mouse pressed left at (691, 492)
Screenshot: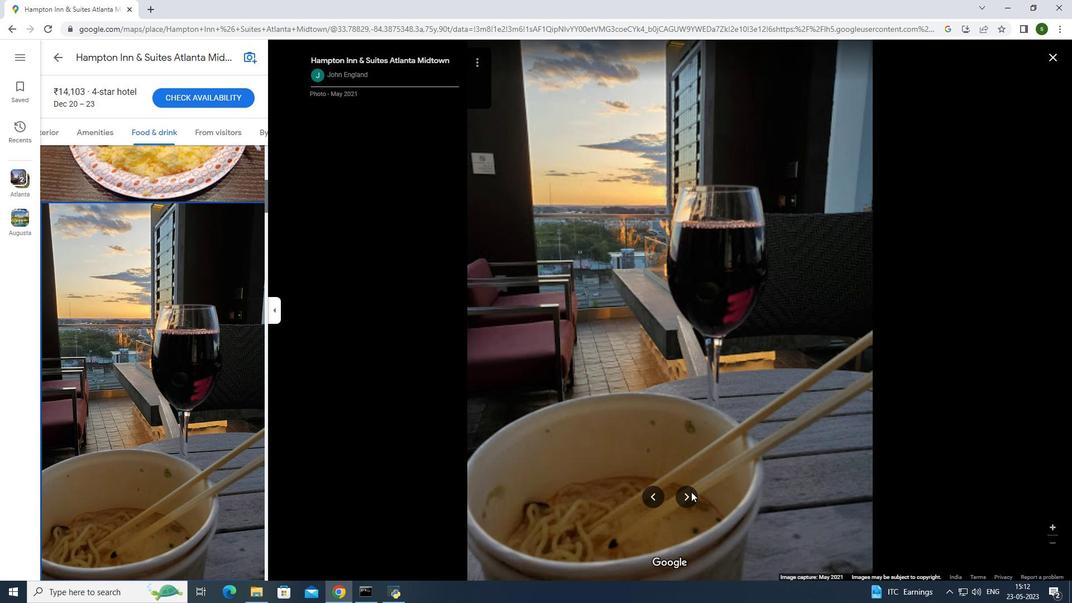 
Action: Mouse moved to (691, 491)
Screenshot: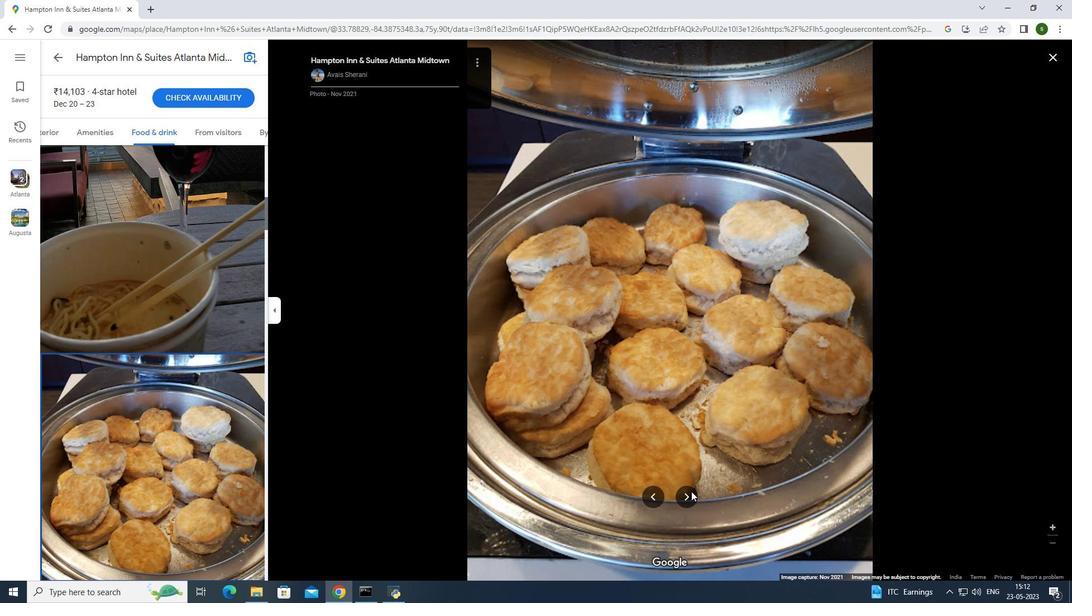 
Action: Mouse pressed left at (691, 491)
Screenshot: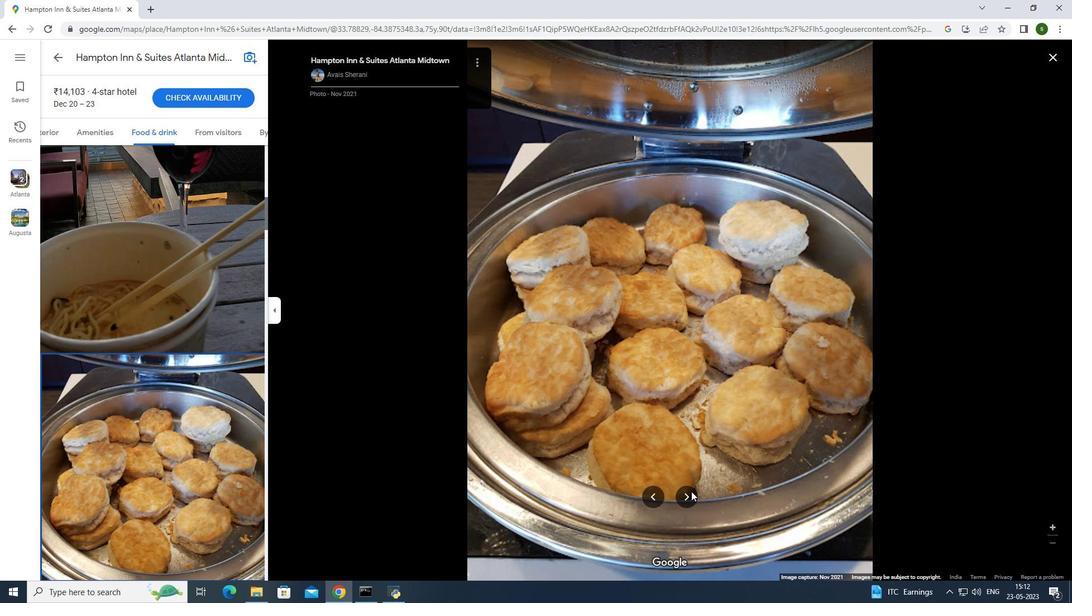 
Action: Mouse pressed left at (691, 491)
Screenshot: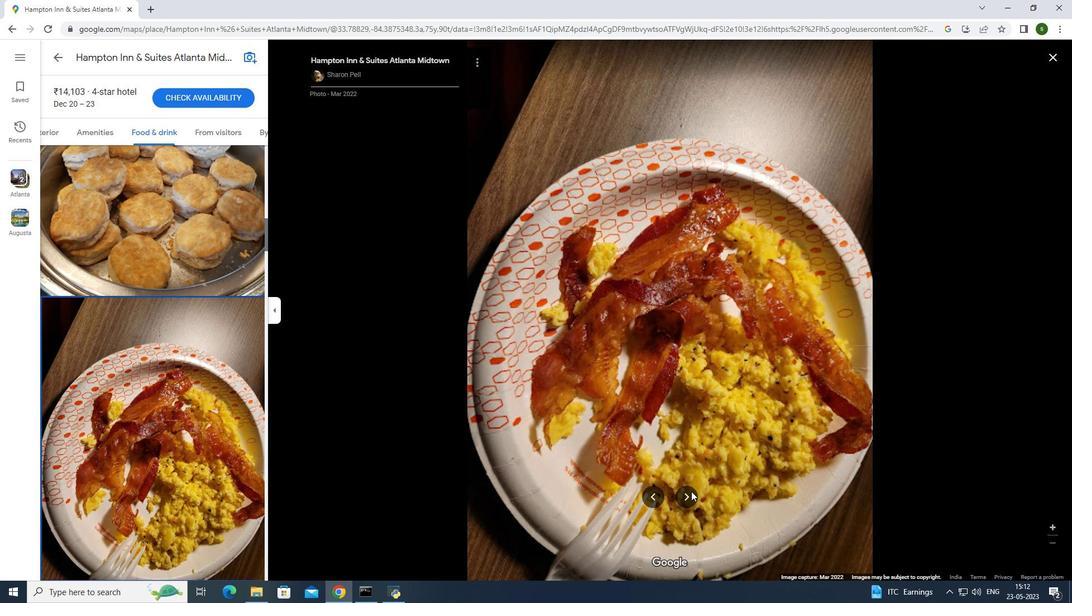 
Action: Mouse moved to (691, 495)
Screenshot: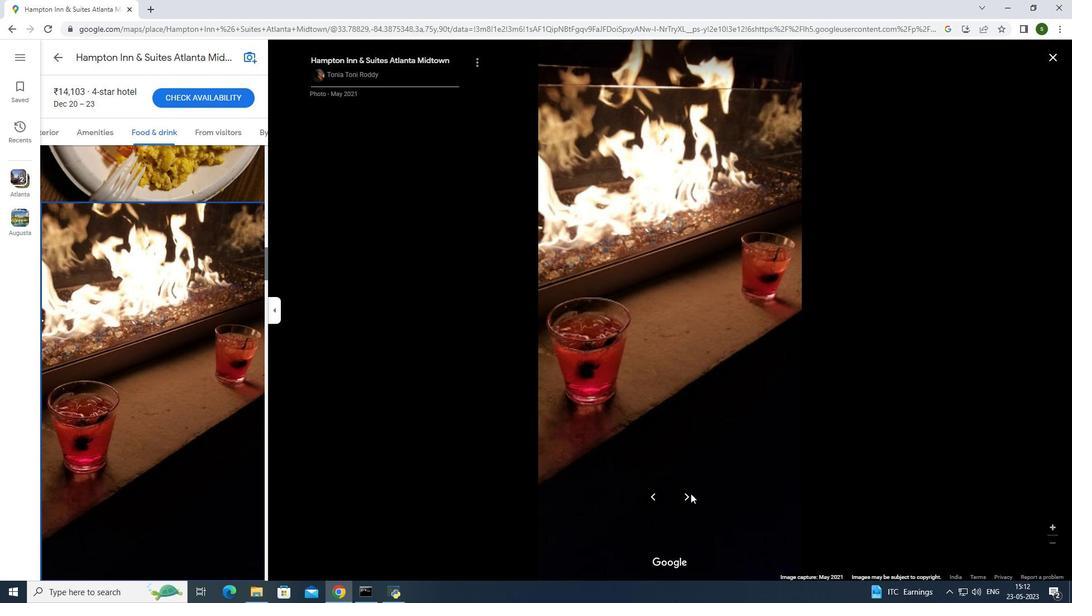 
Action: Mouse pressed left at (691, 495)
Screenshot: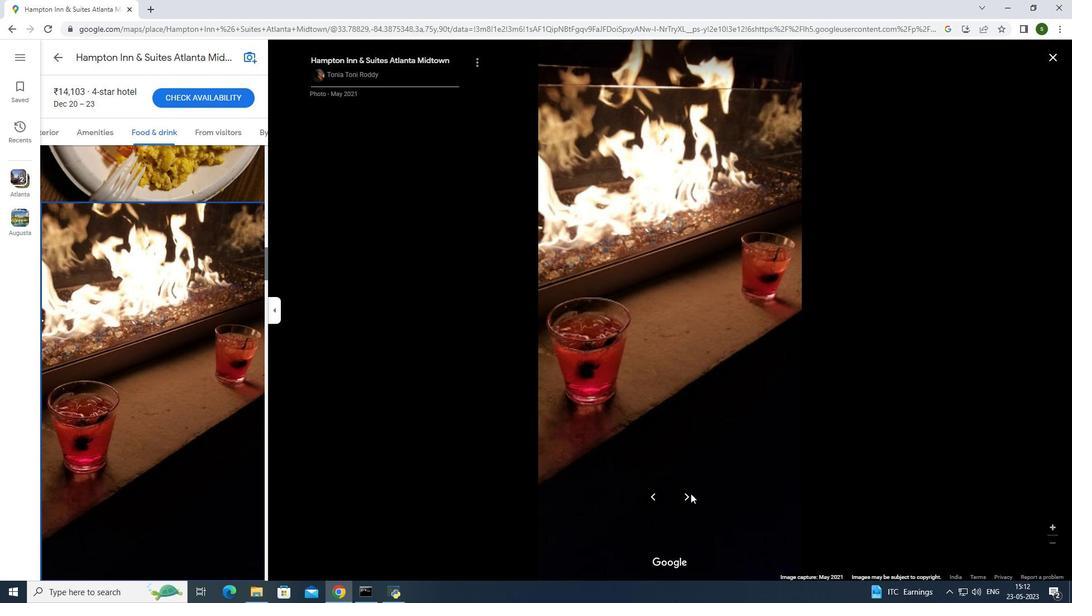 
Action: Mouse moved to (692, 497)
Screenshot: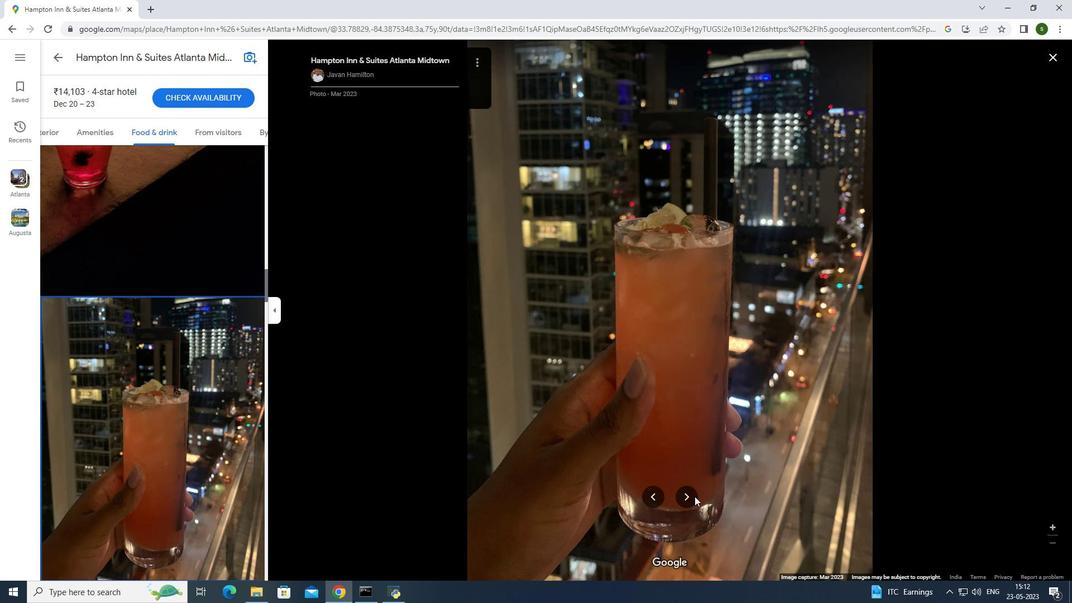 
Action: Mouse pressed left at (692, 497)
Screenshot: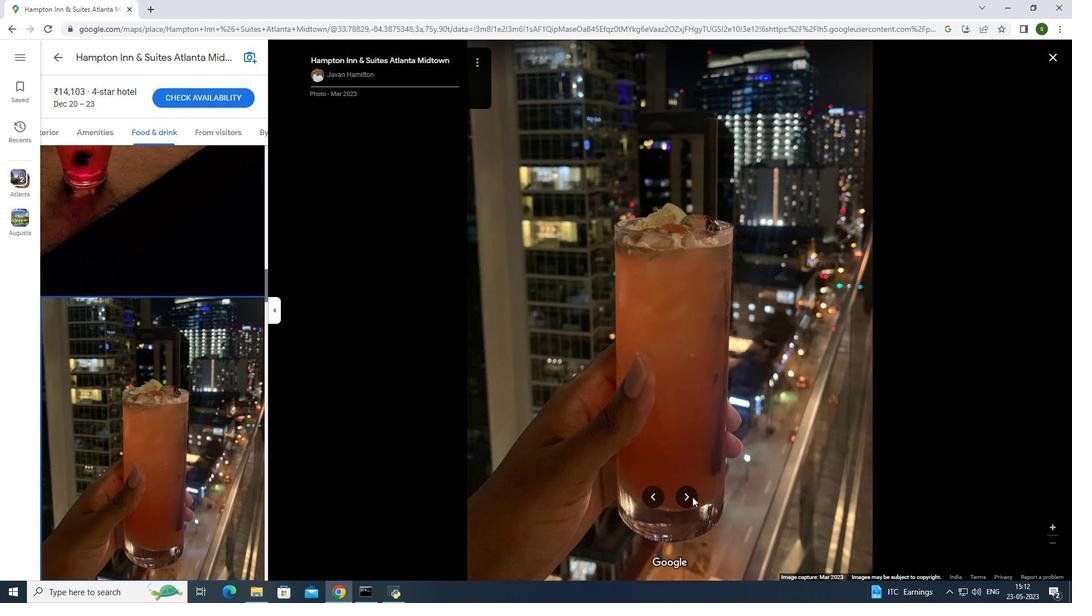 
Action: Mouse moved to (53, 51)
Screenshot: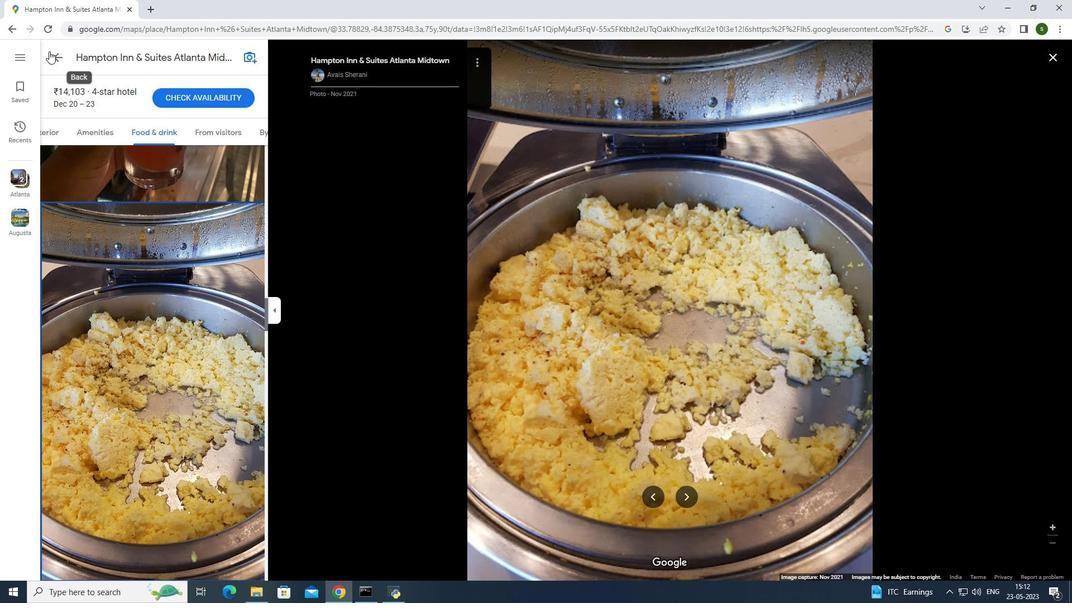 
Action: Mouse pressed left at (53, 51)
Screenshot: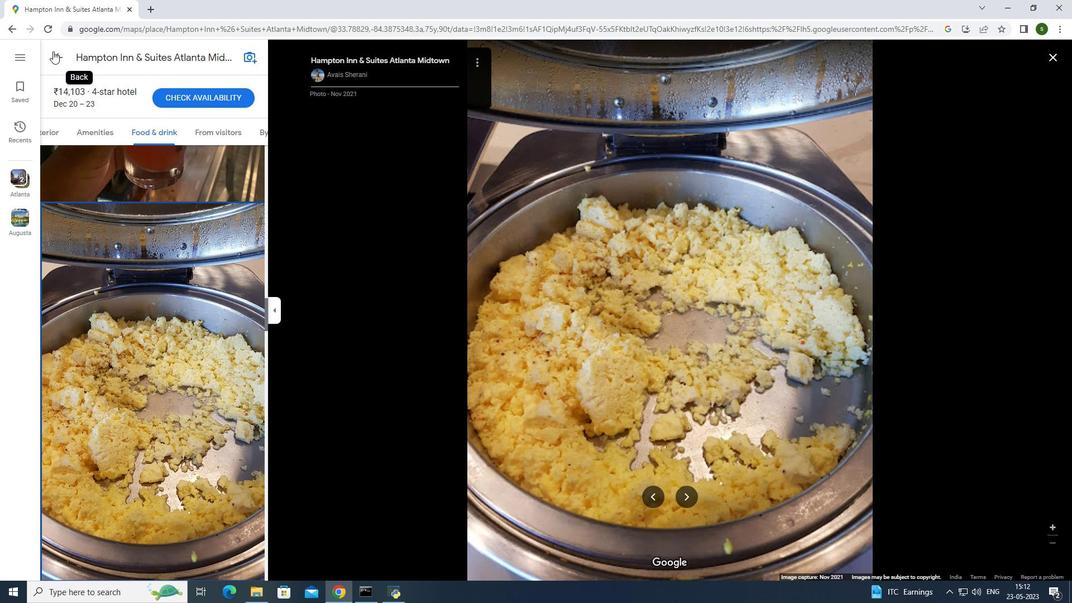 
Action: Mouse moved to (189, 284)
Screenshot: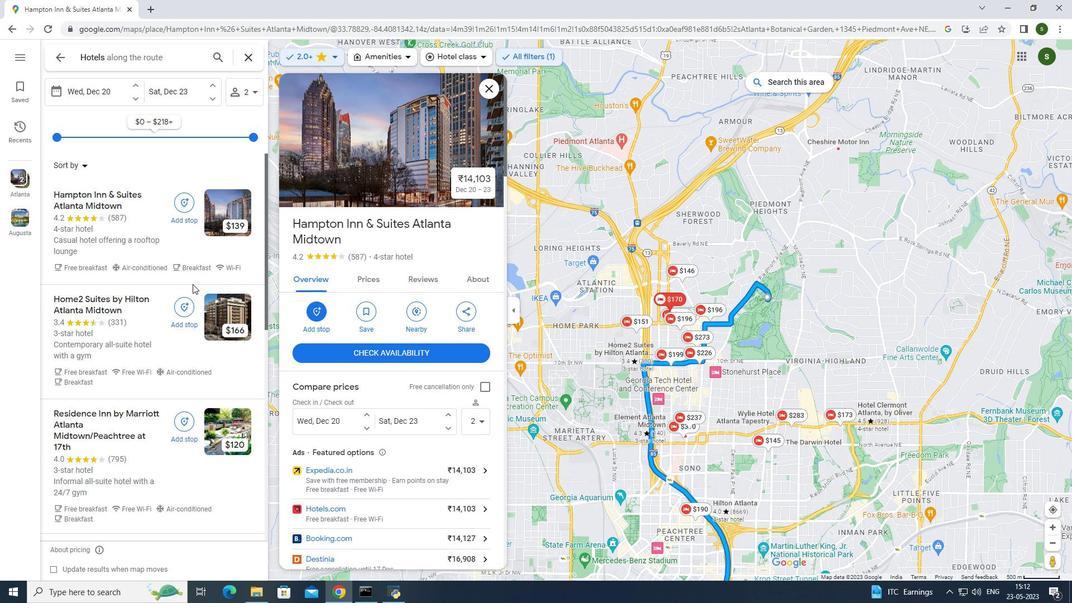 
Action: Mouse scrolled (189, 283) with delta (0, 0)
Screenshot: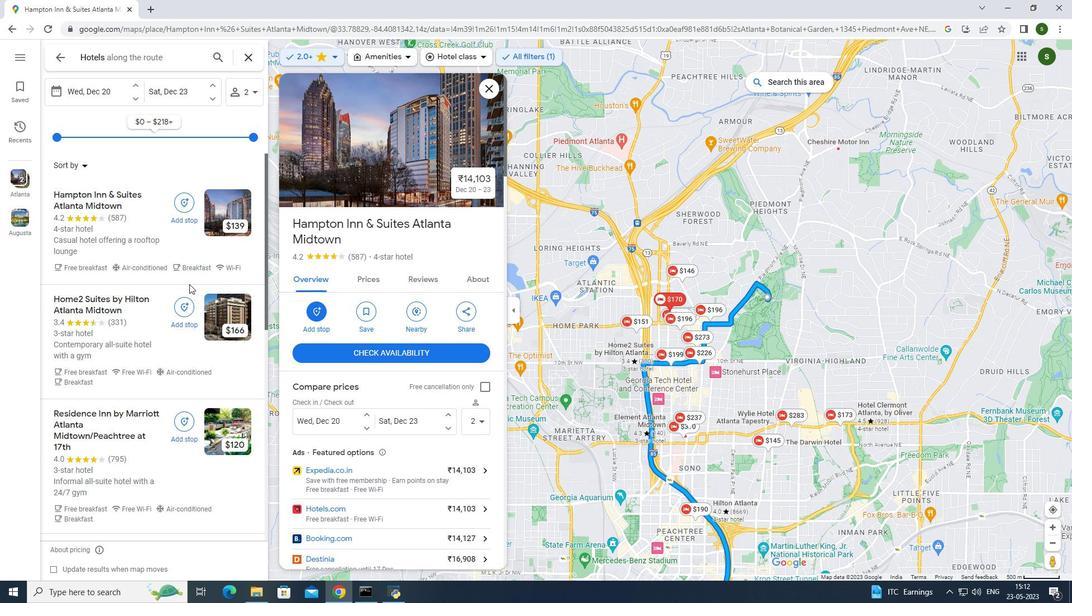 
Action: Mouse moved to (191, 283)
Screenshot: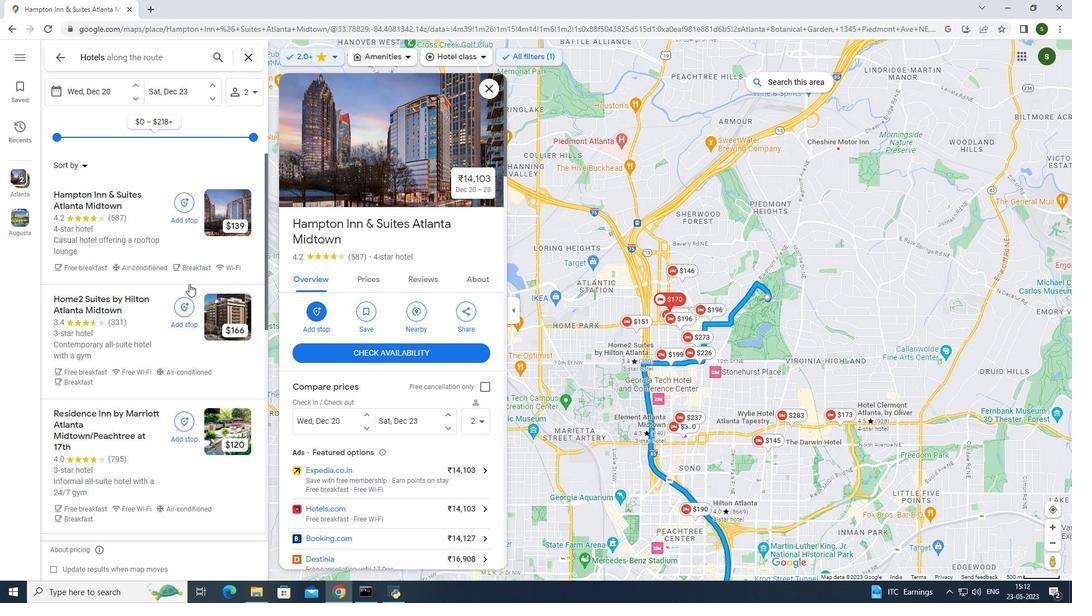 
Action: Mouse scrolled (191, 282) with delta (0, 0)
Screenshot: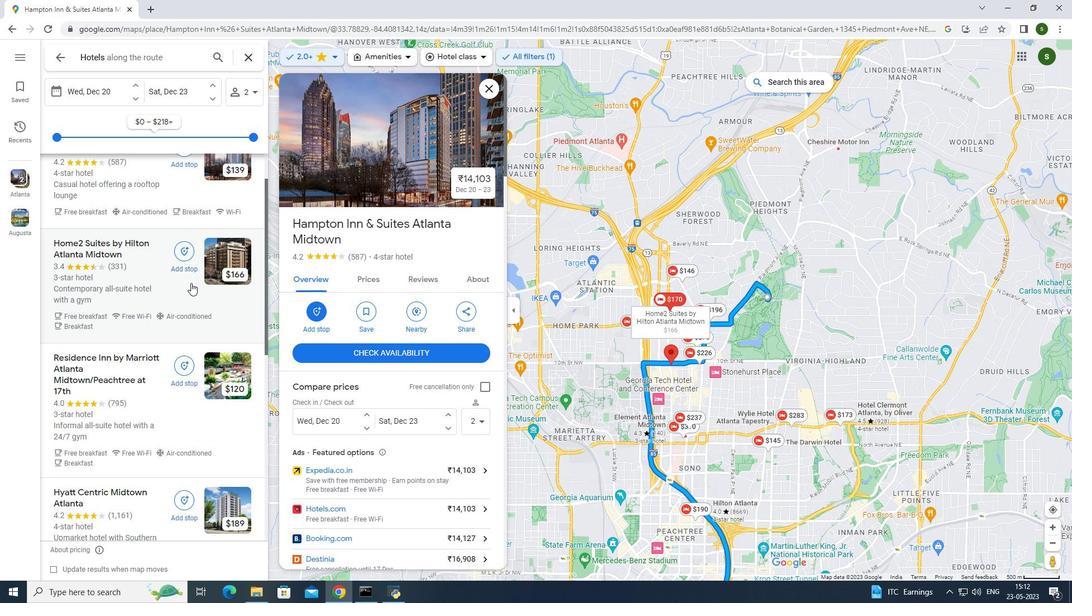 
Action: Mouse moved to (193, 282)
Screenshot: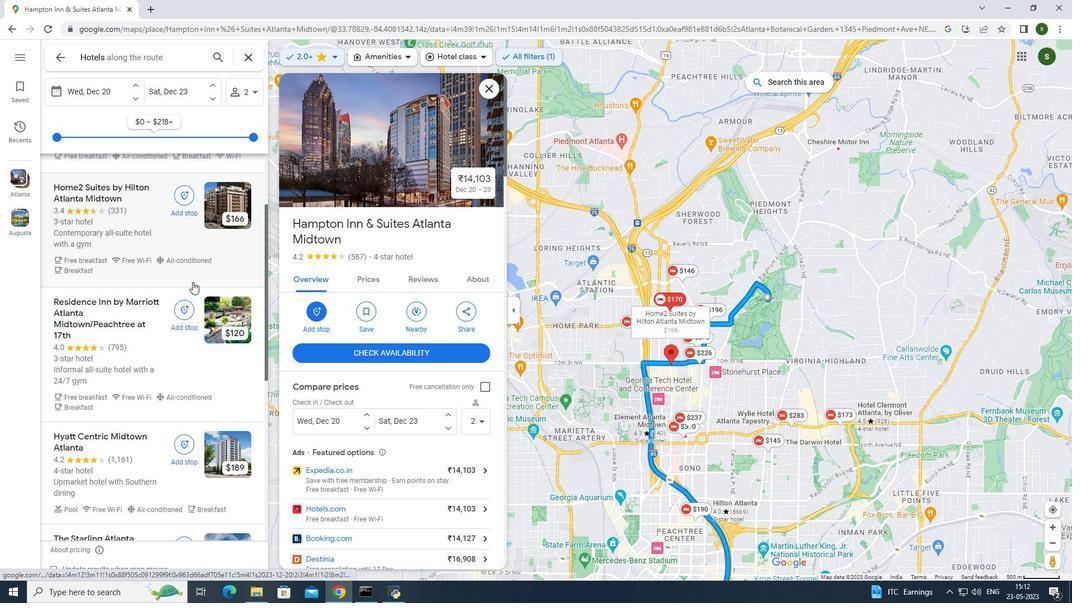
Action: Mouse scrolled (193, 281) with delta (0, 0)
Screenshot: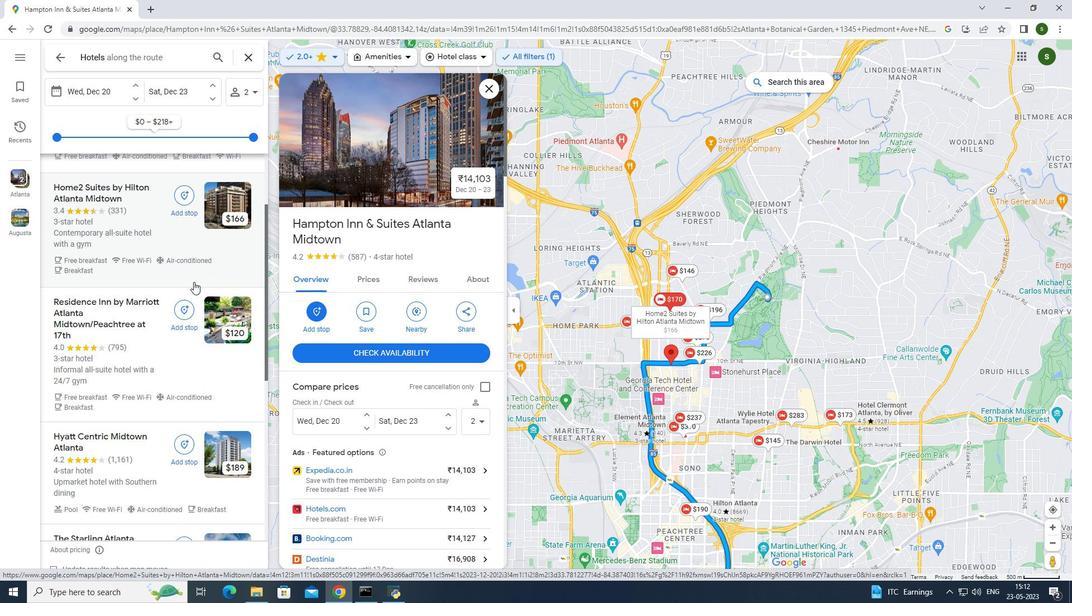 
Action: Mouse scrolled (193, 281) with delta (0, 0)
Screenshot: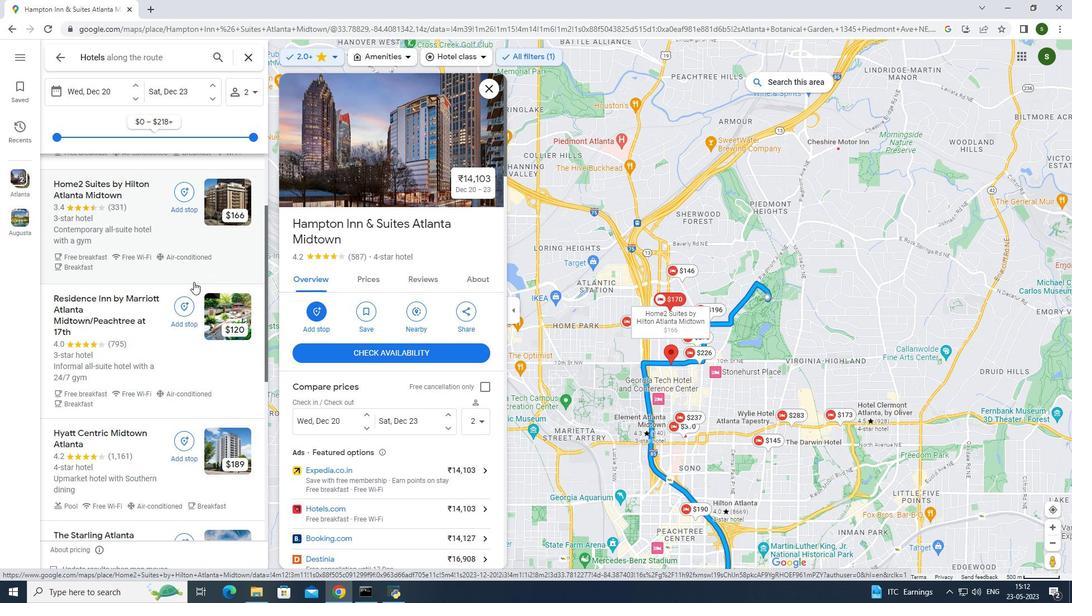 
Action: Mouse moved to (139, 218)
Screenshot: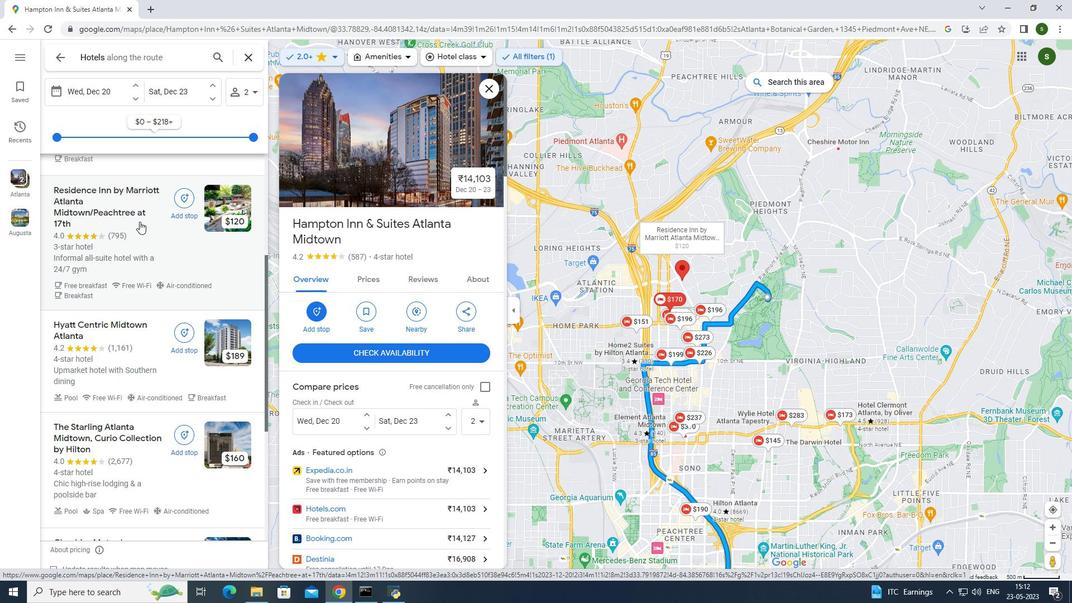 
Action: Mouse pressed left at (139, 218)
Screenshot: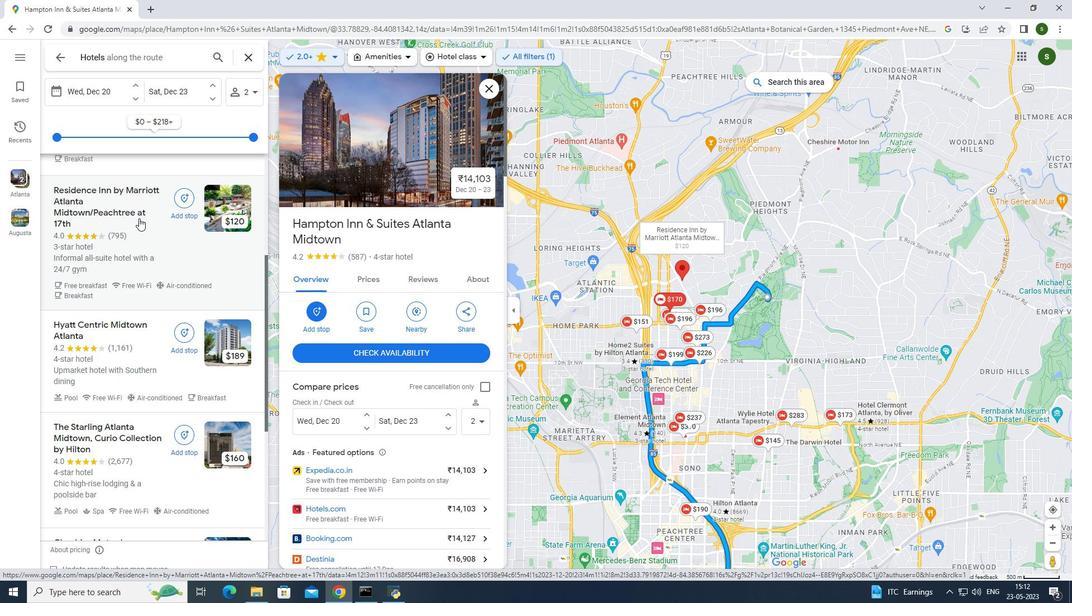 
Action: Mouse moved to (332, 240)
Screenshot: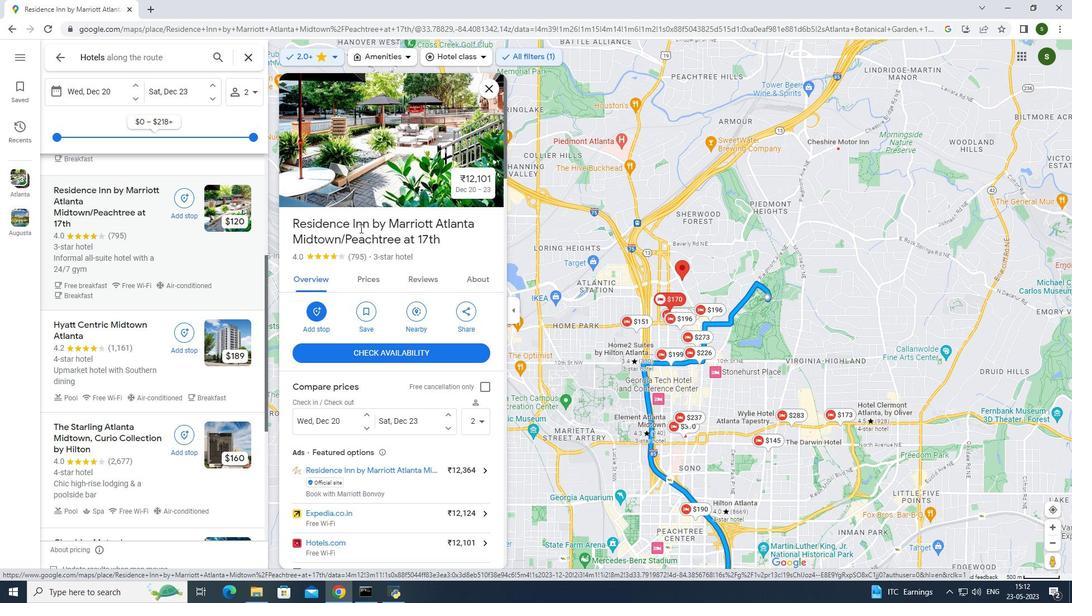 
Action: Mouse scrolled (332, 240) with delta (0, 0)
Screenshot: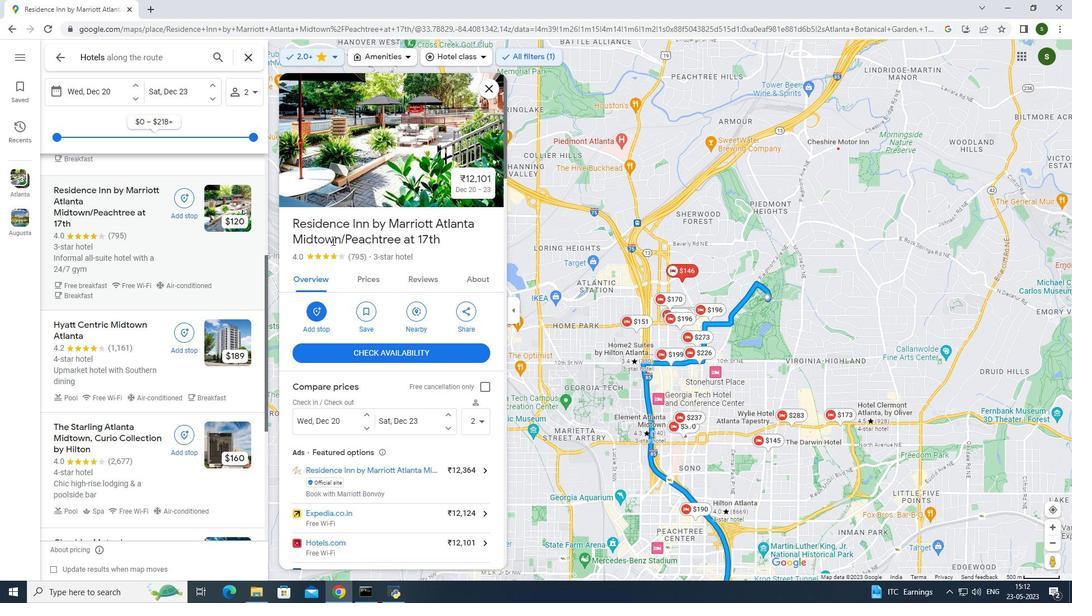
Action: Mouse scrolled (332, 240) with delta (0, 0)
Screenshot: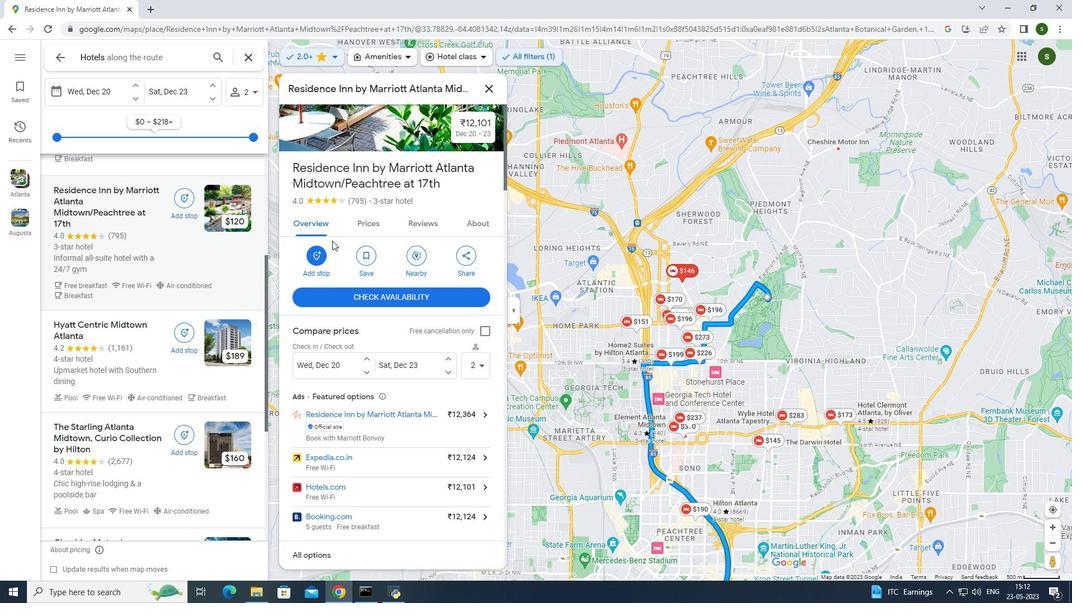 
Action: Mouse scrolled (332, 240) with delta (0, 0)
Screenshot: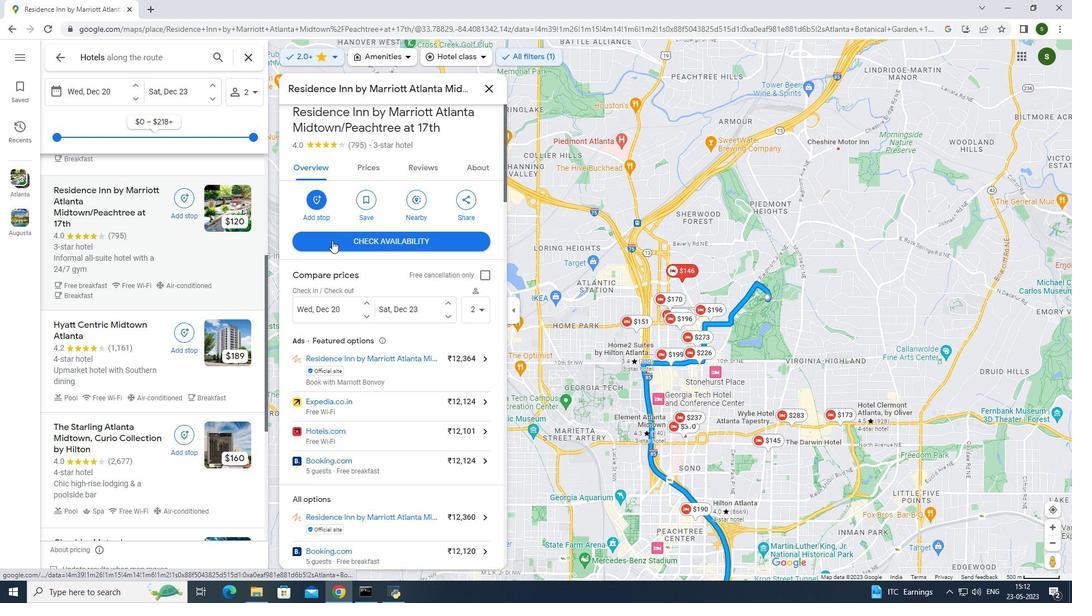 
Action: Mouse scrolled (332, 240) with delta (0, 0)
Screenshot: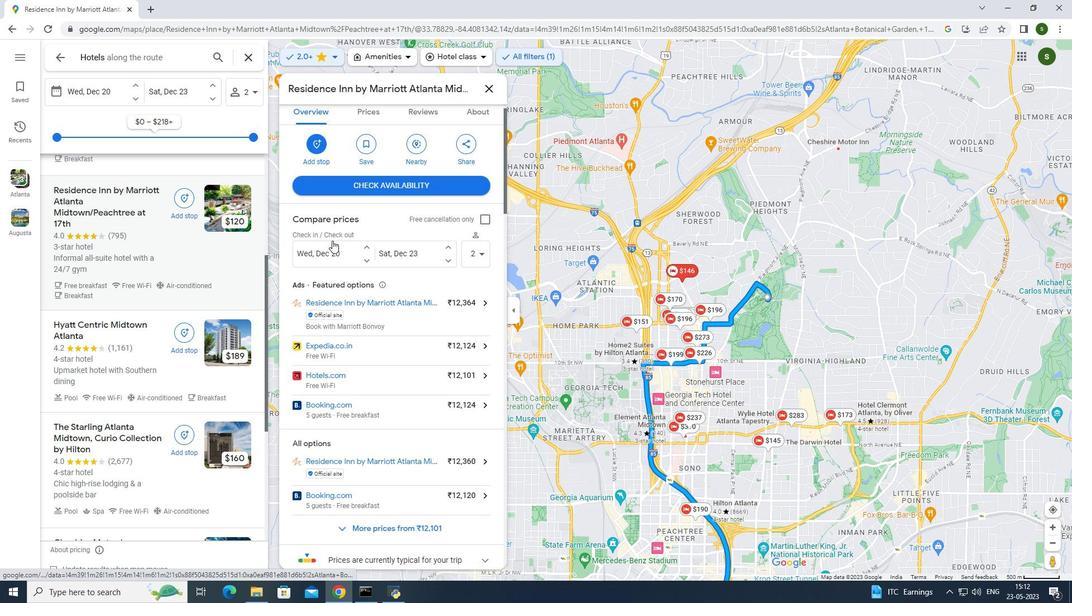 
Action: Mouse scrolled (332, 240) with delta (0, 0)
Screenshot: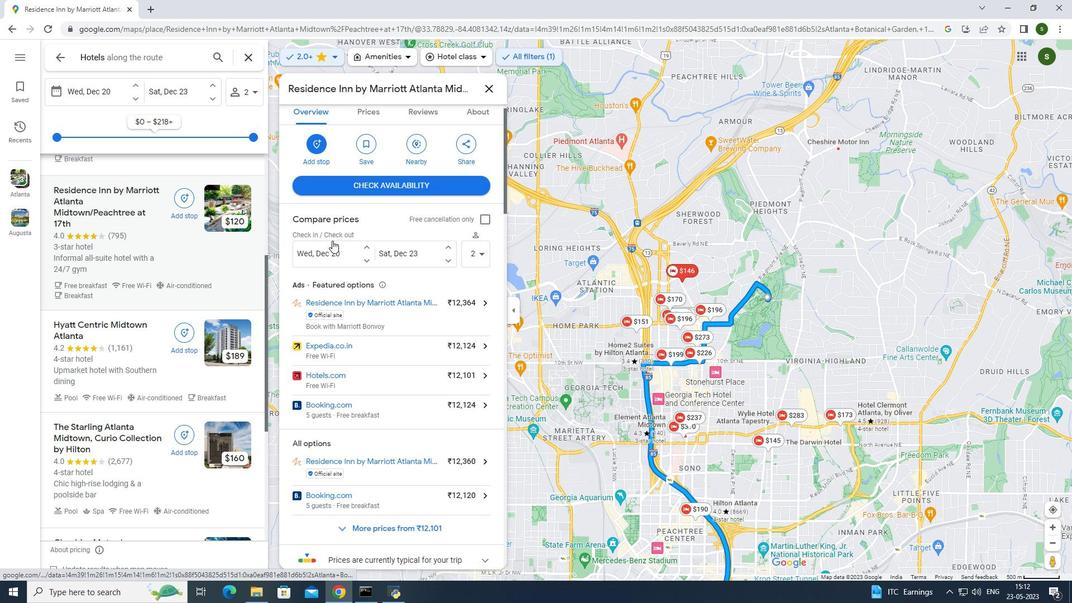 
Action: Mouse scrolled (332, 240) with delta (0, 0)
Screenshot: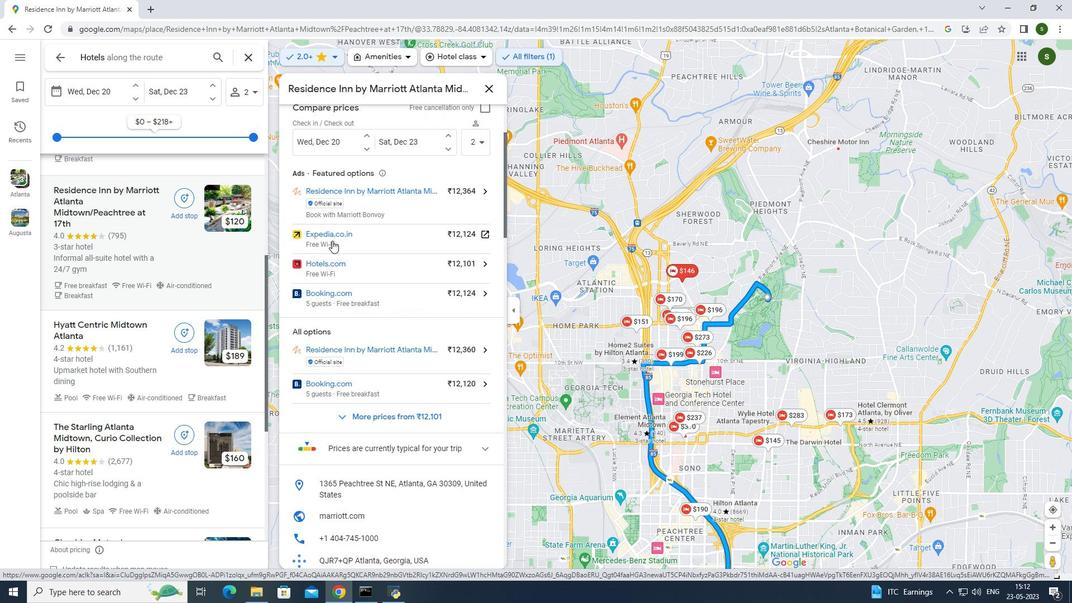 
Action: Mouse moved to (332, 241)
Screenshot: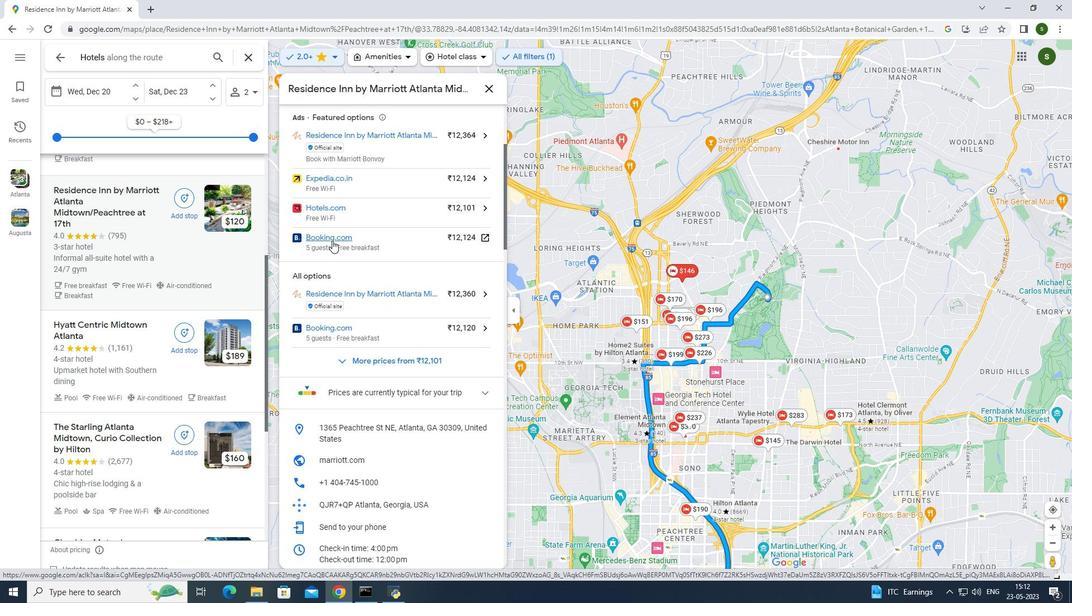 
Action: Mouse scrolled (332, 240) with delta (0, 0)
Screenshot: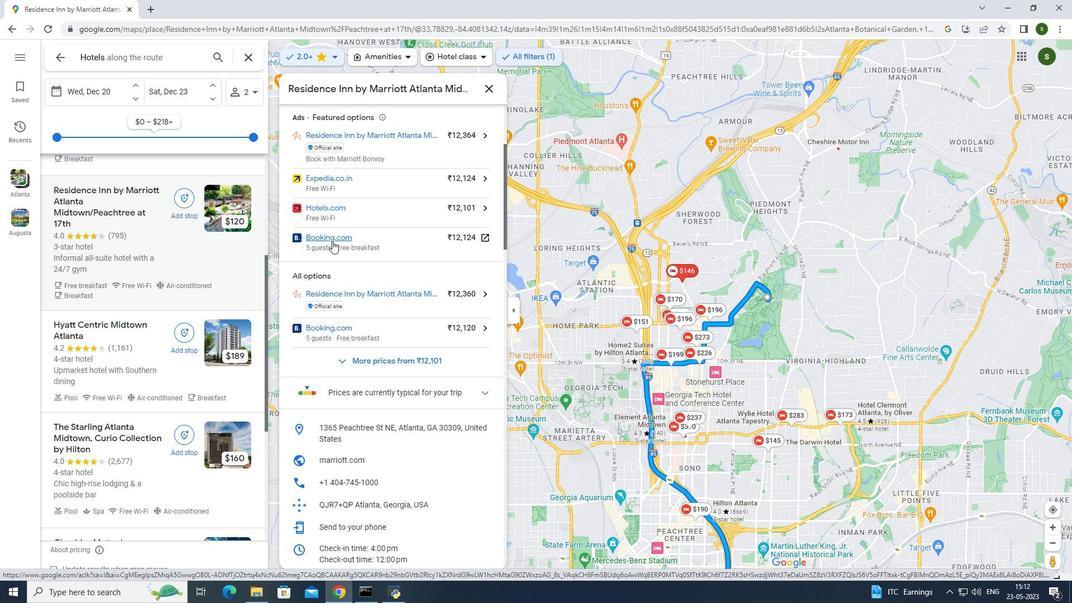 
Action: Mouse scrolled (332, 240) with delta (0, 0)
Screenshot: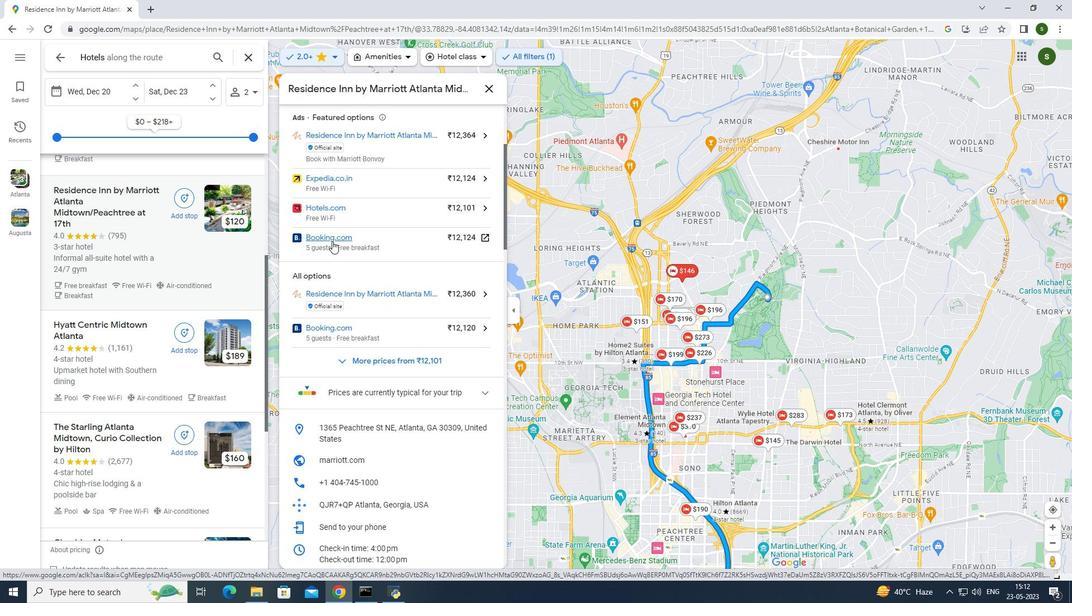 
Action: Mouse scrolled (332, 240) with delta (0, 0)
Screenshot: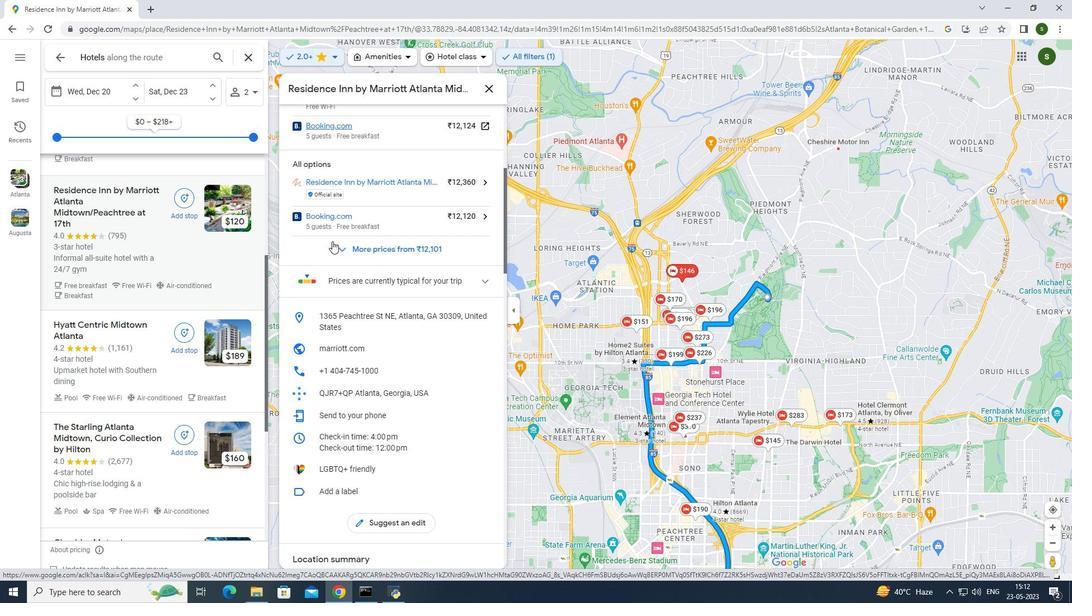 
Action: Mouse scrolled (332, 240) with delta (0, 0)
Screenshot: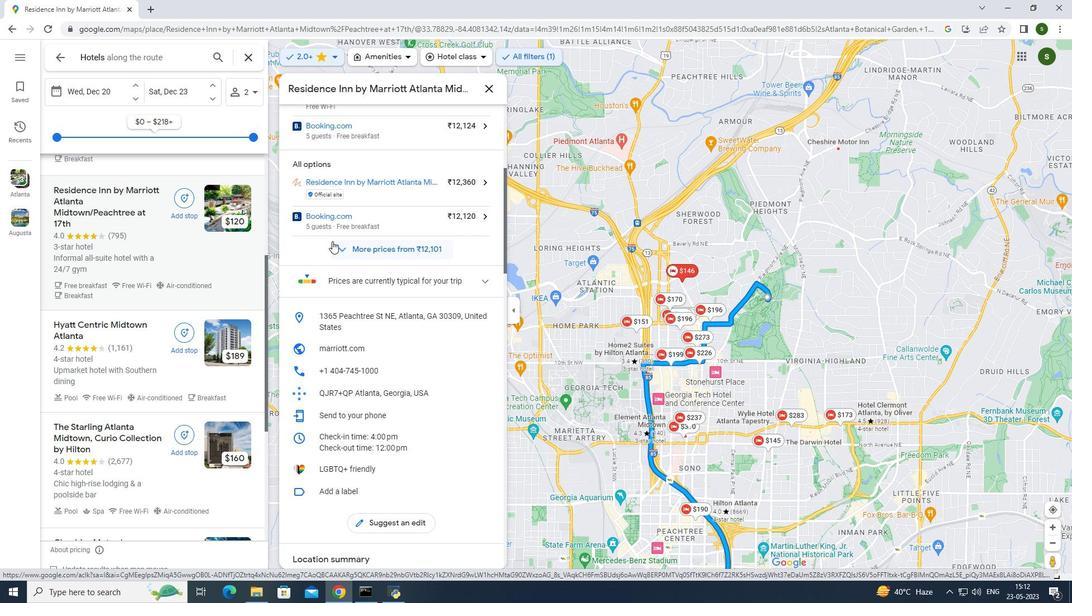 
Action: Mouse scrolled (332, 240) with delta (0, 0)
Screenshot: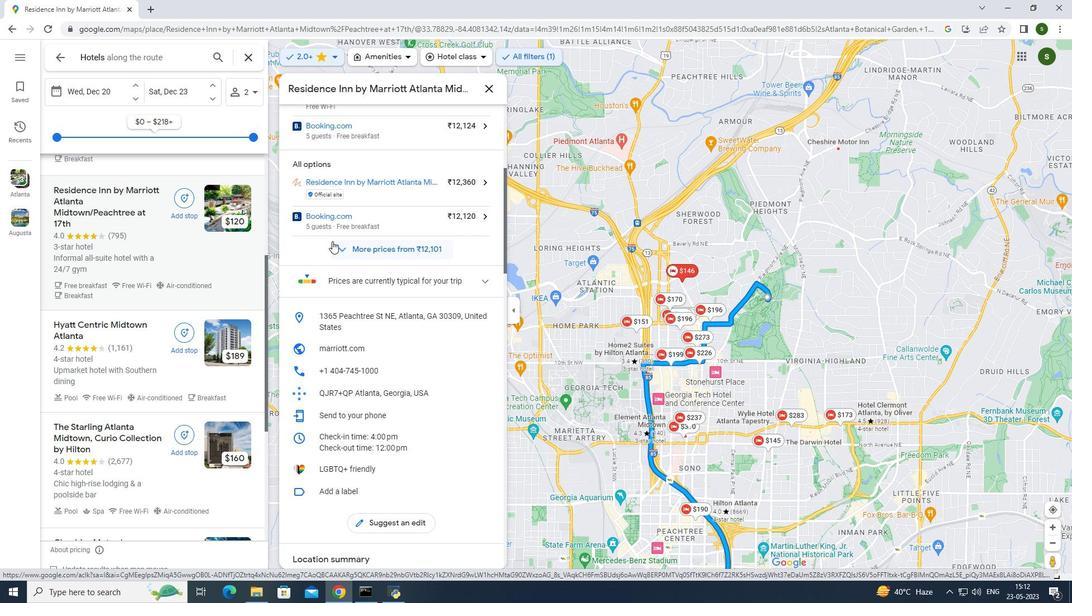 
Action: Mouse scrolled (332, 240) with delta (0, 0)
Screenshot: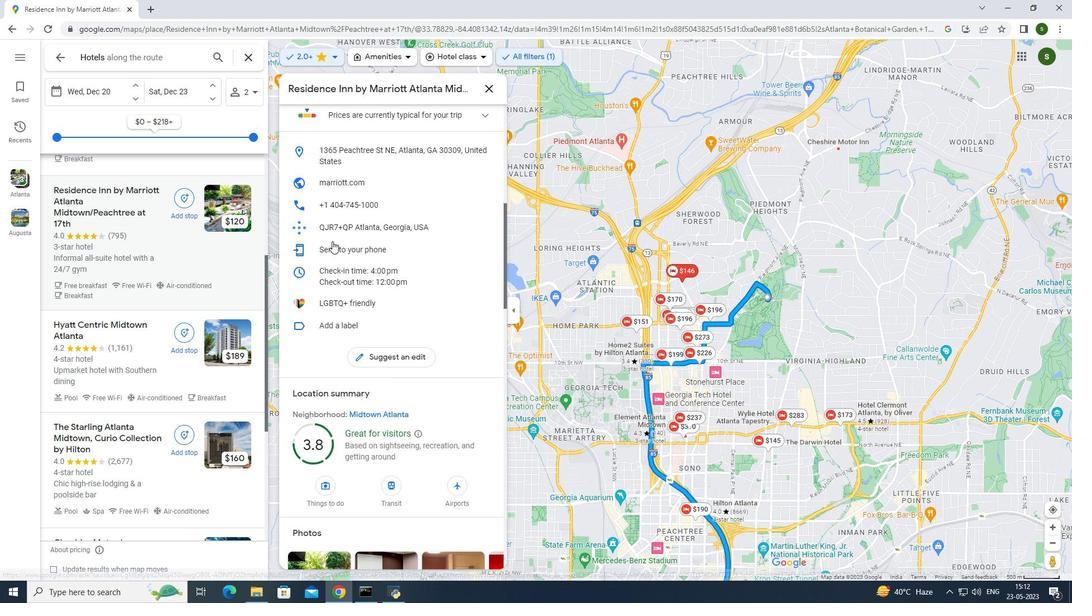 
Action: Mouse scrolled (332, 240) with delta (0, 0)
Screenshot: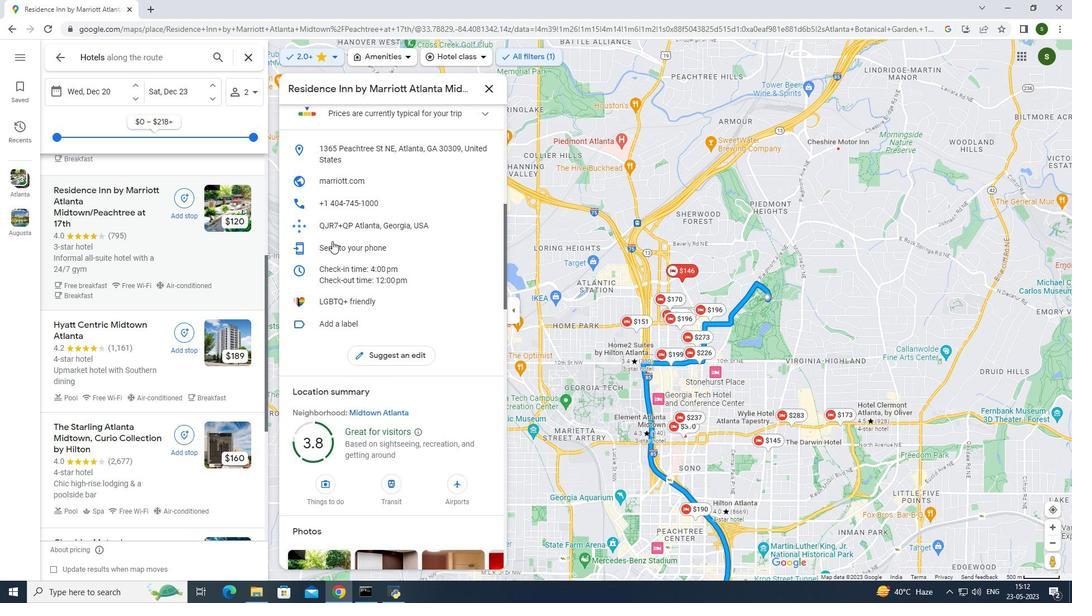 
Action: Mouse scrolled (332, 240) with delta (0, 0)
Screenshot: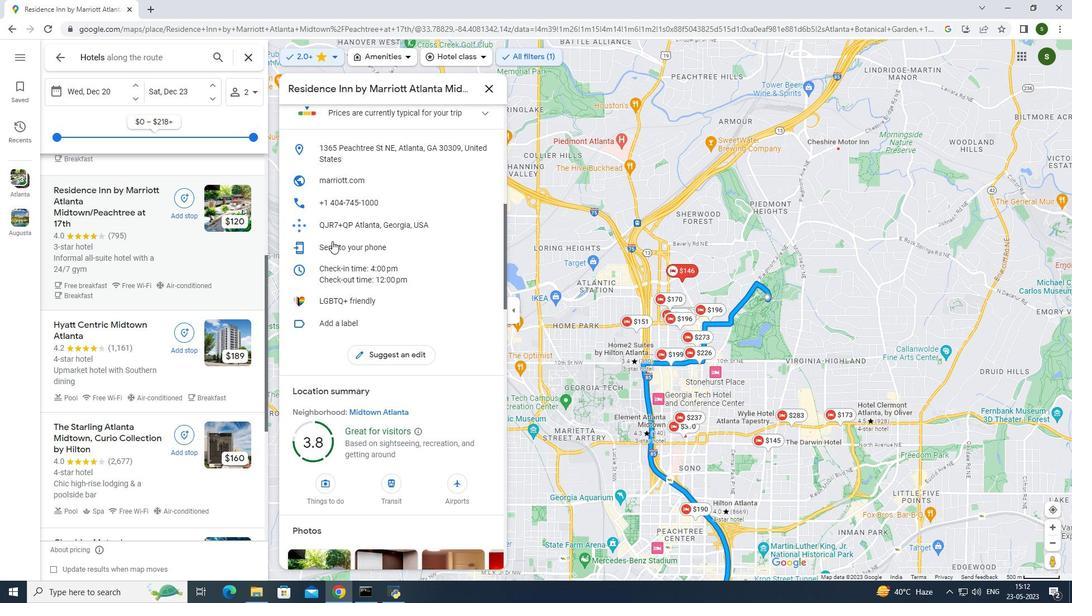 
Action: Mouse scrolled (332, 240) with delta (0, 0)
Screenshot: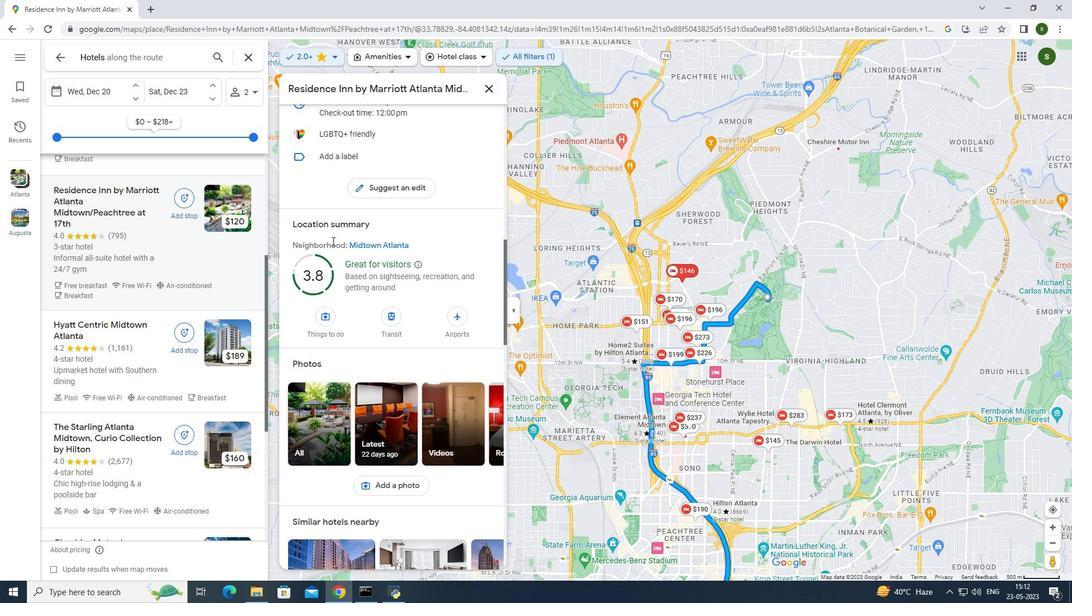 
Action: Mouse scrolled (332, 240) with delta (0, 0)
Screenshot: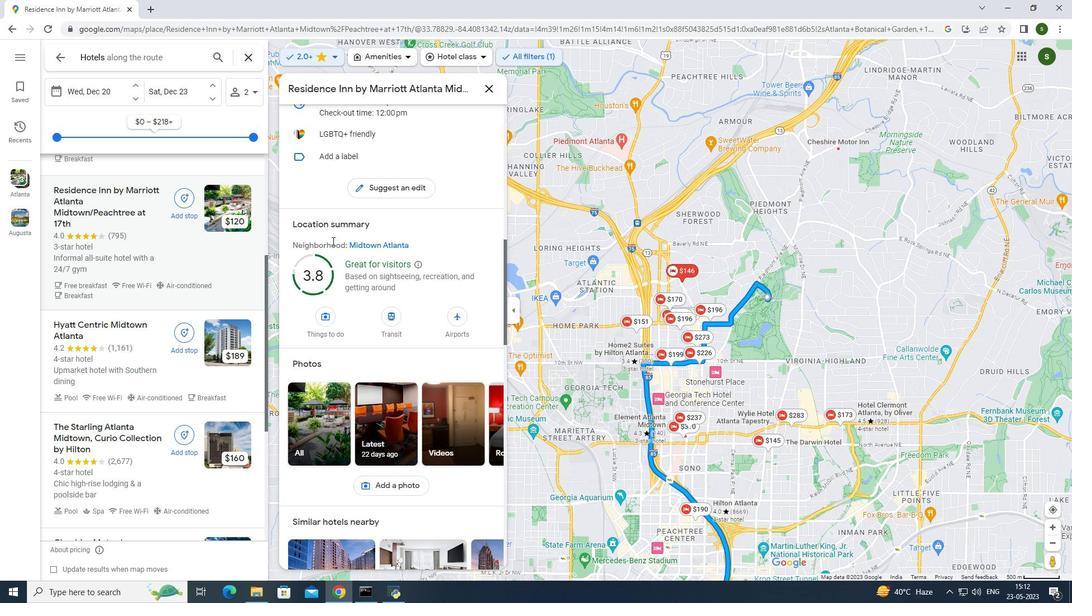 
Action: Mouse scrolled (332, 240) with delta (0, 0)
Screenshot: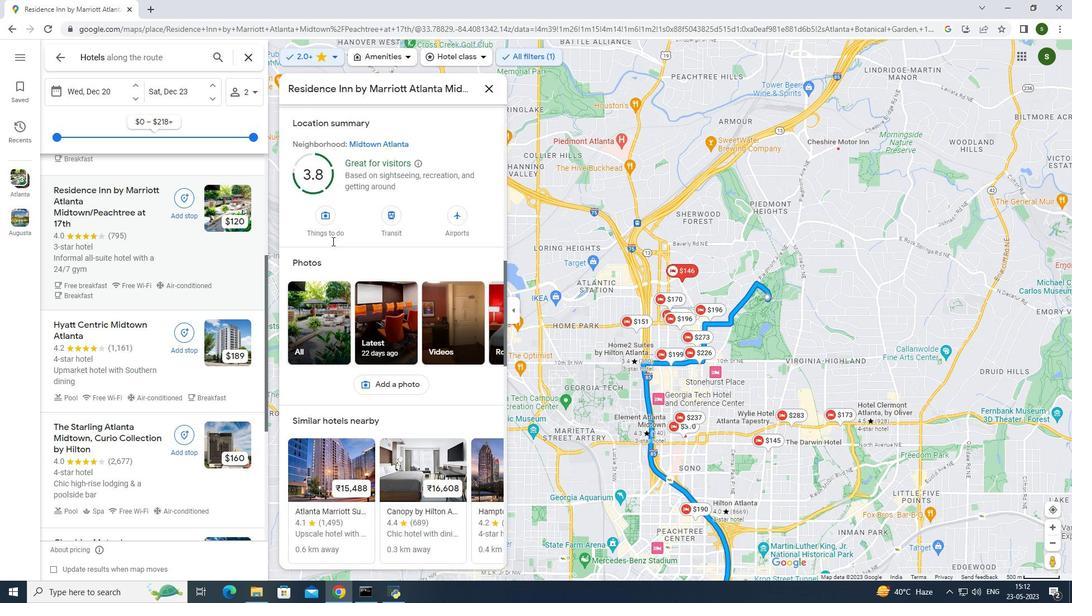 
Action: Mouse moved to (333, 241)
Screenshot: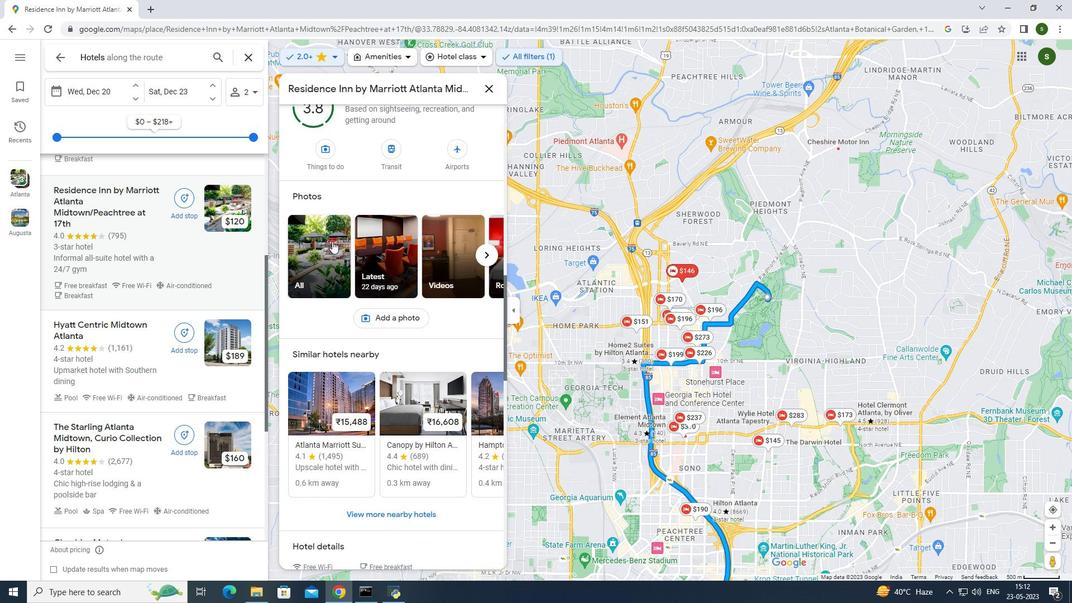 
Action: Mouse scrolled (333, 240) with delta (0, 0)
Screenshot: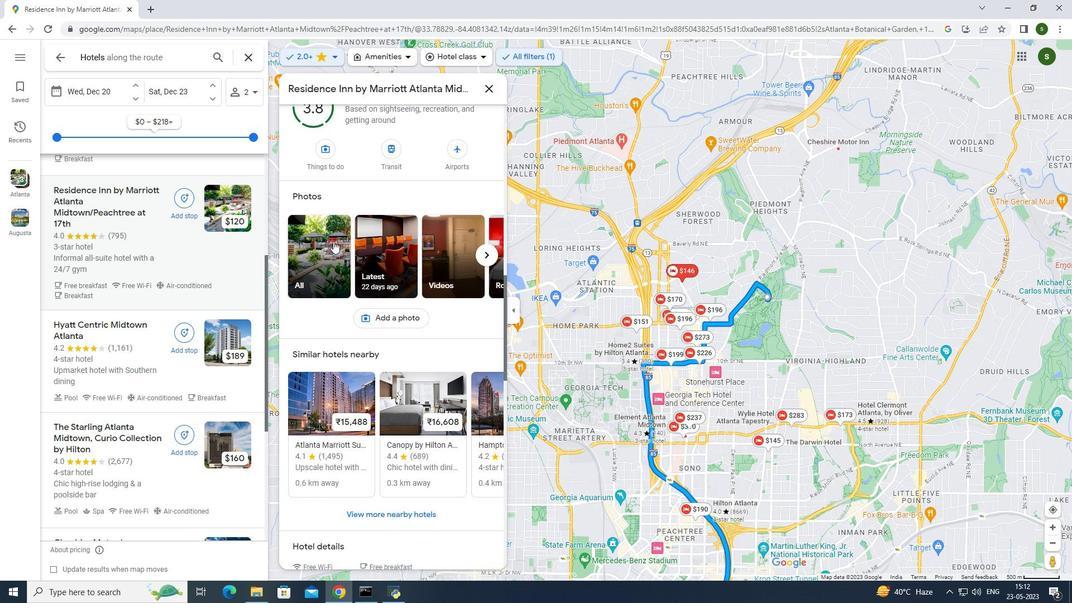 
Action: Mouse scrolled (333, 240) with delta (0, 0)
Screenshot: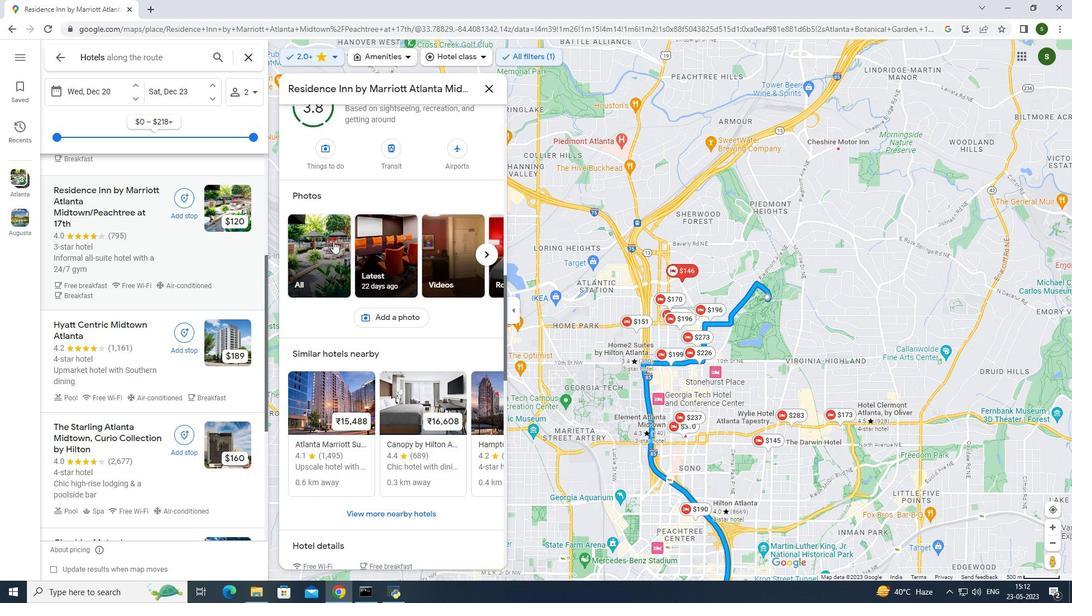 
Action: Mouse moved to (334, 240)
